 Task: Slide 9 - Book Overview.
Action: Mouse moved to (33, 83)
Screenshot: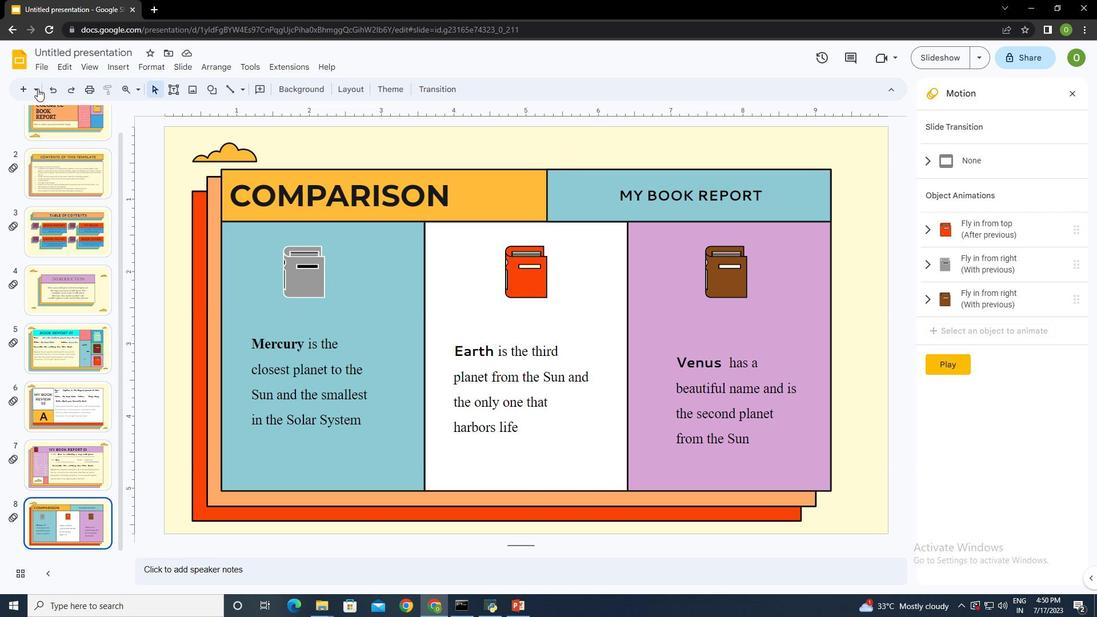 
Action: Mouse pressed left at (33, 83)
Screenshot: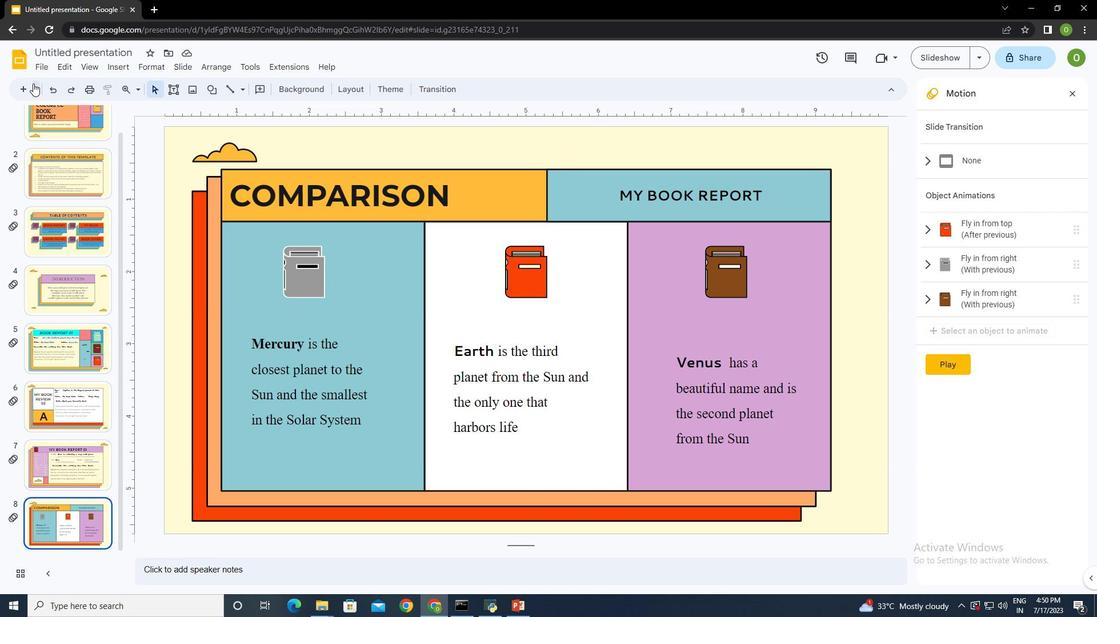 
Action: Mouse moved to (138, 333)
Screenshot: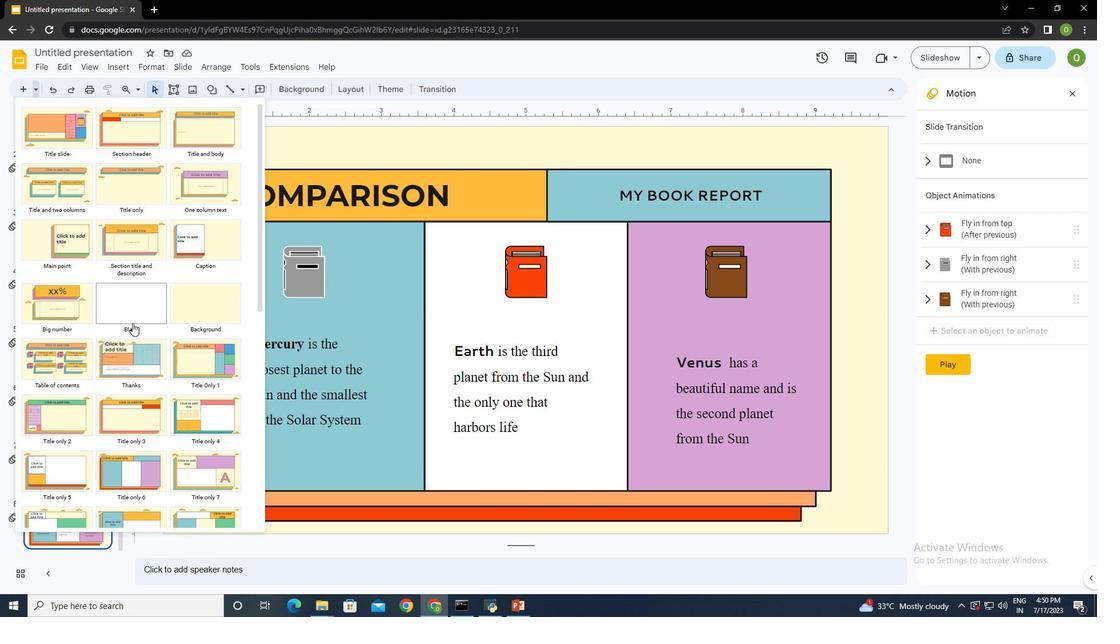 
Action: Mouse scrolled (138, 332) with delta (0, 0)
Screenshot: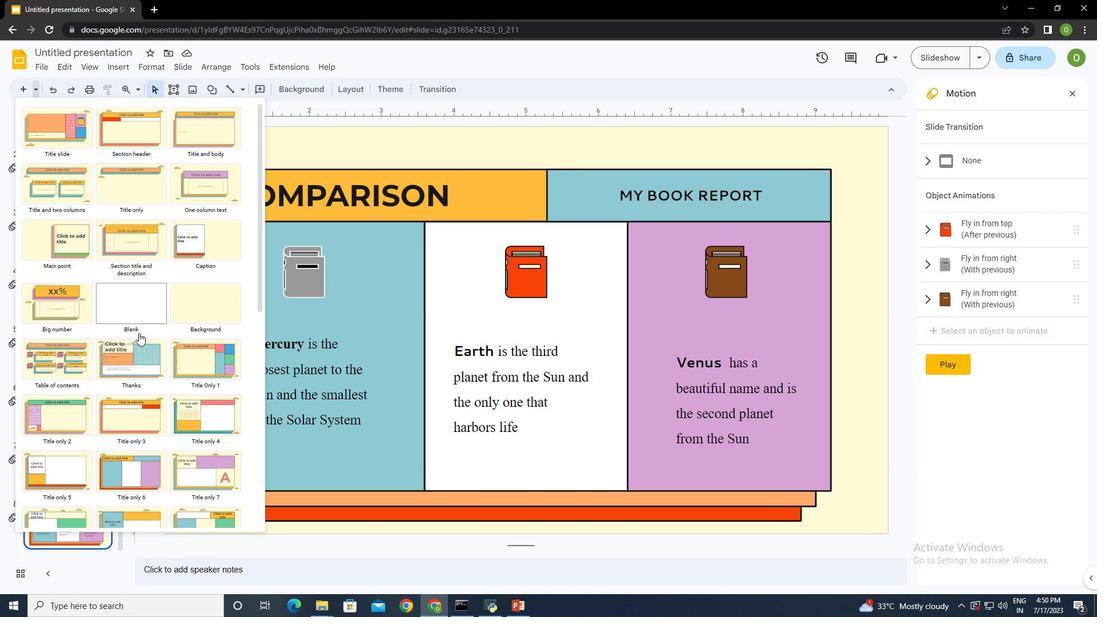 
Action: Mouse scrolled (138, 332) with delta (0, 0)
Screenshot: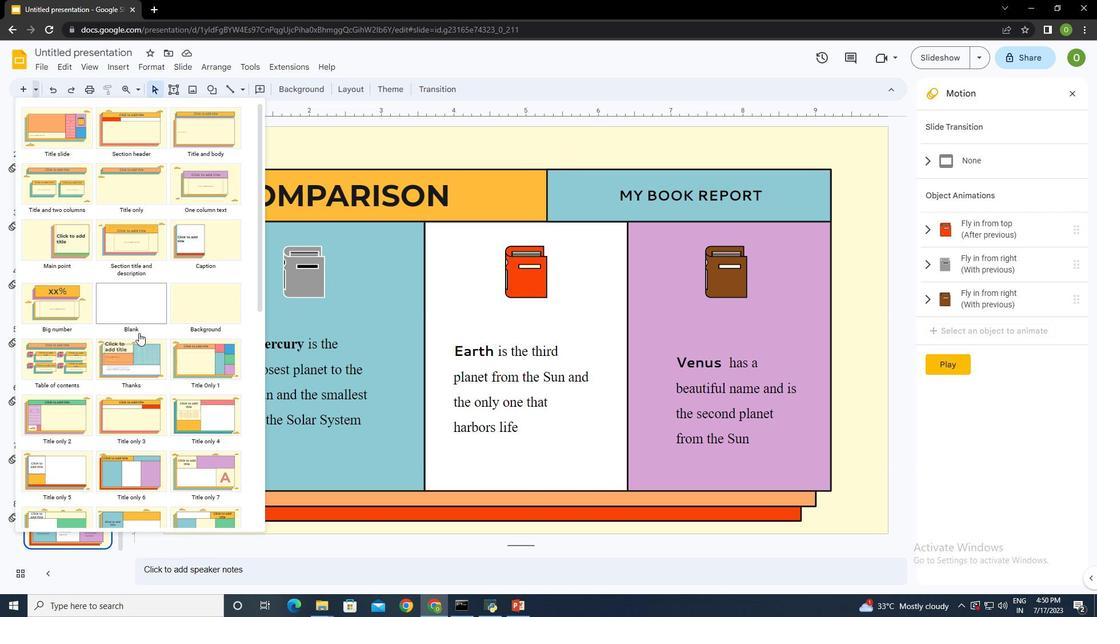 
Action: Mouse moved to (133, 296)
Screenshot: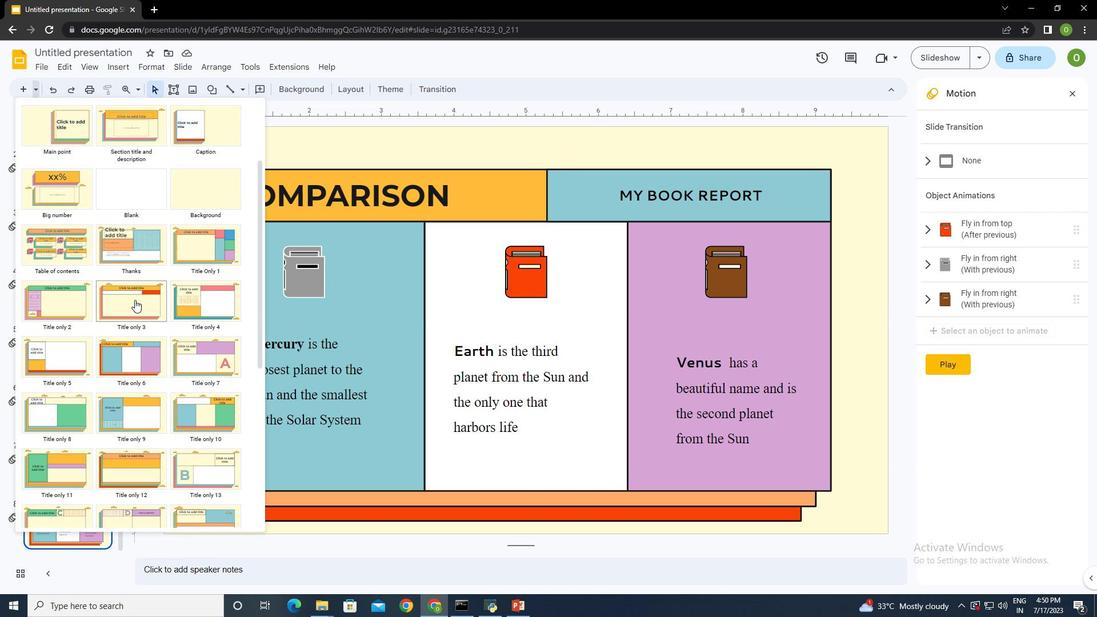 
Action: Mouse pressed left at (133, 296)
Screenshot: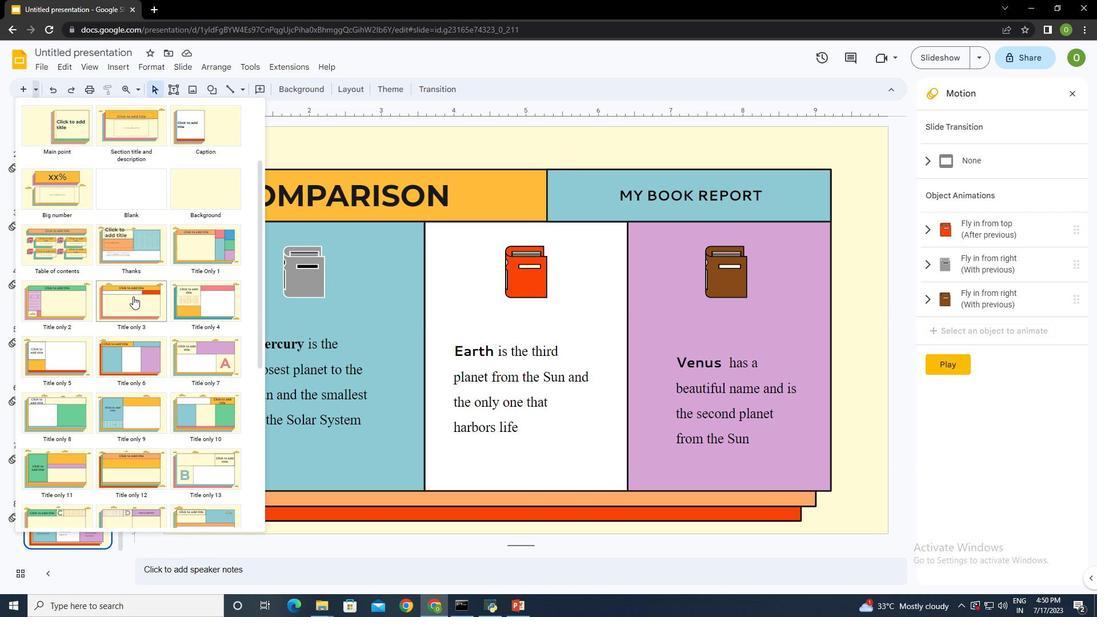 
Action: Mouse moved to (391, 193)
Screenshot: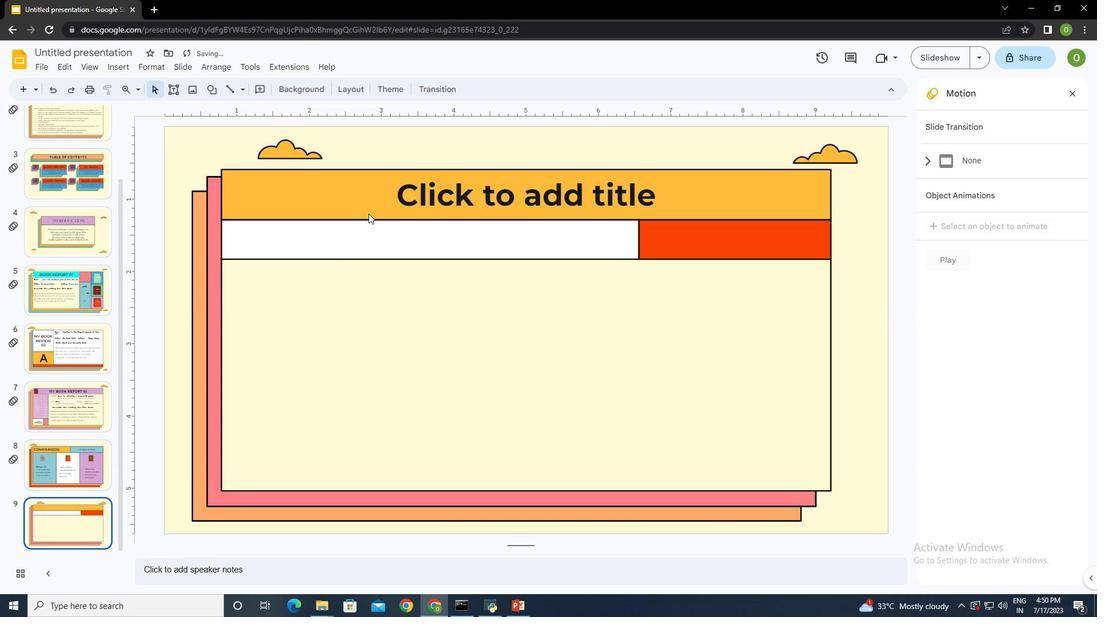 
Action: Mouse pressed left at (391, 193)
Screenshot: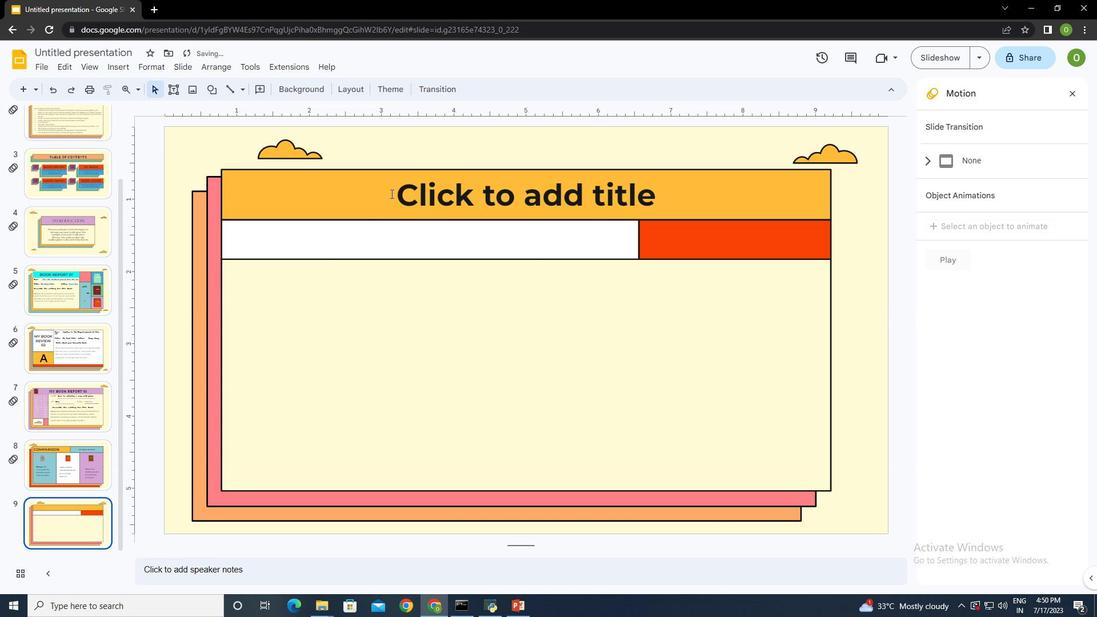 
Action: Mouse moved to (391, 193)
Screenshot: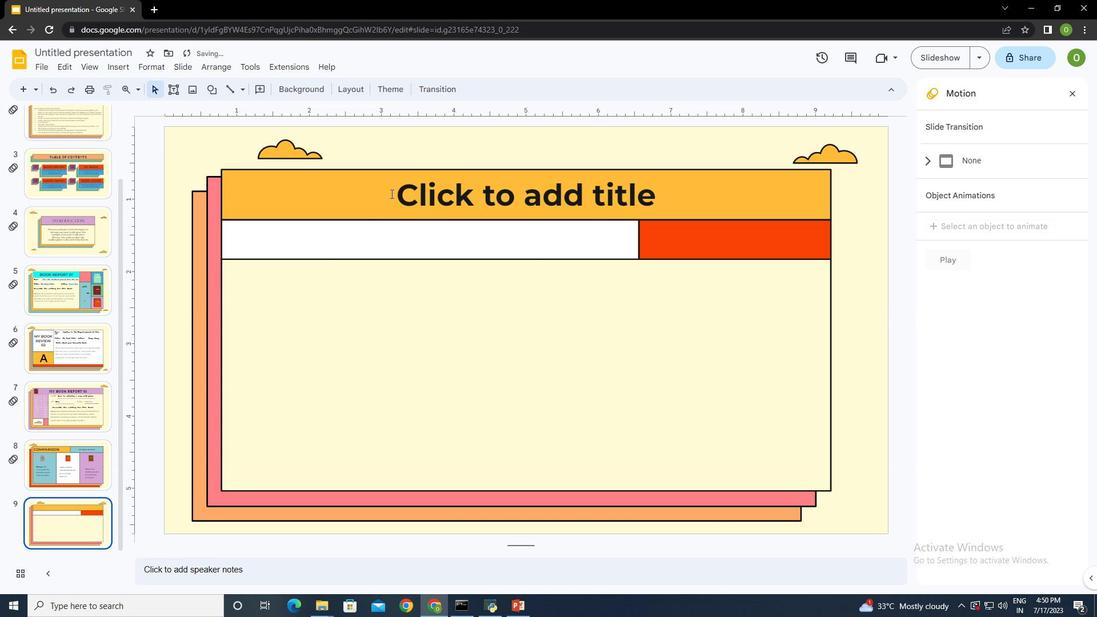 
Action: Key pressed b<Key.backspace><Key.caps_lock>BOOK<Key.space>OVERVIEW
Screenshot: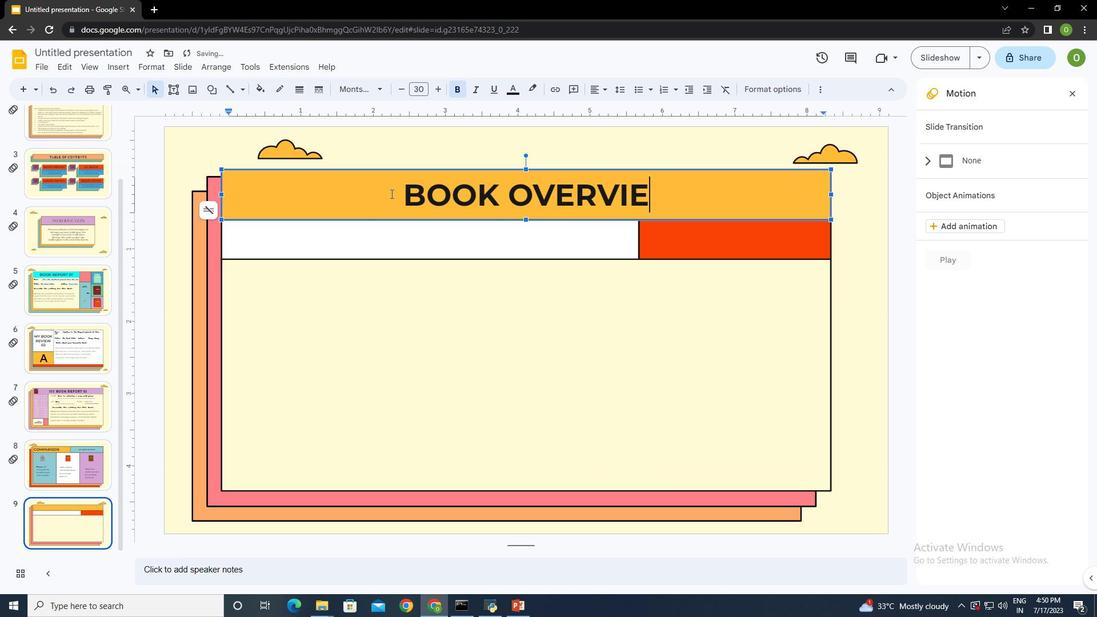 
Action: Mouse moved to (276, 242)
Screenshot: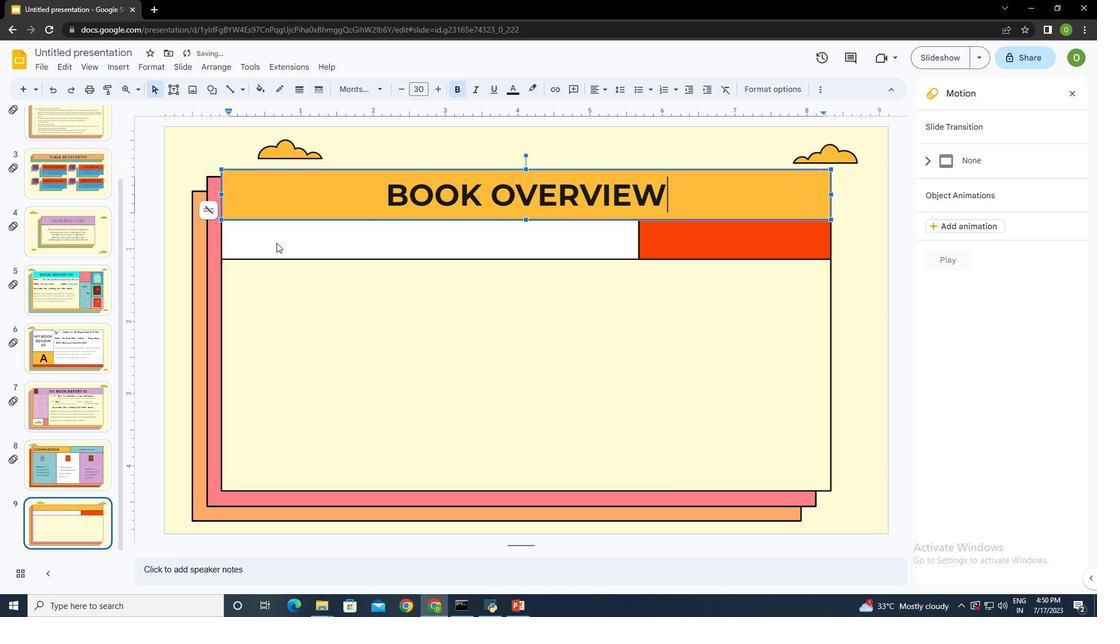 
Action: Mouse pressed left at (276, 242)
Screenshot: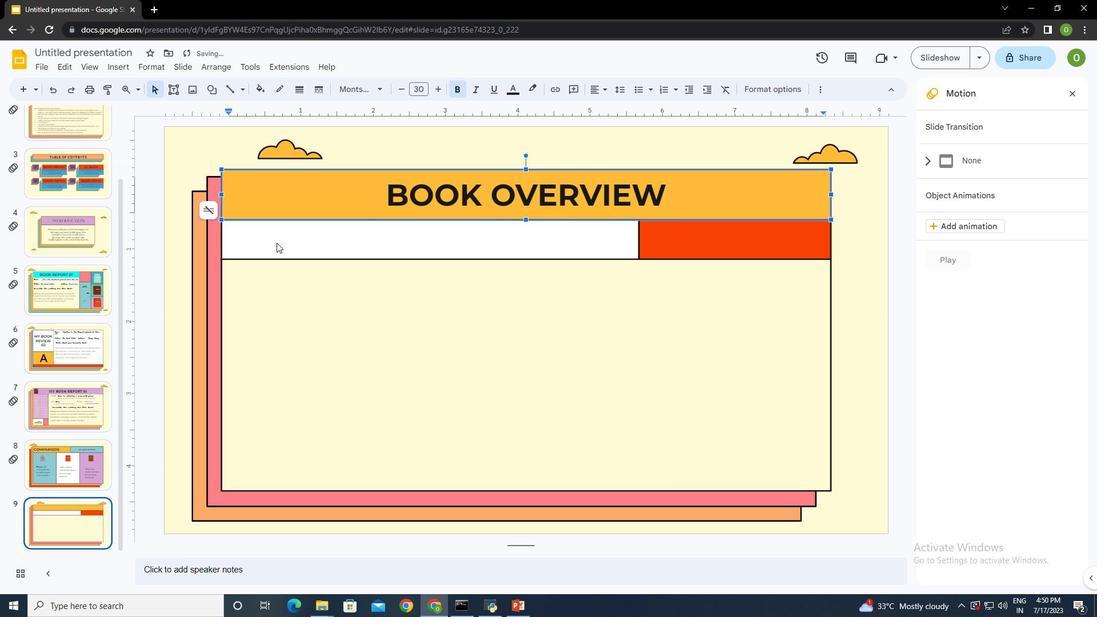 
Action: Mouse moved to (174, 92)
Screenshot: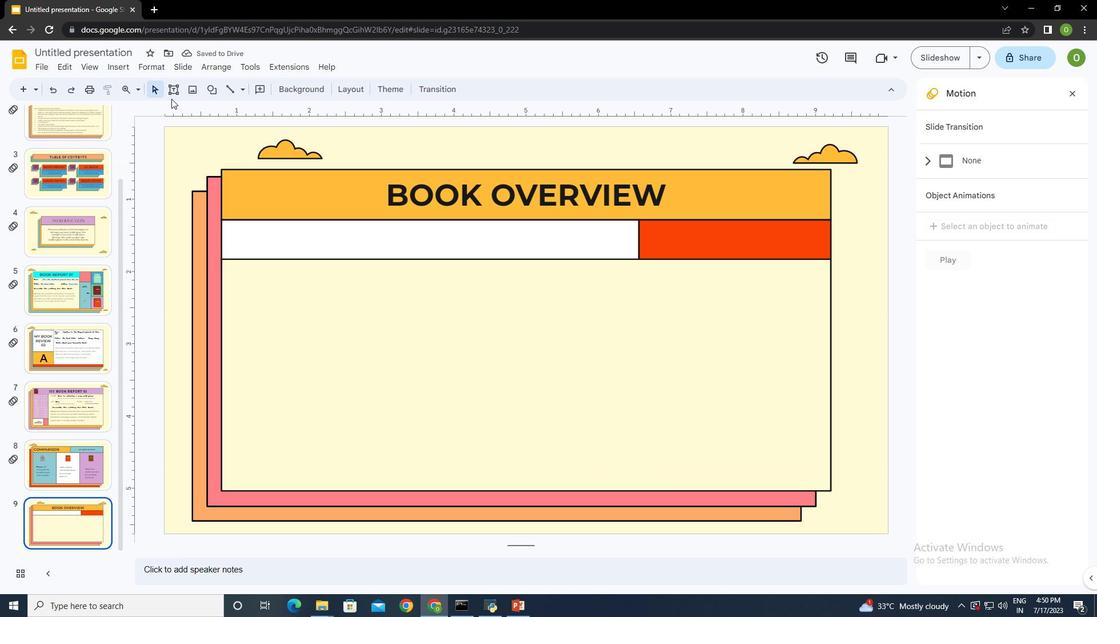 
Action: Mouse pressed left at (174, 92)
Screenshot: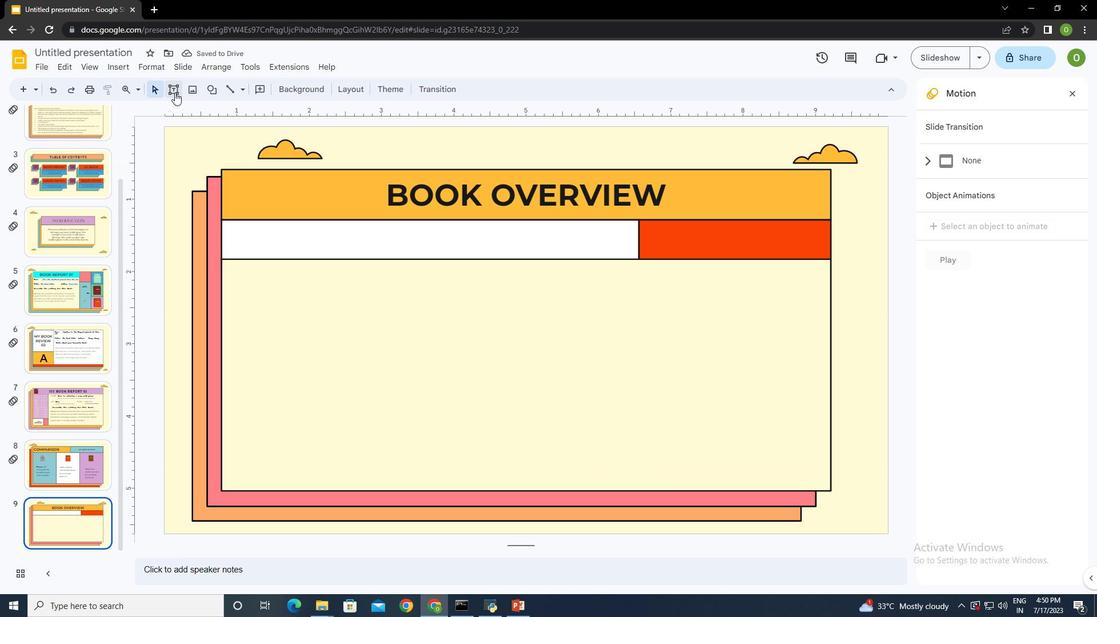 
Action: Mouse moved to (223, 220)
Screenshot: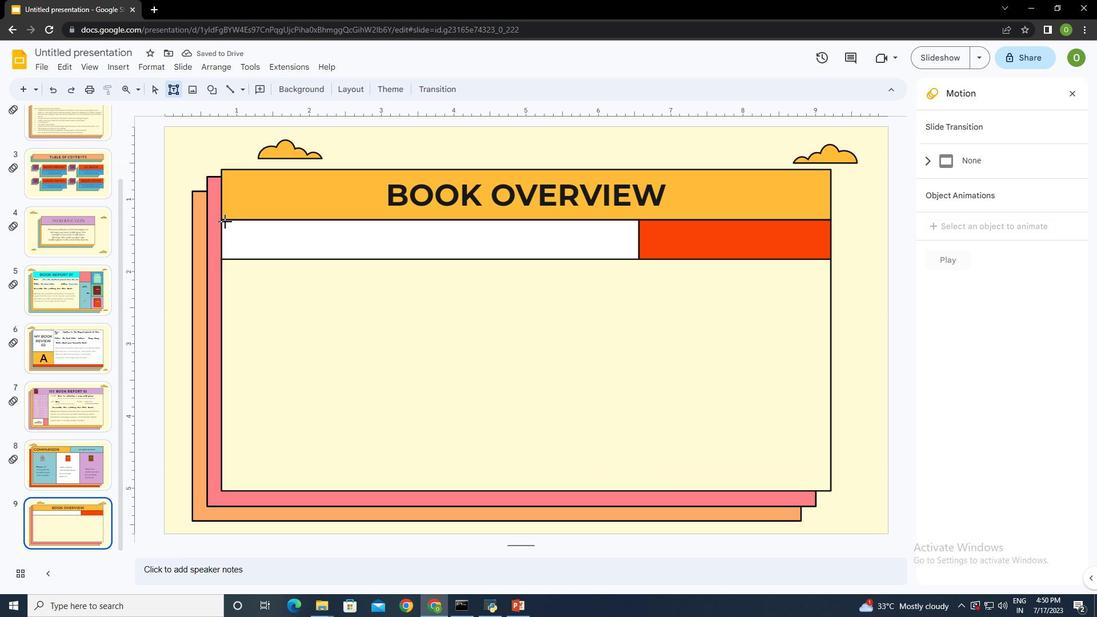 
Action: Mouse pressed left at (223, 220)
Screenshot: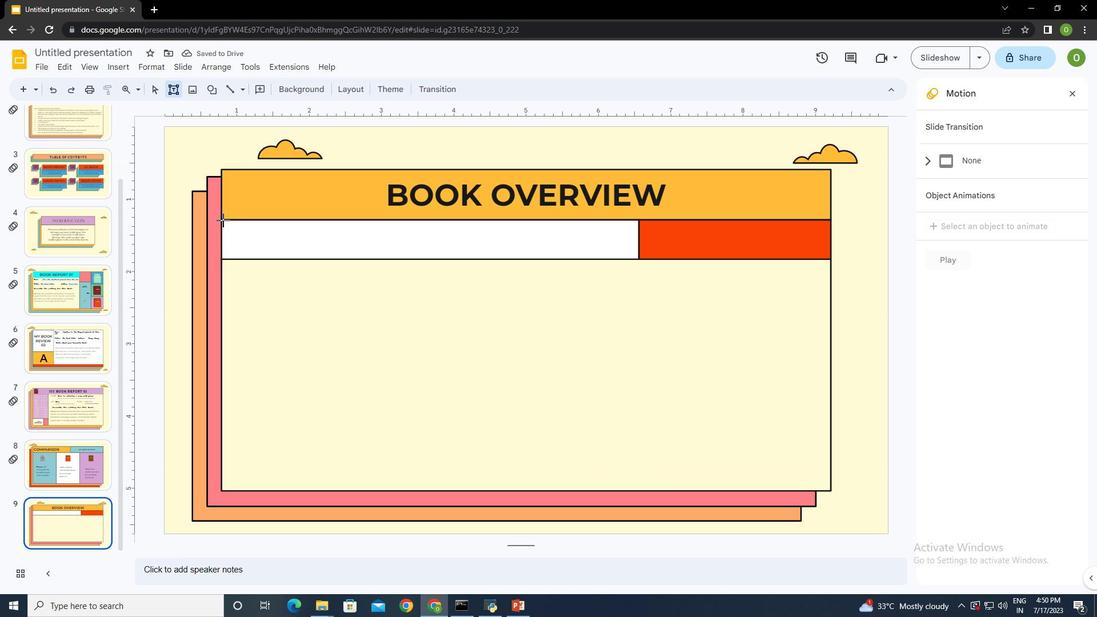 
Action: Mouse moved to (405, 241)
Screenshot: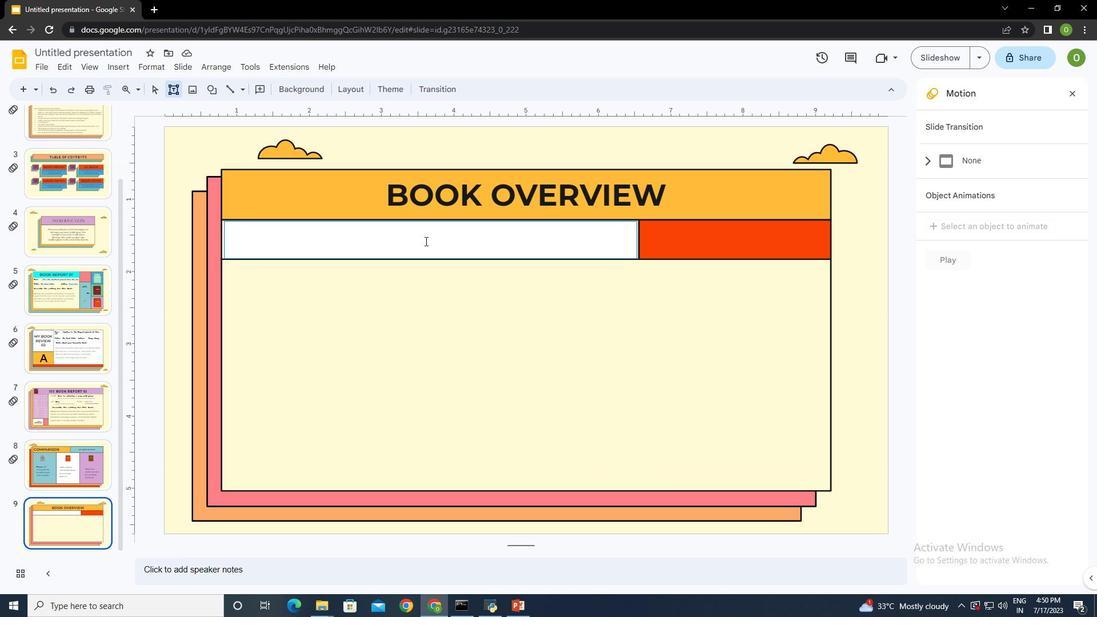 
Action: Key pressed <Key.shift>nAME<Key.backspace><Key.backspace><Key.backspace><Key.backspace><Key.backspace><Key.backspace><Key.backspace><Key.backspace><Key.backspace><Key.caps_lock><Key.shift>Name<Key.shift_r>:<Key.space><Key.shift>Venus<Key.space>is<Key.space>the<Key.space>second<Key.space>planet<Key.space>from<Key.space>the<Key.space><Key.shift><Key.shift>Sun
Screenshot: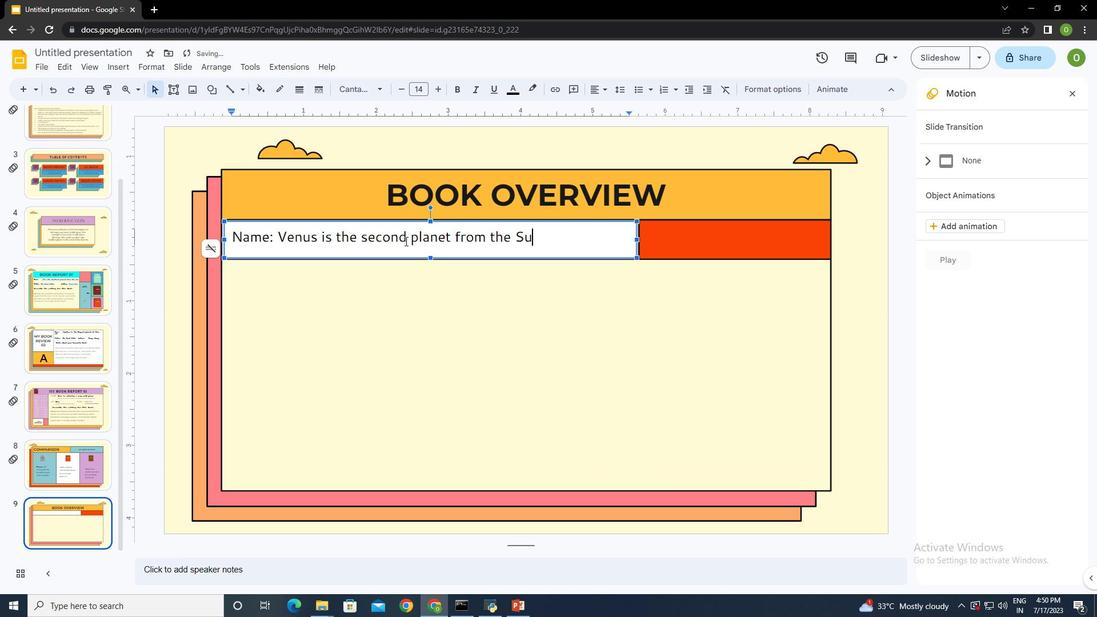 
Action: Mouse moved to (274, 233)
Screenshot: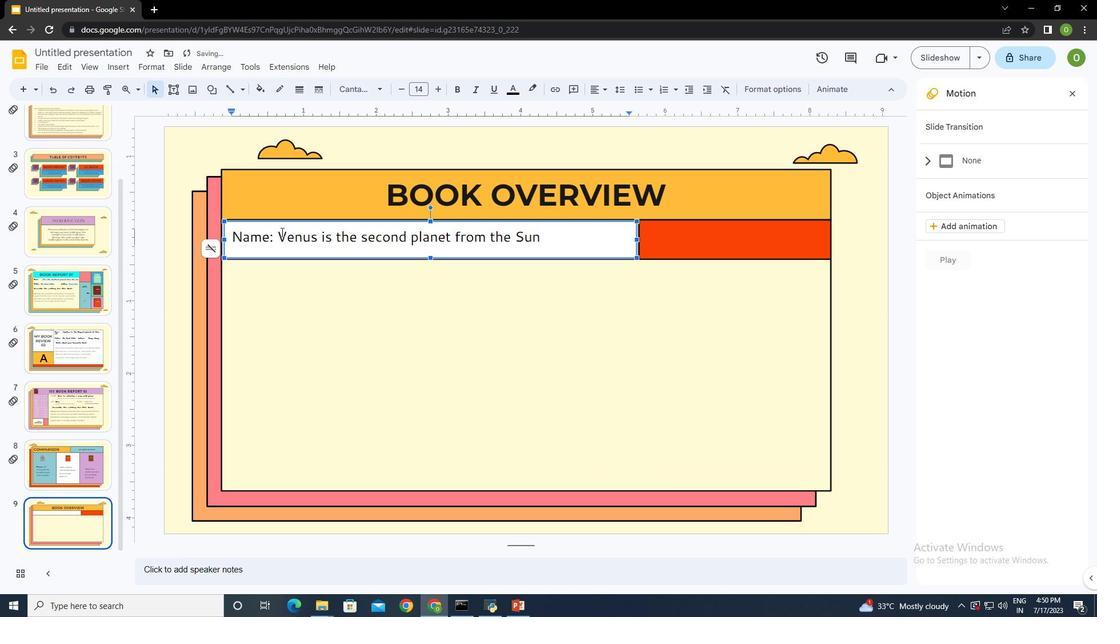 
Action: Mouse pressed left at (274, 233)
Screenshot: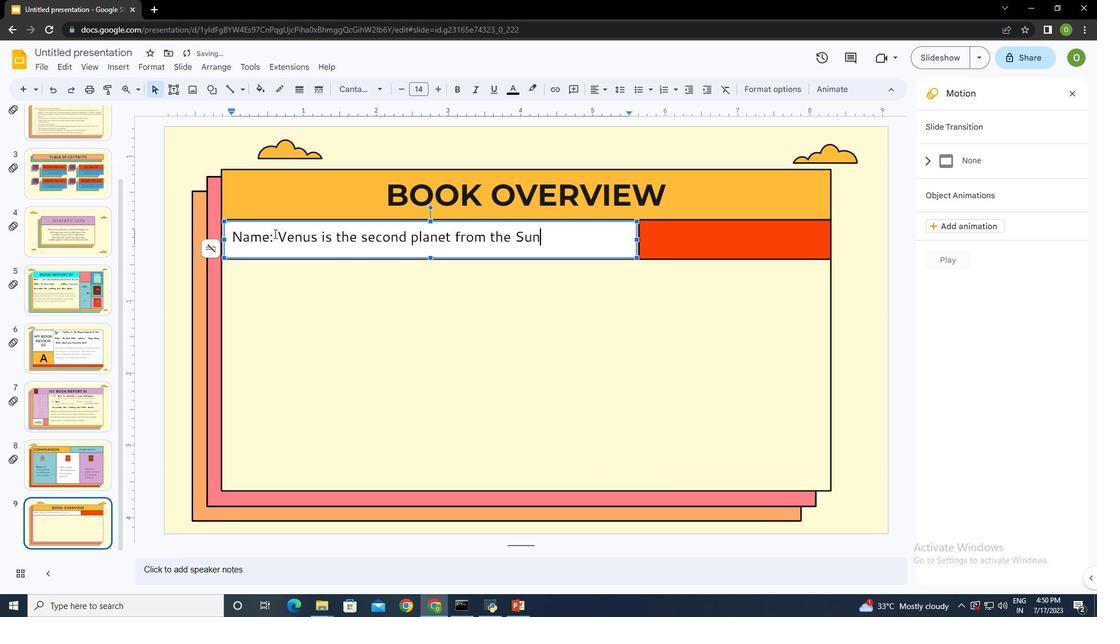 
Action: Mouse moved to (313, 246)
Screenshot: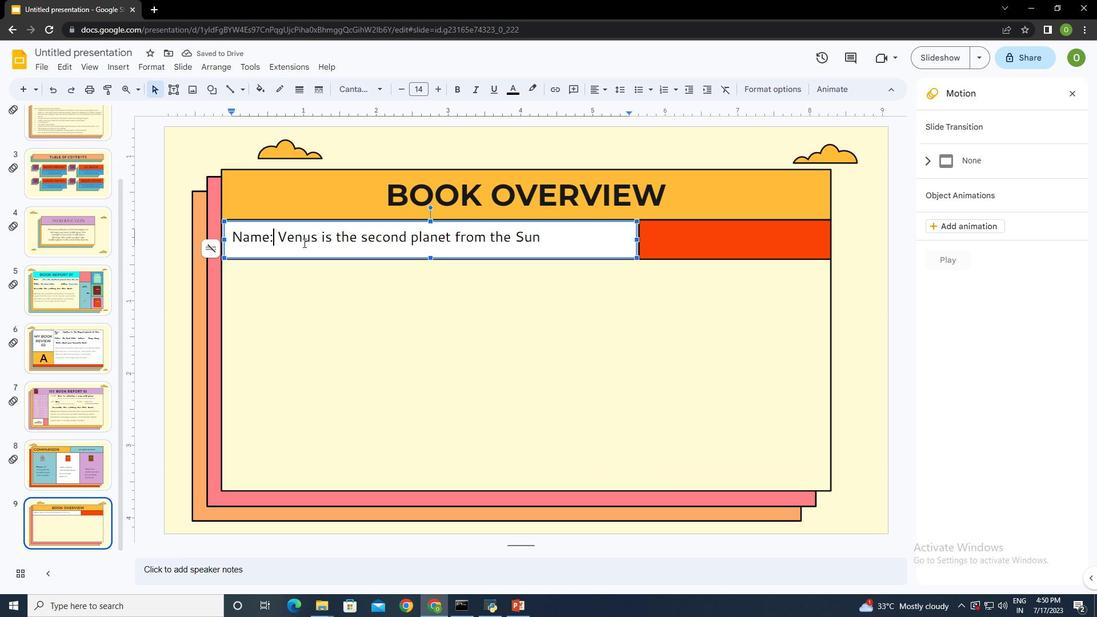 
Action: Key pressed <Key.space><Key.space>
Screenshot: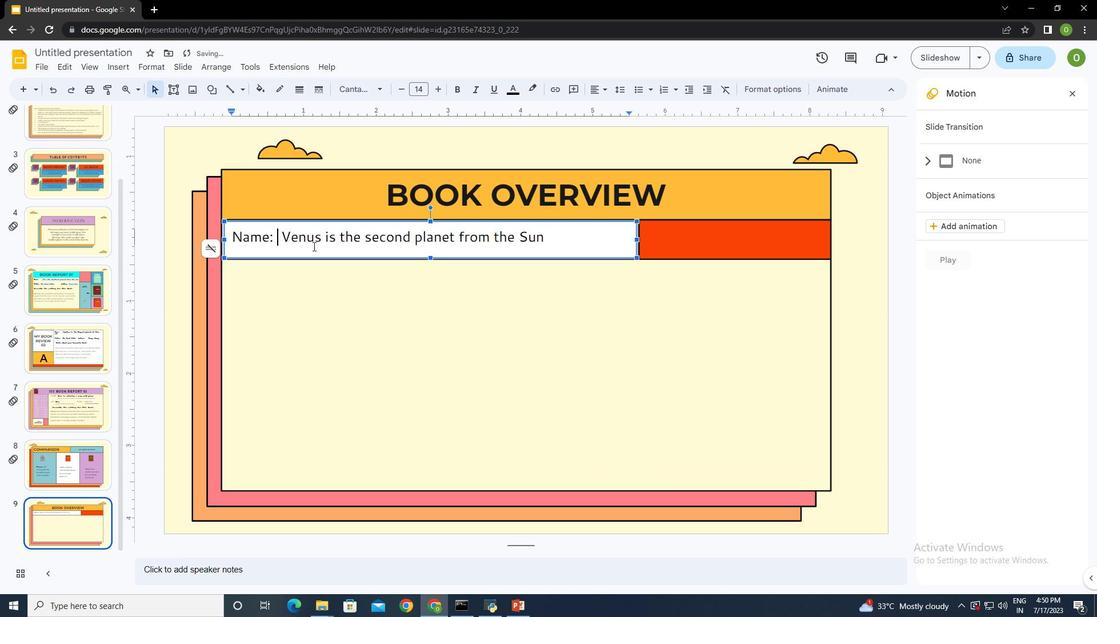 
Action: Mouse moved to (313, 246)
Screenshot: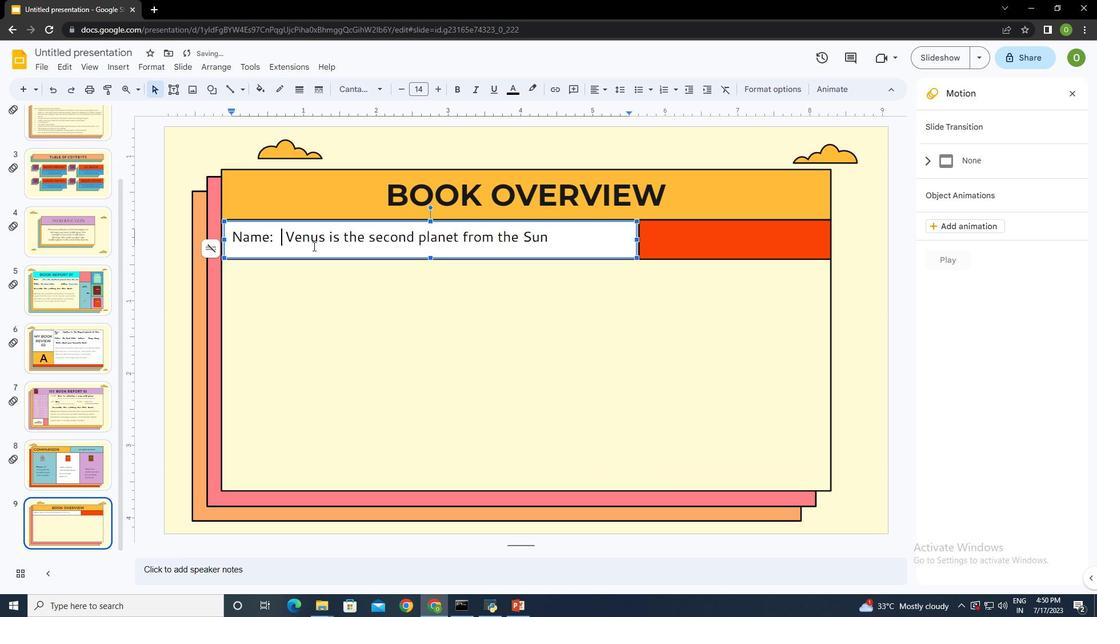 
Action: Key pressed <Key.space><Key.space><Key.space><Key.space><Key.space>
Screenshot: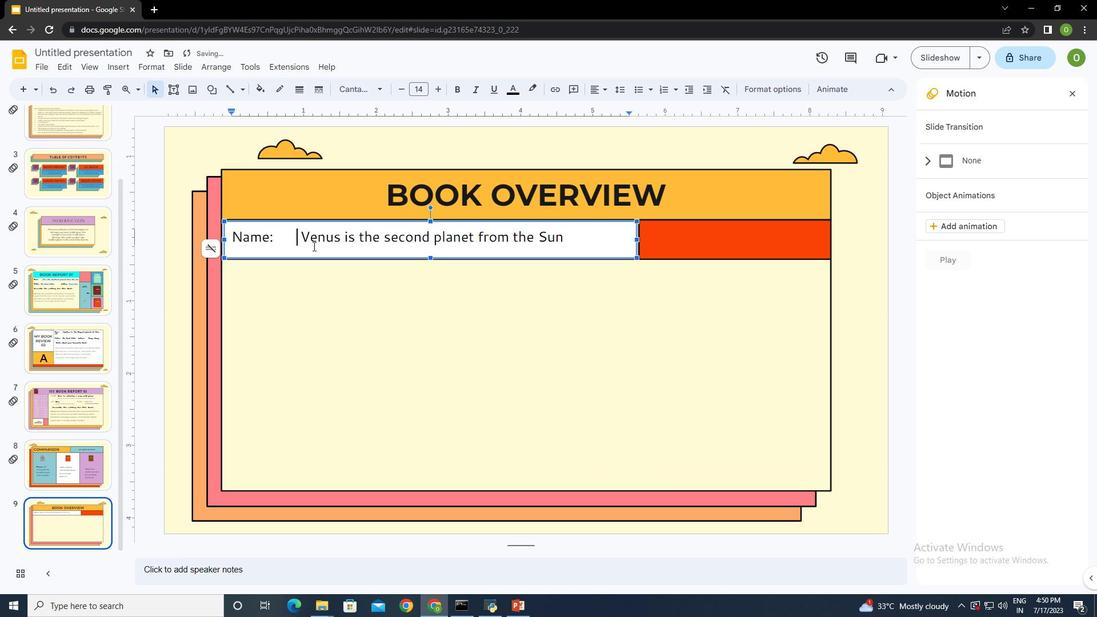 
Action: Mouse moved to (752, 237)
Screenshot: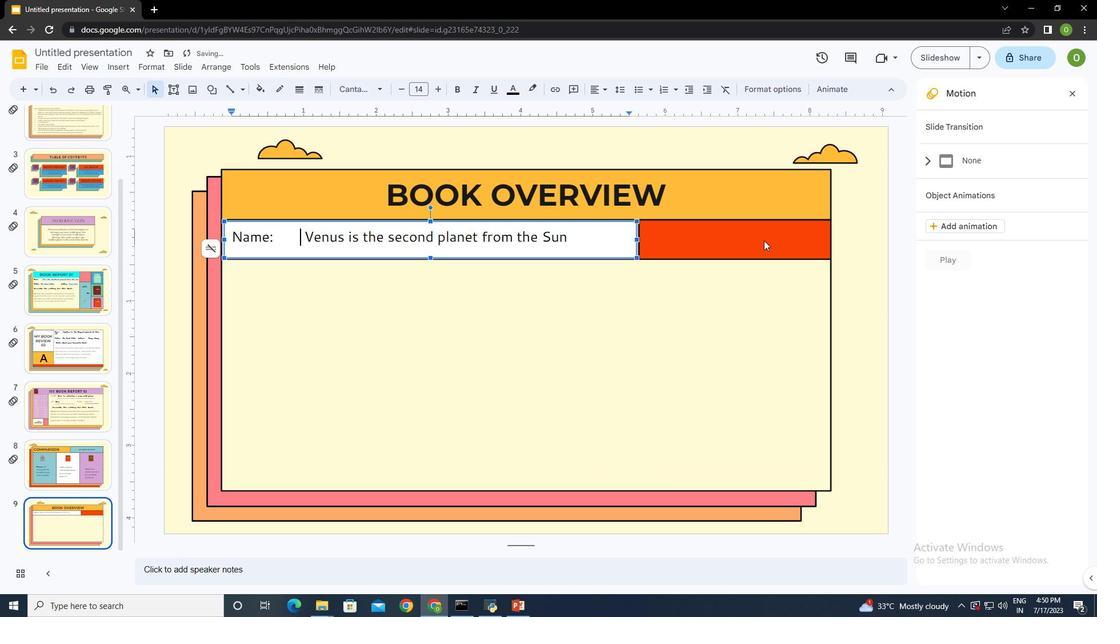 
Action: Mouse pressed left at (752, 237)
Screenshot: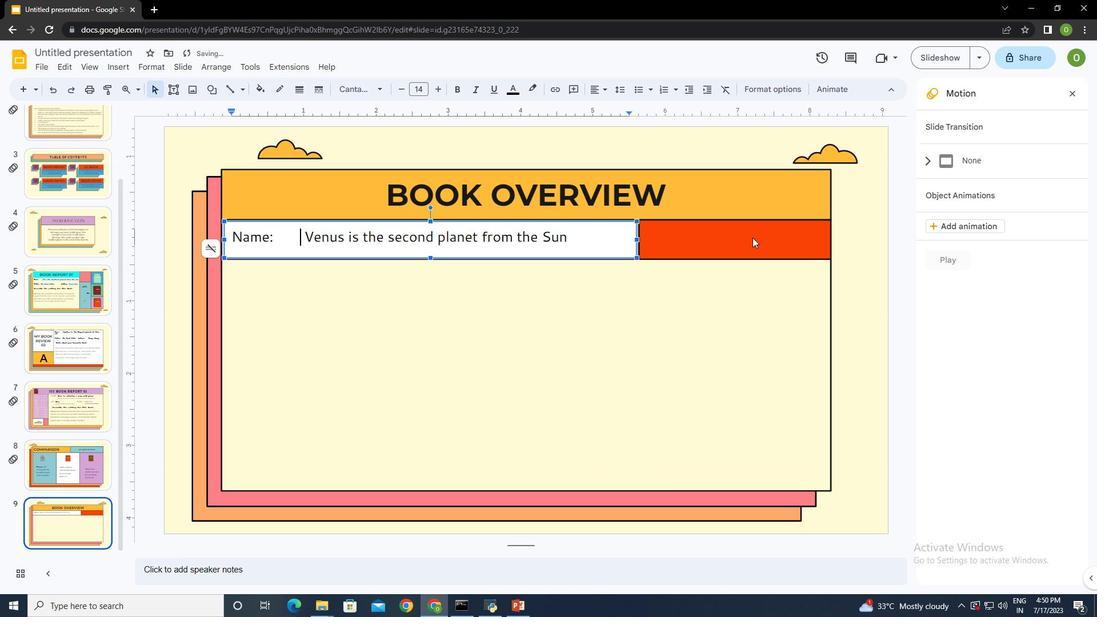 
Action: Mouse moved to (172, 89)
Screenshot: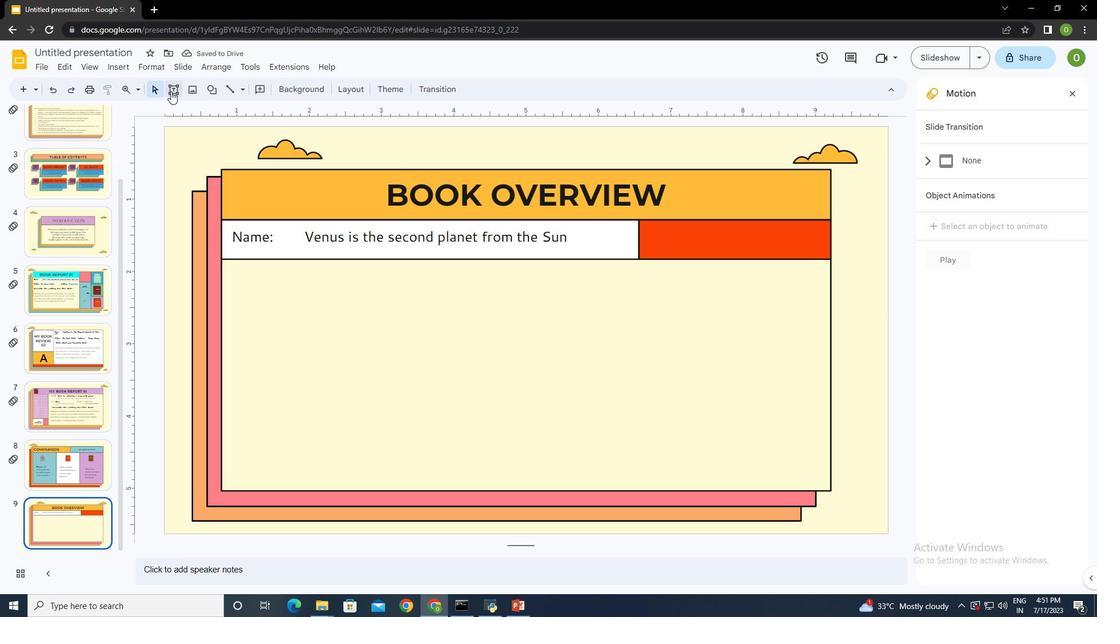 
Action: Mouse pressed left at (172, 89)
Screenshot: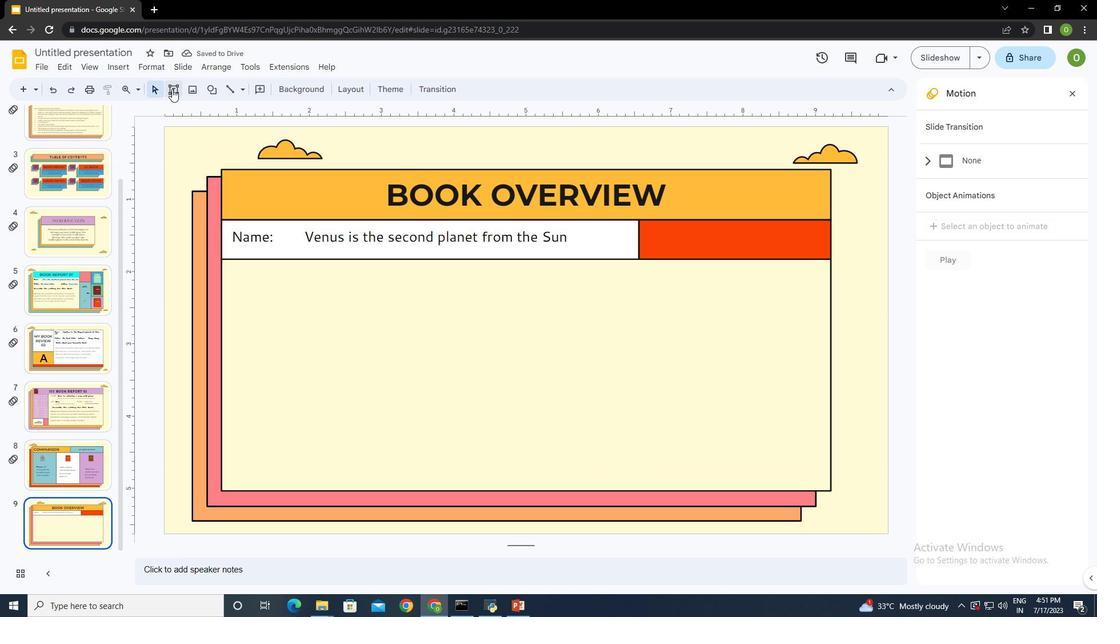 
Action: Mouse moved to (640, 220)
Screenshot: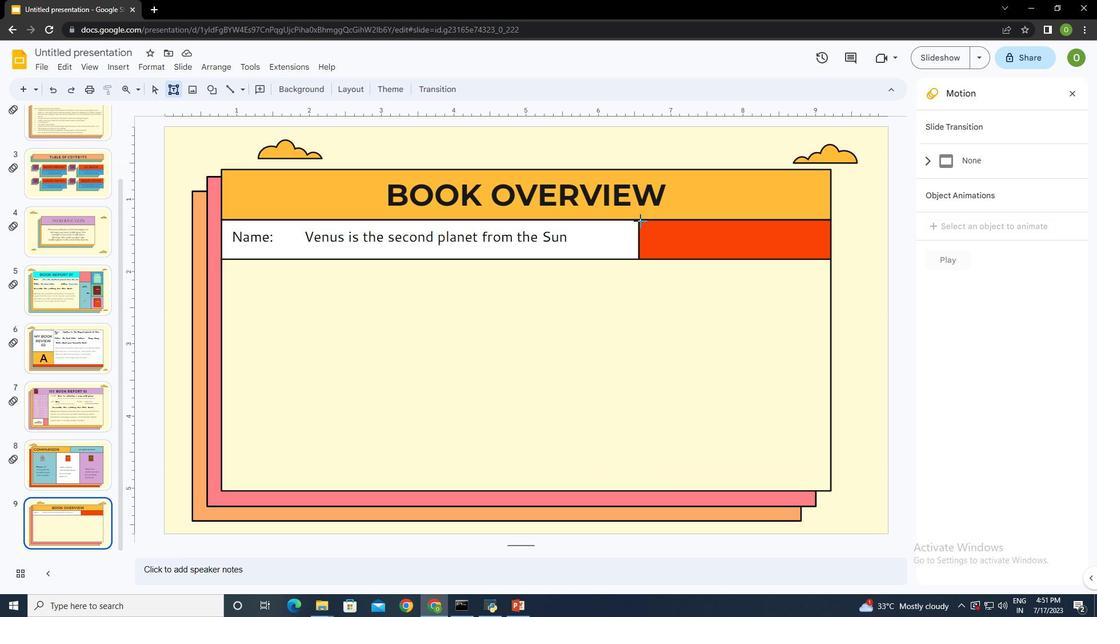 
Action: Mouse pressed left at (640, 220)
Screenshot: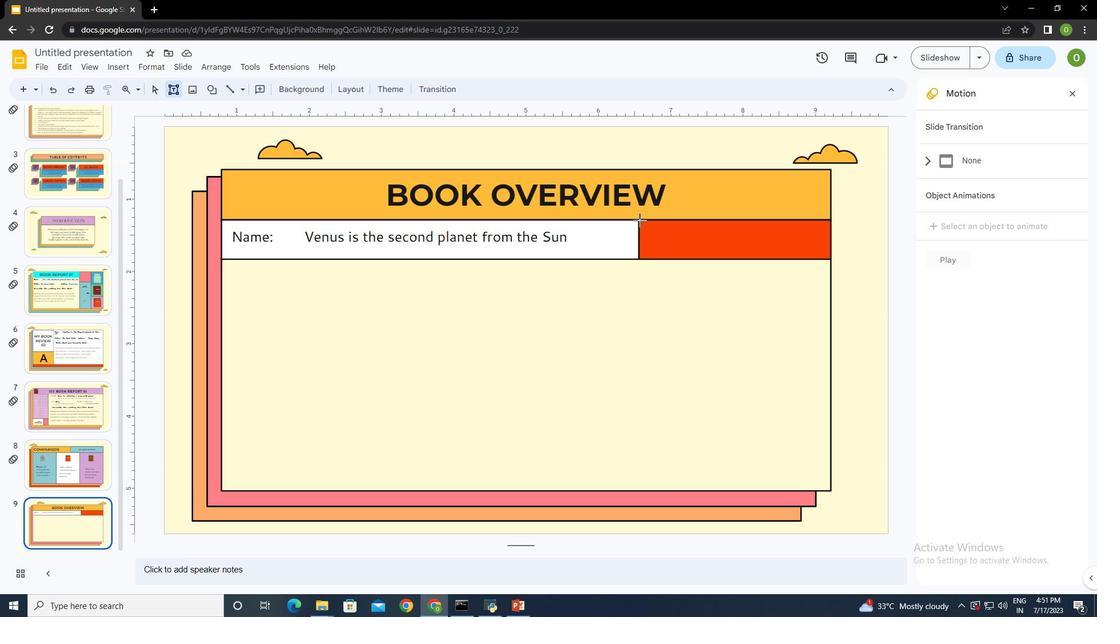 
Action: Mouse moved to (760, 240)
Screenshot: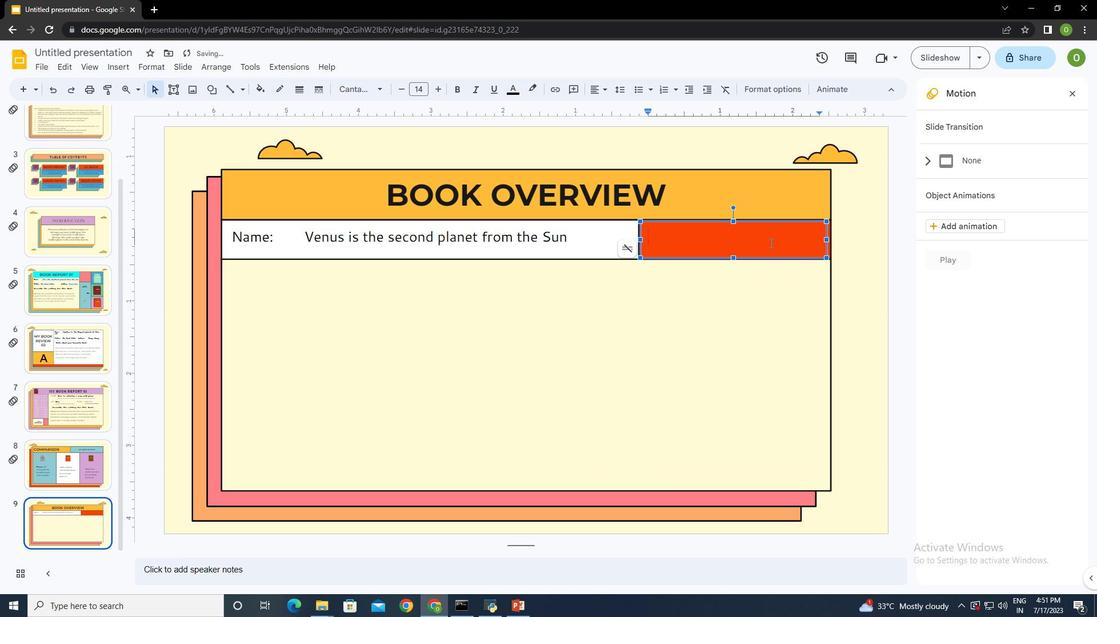 
Action: Key pressed .....................<Key.backspace><Key.backspace><Key.backspace><Key.backspace>
Screenshot: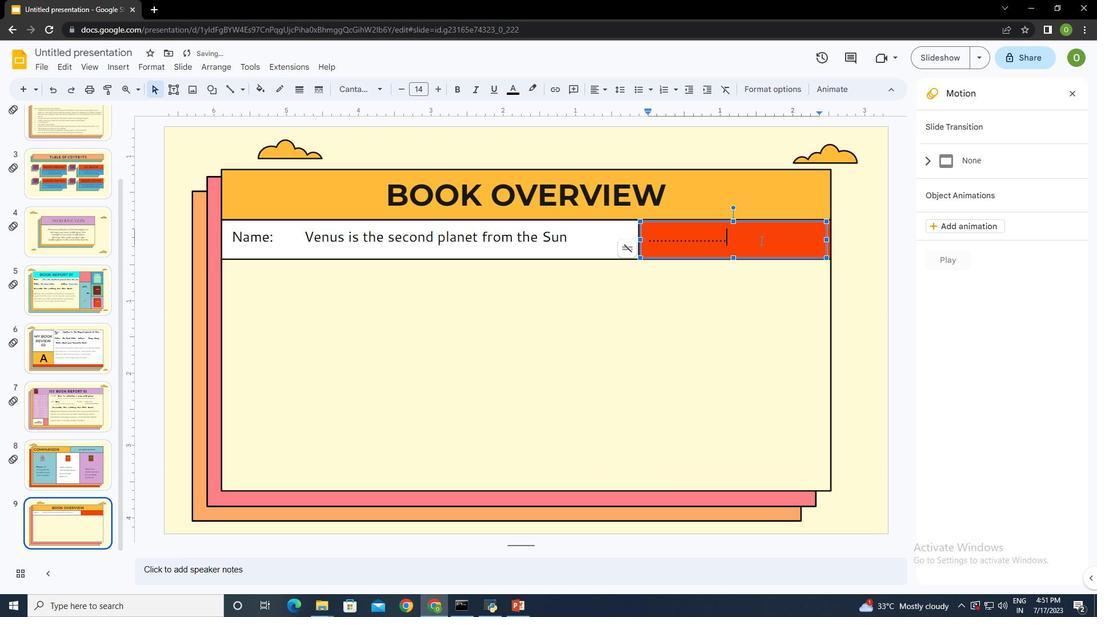 
Action: Mouse moved to (750, 245)
Screenshot: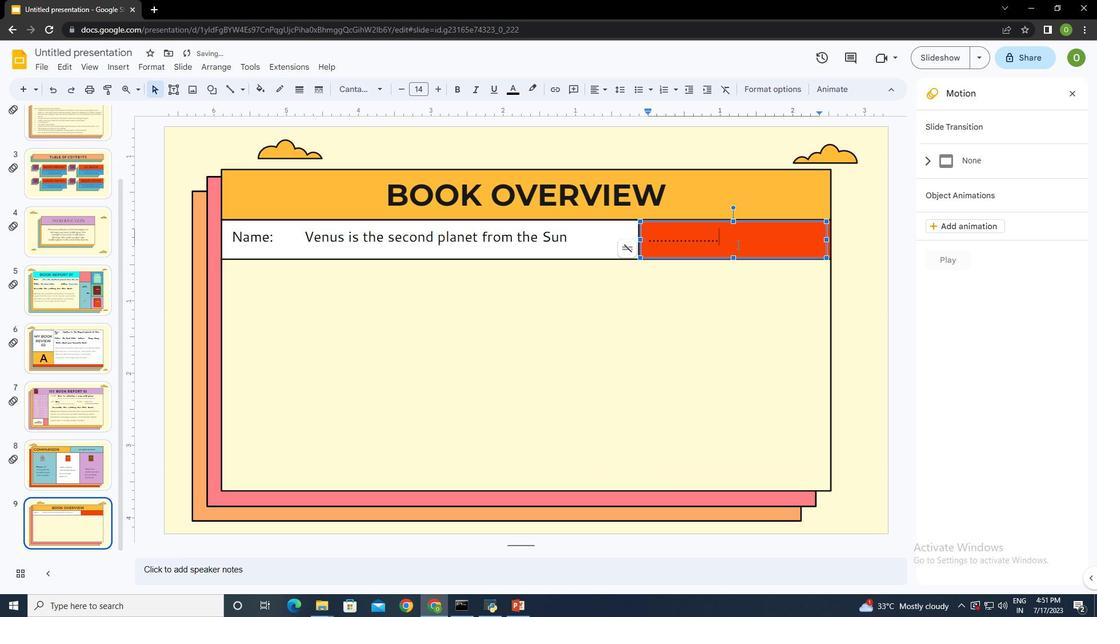 
Action: Key pressed <Key.enter>...................<Key.backspace><Key.backspace>...
Screenshot: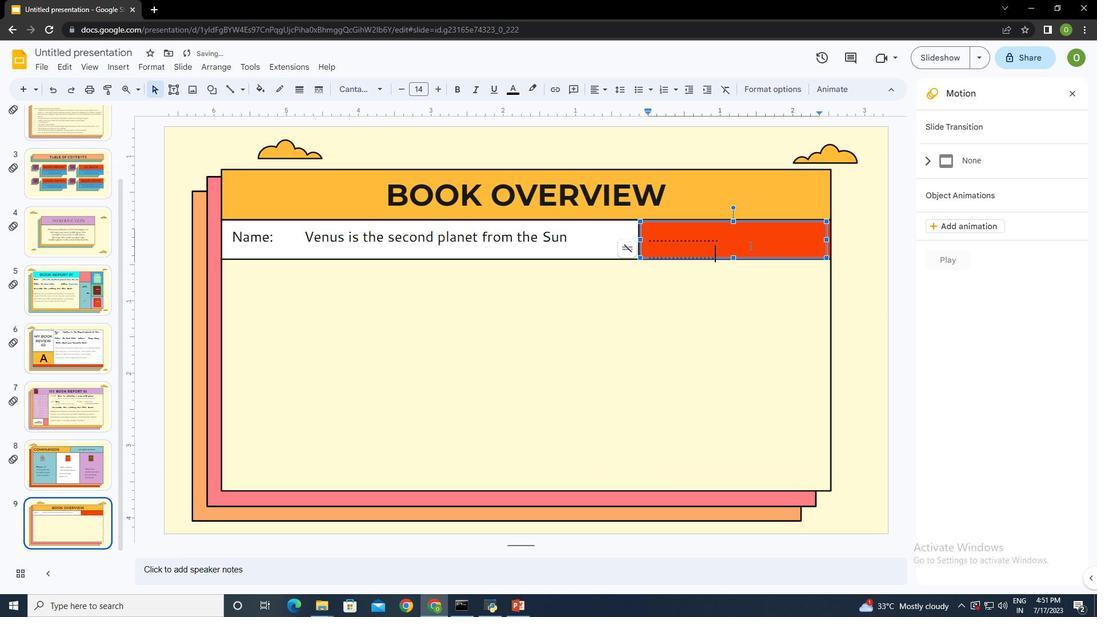 
Action: Mouse moved to (715, 239)
Screenshot: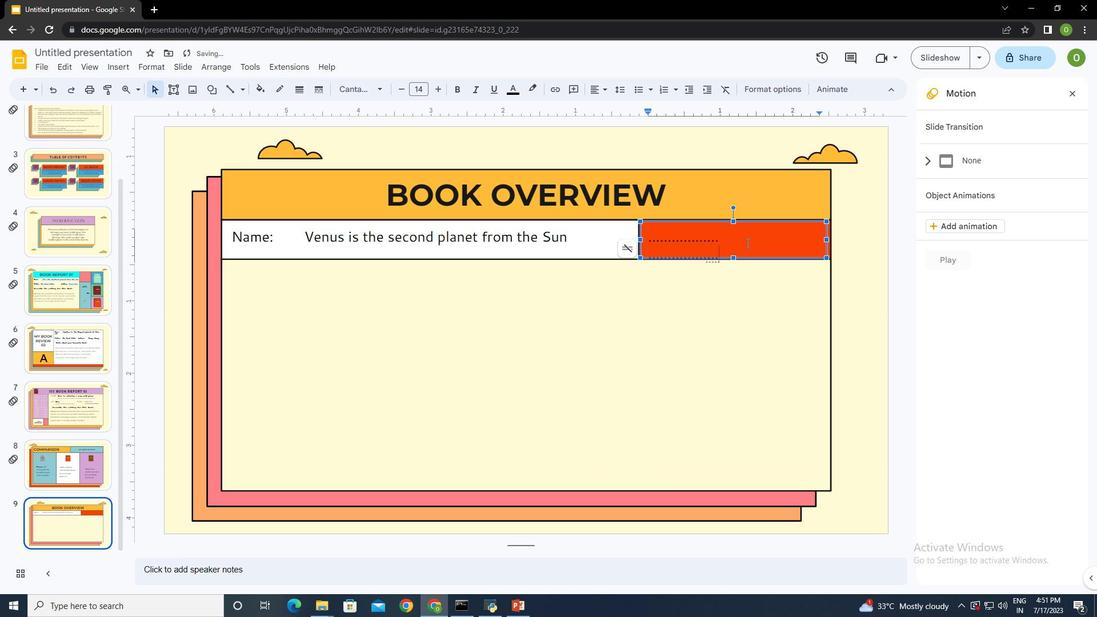 
Action: Mouse pressed left at (715, 239)
Screenshot: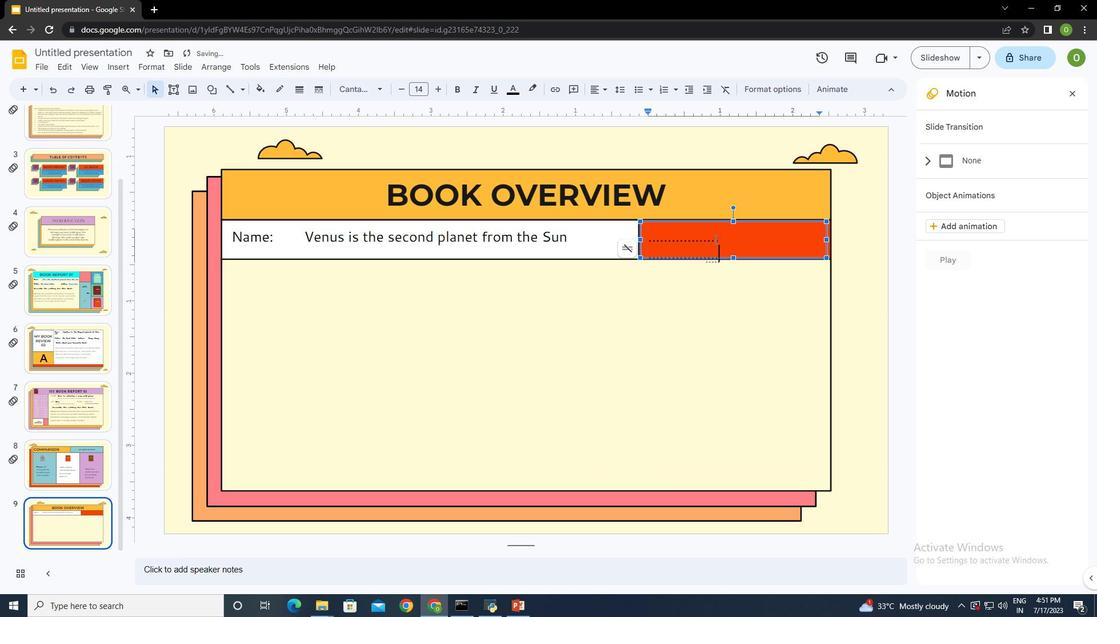 
Action: Mouse moved to (652, 232)
Screenshot: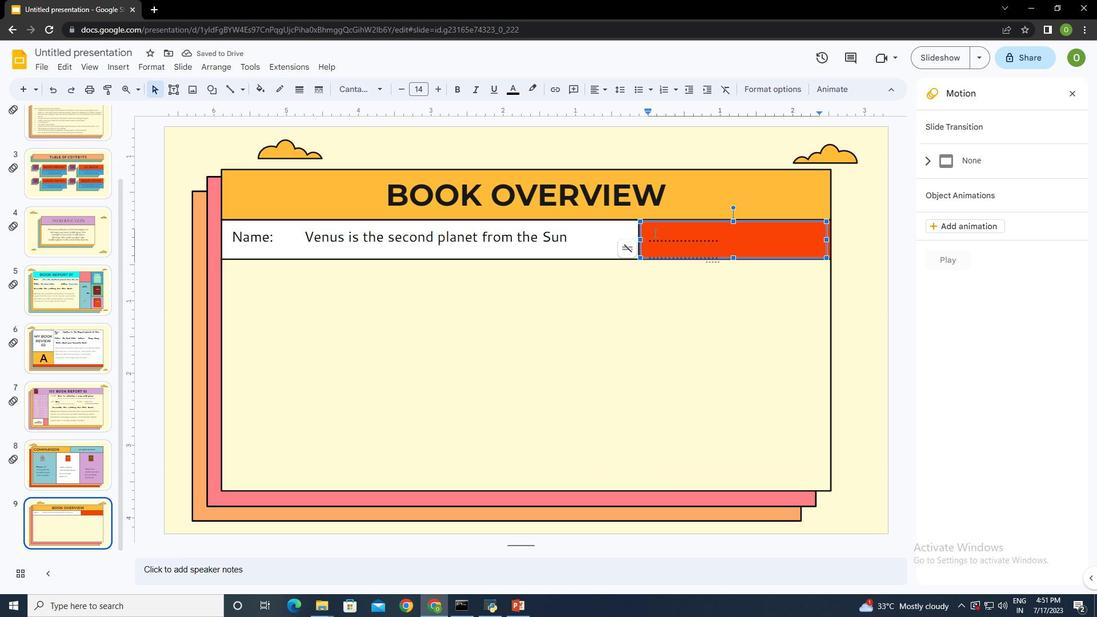 
Action: Mouse pressed left at (652, 232)
Screenshot: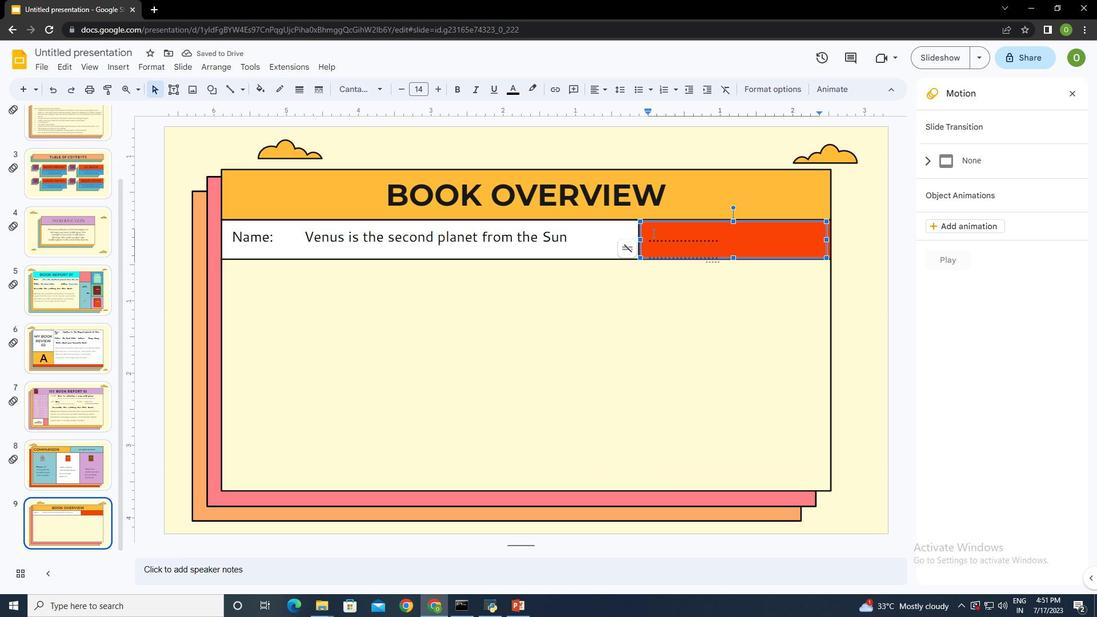 
Action: Mouse moved to (650, 225)
Screenshot: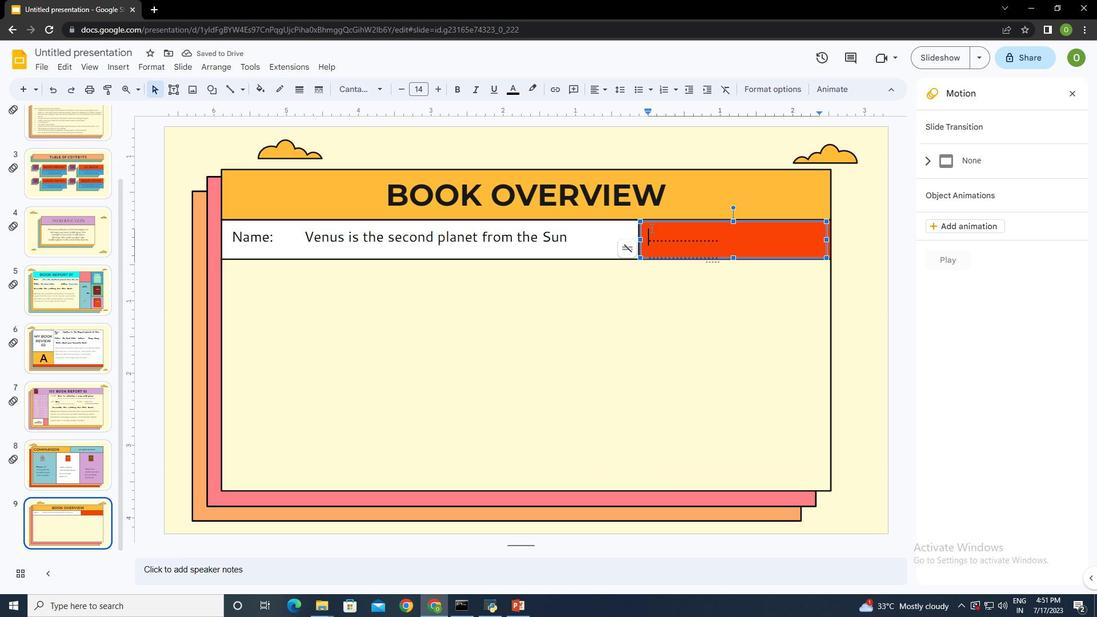 
Action: Mouse pressed left at (650, 225)
Screenshot: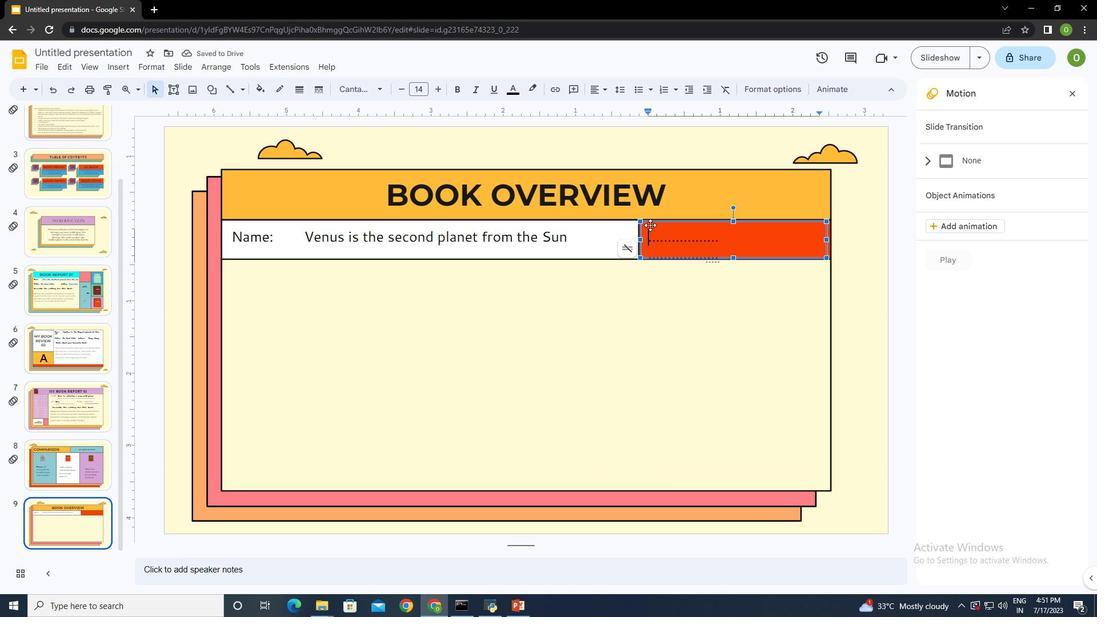 
Action: Mouse moved to (651, 234)
Screenshot: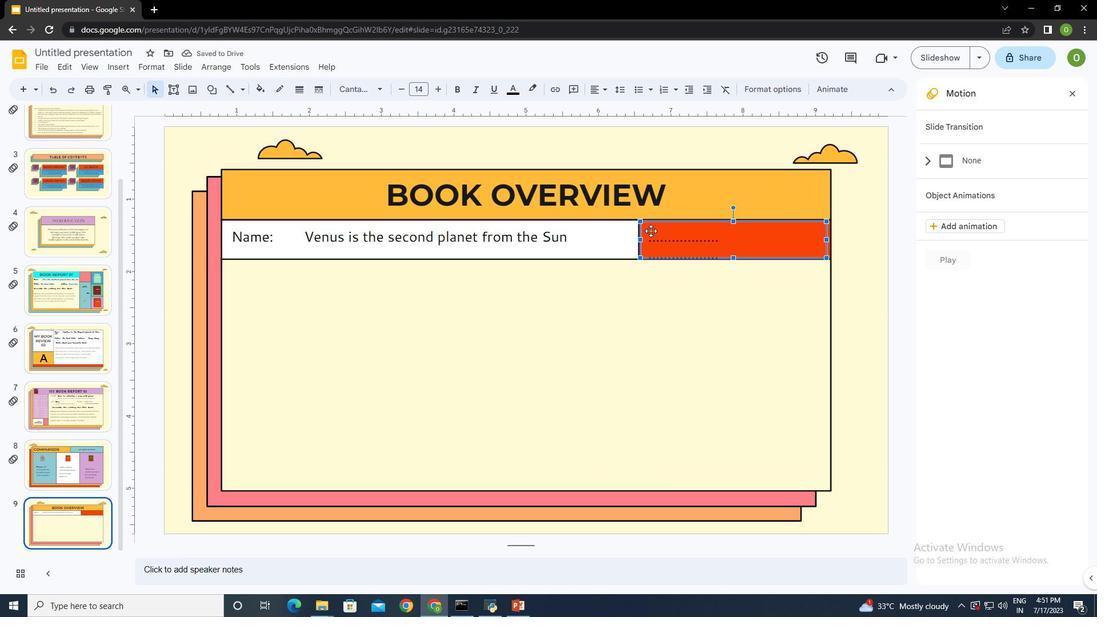 
Action: Mouse pressed left at (651, 234)
Screenshot: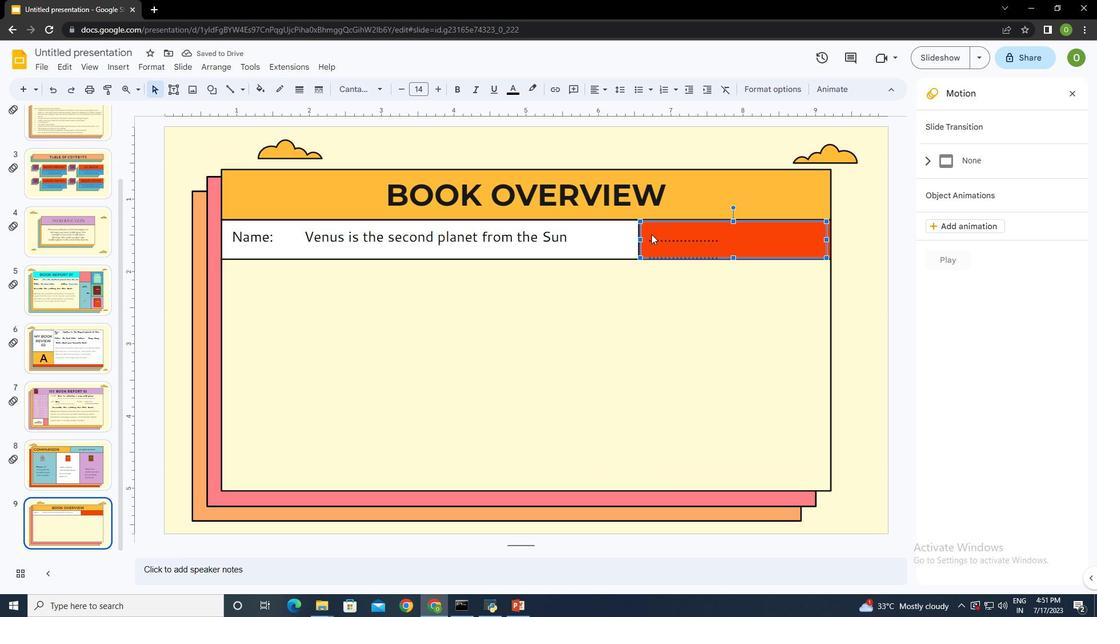 
Action: Mouse moved to (688, 250)
Screenshot: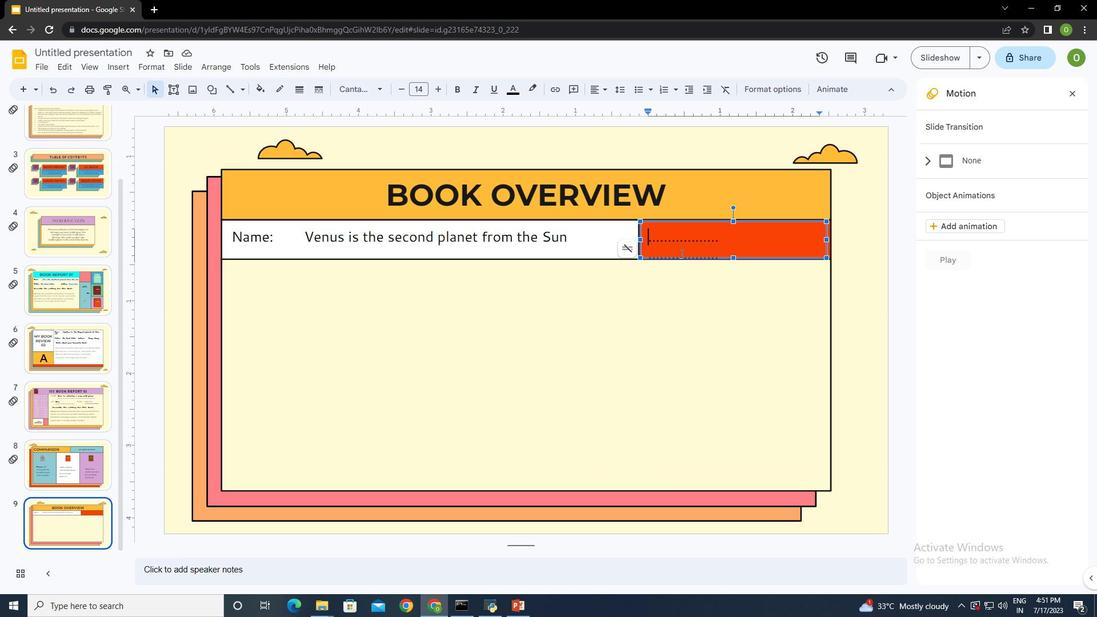 
Action: Mouse pressed left at (688, 250)
Screenshot: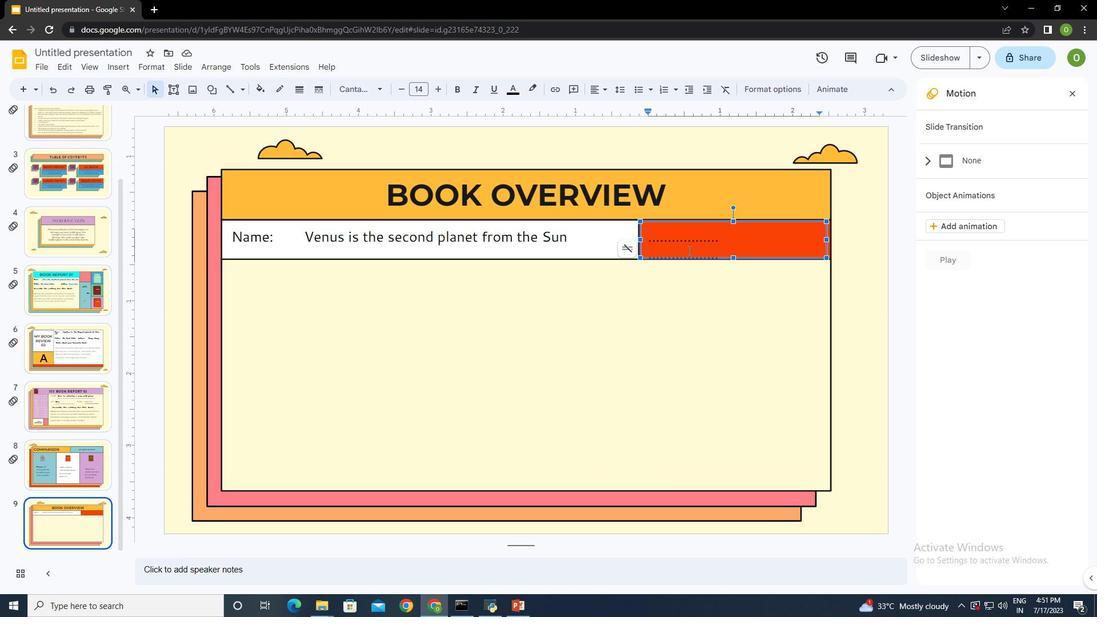
Action: Mouse moved to (733, 221)
Screenshot: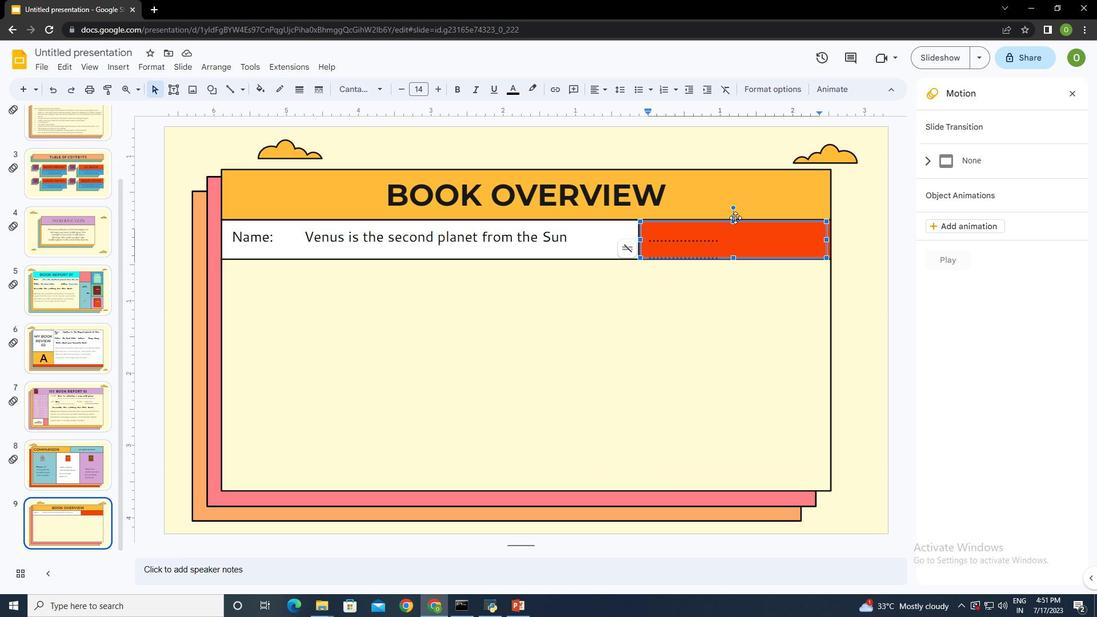 
Action: Mouse pressed left at (733, 221)
Screenshot: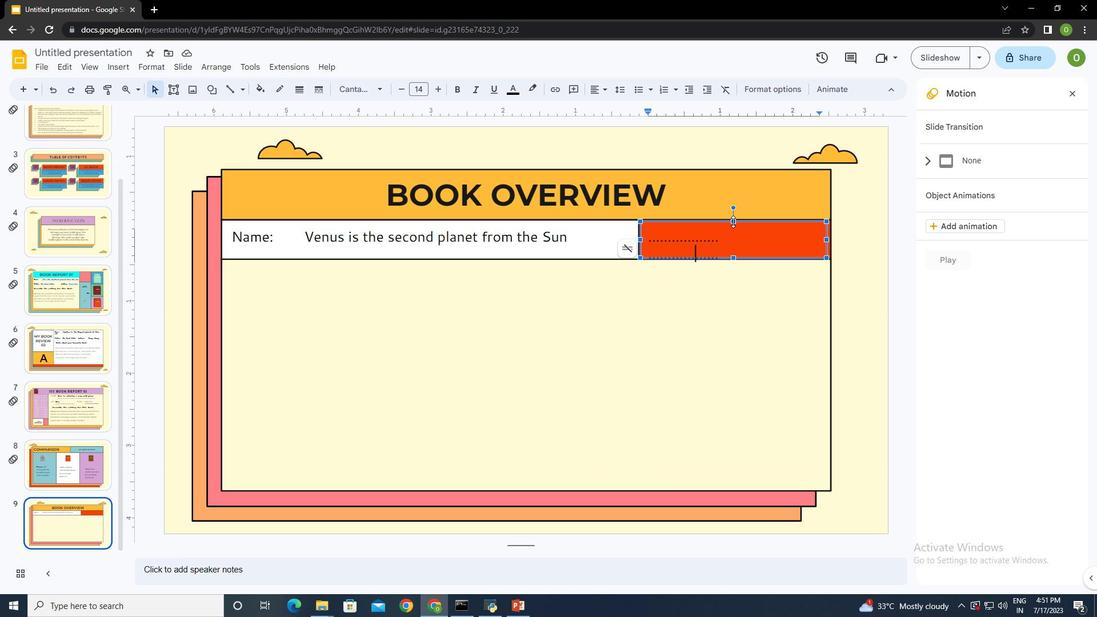 
Action: Mouse moved to (703, 234)
Screenshot: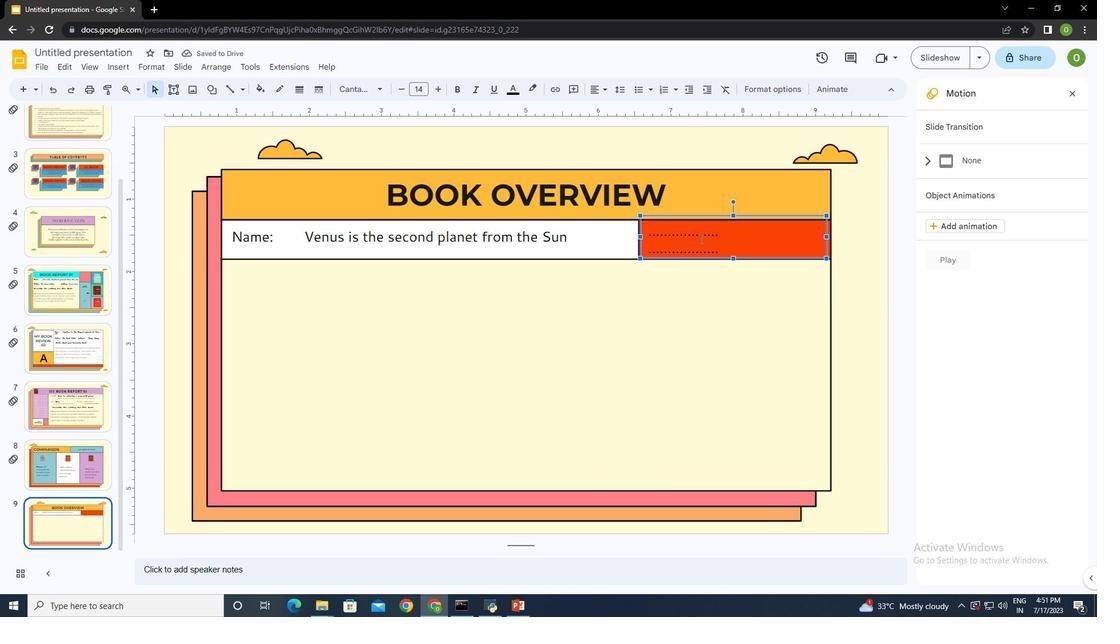 
Action: Mouse pressed left at (703, 234)
Screenshot: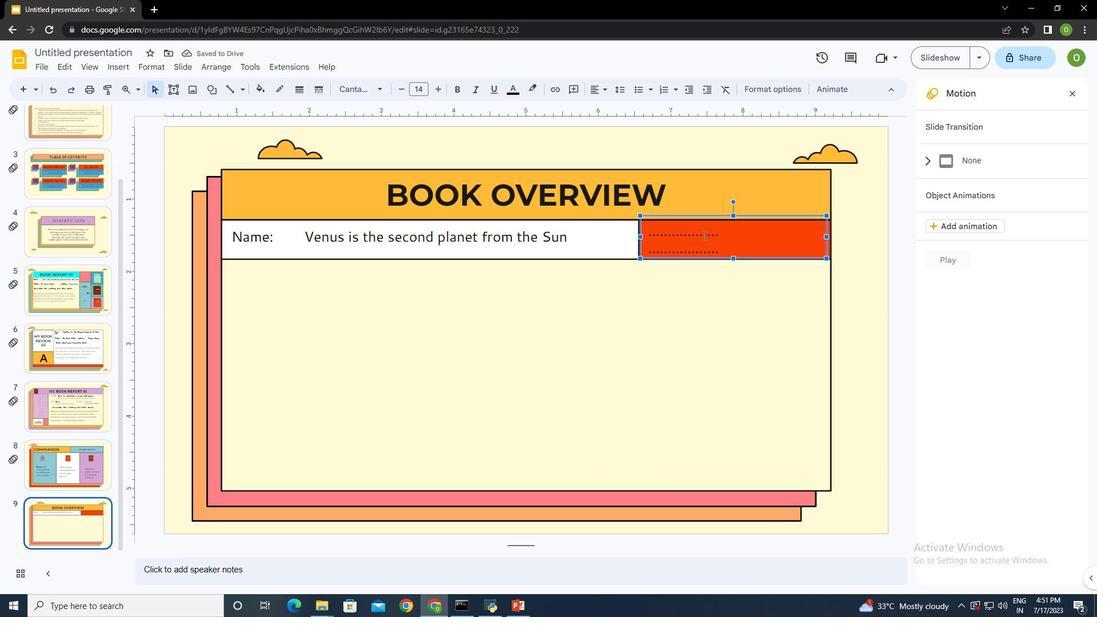 
Action: Mouse moved to (722, 252)
Screenshot: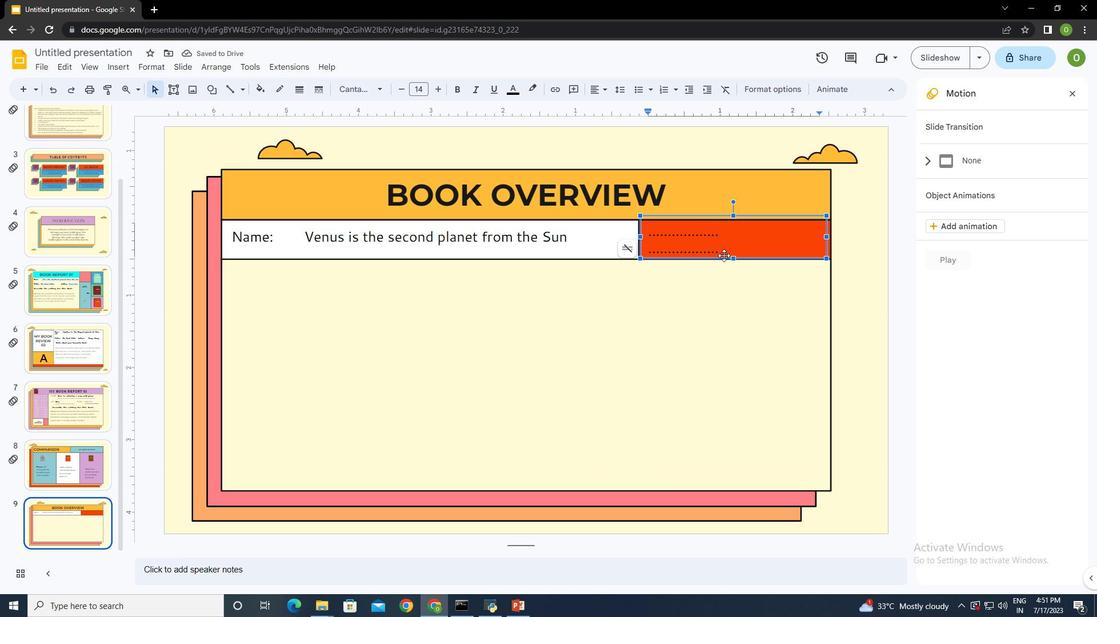 
Action: Mouse pressed left at (722, 252)
Screenshot: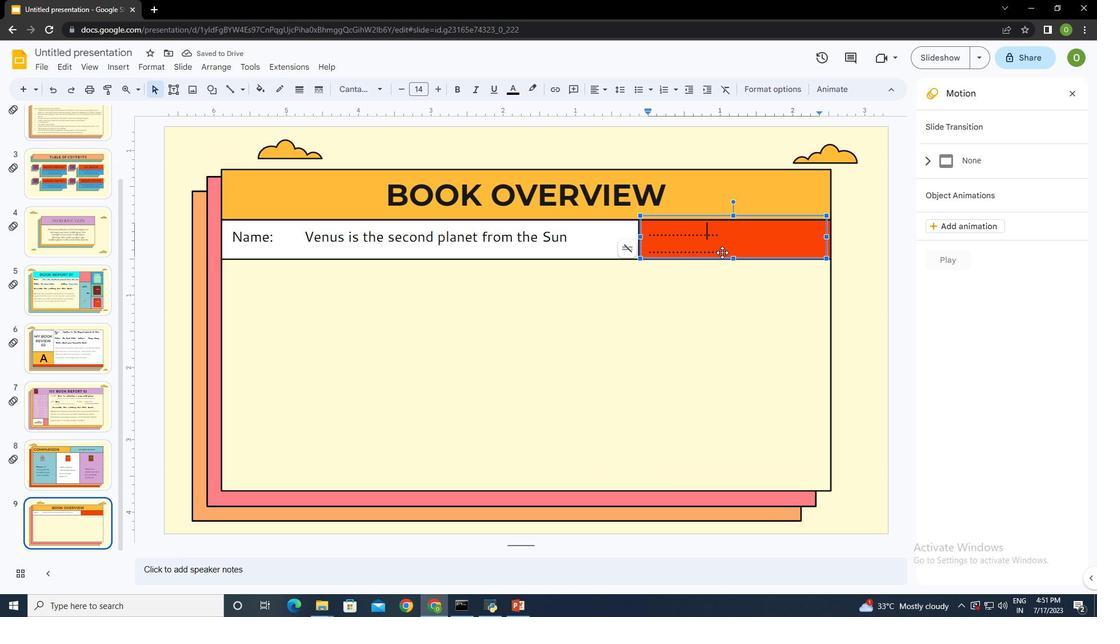 
Action: Mouse pressed left at (722, 252)
Screenshot: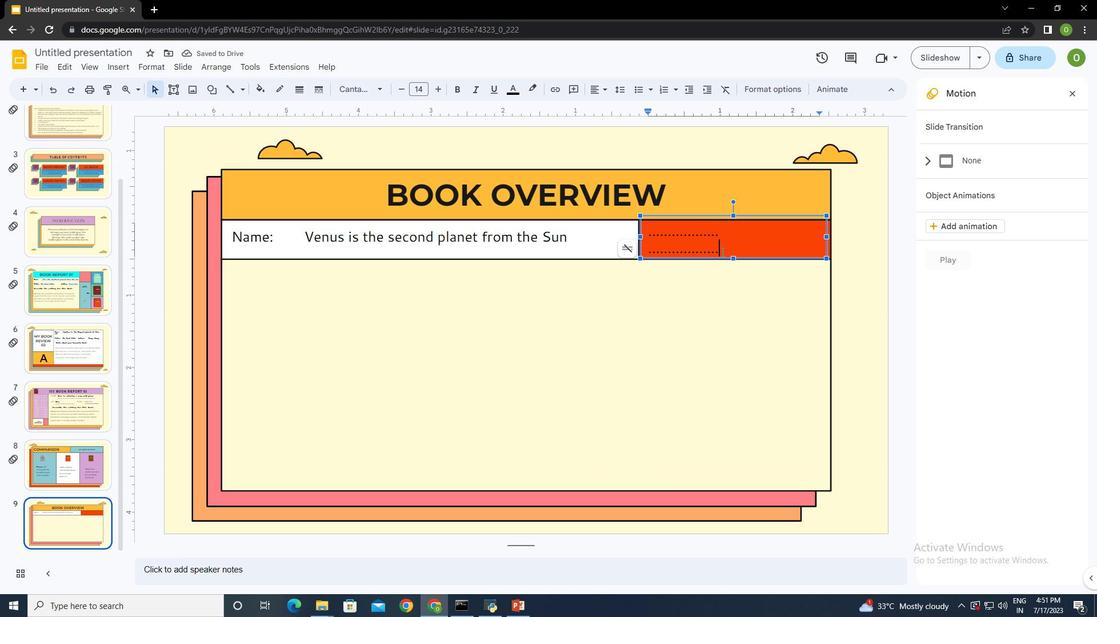 
Action: Mouse pressed left at (722, 252)
Screenshot: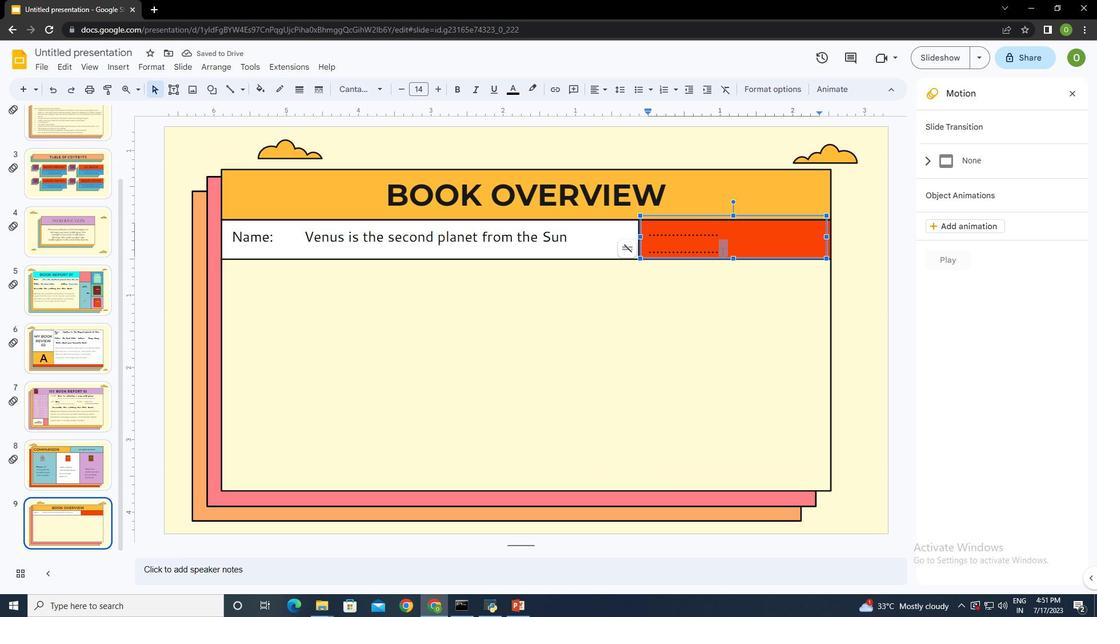 
Action: Mouse moved to (721, 251)
Screenshot: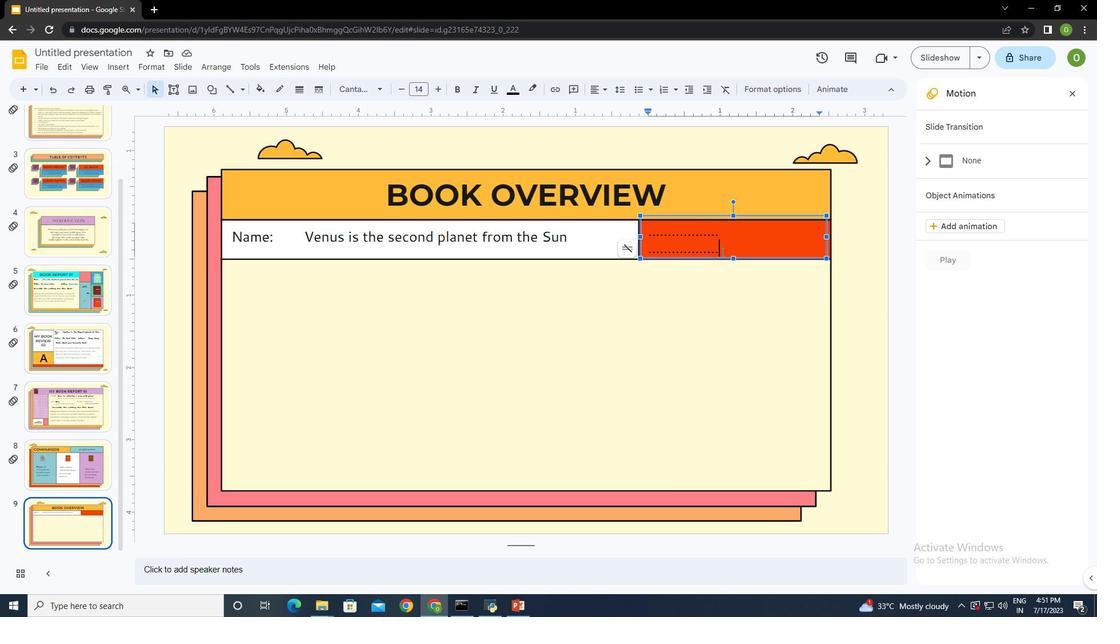 
Action: Mouse pressed left at (721, 251)
Screenshot: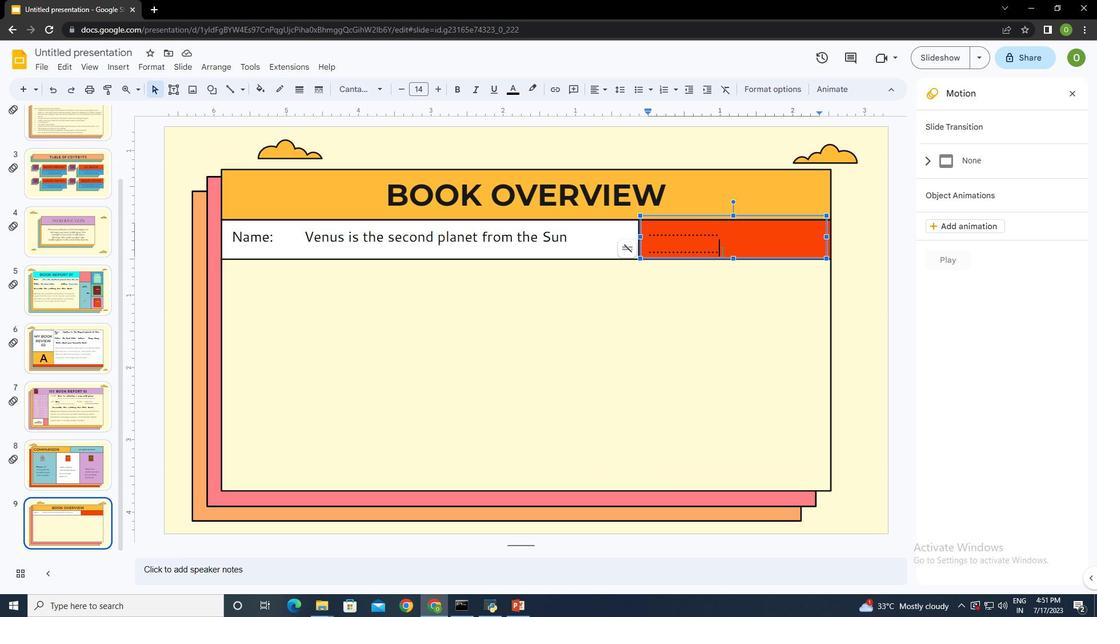 
Action: Mouse moved to (262, 85)
Screenshot: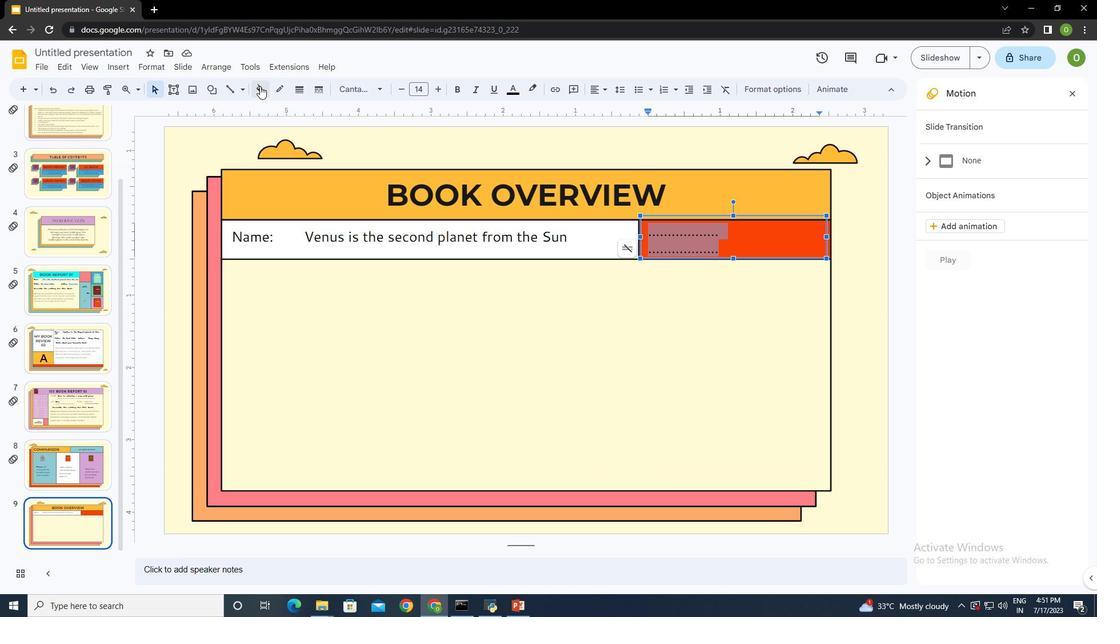 
Action: Mouse pressed left at (262, 85)
Screenshot: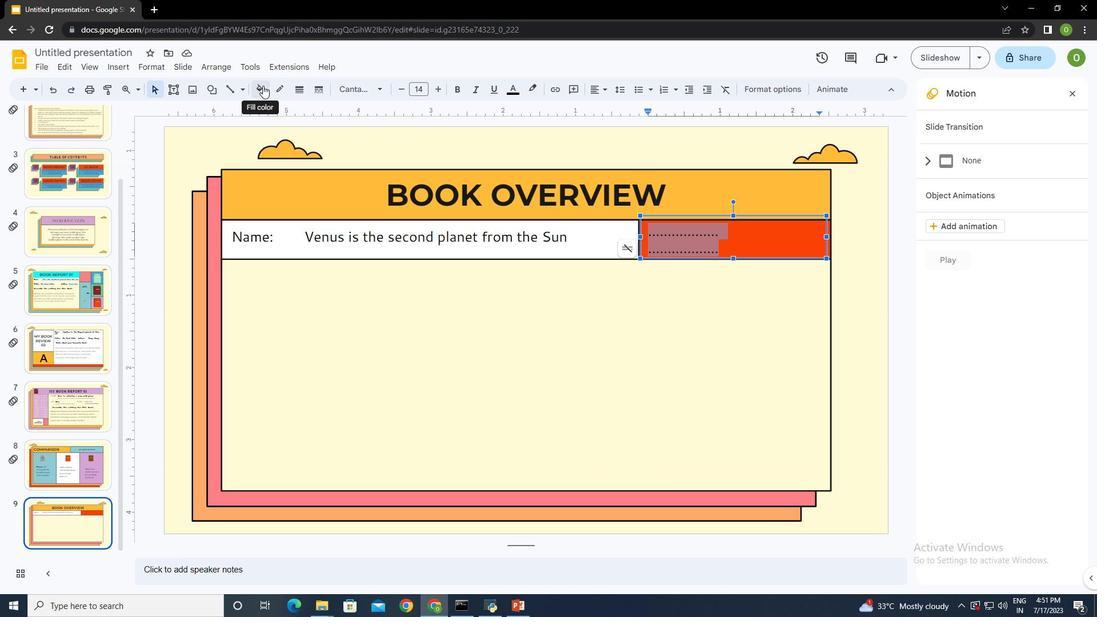 
Action: Mouse moved to (374, 206)
Screenshot: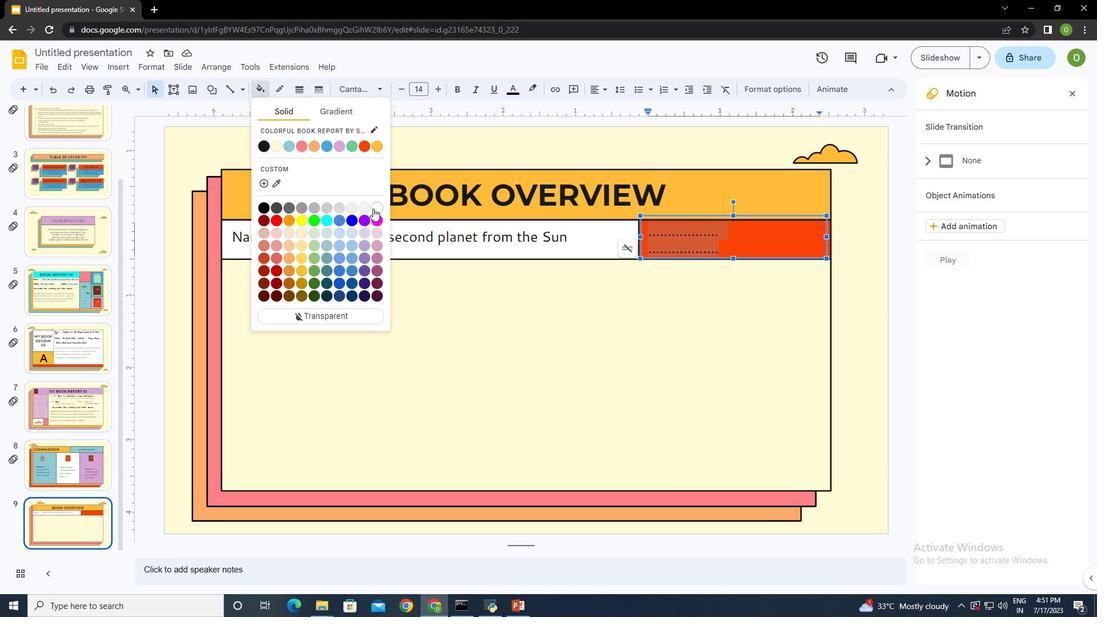 
Action: Mouse pressed left at (374, 206)
Screenshot: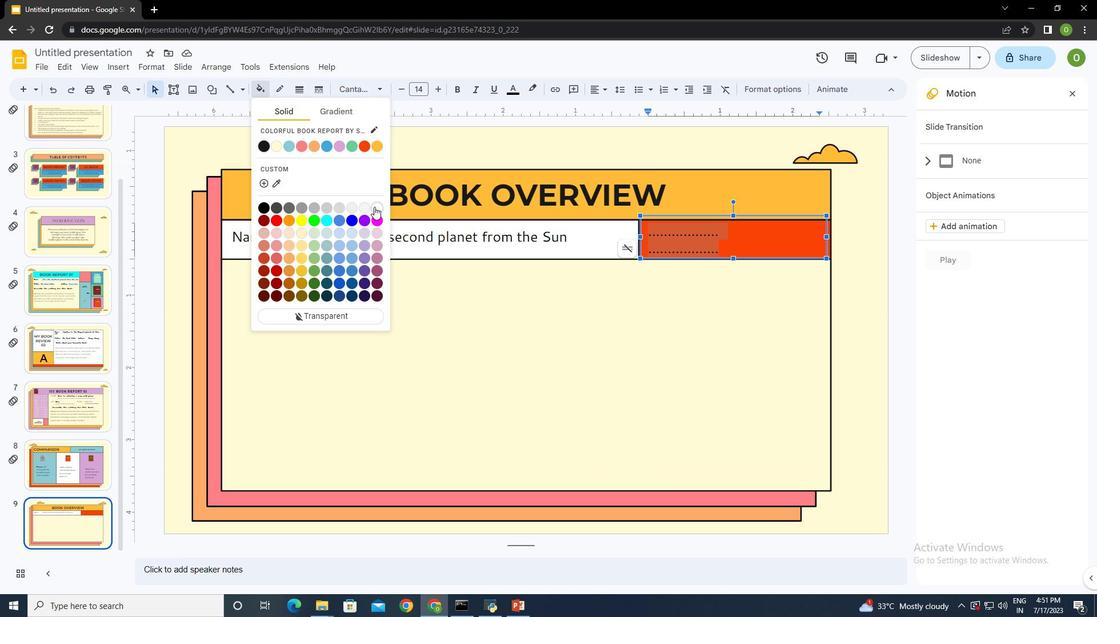 
Action: Mouse moved to (747, 240)
Screenshot: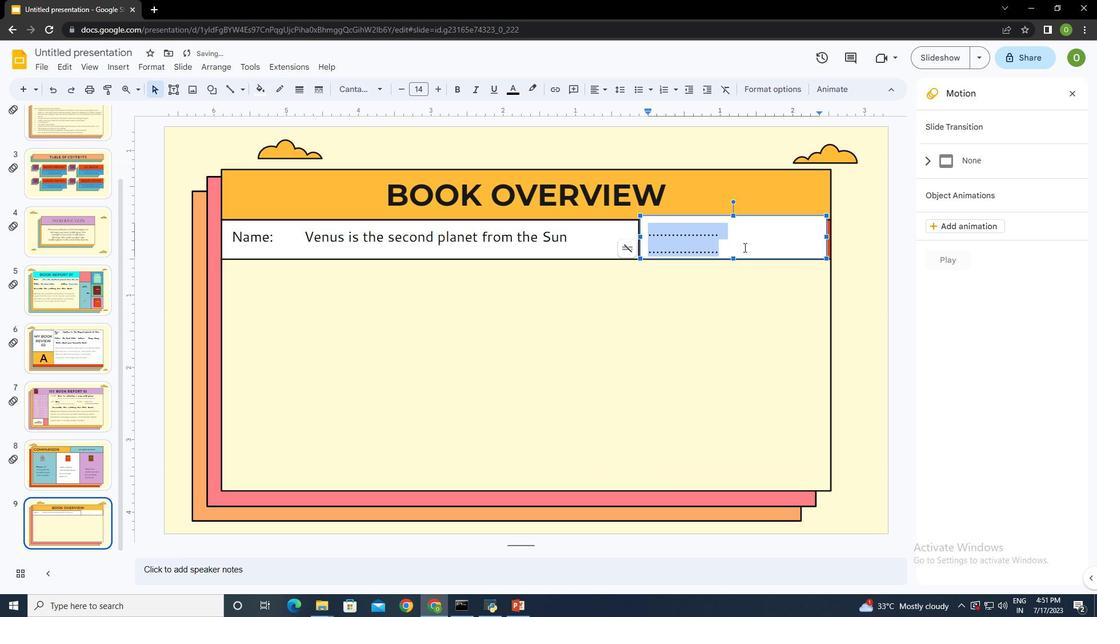 
Action: Mouse pressed left at (747, 240)
Screenshot: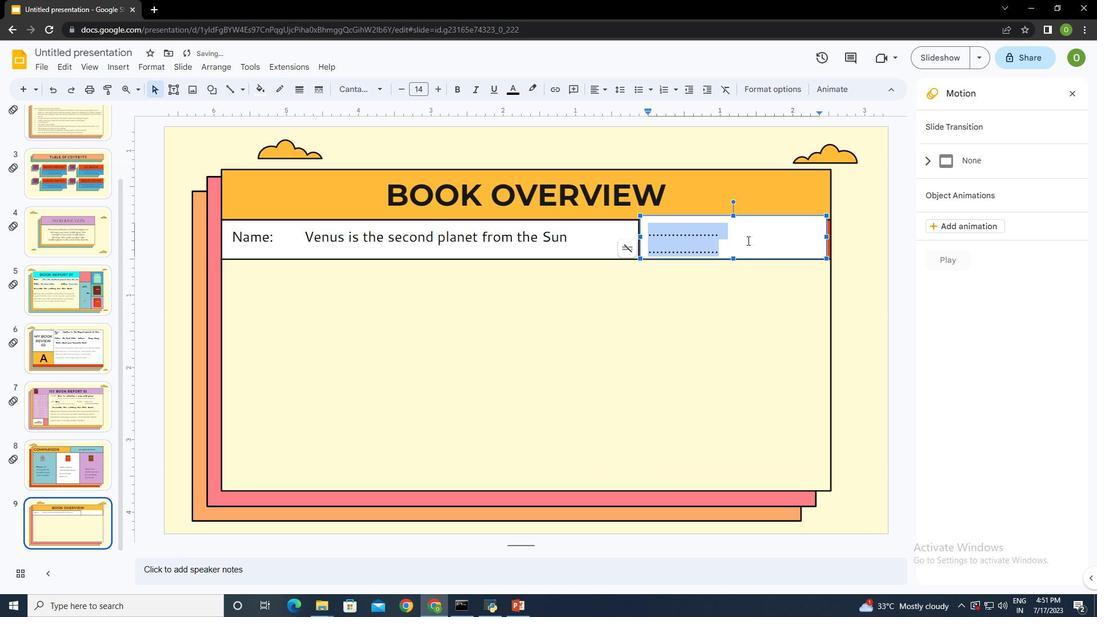 
Action: Mouse moved to (758, 236)
Screenshot: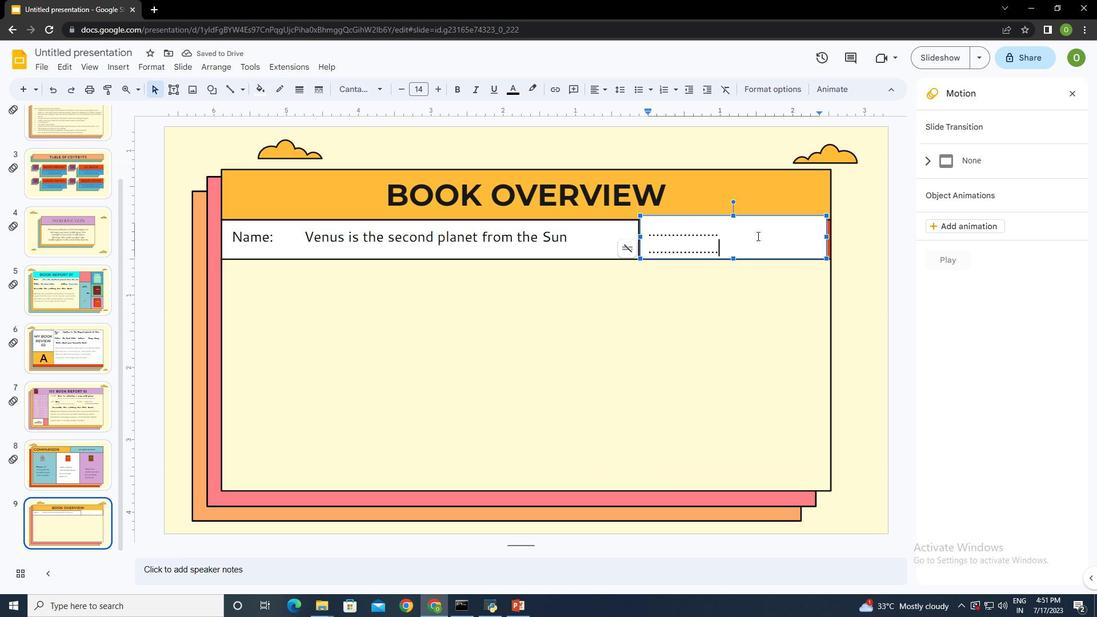 
Action: Key pressed <Key.space>
Screenshot: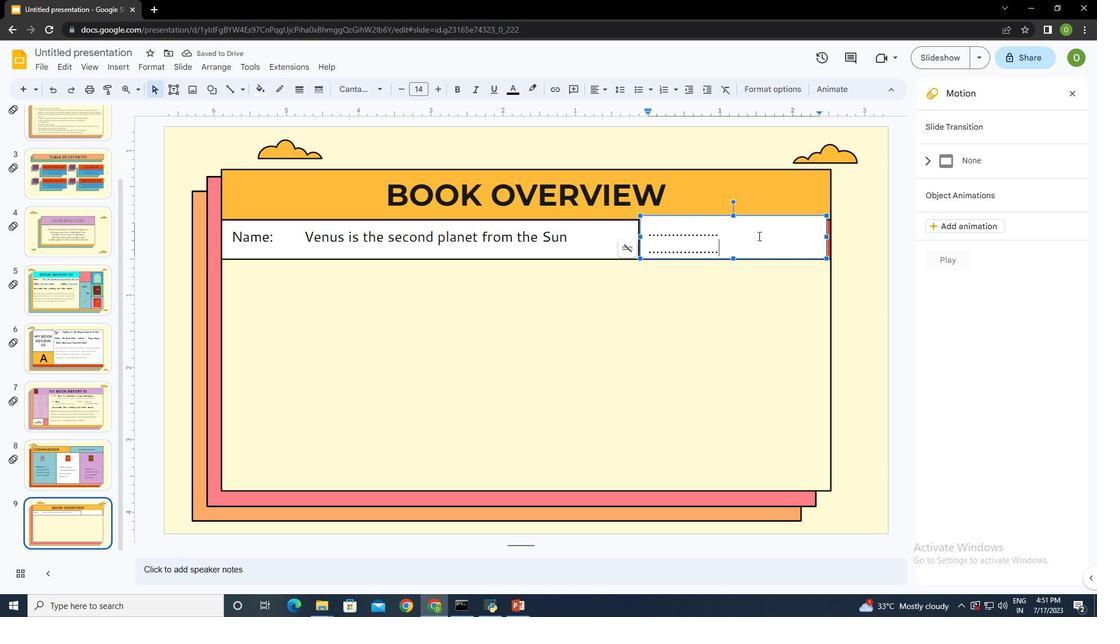 
Action: Mouse pressed left at (758, 236)
Screenshot: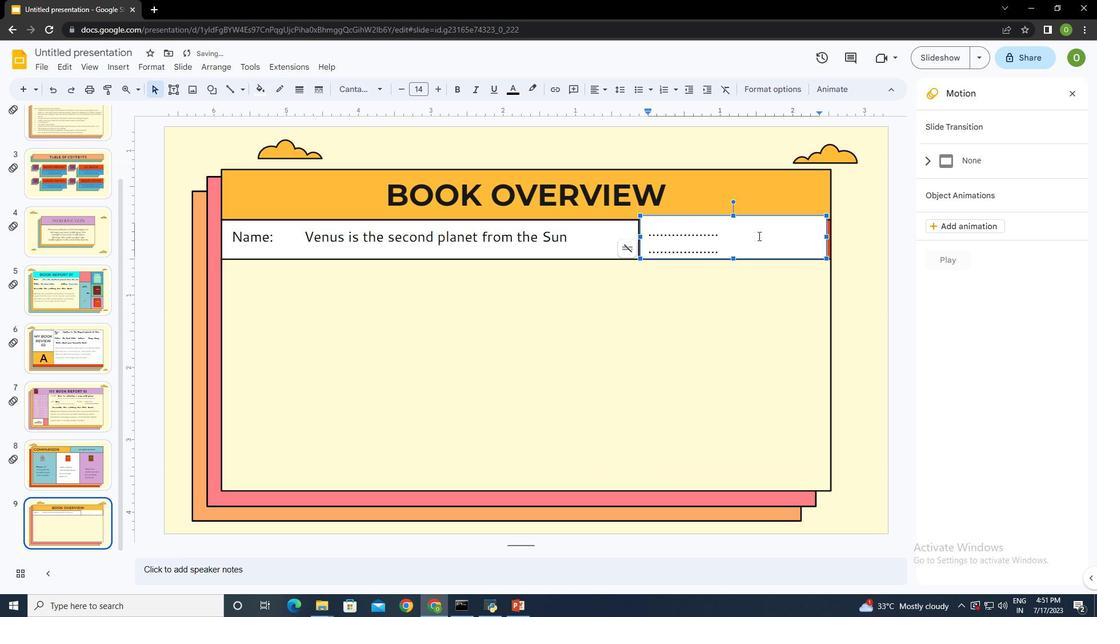 
Action: Mouse moved to (775, 232)
Screenshot: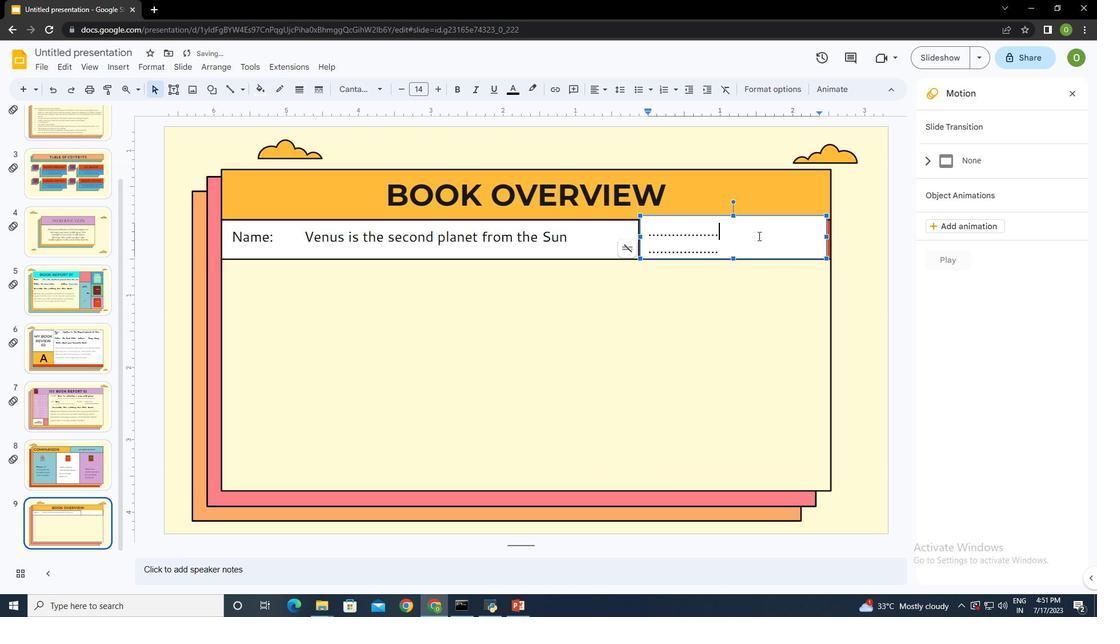 
Action: Key pressed <Key.space><Key.space><Key.space><Key.space>0001<Key.shift_r><Key.left><Key.left><Key.left><Key.left><Key.left><Key.left><Key.down><Key.right><Key.up><Key.right>
Screenshot: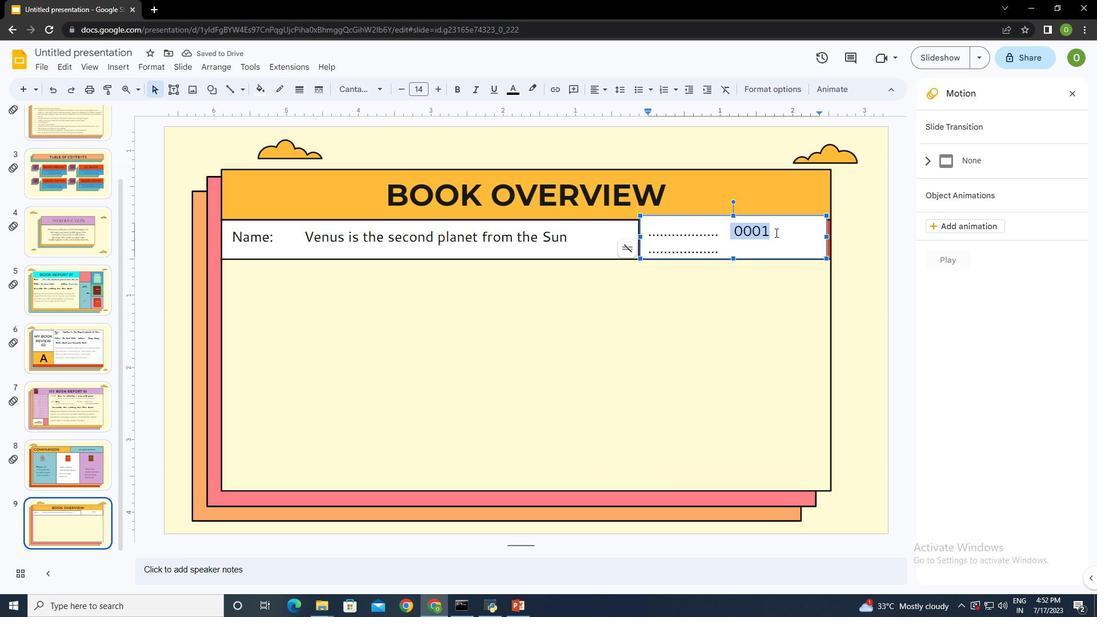 
Action: Mouse moved to (358, 90)
Screenshot: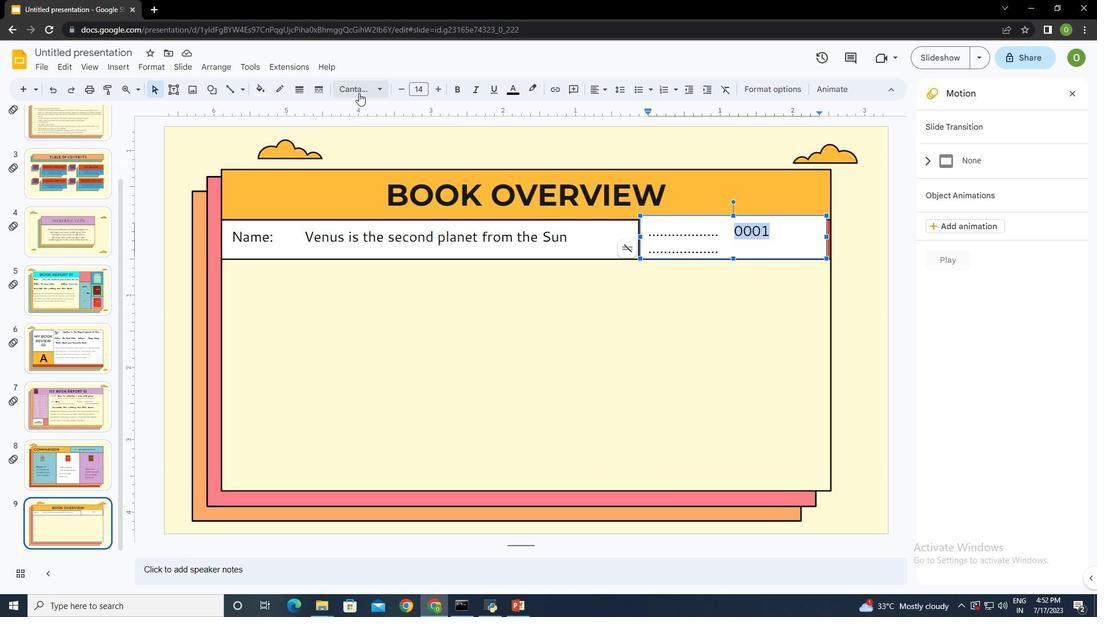 
Action: Mouse pressed left at (358, 90)
Screenshot: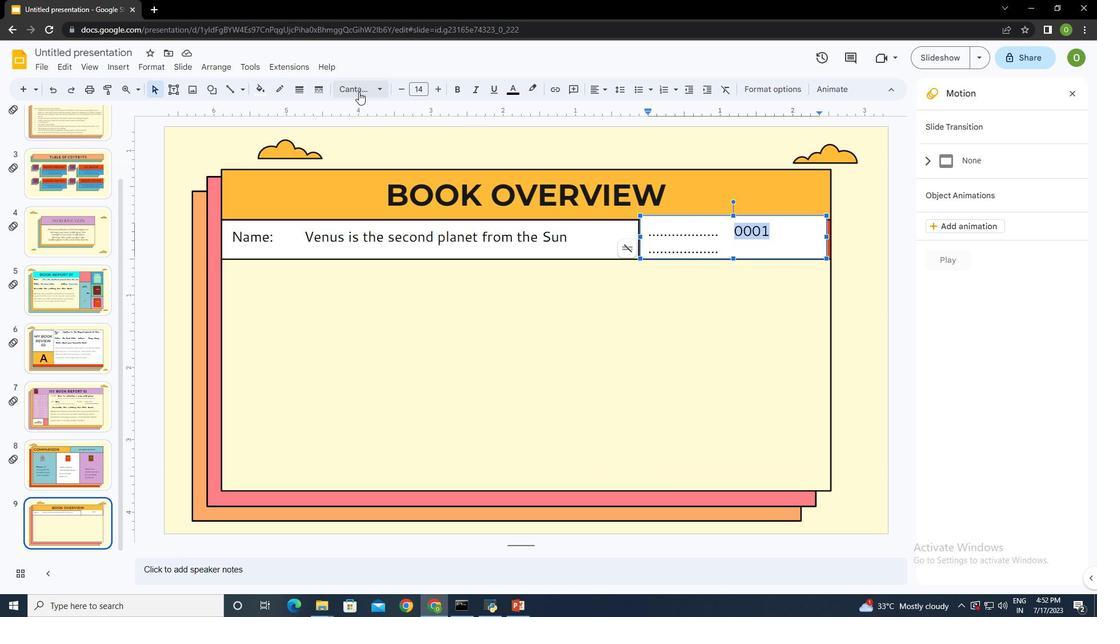 
Action: Mouse moved to (393, 309)
Screenshot: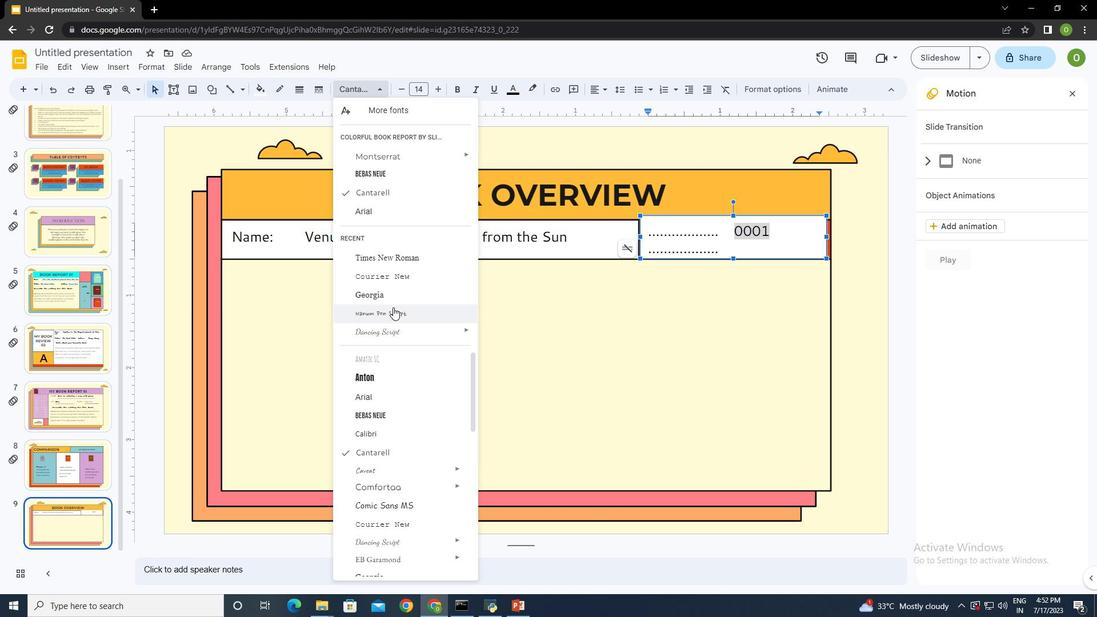 
Action: Mouse pressed left at (393, 309)
Screenshot: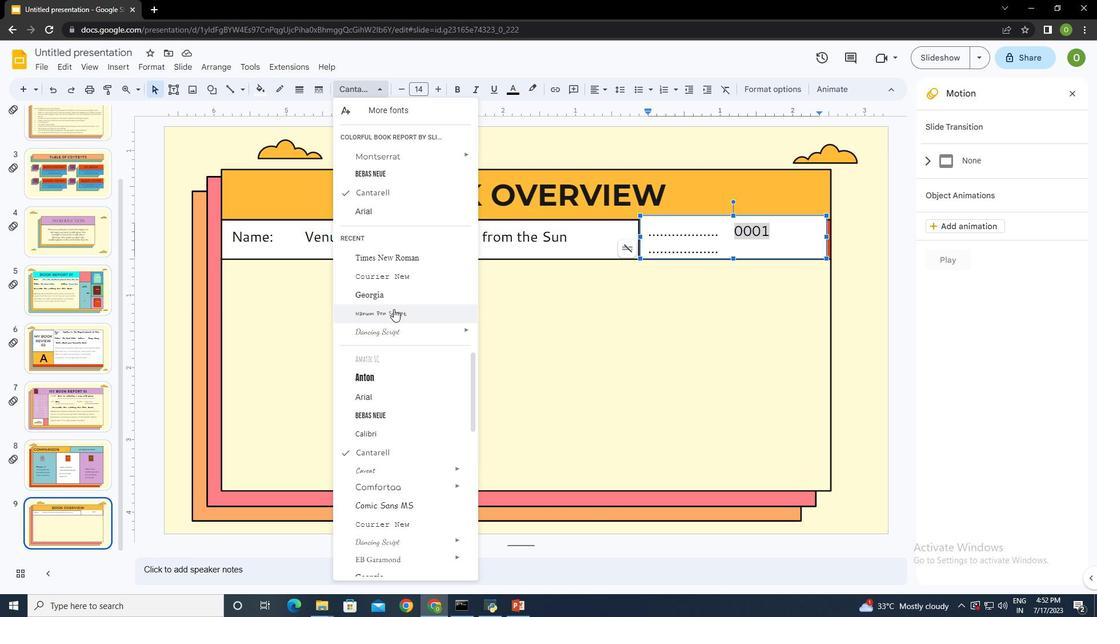 
Action: Mouse moved to (436, 91)
Screenshot: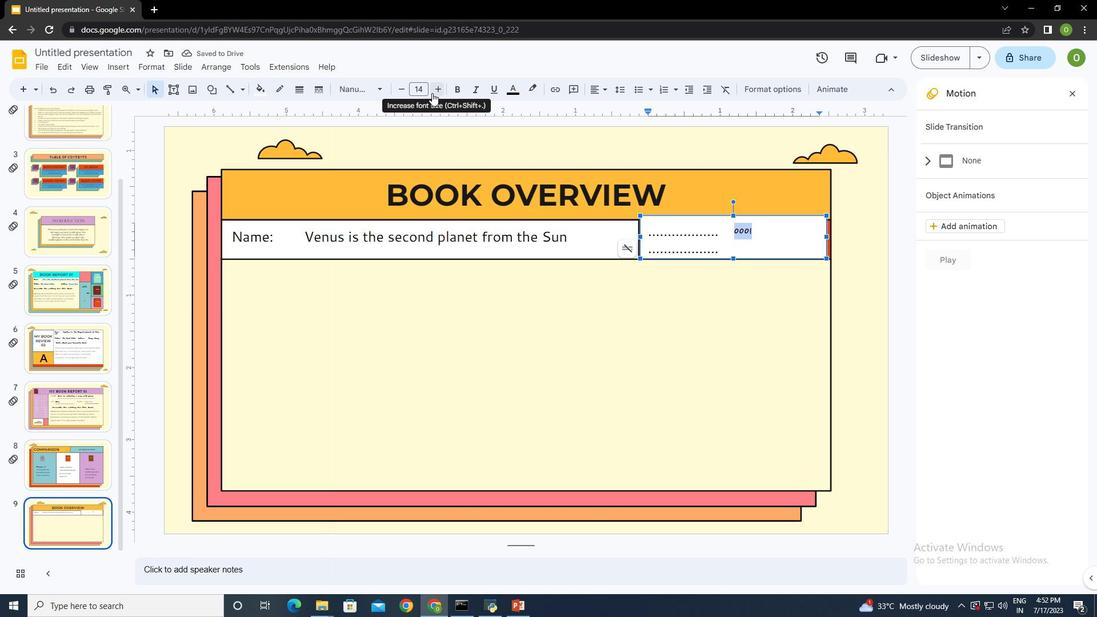 
Action: Mouse pressed left at (436, 91)
Screenshot: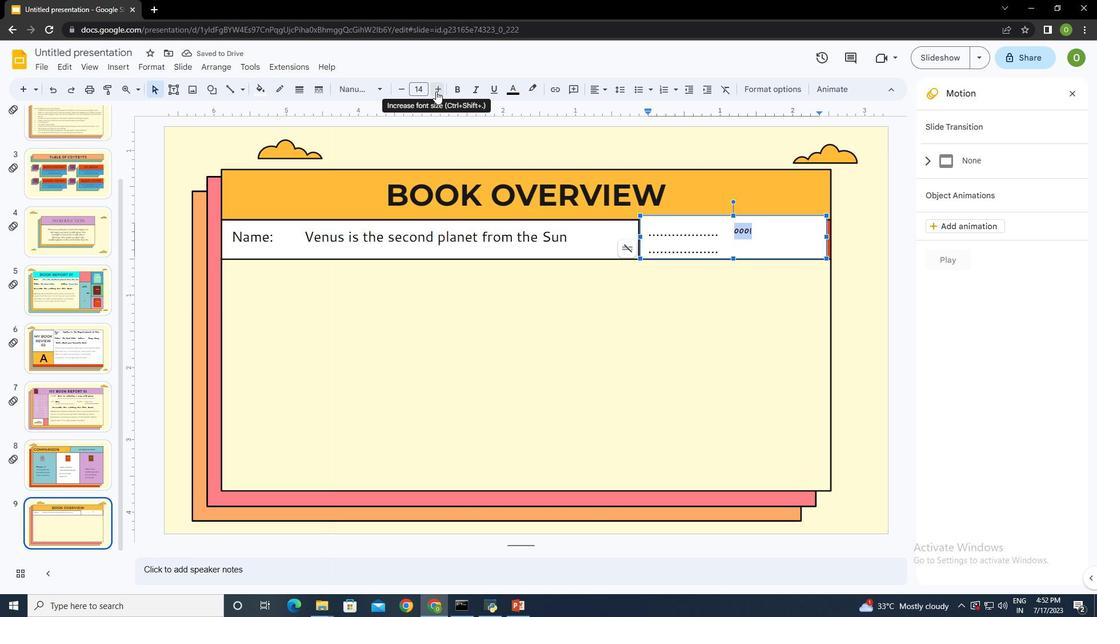 
Action: Mouse pressed left at (436, 91)
Screenshot: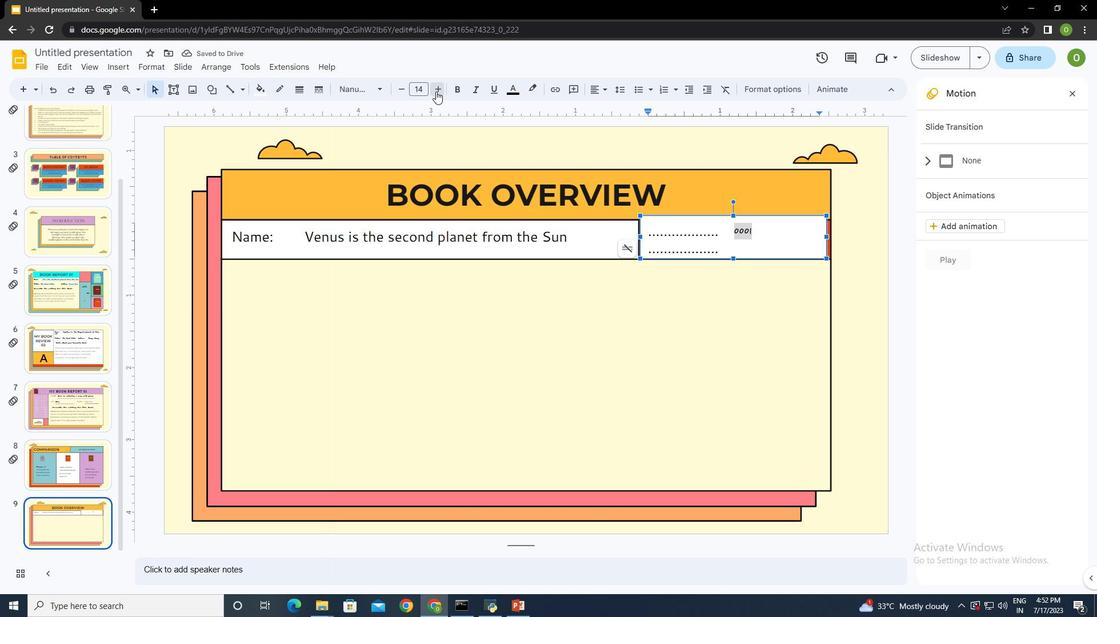 
Action: Mouse pressed left at (436, 91)
Screenshot: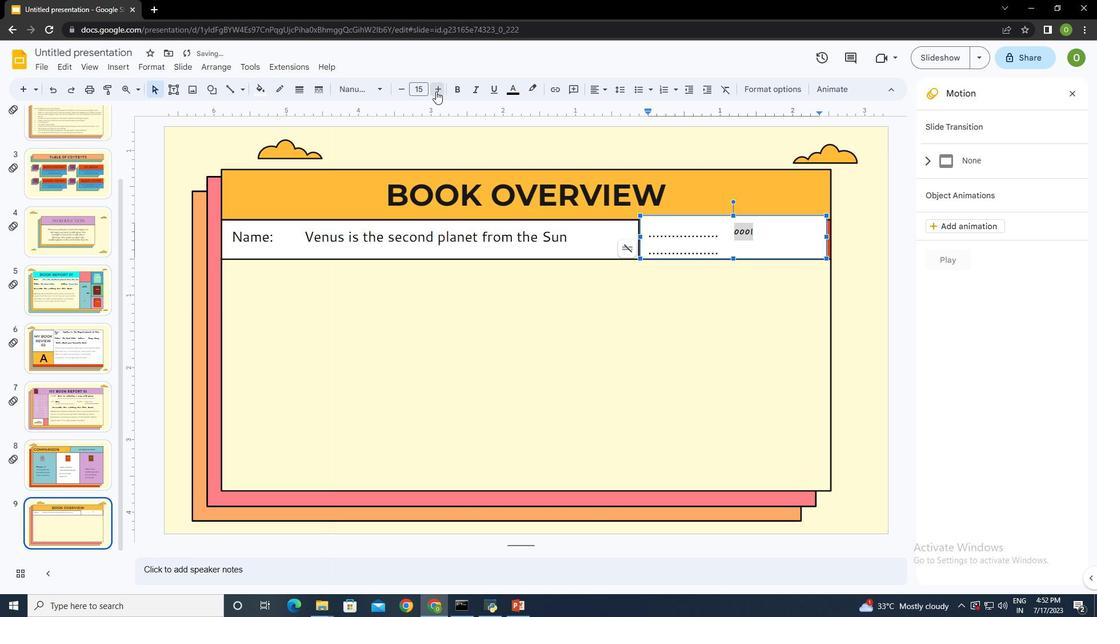 
Action: Mouse pressed left at (436, 91)
Screenshot: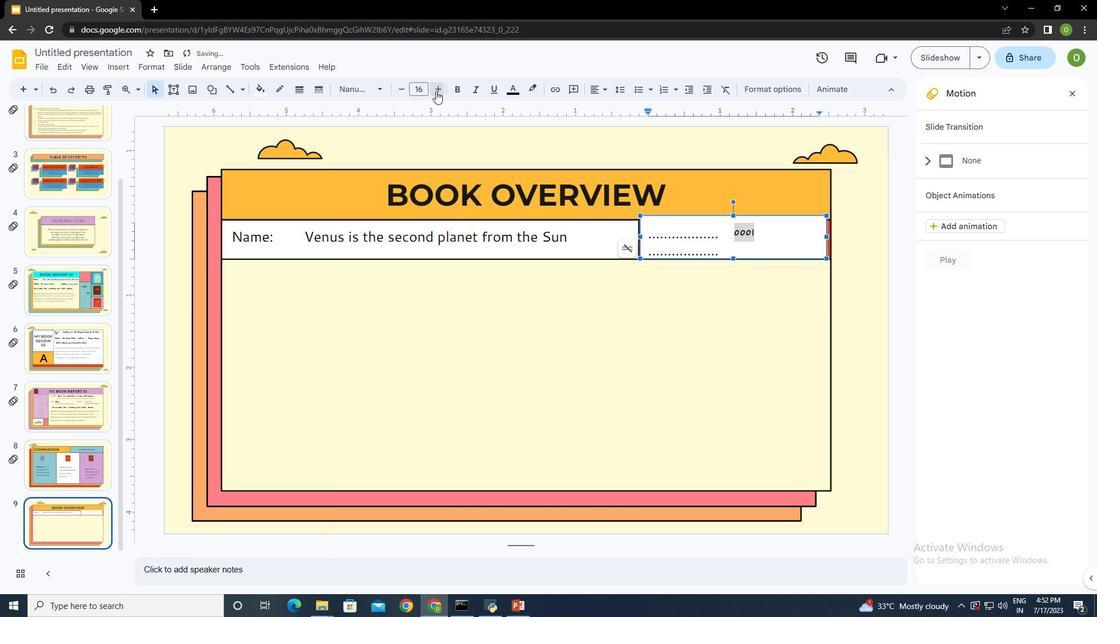 
Action: Mouse pressed left at (436, 91)
Screenshot: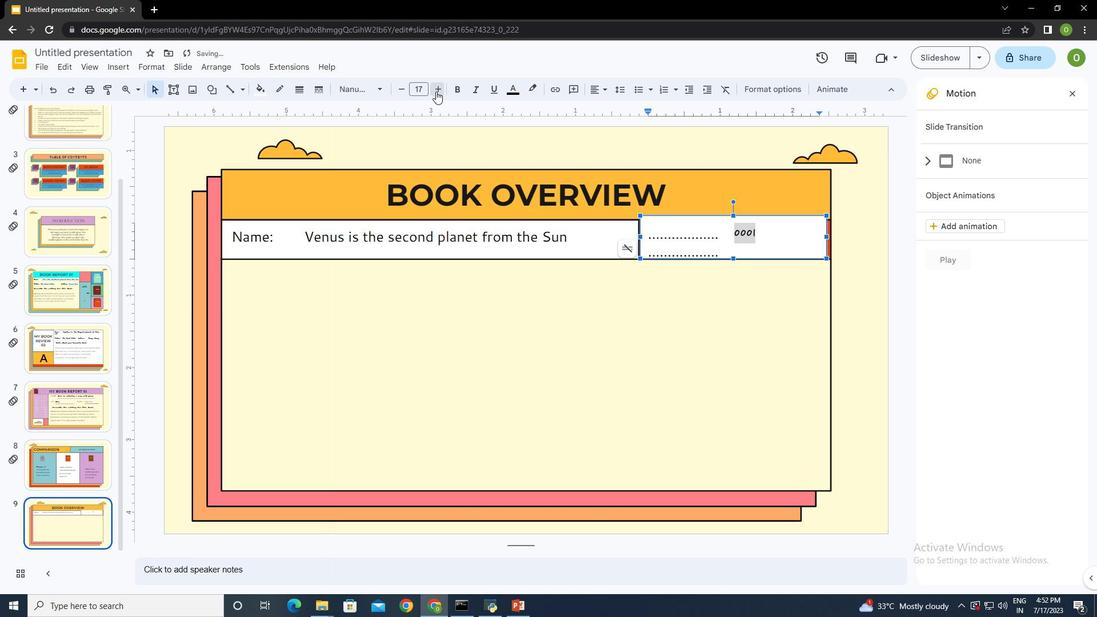 
Action: Mouse pressed left at (436, 91)
Screenshot: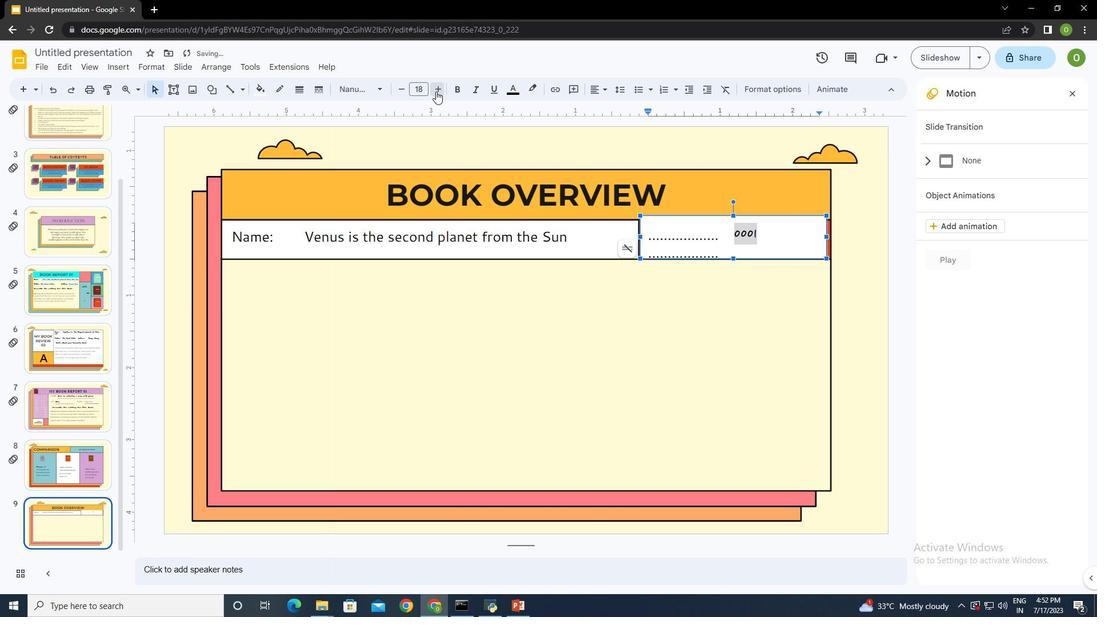 
Action: Mouse moved to (401, 86)
Screenshot: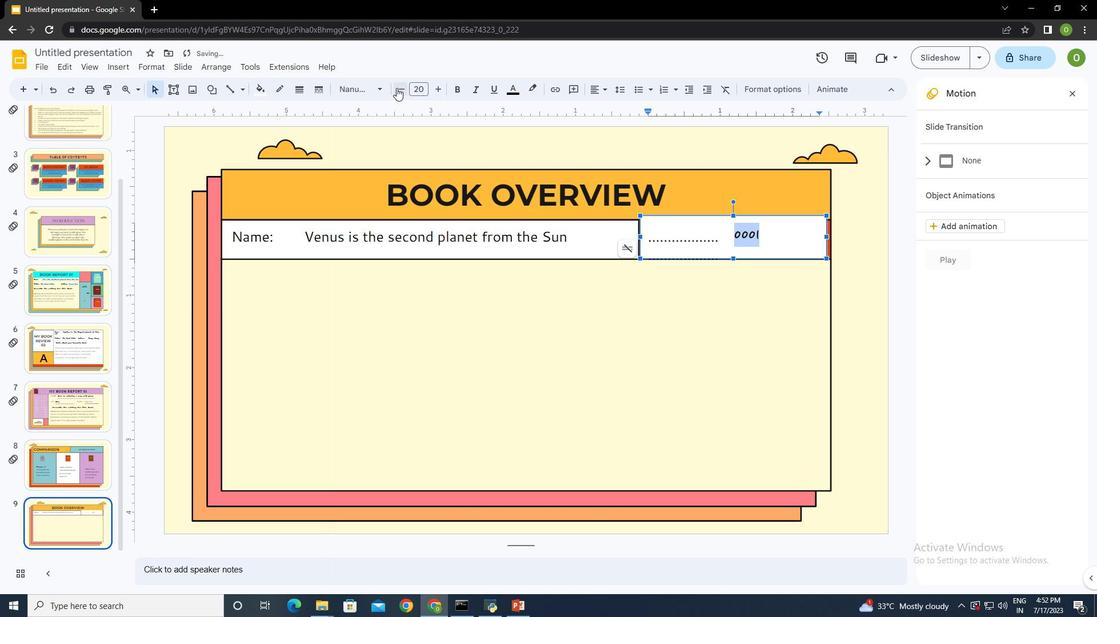 
Action: Mouse pressed left at (401, 86)
Screenshot: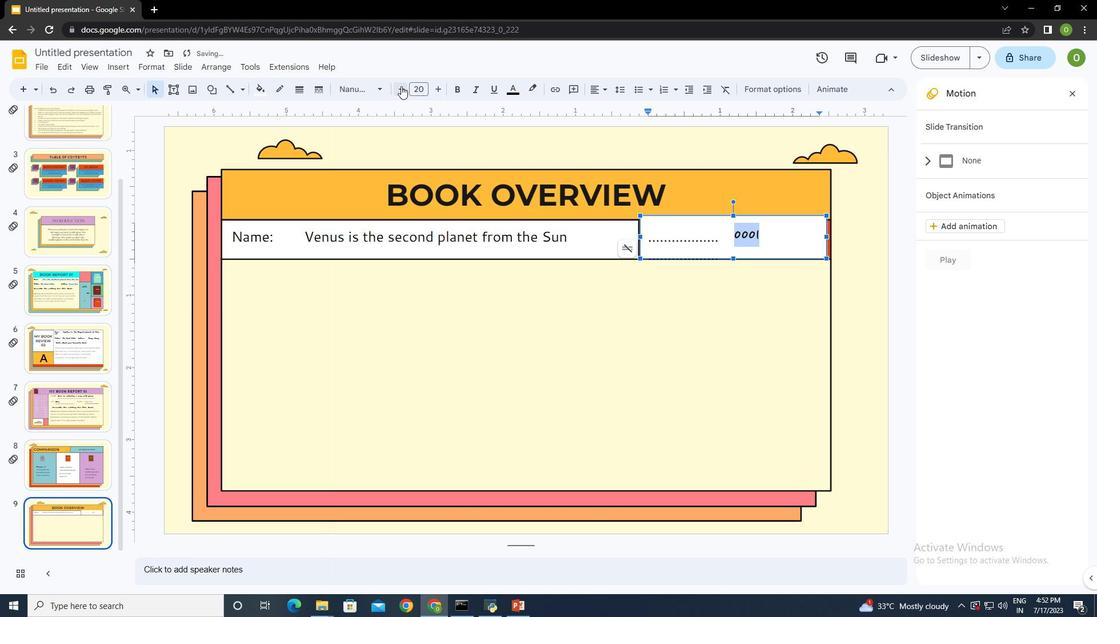 
Action: Mouse pressed left at (401, 86)
Screenshot: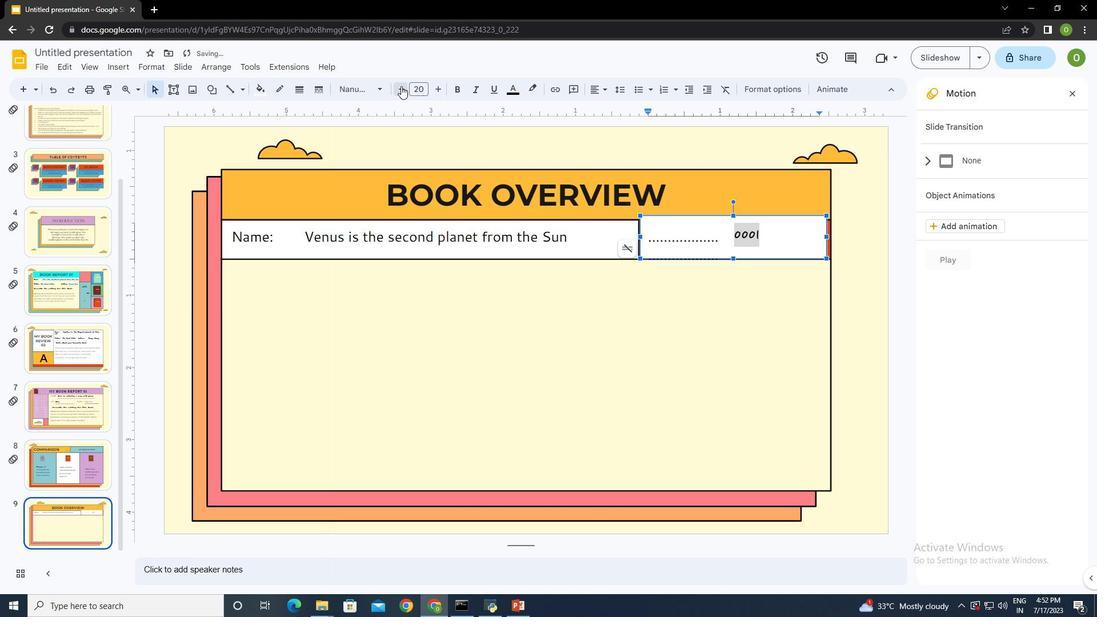 
Action: Mouse pressed left at (401, 86)
Screenshot: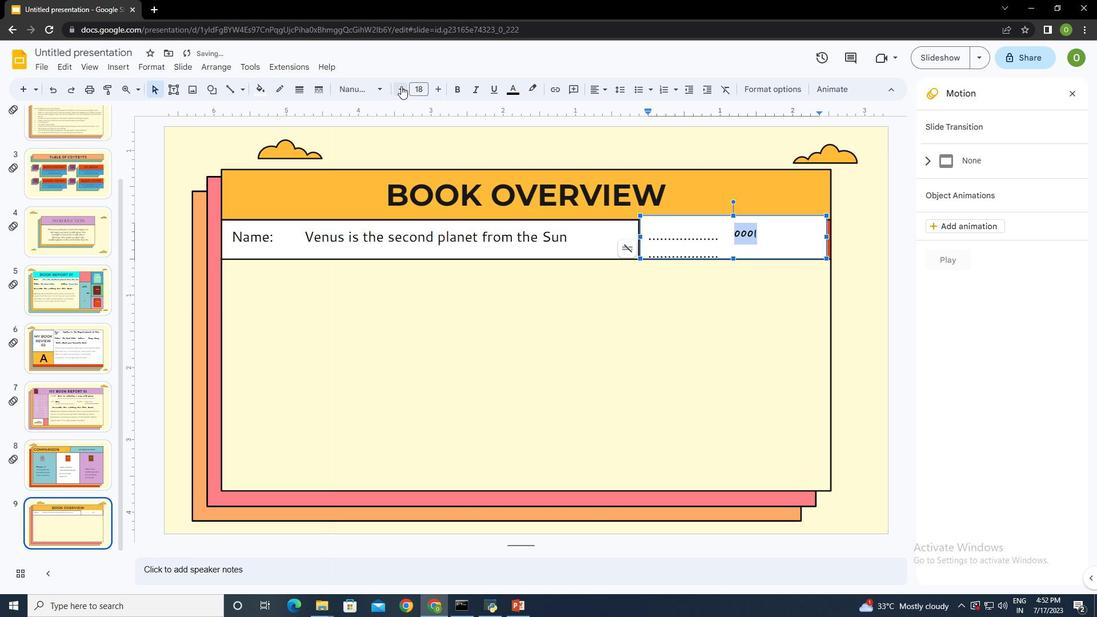 
Action: Mouse pressed left at (401, 86)
Screenshot: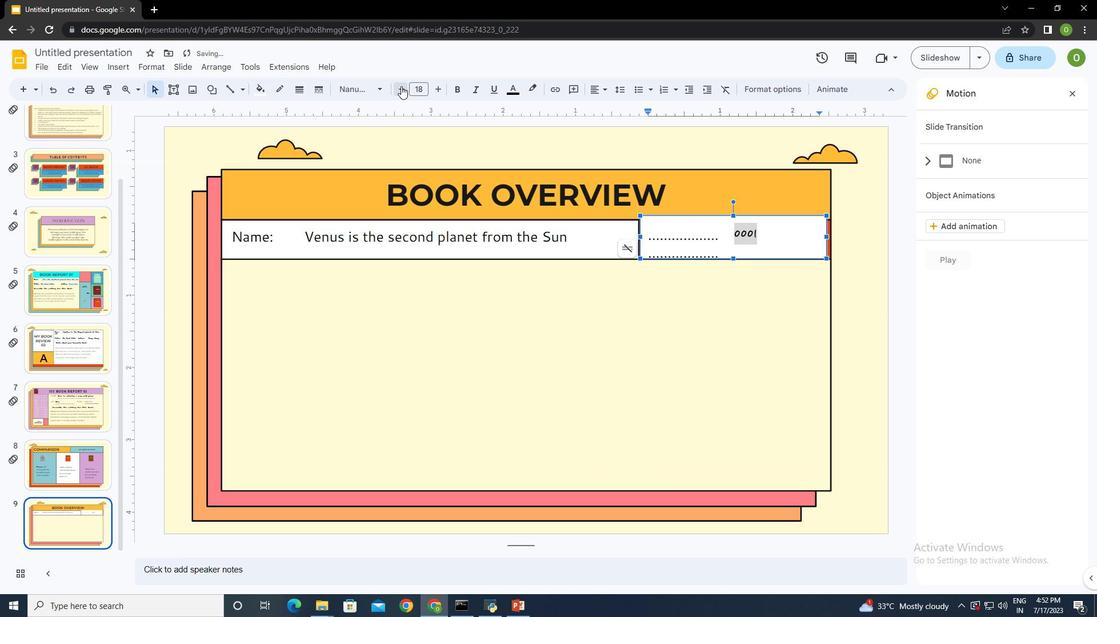 
Action: Mouse pressed left at (401, 86)
Screenshot: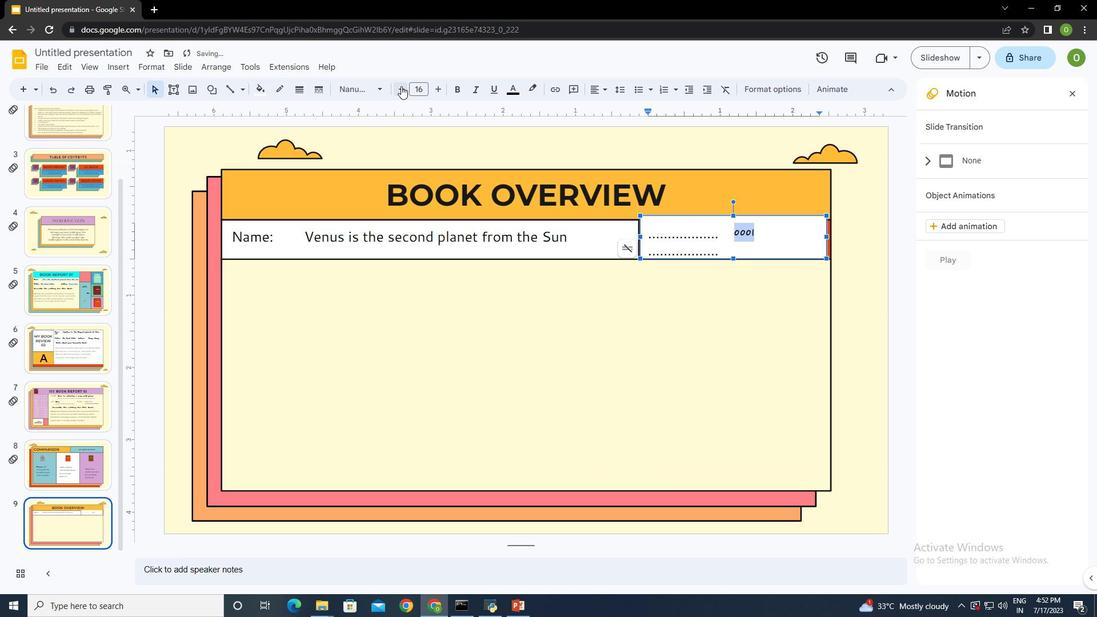 
Action: Mouse moved to (354, 88)
Screenshot: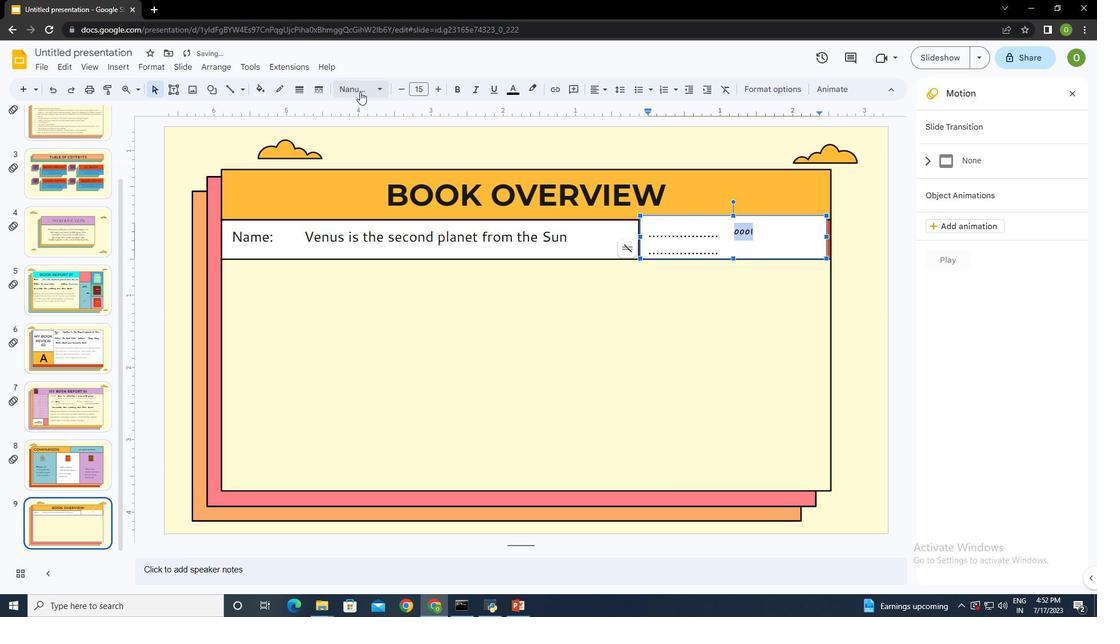 
Action: Mouse pressed left at (354, 88)
Screenshot: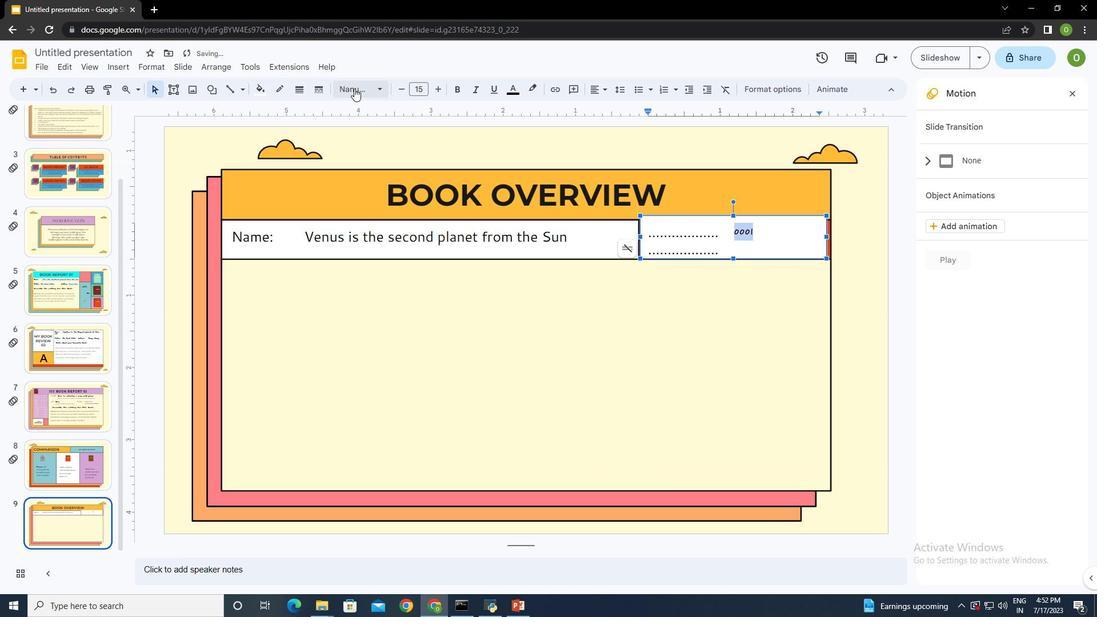
Action: Mouse moved to (395, 208)
Screenshot: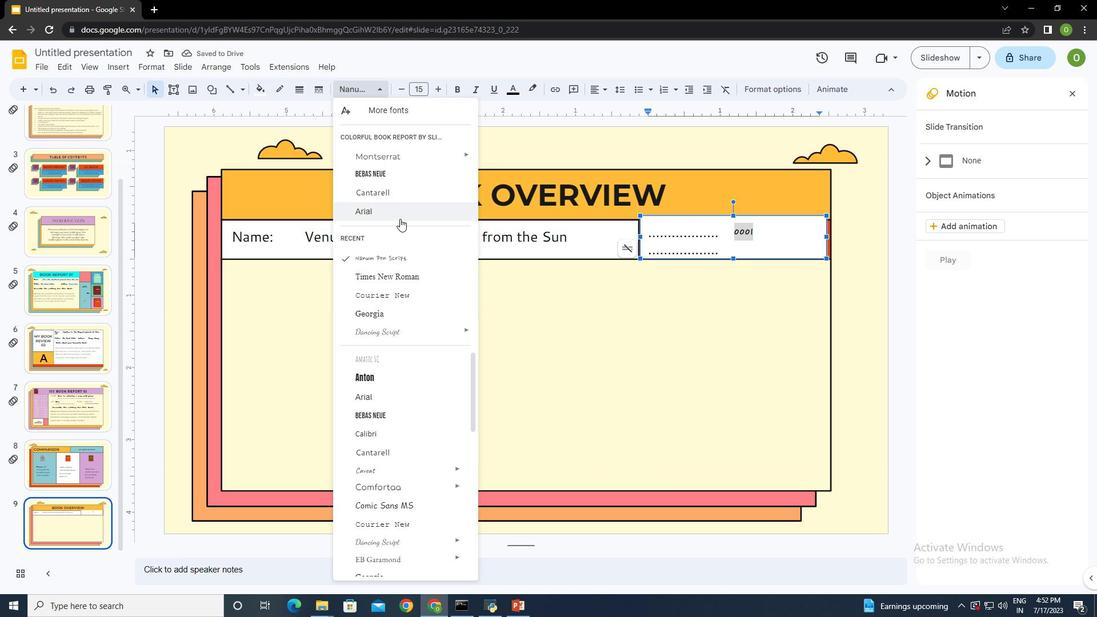
Action: Mouse pressed left at (395, 208)
Screenshot: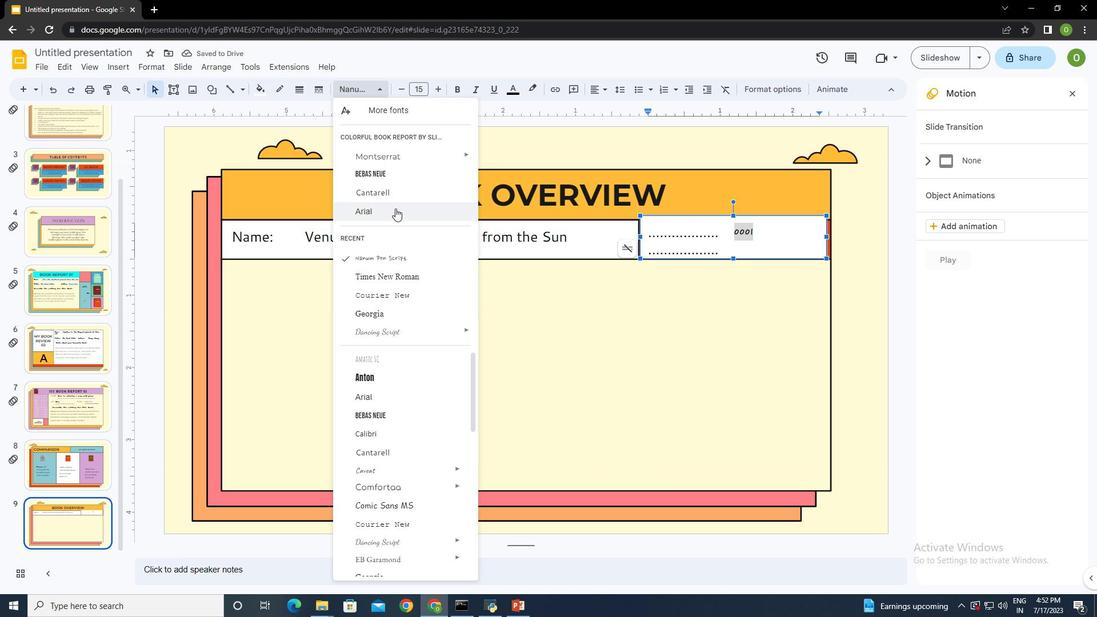 
Action: Mouse moved to (730, 229)
Screenshot: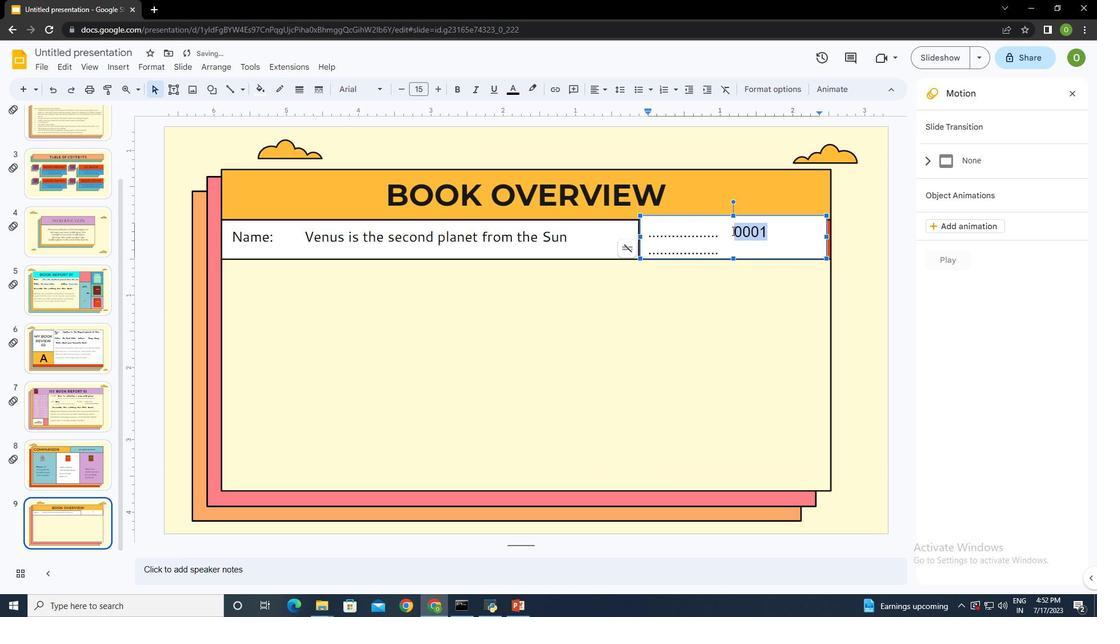 
Action: Mouse pressed left at (730, 229)
Screenshot: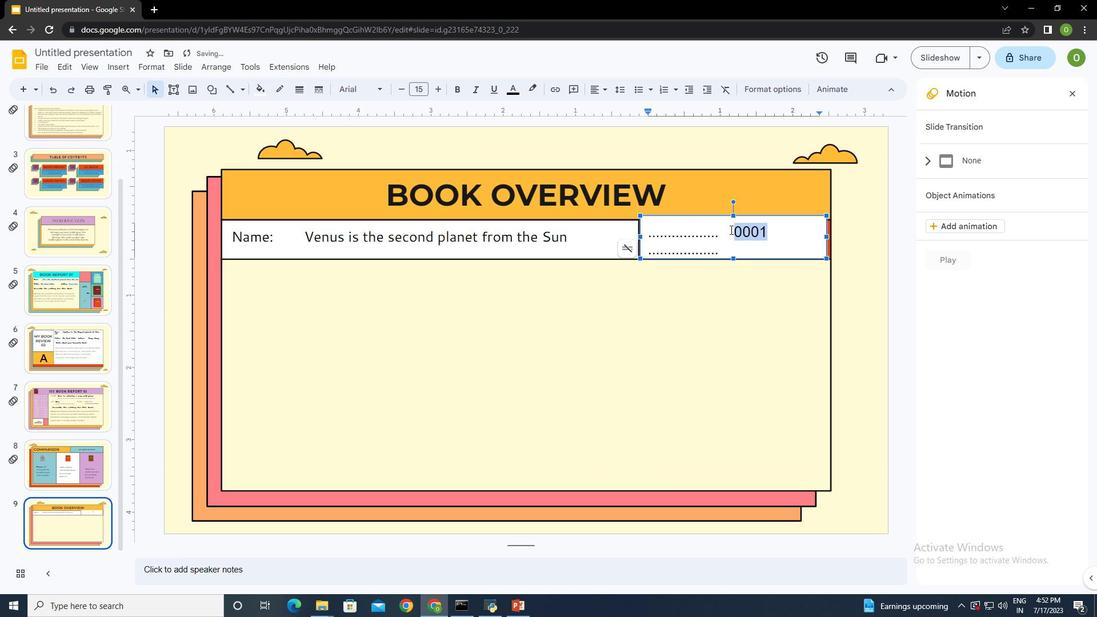
Action: Mouse moved to (734, 232)
Screenshot: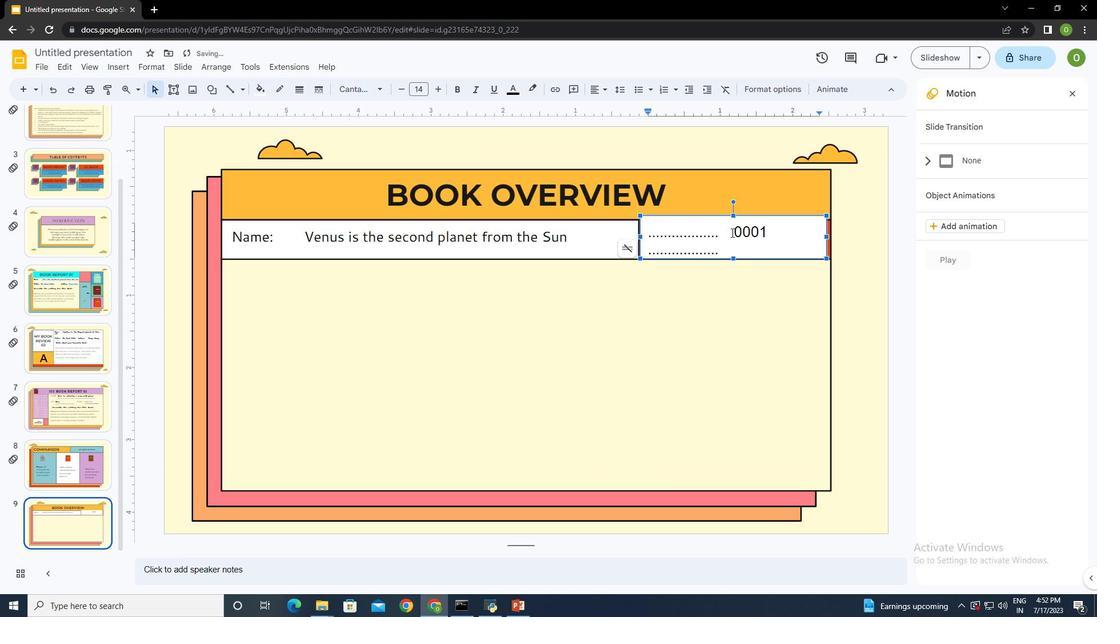 
Action: Mouse pressed left at (734, 232)
Screenshot: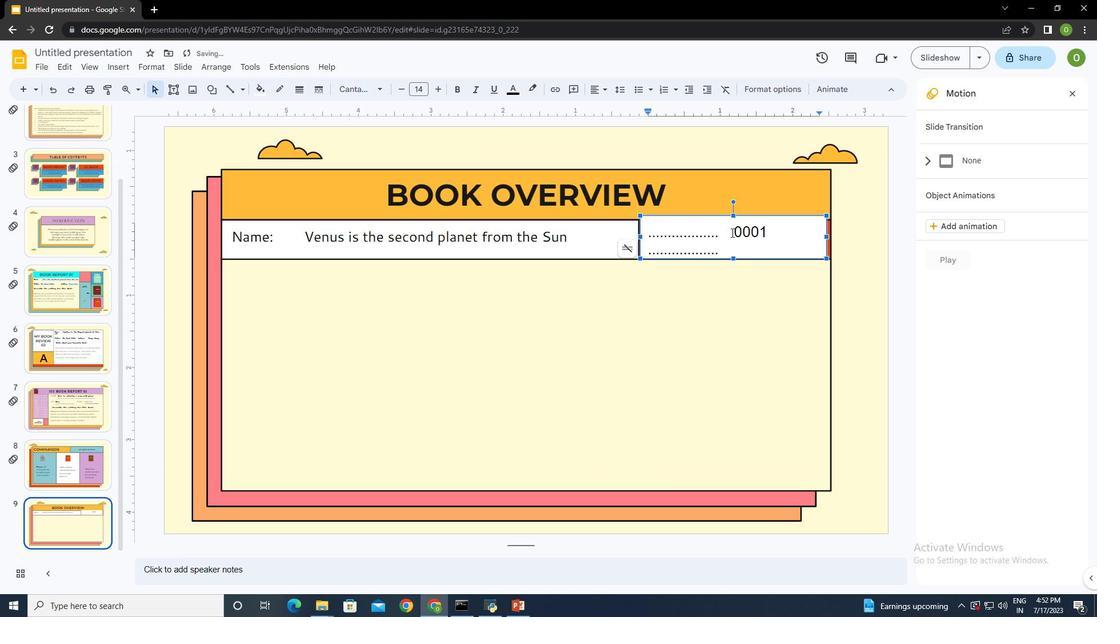 
Action: Mouse moved to (603, 90)
Screenshot: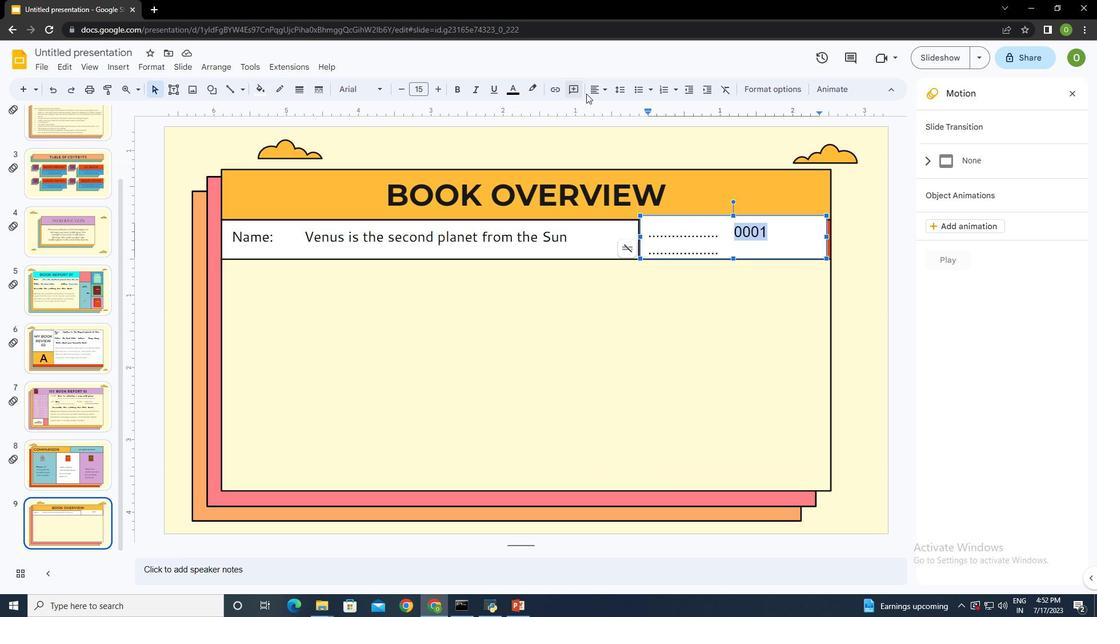 
Action: Mouse pressed left at (603, 90)
Screenshot: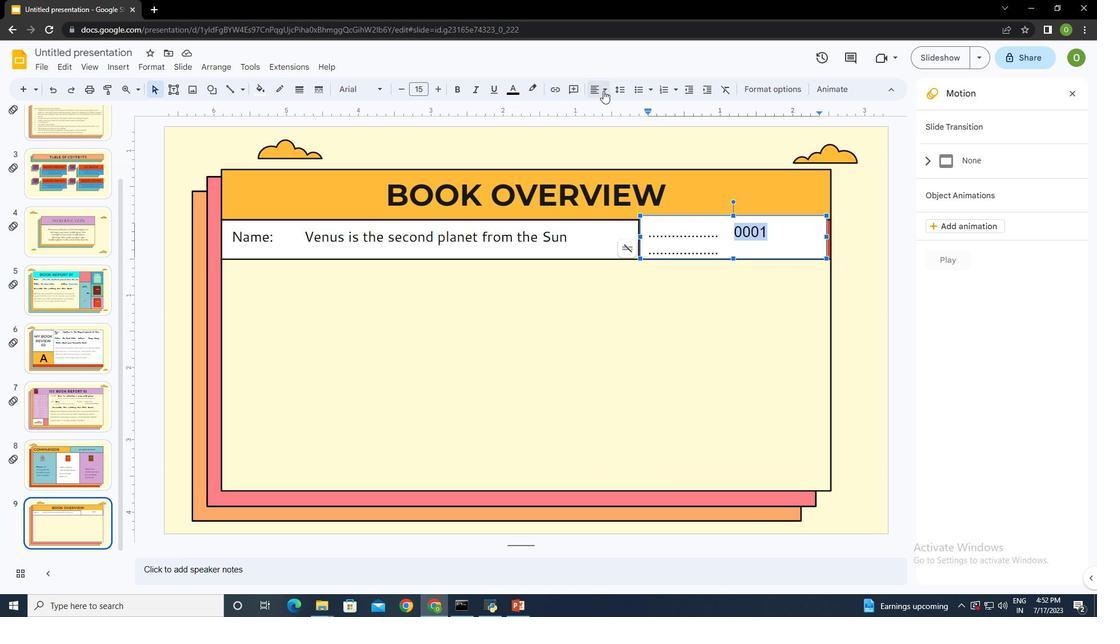 
Action: Mouse moved to (615, 109)
Screenshot: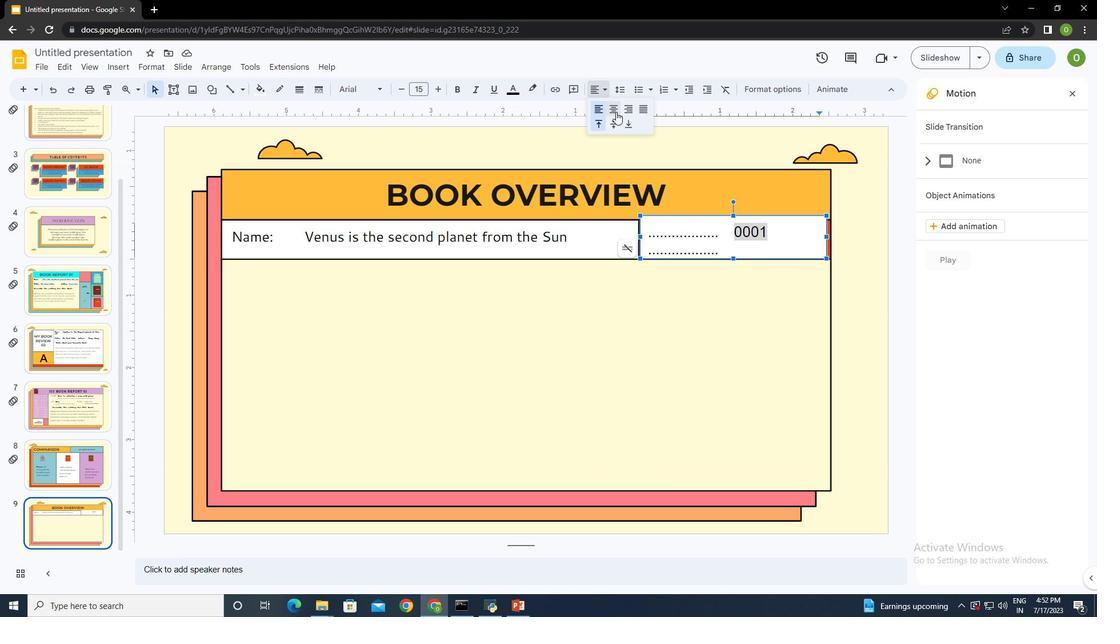 
Action: Mouse pressed left at (615, 109)
Screenshot: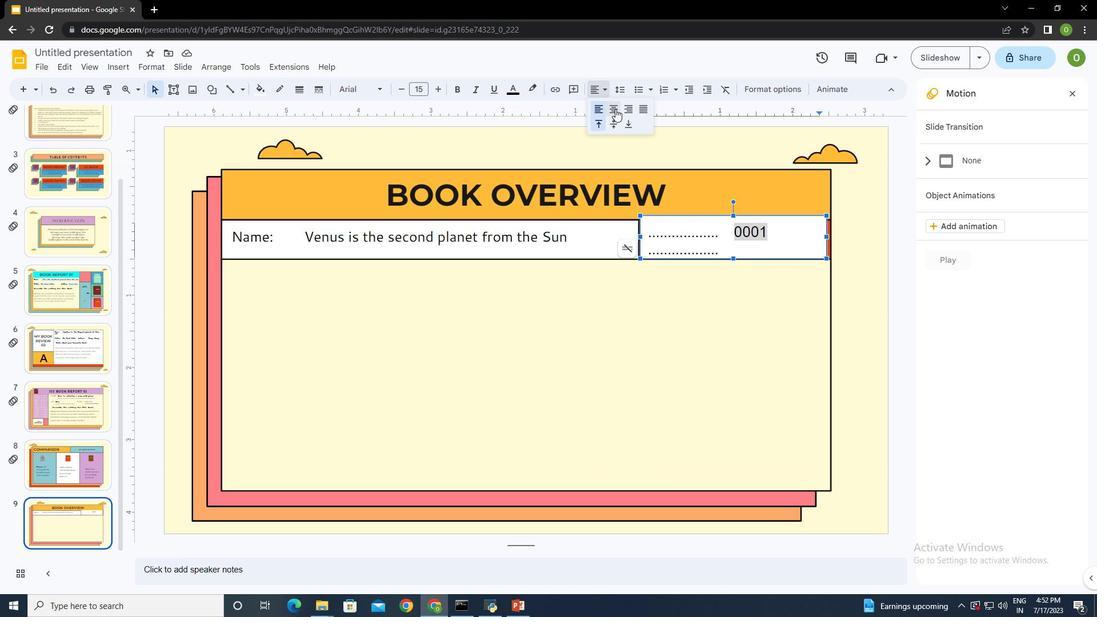 
Action: Mouse moved to (600, 90)
Screenshot: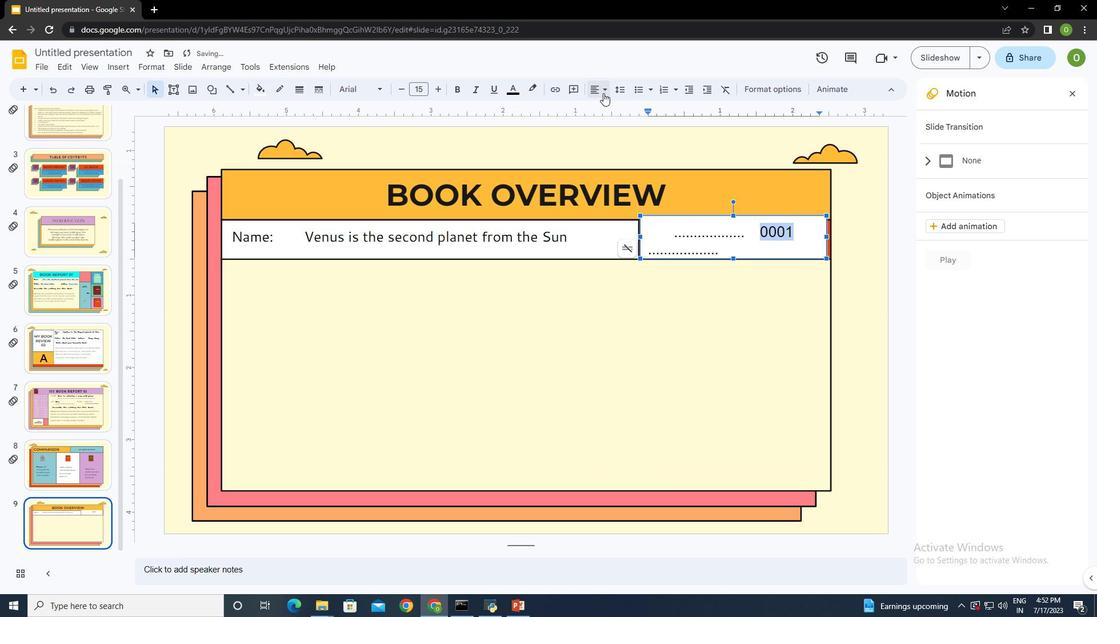 
Action: Mouse pressed left at (600, 90)
Screenshot: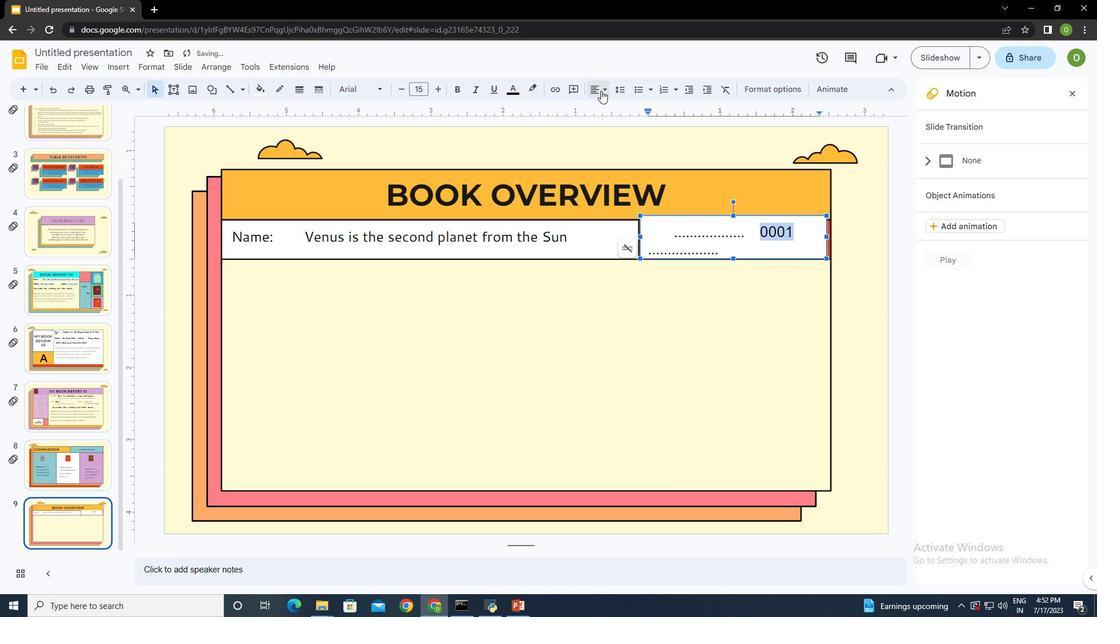 
Action: Mouse moved to (614, 124)
Screenshot: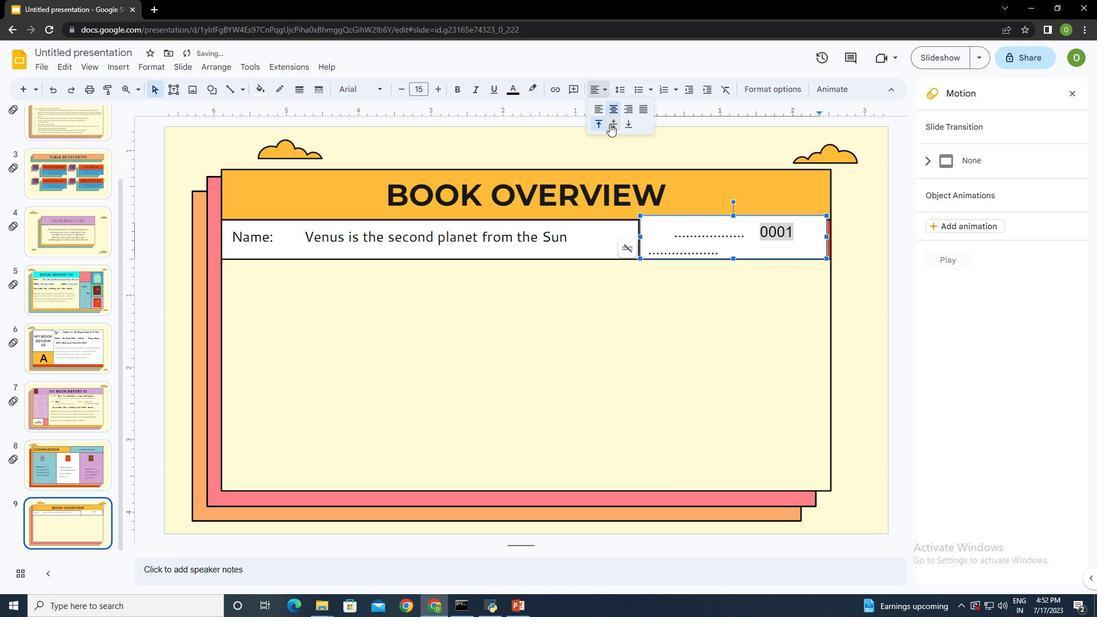 
Action: Mouse pressed left at (614, 124)
Screenshot: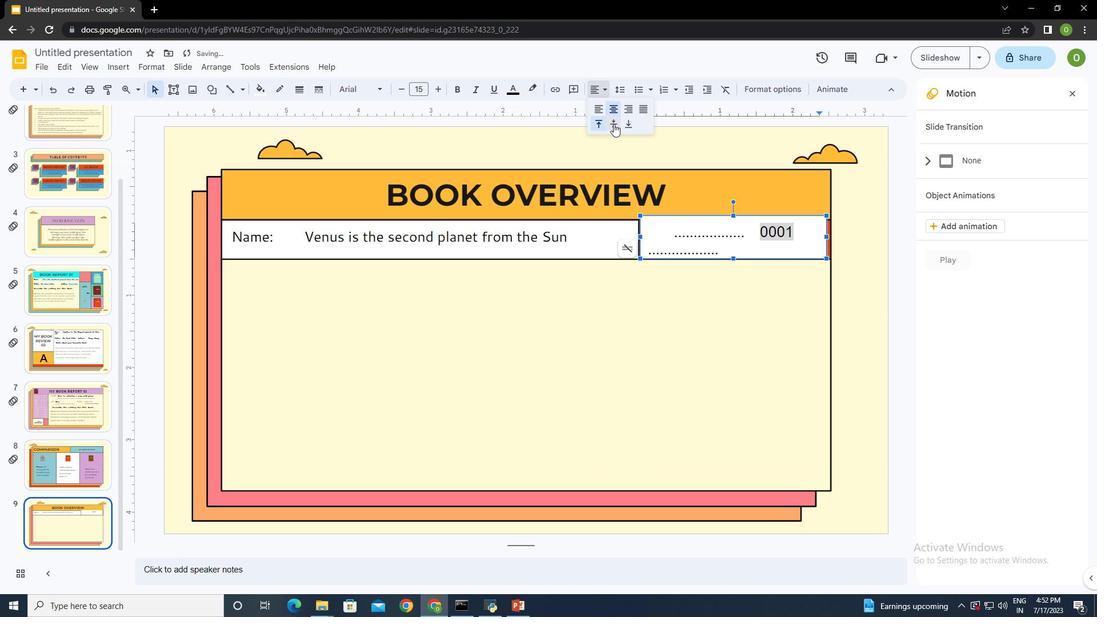 
Action: Mouse moved to (672, 226)
Screenshot: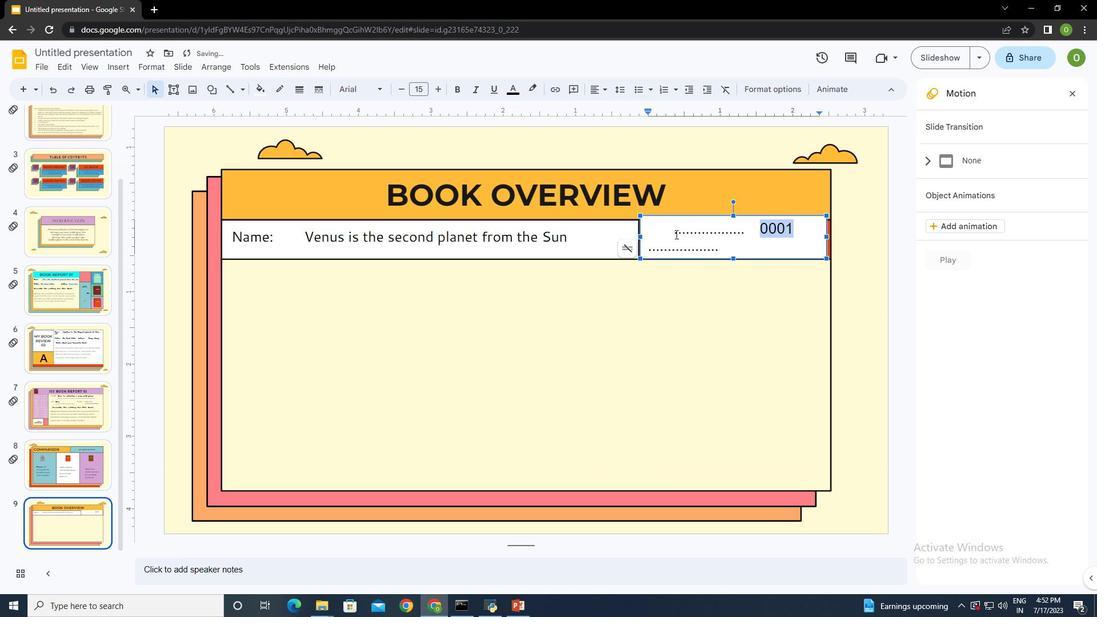 
Action: Mouse pressed left at (672, 226)
Screenshot: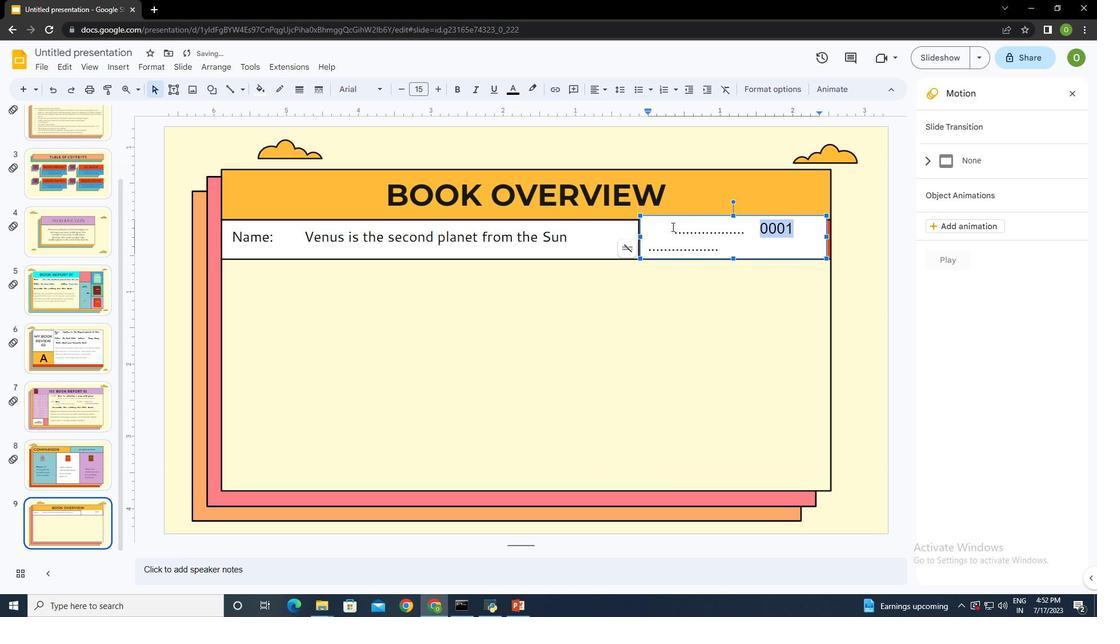 
Action: Mouse moved to (698, 262)
Screenshot: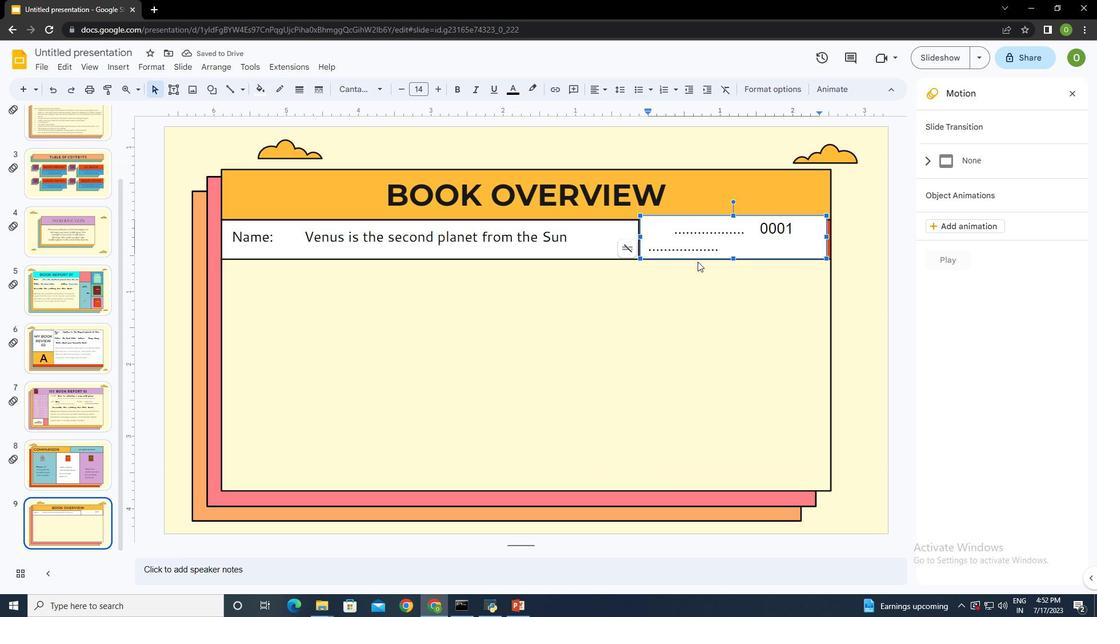 
Action: Key pressed <Key.backspace><Key.backspace>
Screenshot: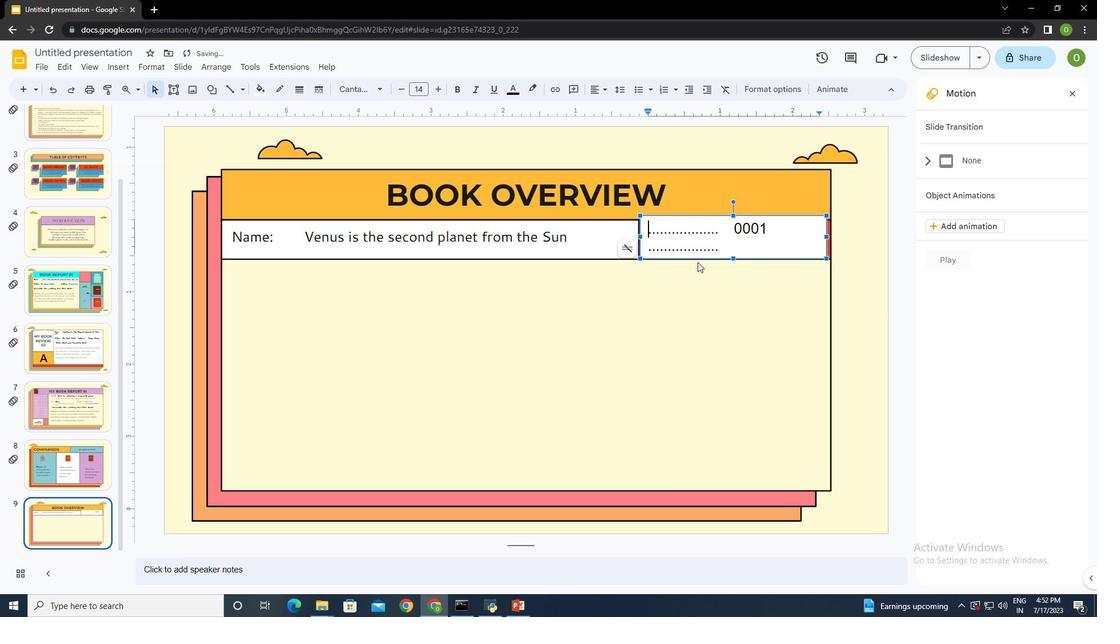 
Action: Mouse moved to (728, 229)
Screenshot: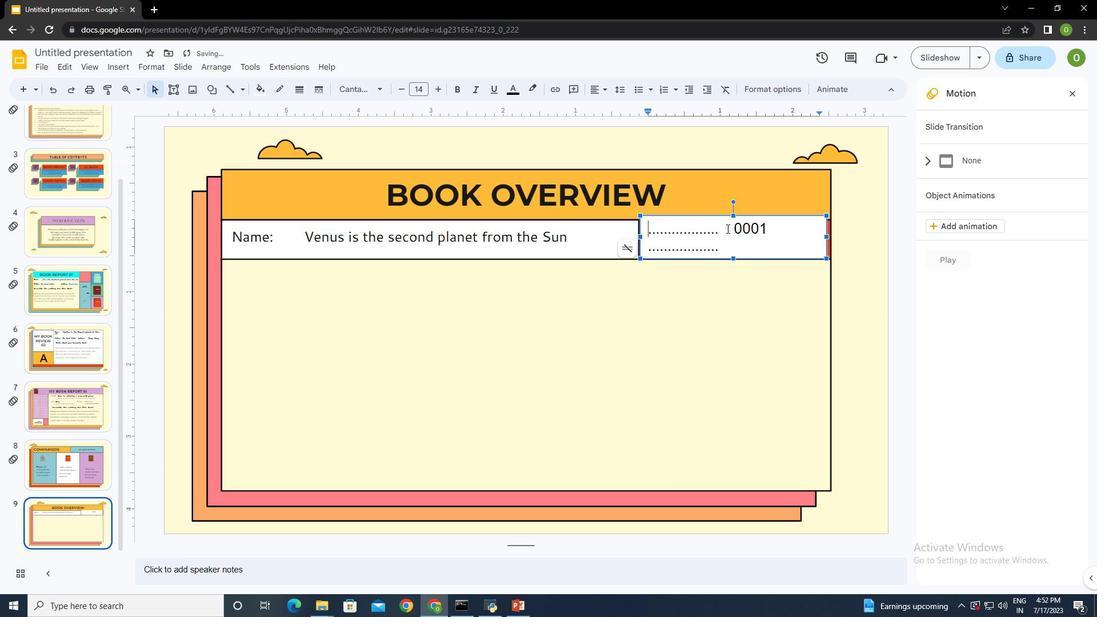 
Action: Mouse pressed left at (728, 229)
Screenshot: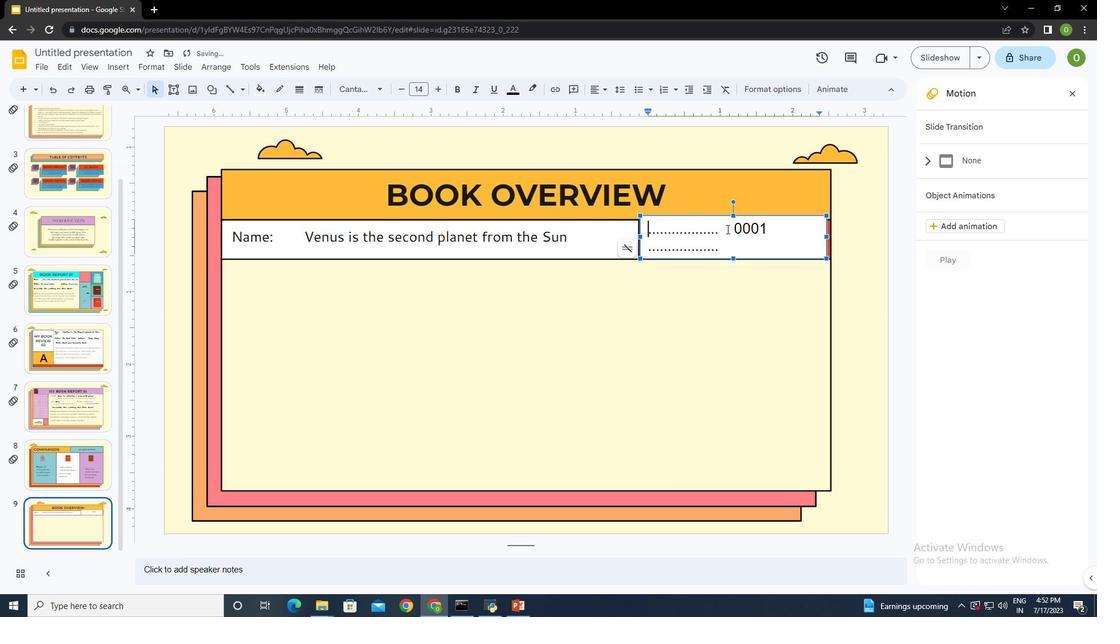 
Action: Key pressed <Key.space><Key.space><Key.space><Key.space><Key.space>
Screenshot: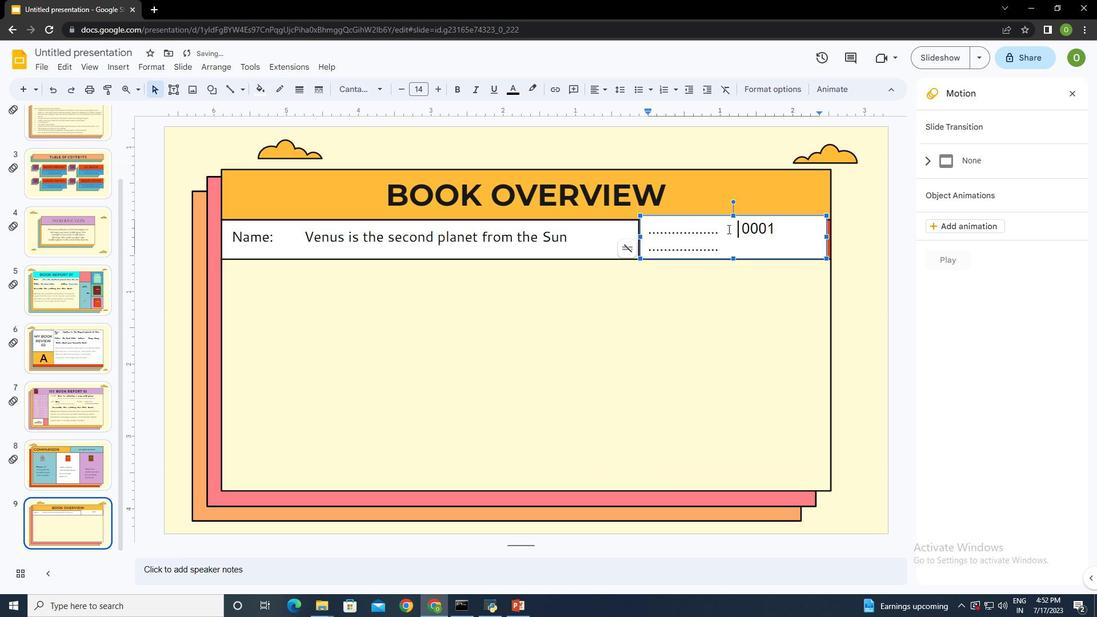
Action: Mouse moved to (767, 277)
Screenshot: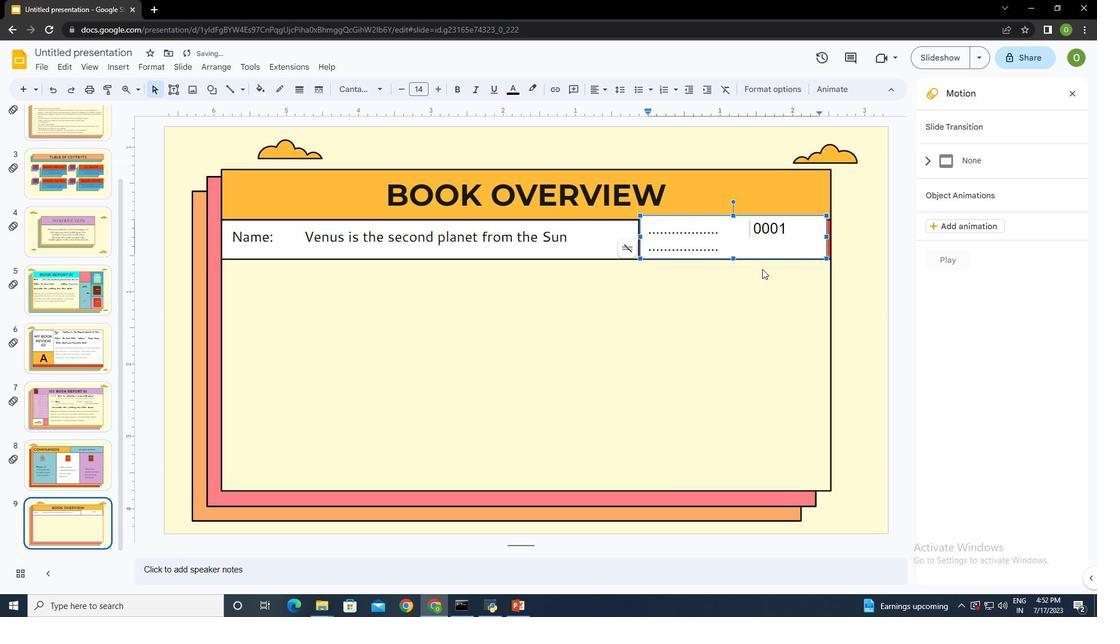 
Action: Mouse pressed left at (767, 277)
Screenshot: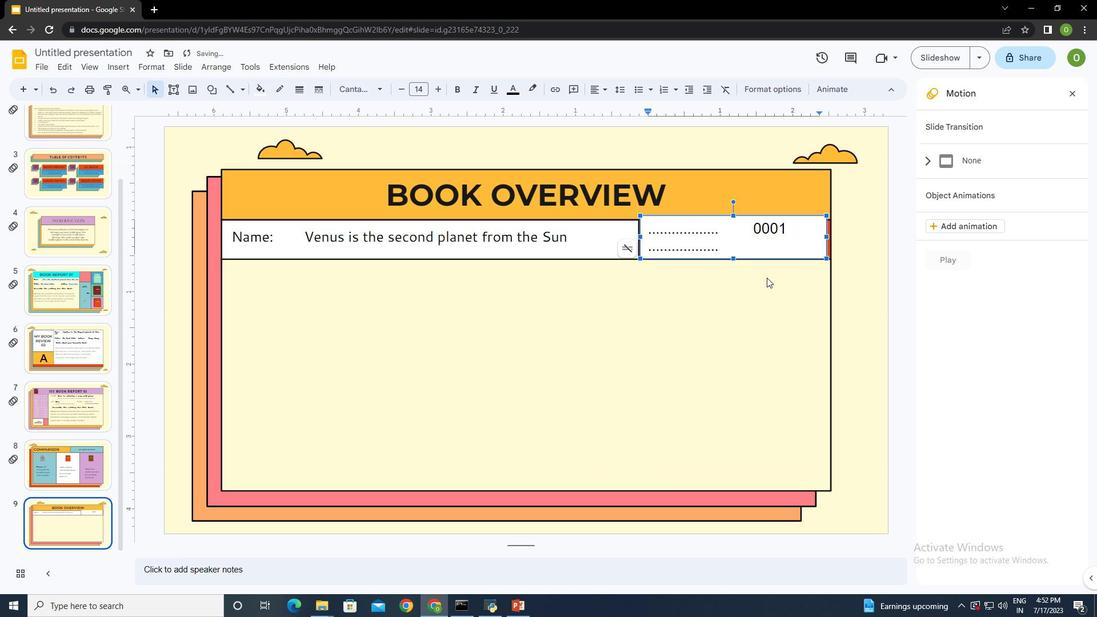 
Action: Mouse moved to (711, 223)
Screenshot: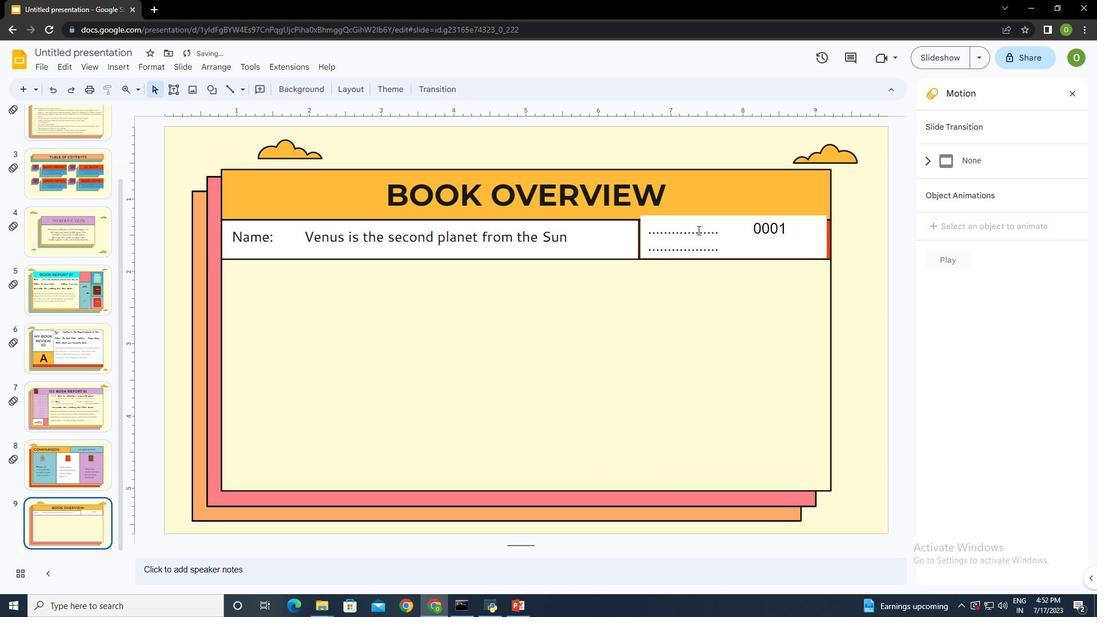 
Action: Mouse pressed left at (711, 223)
Screenshot: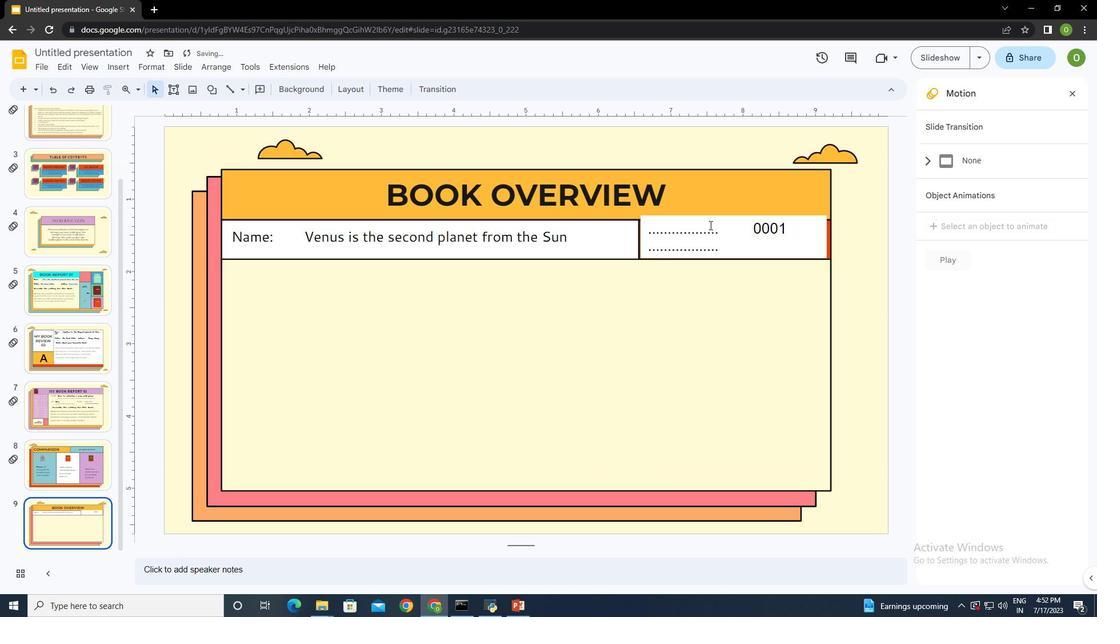 
Action: Mouse moved to (732, 215)
Screenshot: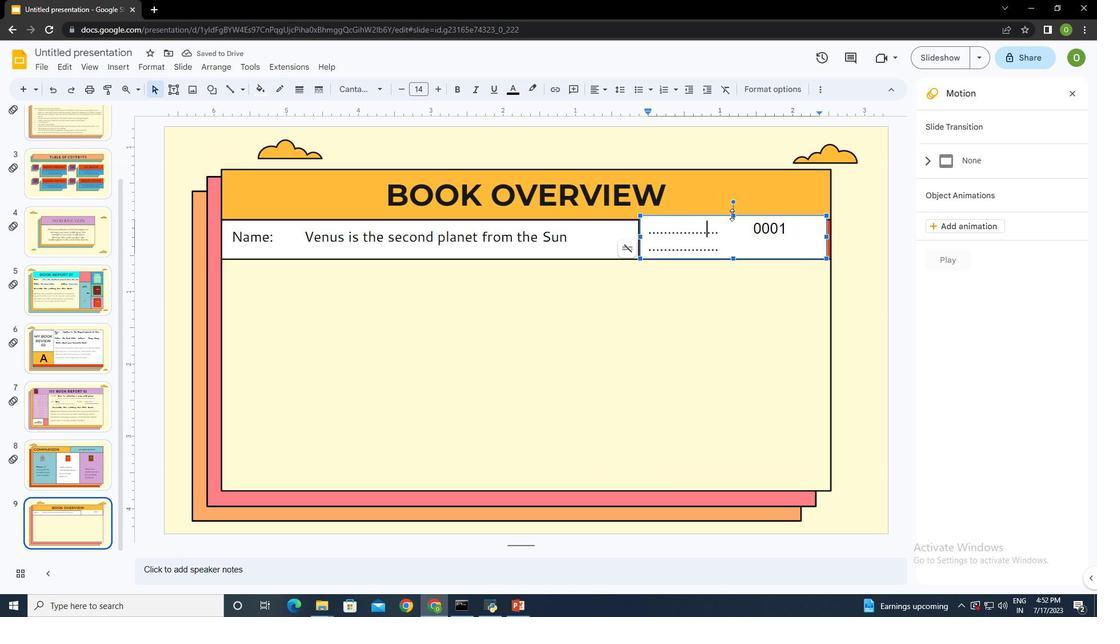 
Action: Mouse pressed left at (732, 215)
Screenshot: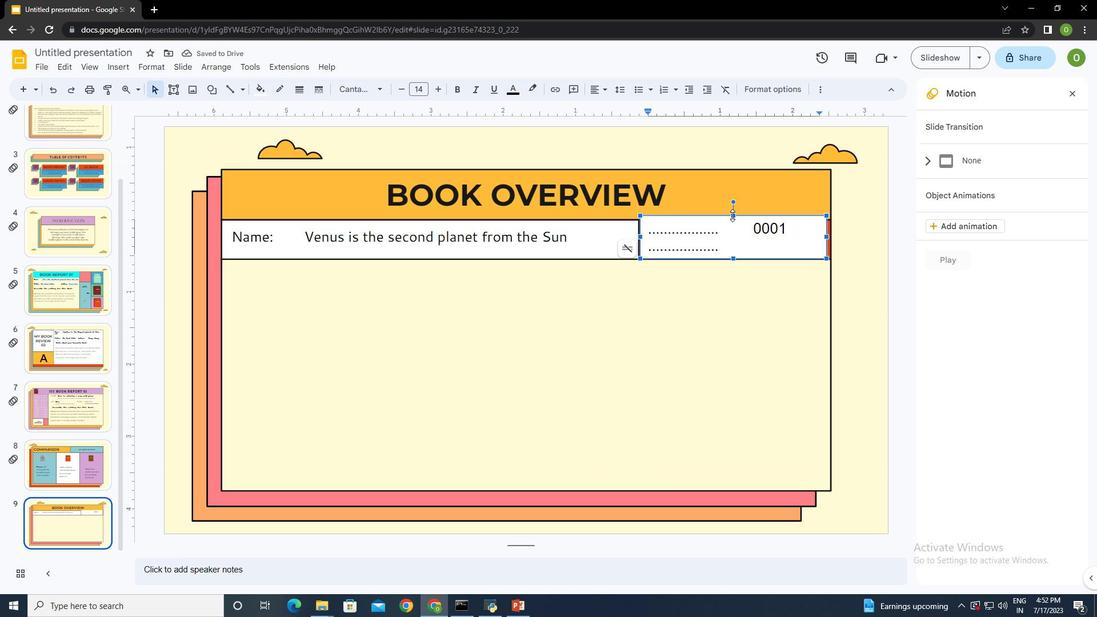 
Action: Mouse moved to (827, 240)
Screenshot: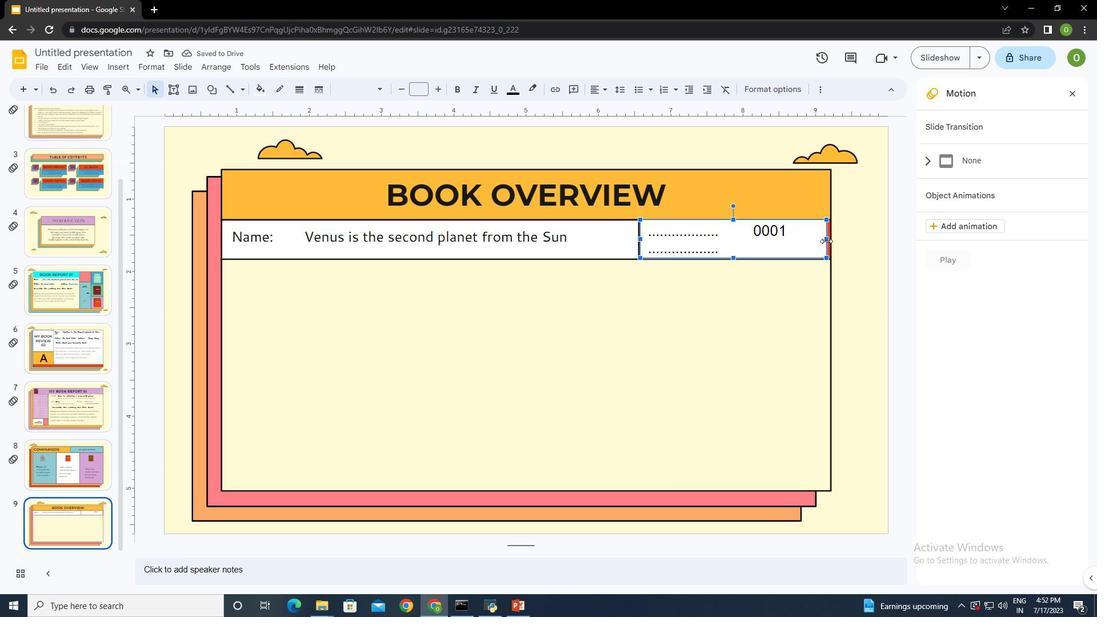 
Action: Mouse pressed left at (827, 240)
Screenshot: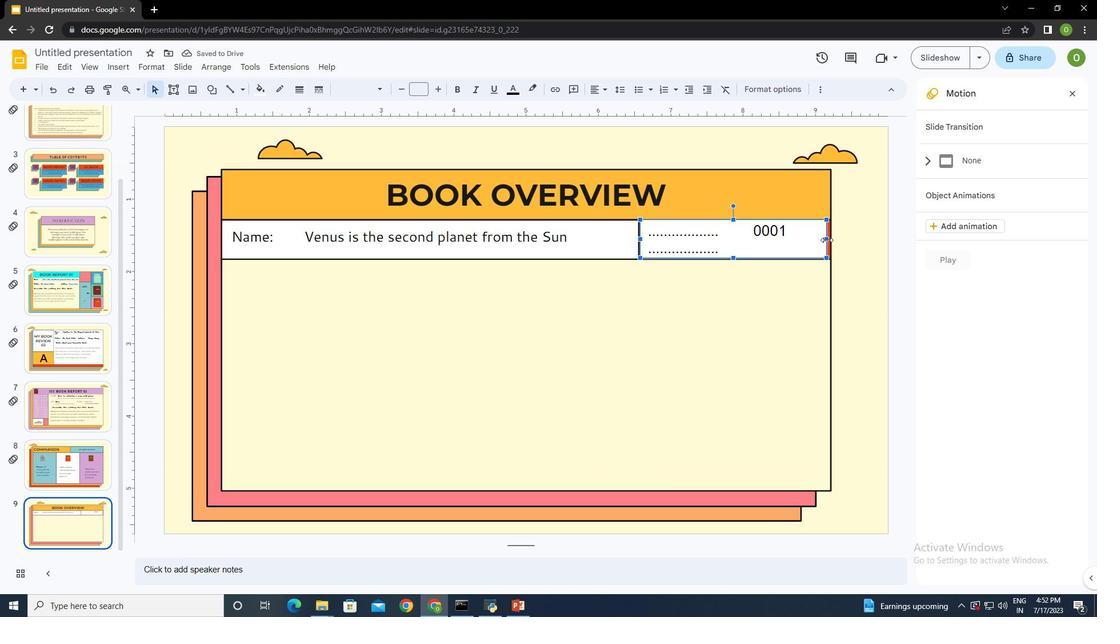 
Action: Mouse moved to (830, 237)
Screenshot: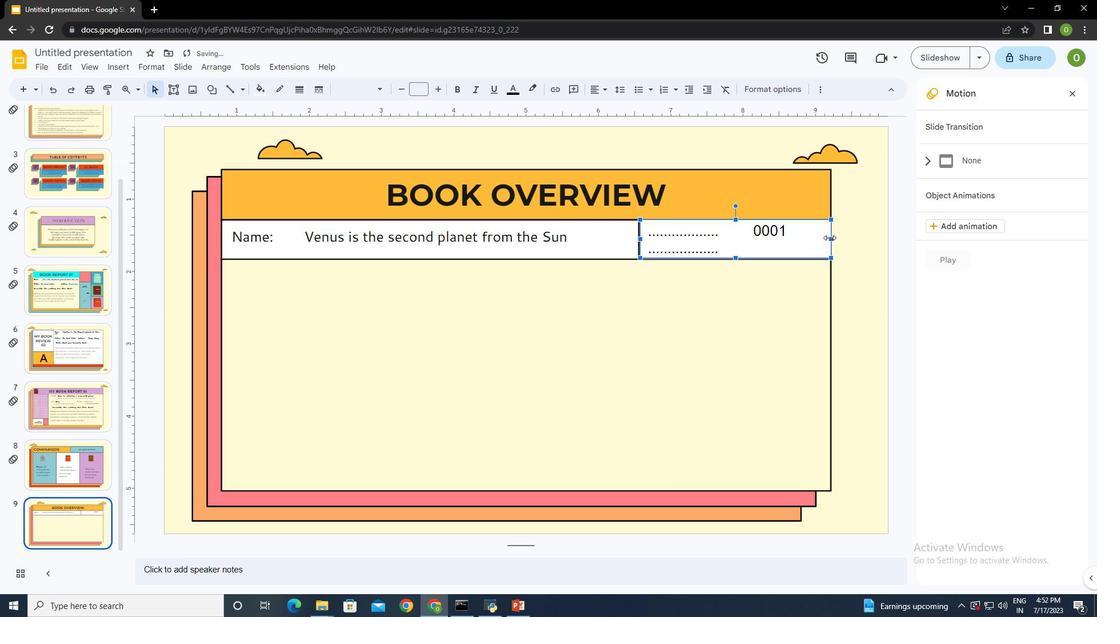 
Action: Mouse pressed left at (830, 237)
Screenshot: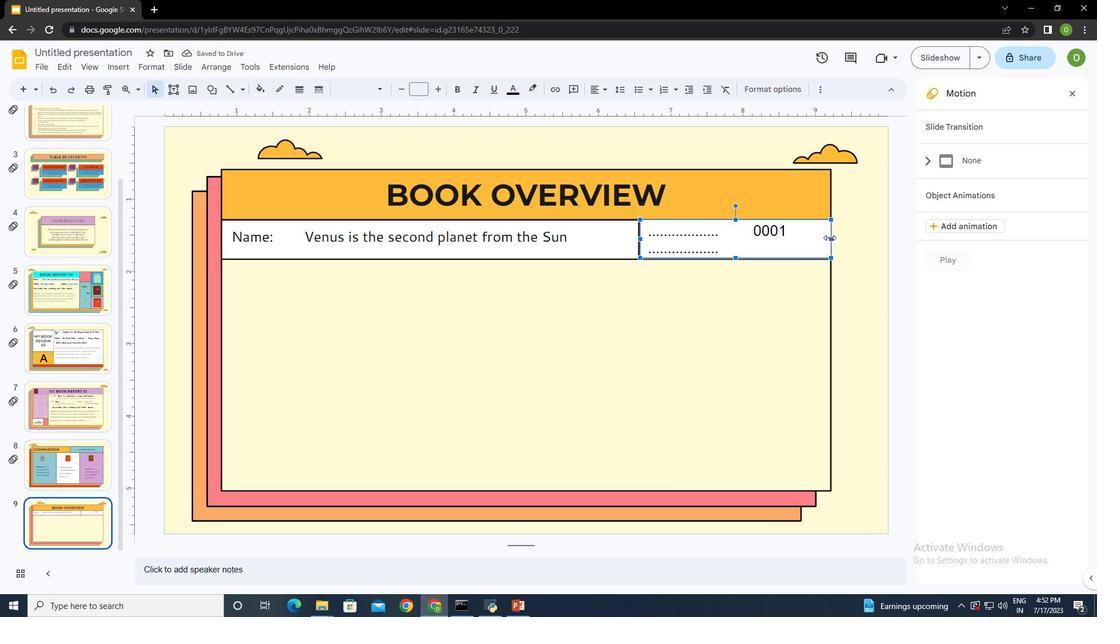 
Action: Mouse moved to (829, 239)
Screenshot: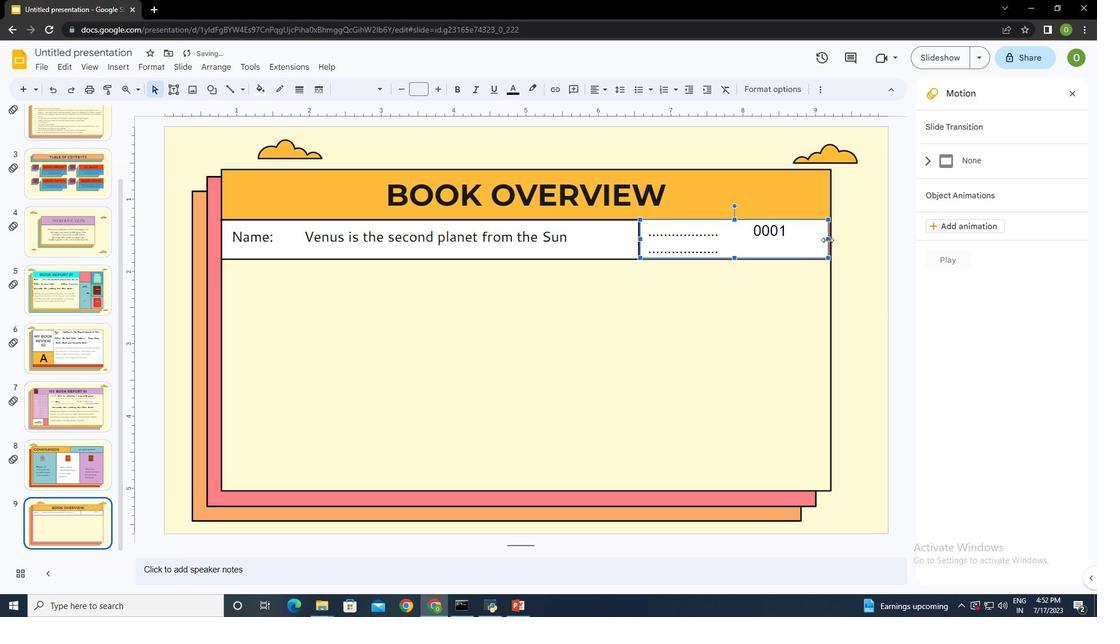 
Action: Mouse pressed left at (829, 239)
Screenshot: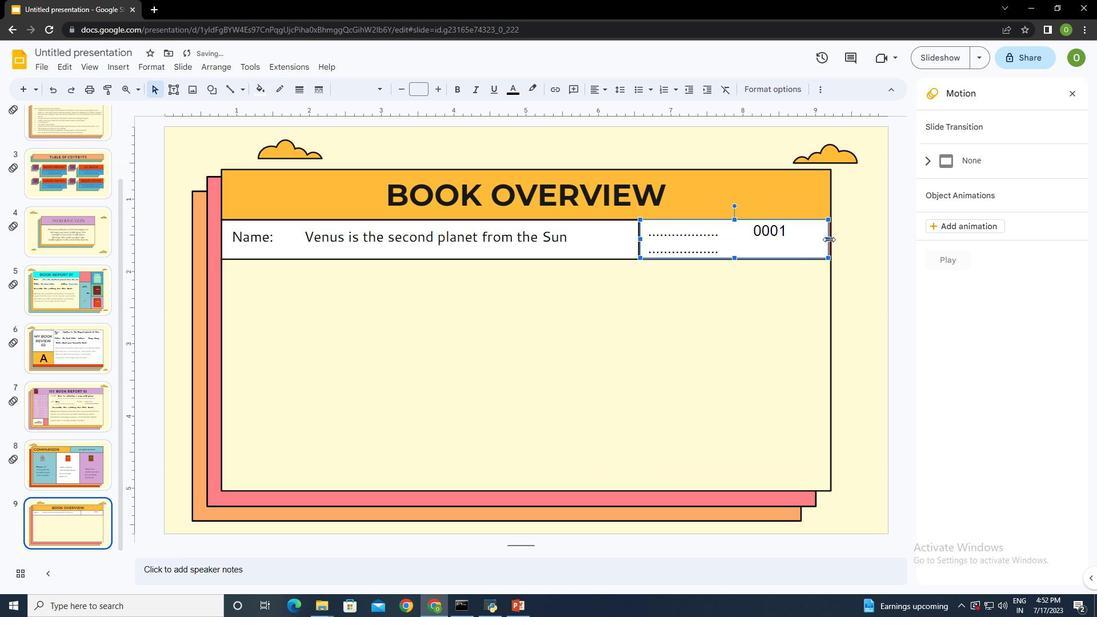 
Action: Mouse moved to (799, 280)
Screenshot: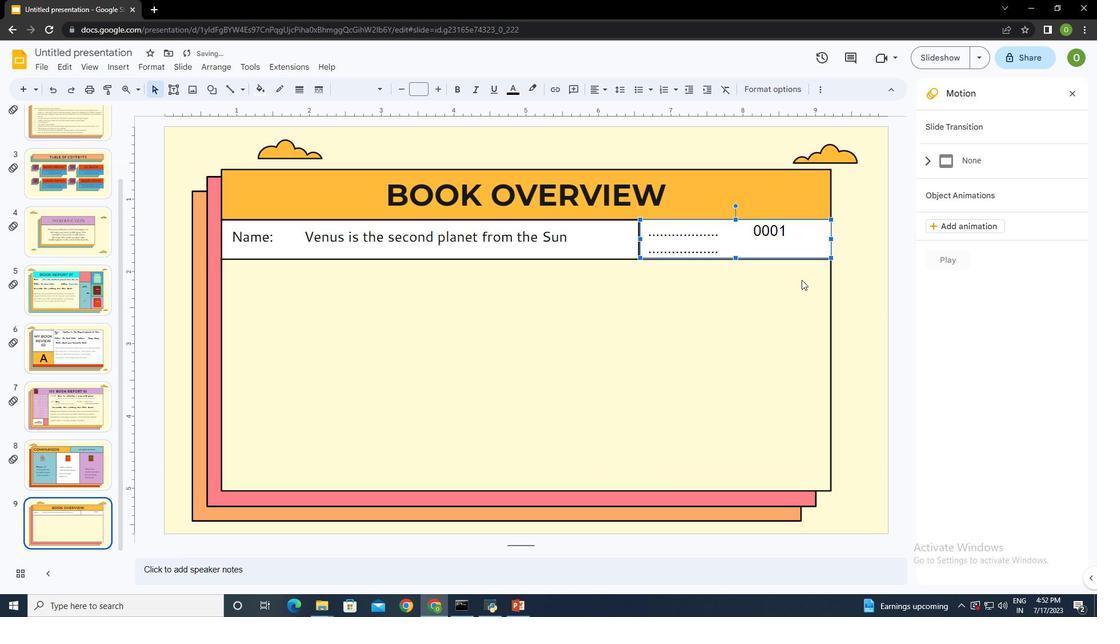 
Action: Mouse pressed left at (799, 280)
Screenshot: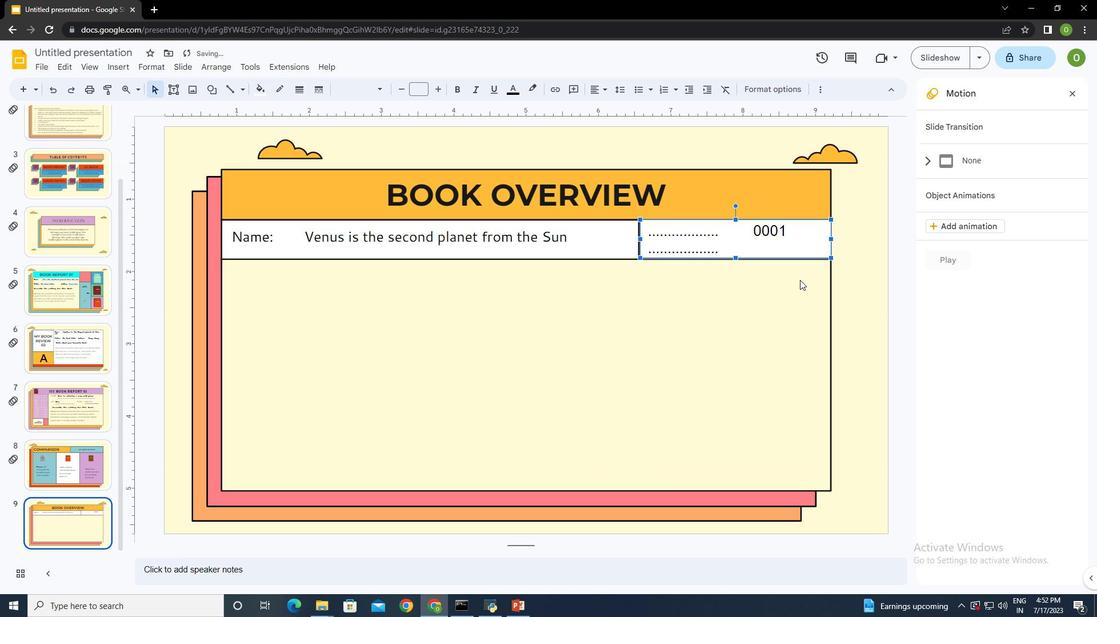
Action: Mouse moved to (646, 236)
Screenshot: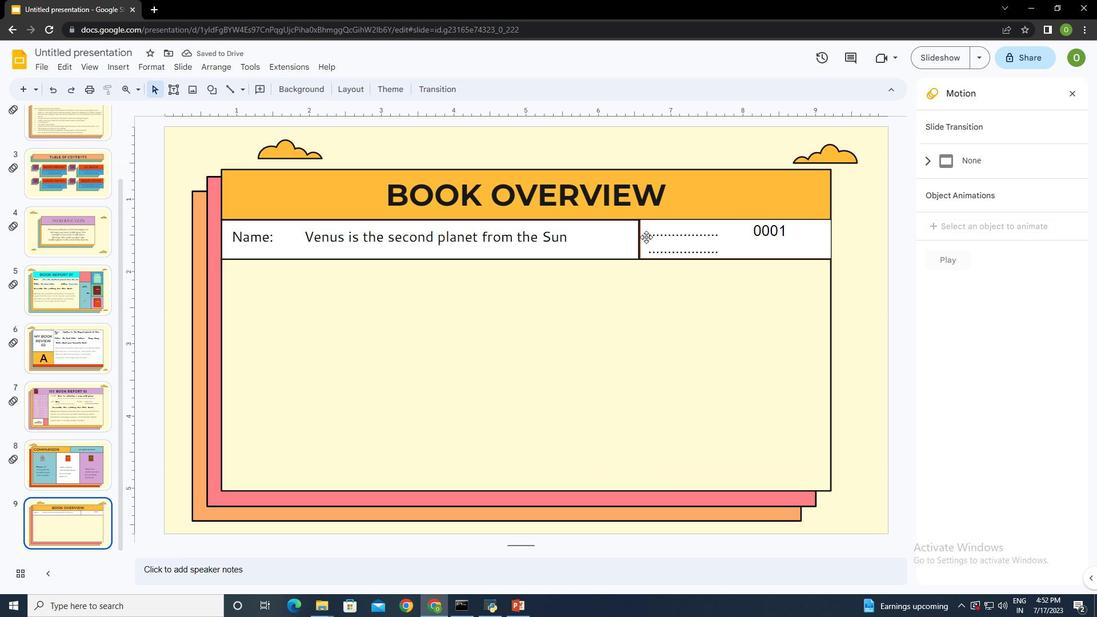
Action: Mouse pressed left at (646, 236)
Screenshot: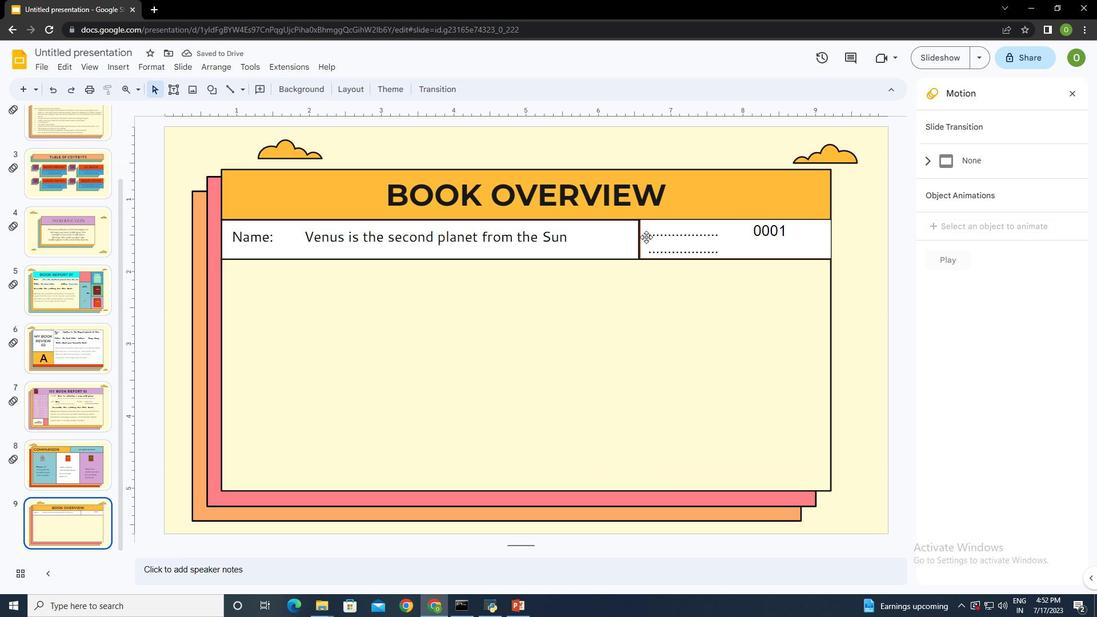 
Action: Mouse moved to (640, 237)
Screenshot: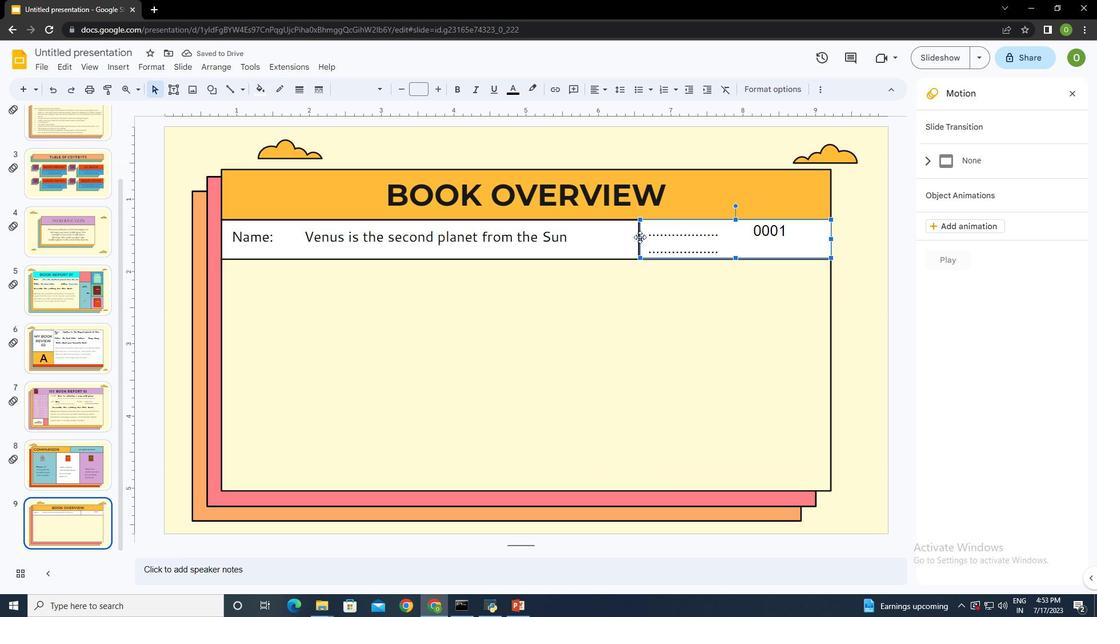 
Action: Mouse pressed left at (640, 237)
Screenshot: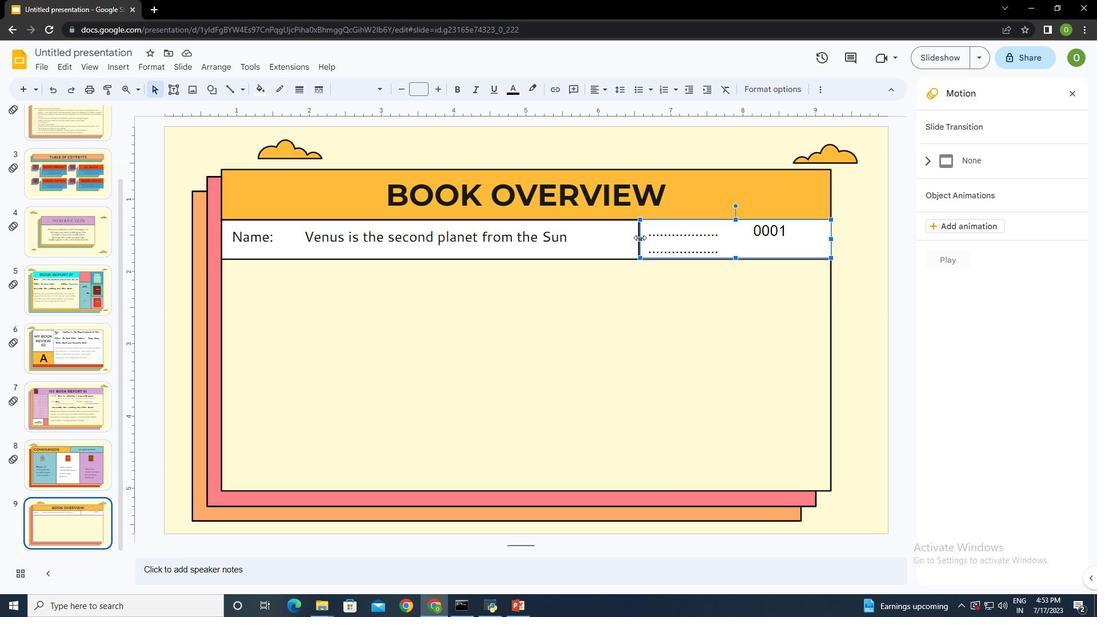 
Action: Mouse moved to (651, 280)
Screenshot: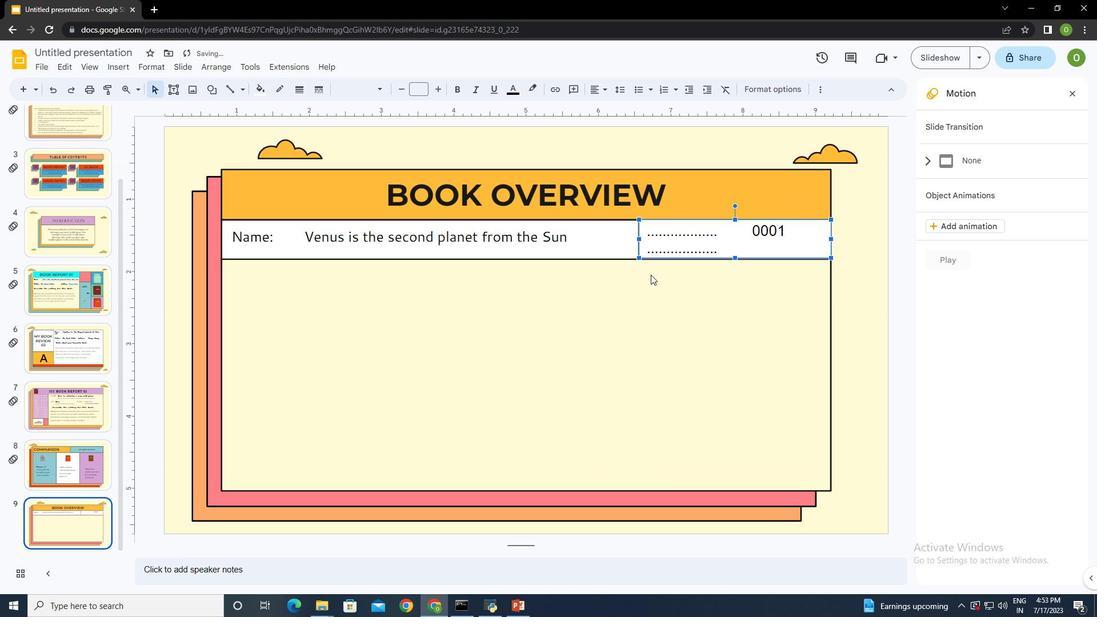 
Action: Mouse pressed left at (651, 280)
Screenshot: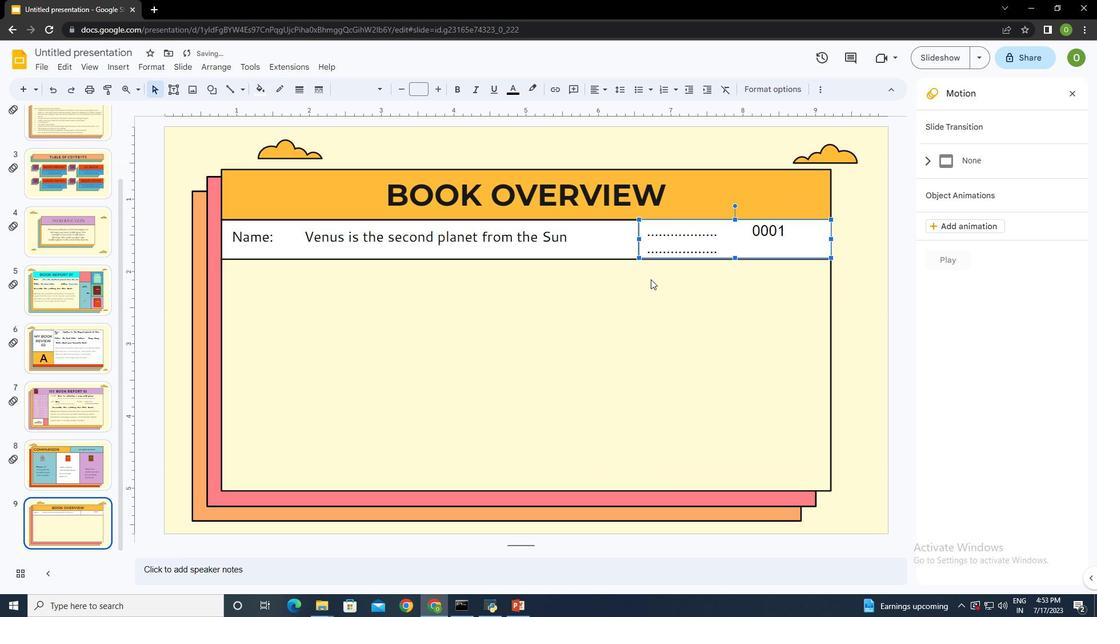 
Action: Mouse moved to (743, 241)
Screenshot: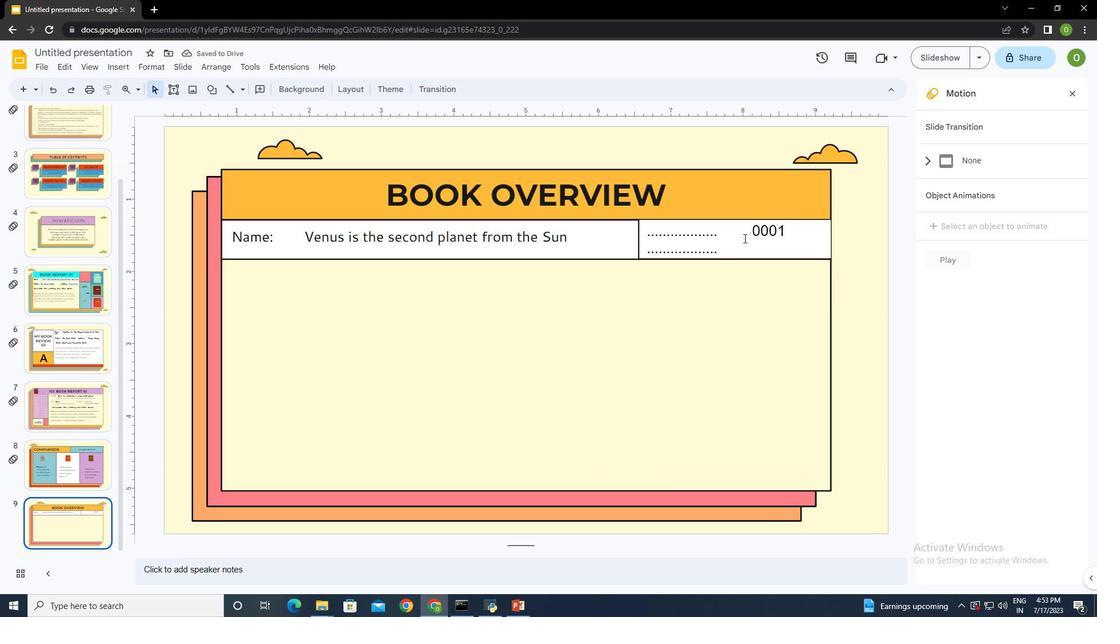 
Action: Mouse pressed left at (743, 241)
Screenshot: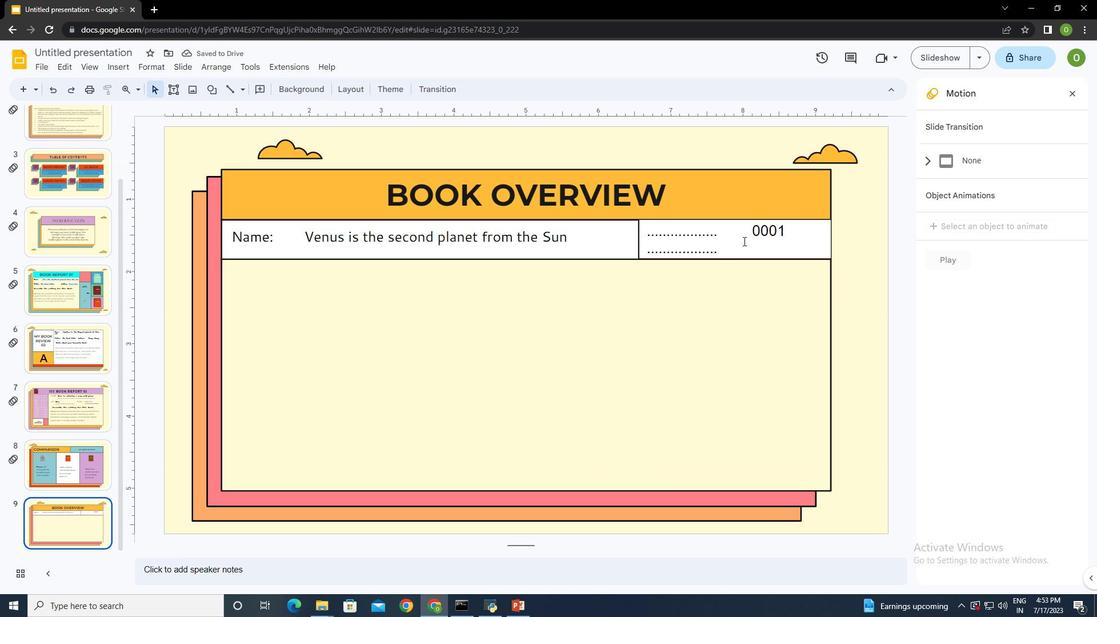 
Action: Mouse moved to (262, 88)
Screenshot: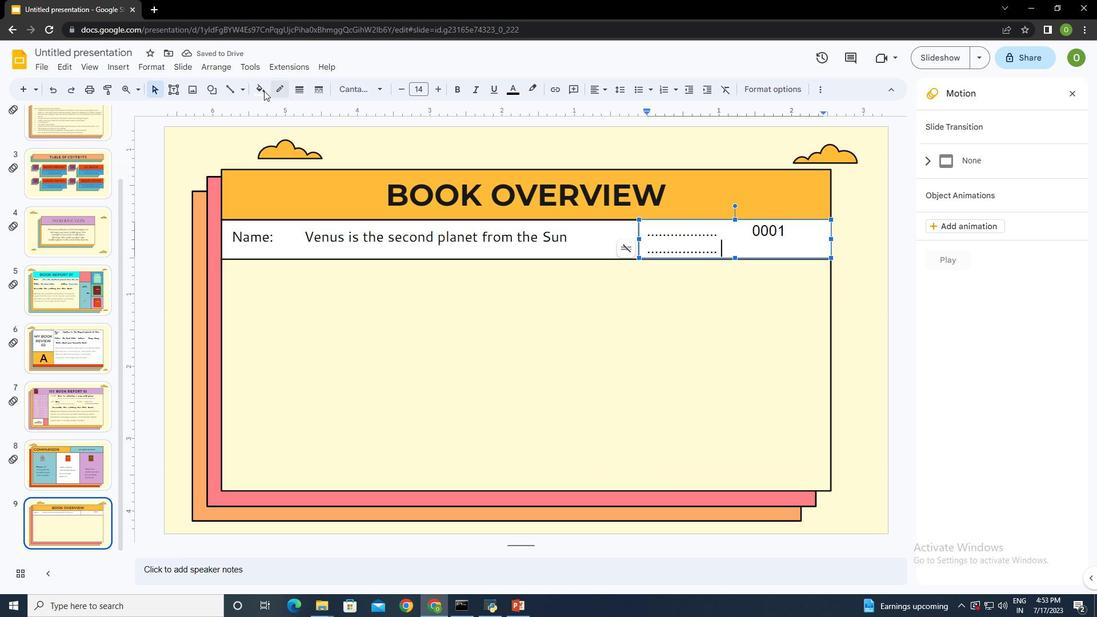 
Action: Mouse pressed left at (262, 88)
Screenshot: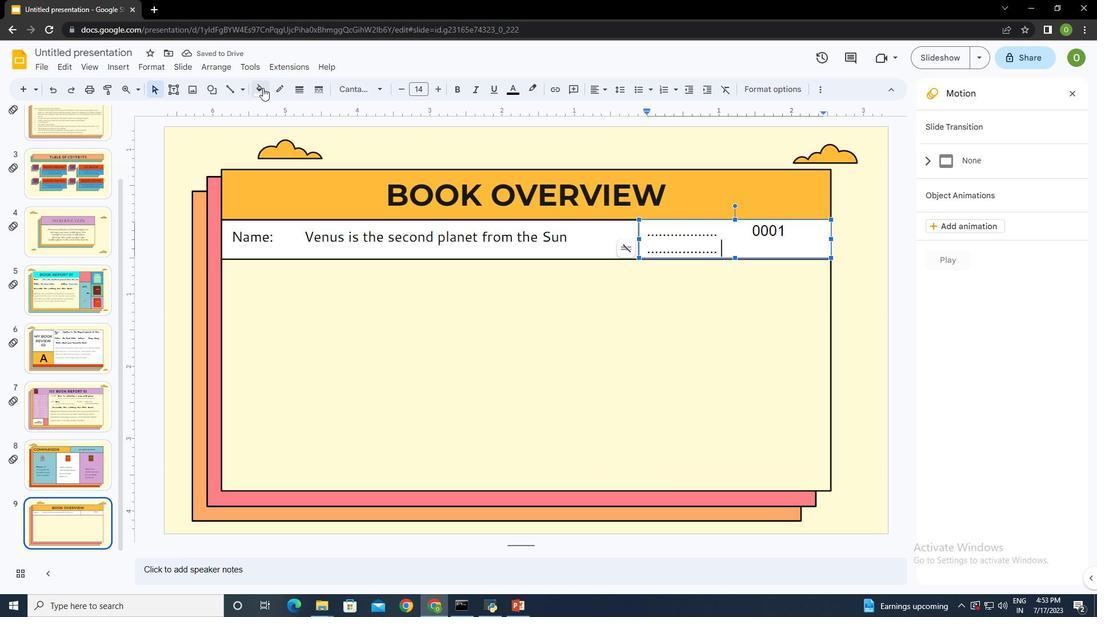 
Action: Mouse moved to (301, 143)
Screenshot: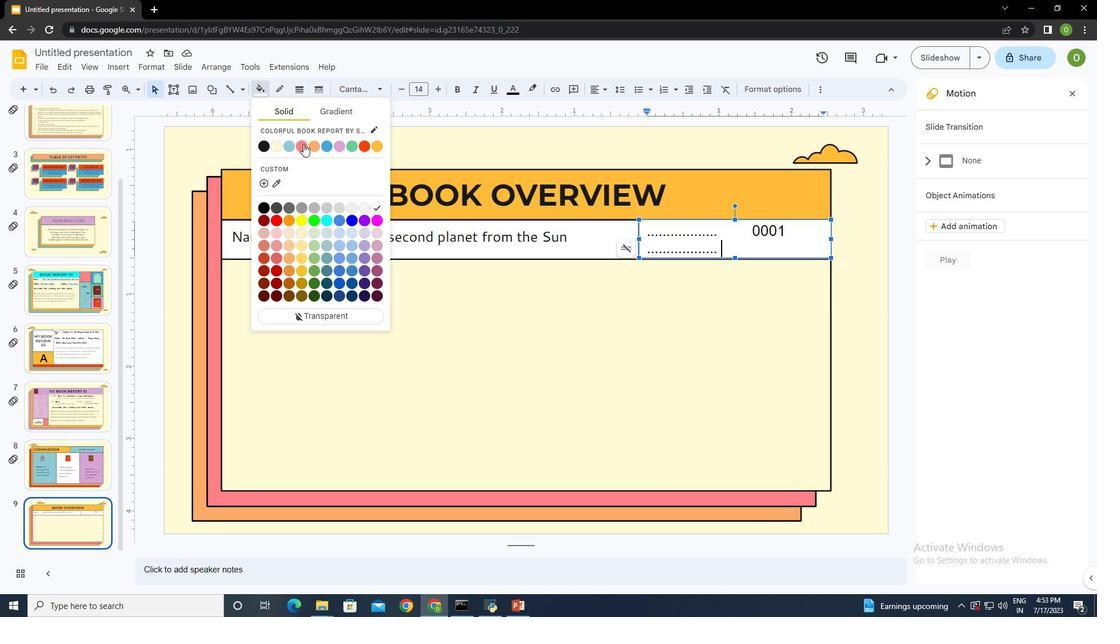 
Action: Mouse pressed left at (301, 143)
Screenshot: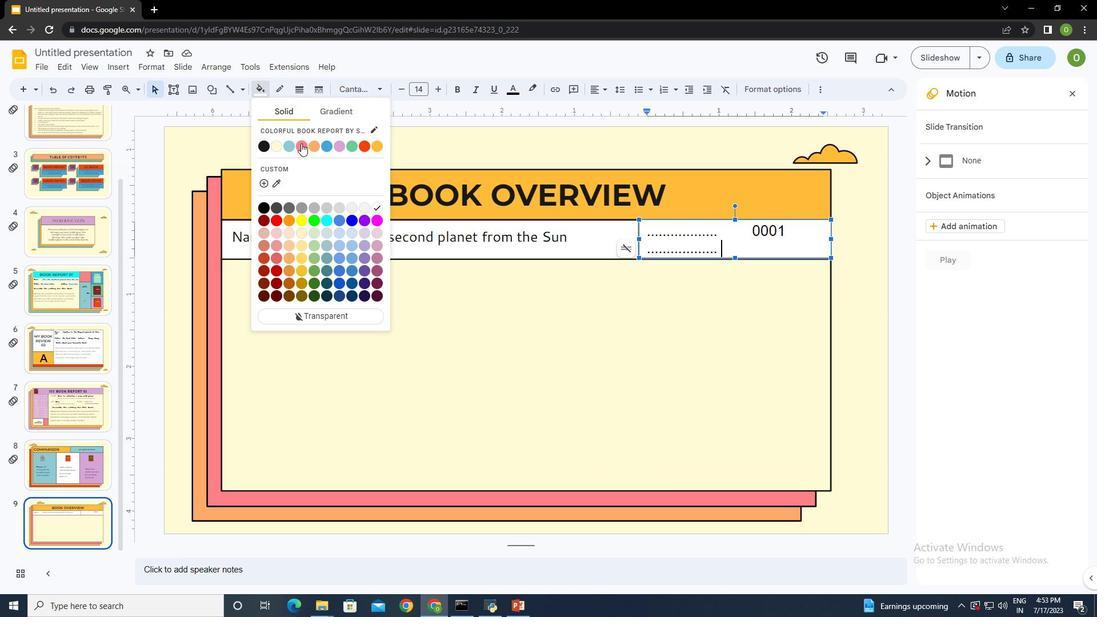 
Action: Mouse moved to (632, 313)
Screenshot: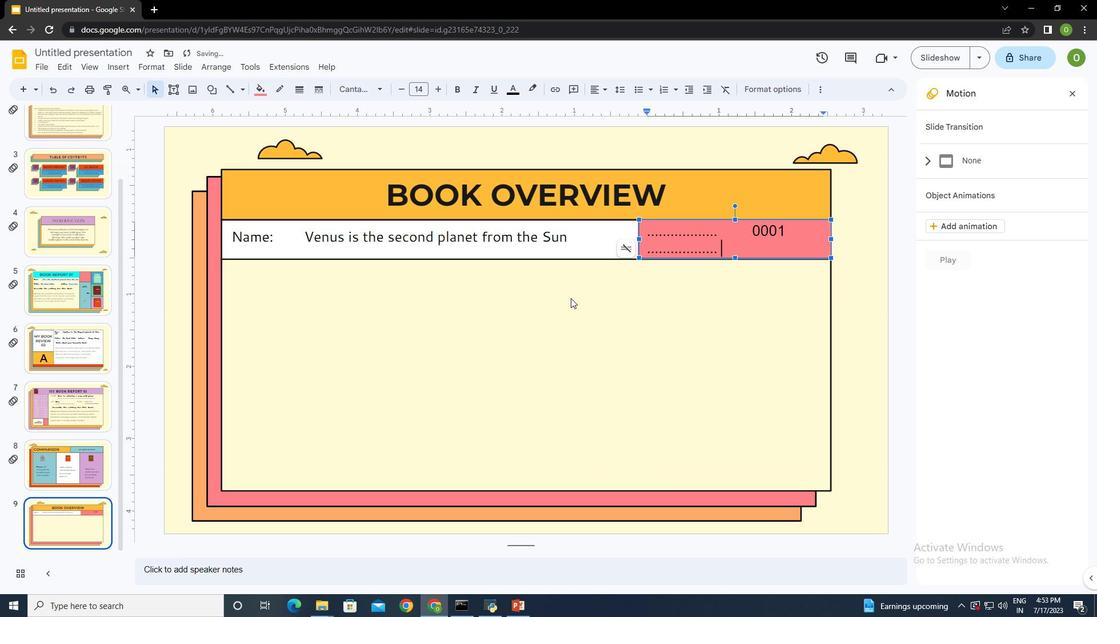 
Action: Mouse pressed left at (632, 313)
Screenshot: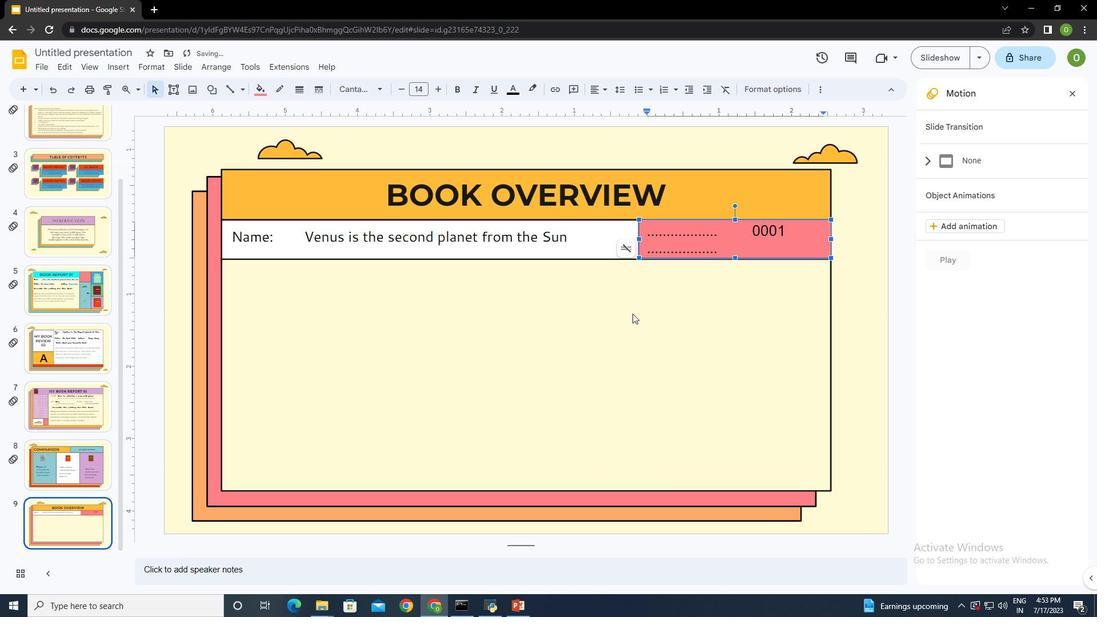 
Action: Mouse moved to (172, 89)
Screenshot: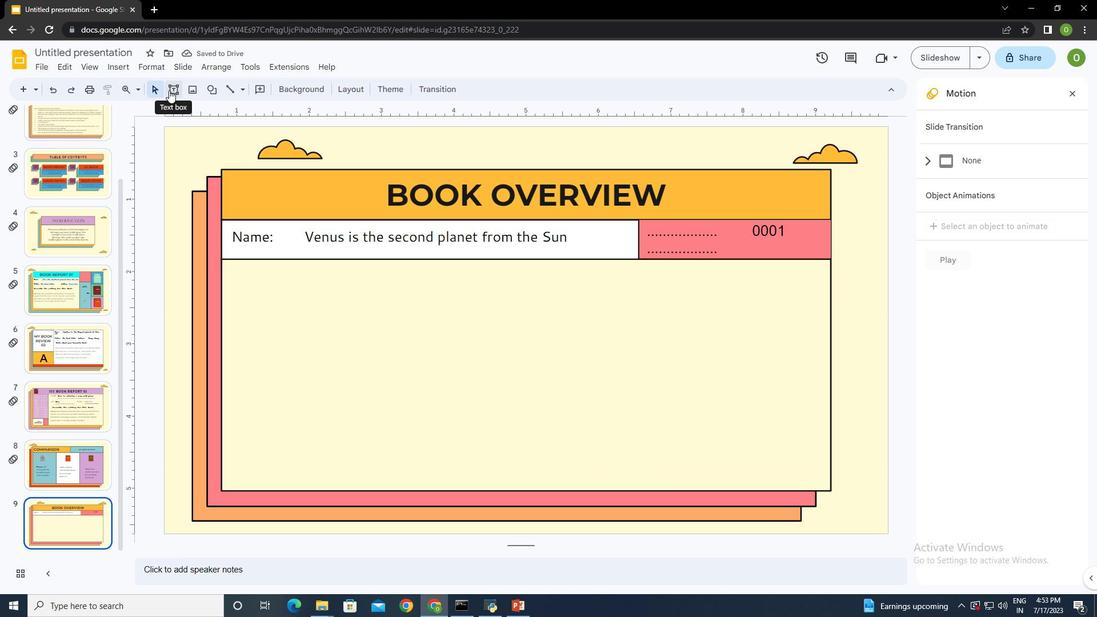 
Action: Mouse pressed left at (172, 89)
Screenshot: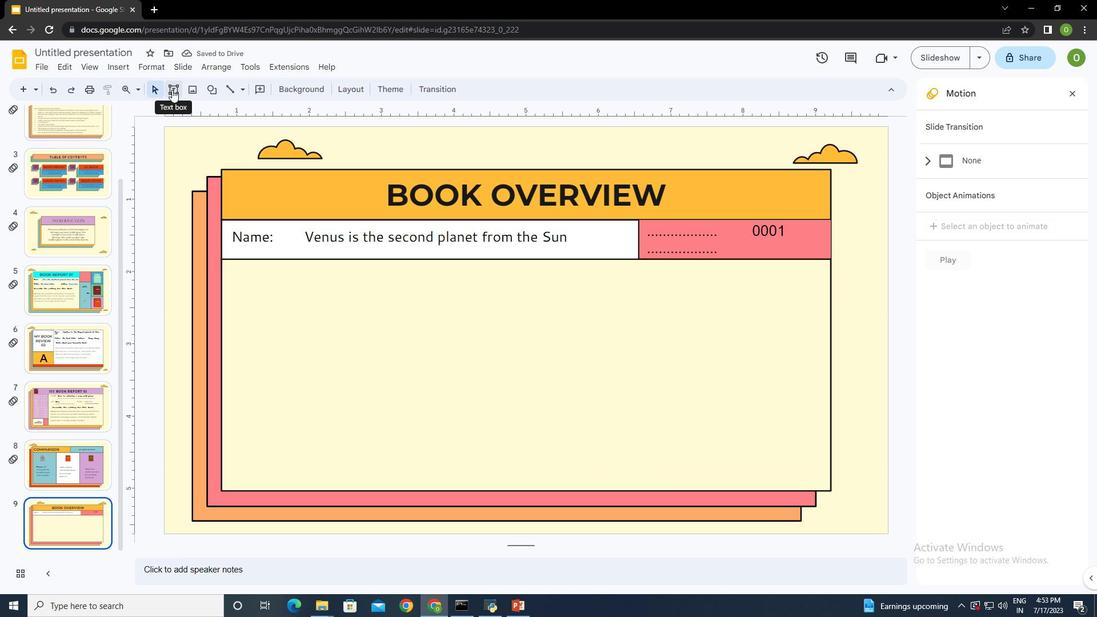 
Action: Mouse moved to (221, 260)
Screenshot: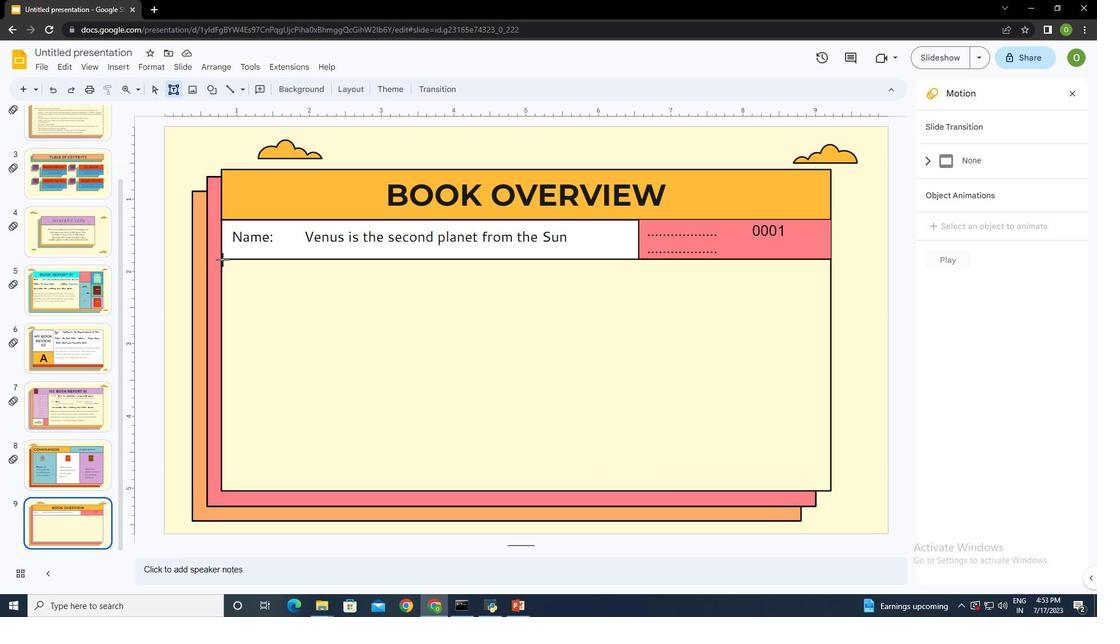 
Action: Mouse pressed left at (221, 260)
Screenshot: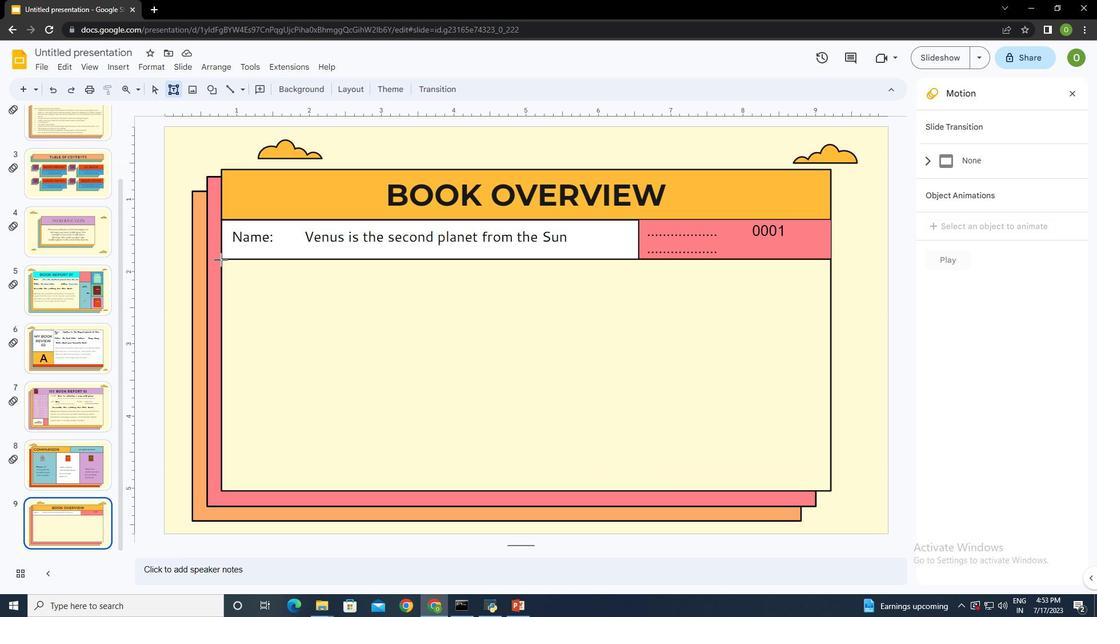 
Action: Mouse moved to (308, 316)
Screenshot: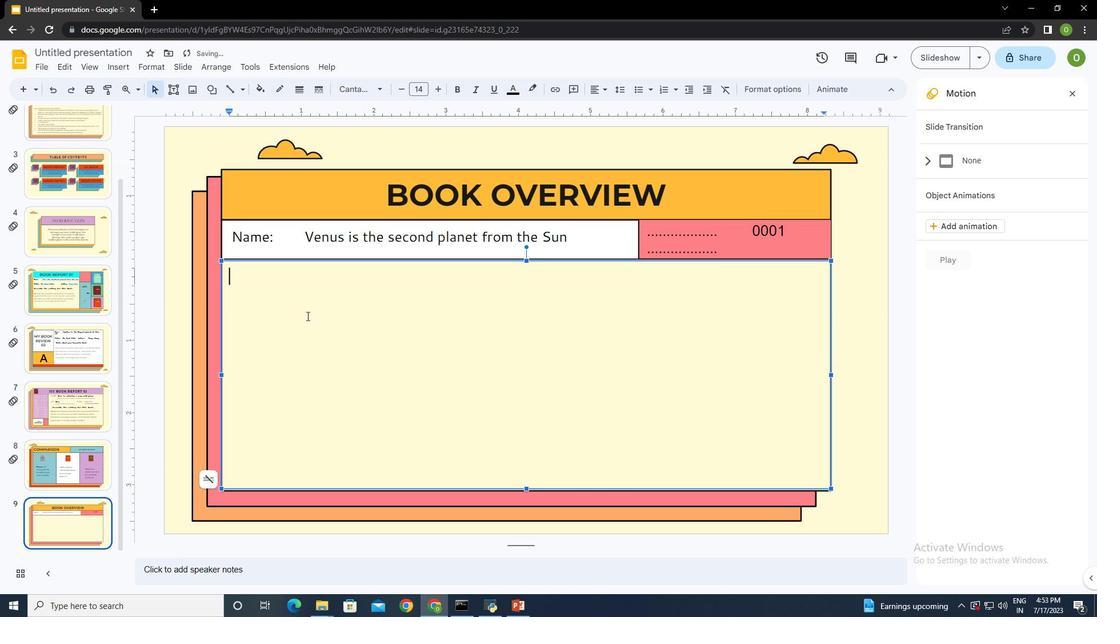
Action: Key pressed <Key.shift>Title<Key.space><Key.backspace><Key.shift_r>:<Key.space><Key.shift><Key.shift><Key.shift>Jupiter<Key.space>is<Key.space>the<Key.space>biggest<Key.space>planet
Screenshot: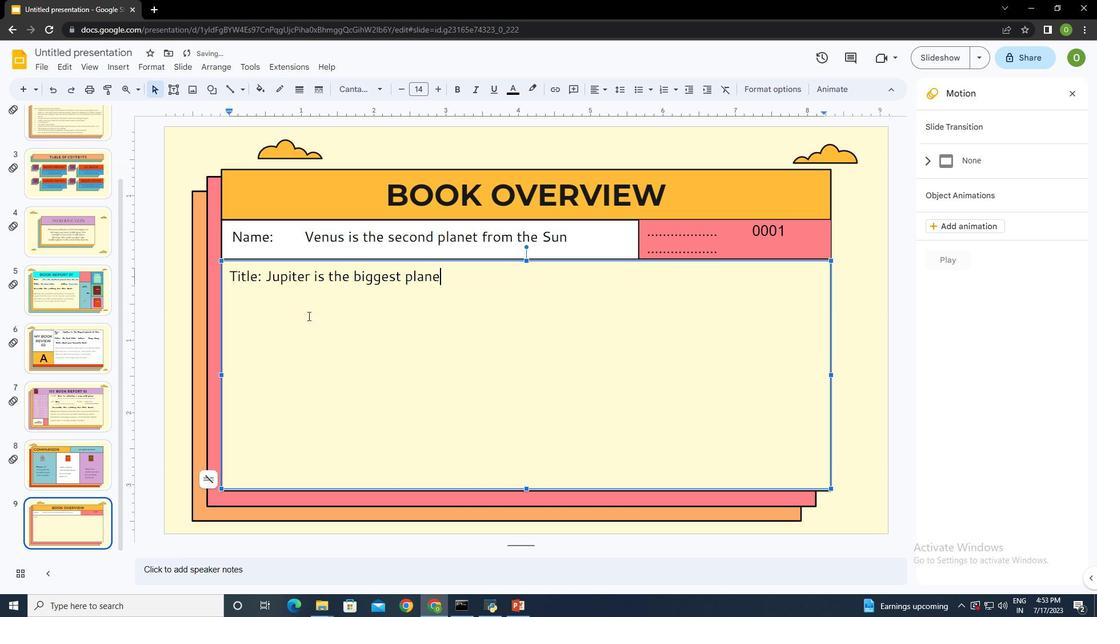 
Action: Mouse moved to (264, 276)
Screenshot: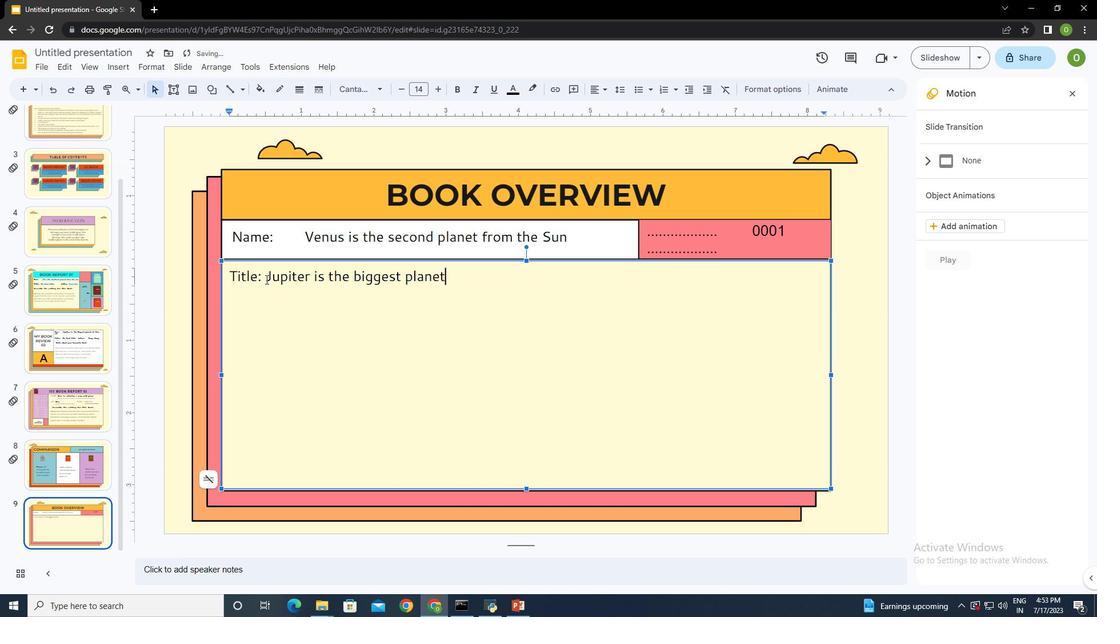 
Action: Mouse pressed left at (264, 276)
Screenshot: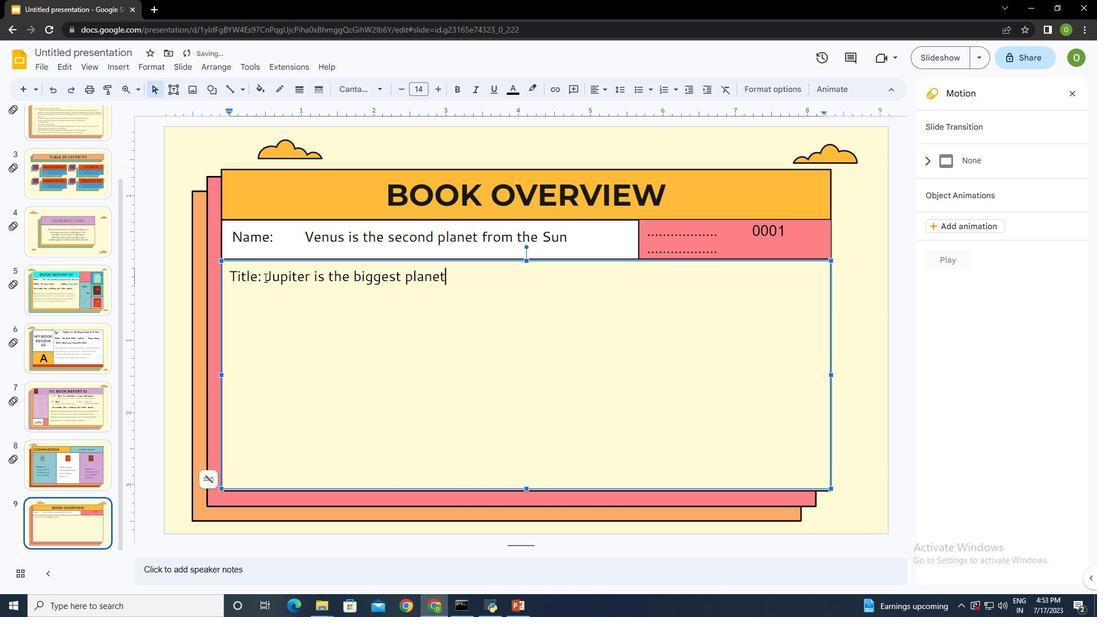 
Action: Key pressed <Key.space><Key.space><Key.space>
Screenshot: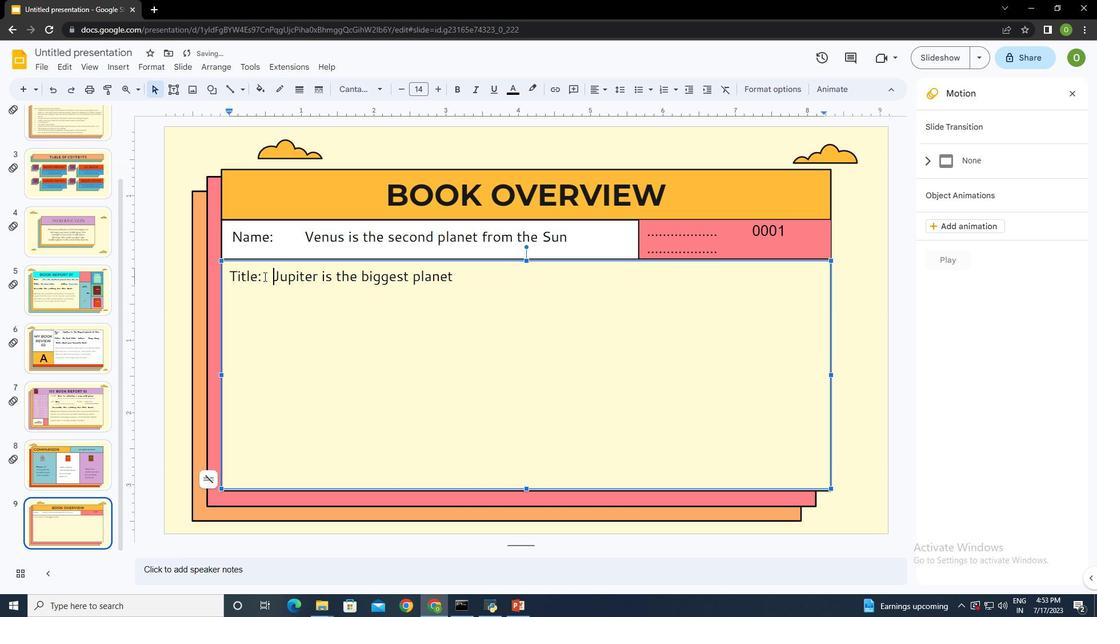 
Action: Mouse moved to (501, 274)
Screenshot: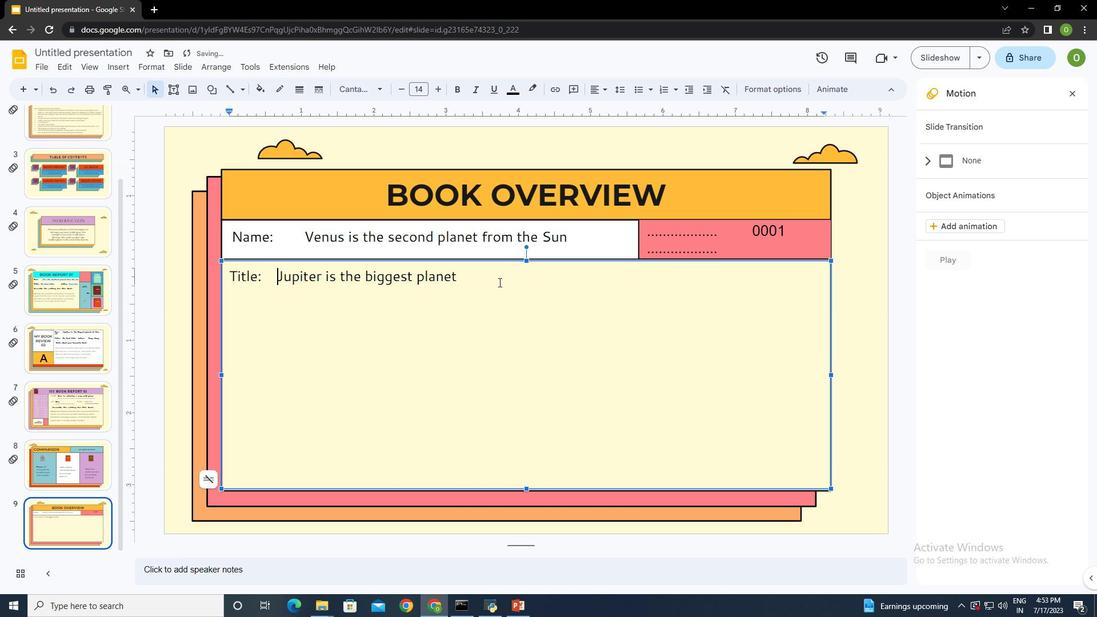 
Action: Mouse pressed left at (501, 274)
Screenshot: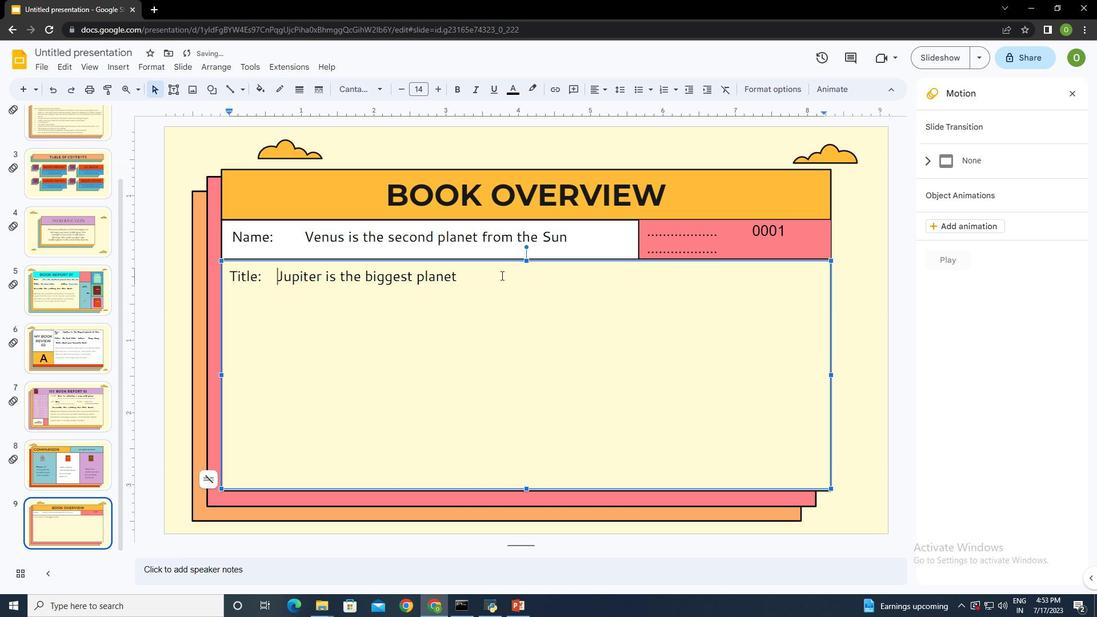 
Action: Mouse moved to (505, 279)
Screenshot: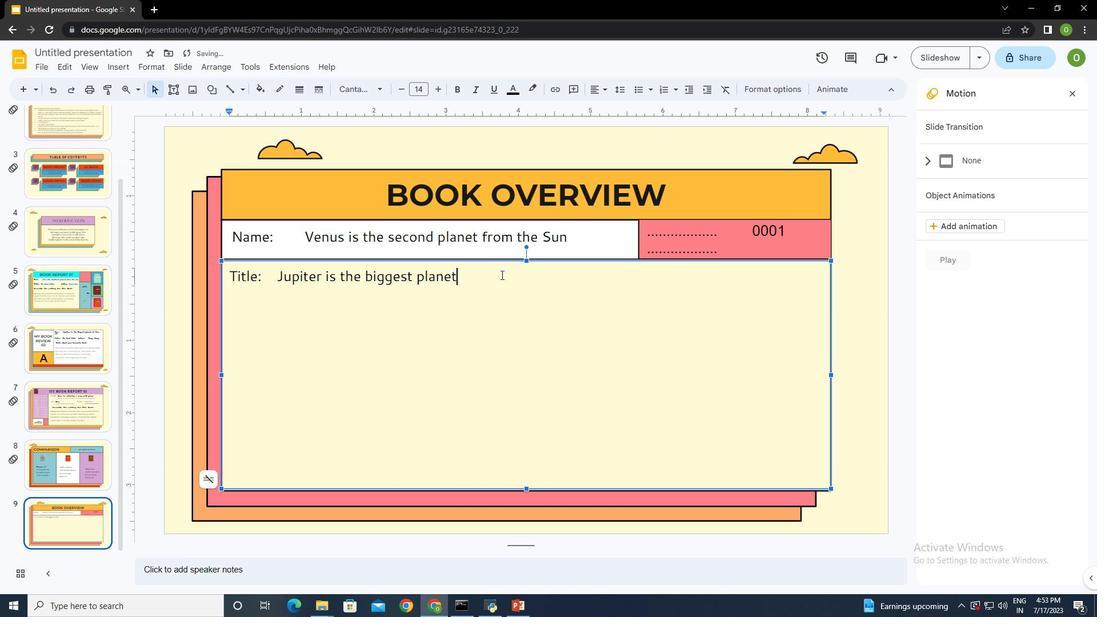 
Action: Key pressed <Key.space><Key.space><Key.space><Key.space><Key.space><Key.space><Key.space><Key.space><Key.space><Key.space><Key.space><Key.space><Key.space><Key.space><Key.space><Key.space><Key.space><Key.space><Key.space><Key.space><Key.space><Key.space><Key.space><Key.space><Key.space><Key.space><Key.space><Key.space><Key.space><Key.space><Key.space><Key.space><Key.space><Key.shift>Author<Key.shift_r>:
Screenshot: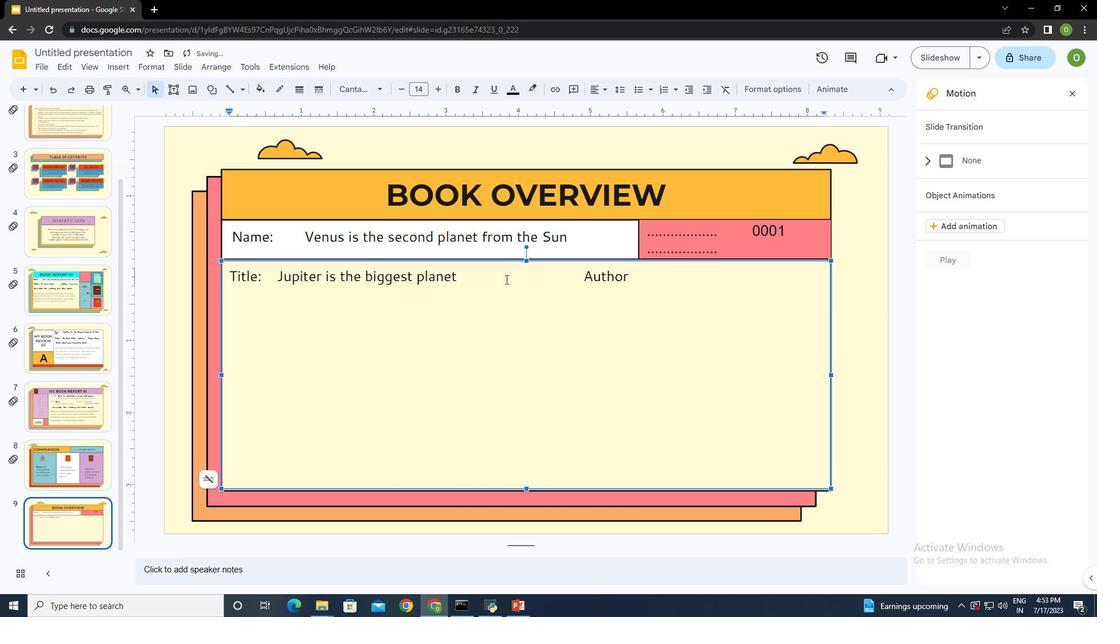 
Action: Mouse moved to (639, 278)
Screenshot: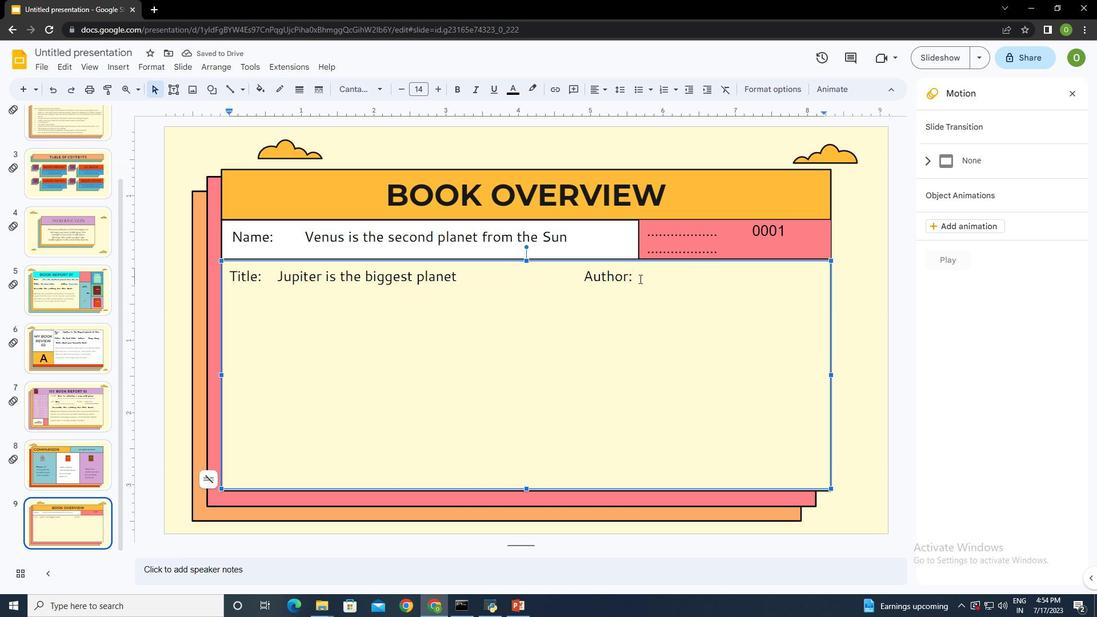 
Action: Mouse pressed left at (639, 278)
Screenshot: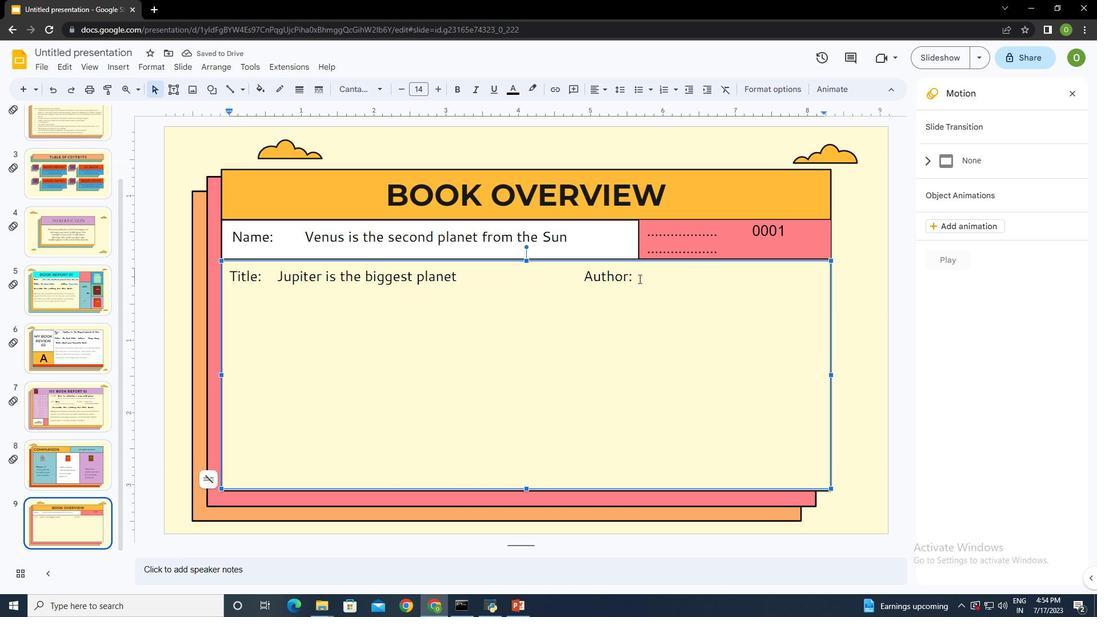 
Action: Mouse moved to (262, 277)
Screenshot: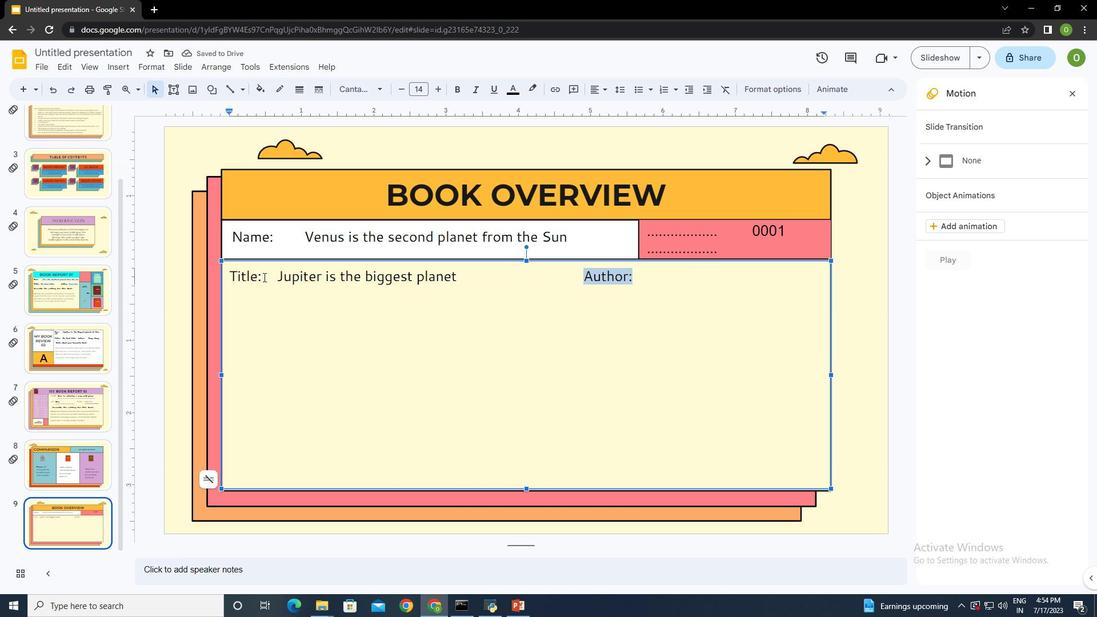
Action: Mouse pressed left at (262, 277)
Screenshot: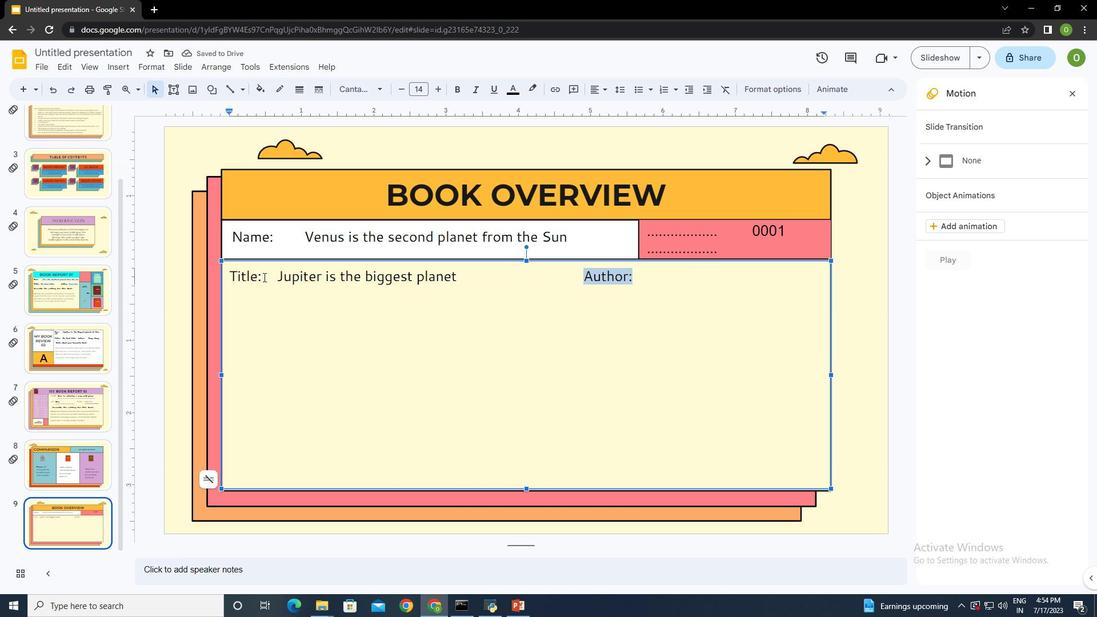 
Action: Mouse moved to (437, 90)
Screenshot: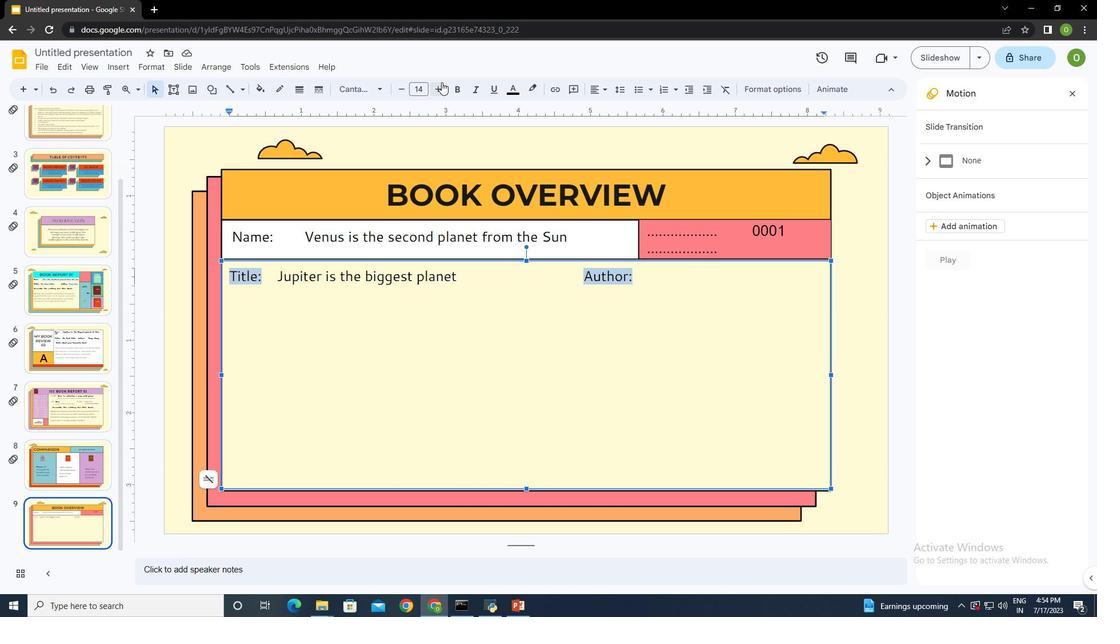 
Action: Mouse pressed left at (437, 90)
Screenshot: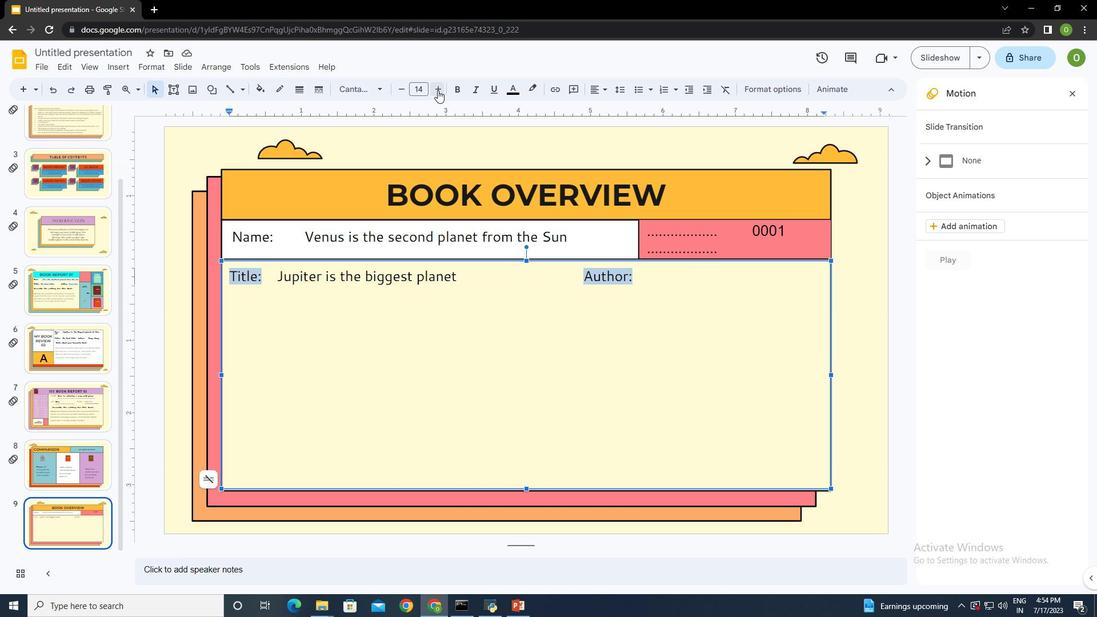 
Action: Mouse pressed left at (437, 90)
Screenshot: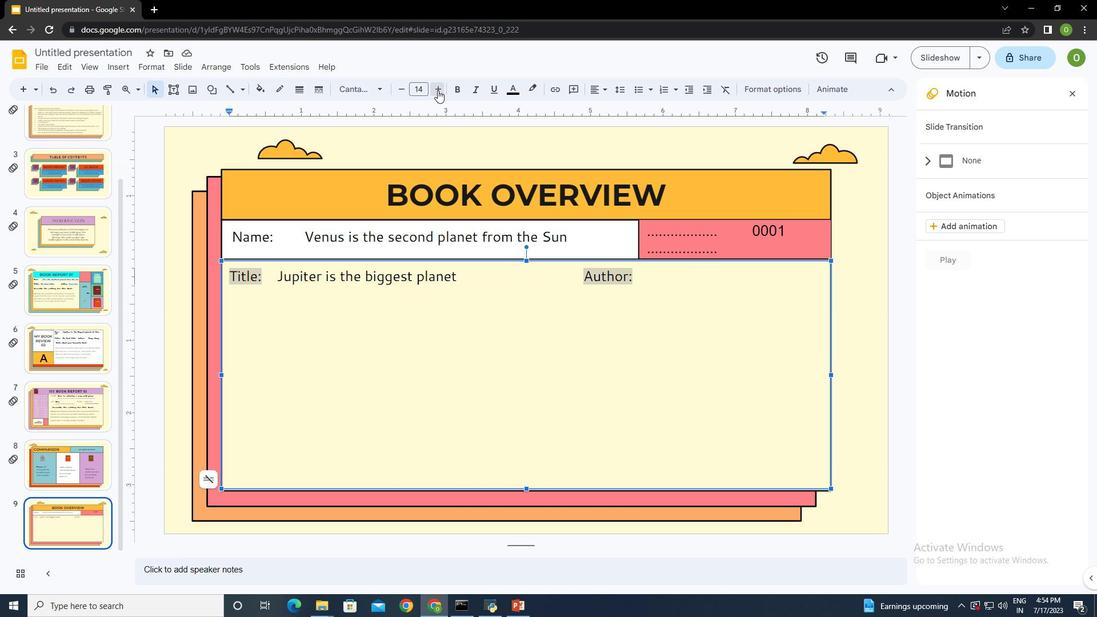 
Action: Mouse pressed left at (437, 90)
Screenshot: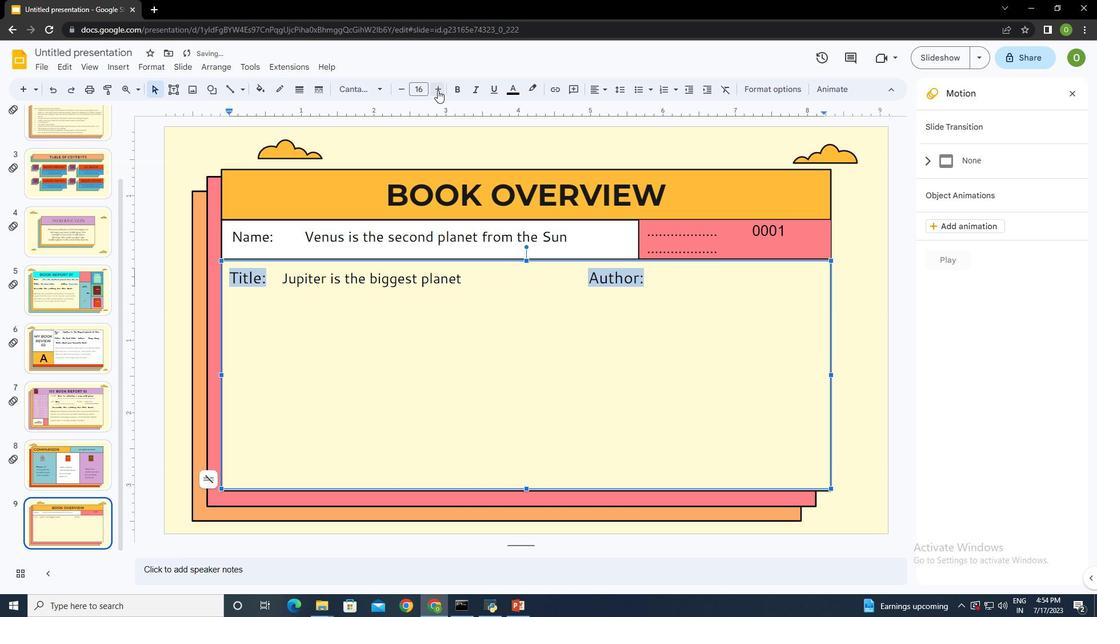 
Action: Mouse moved to (363, 89)
Screenshot: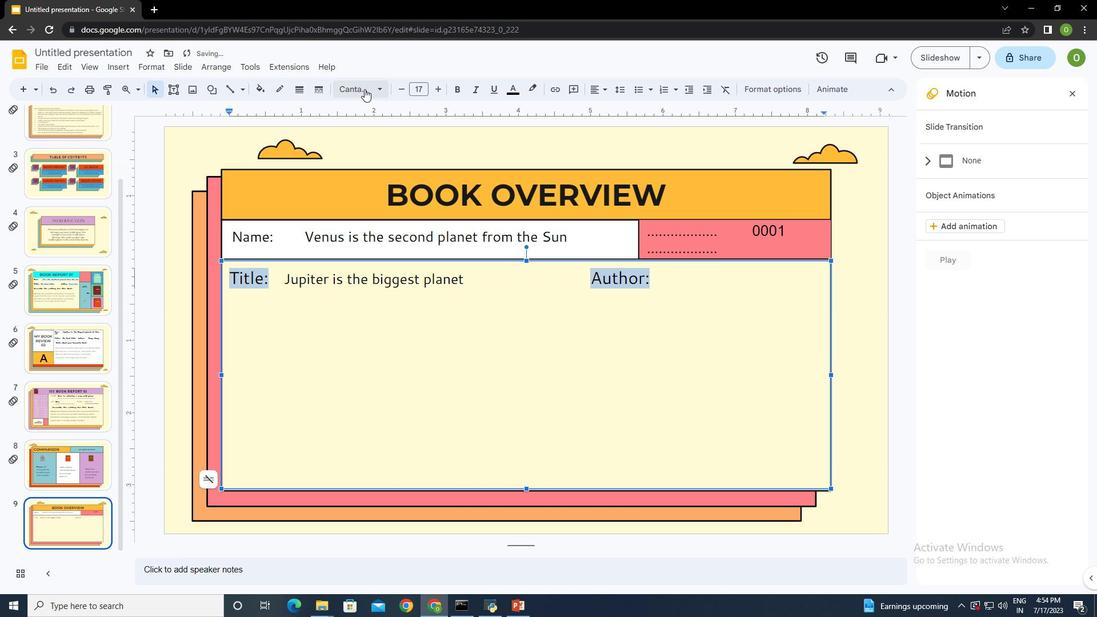 
Action: Mouse pressed left at (363, 89)
Screenshot: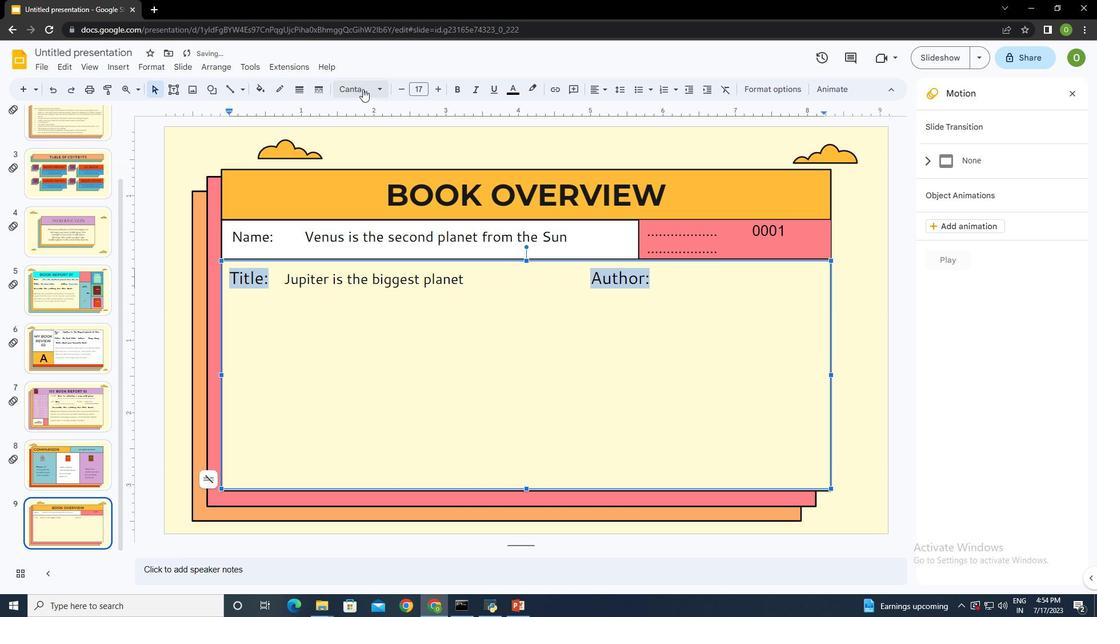 
Action: Mouse moved to (405, 296)
Screenshot: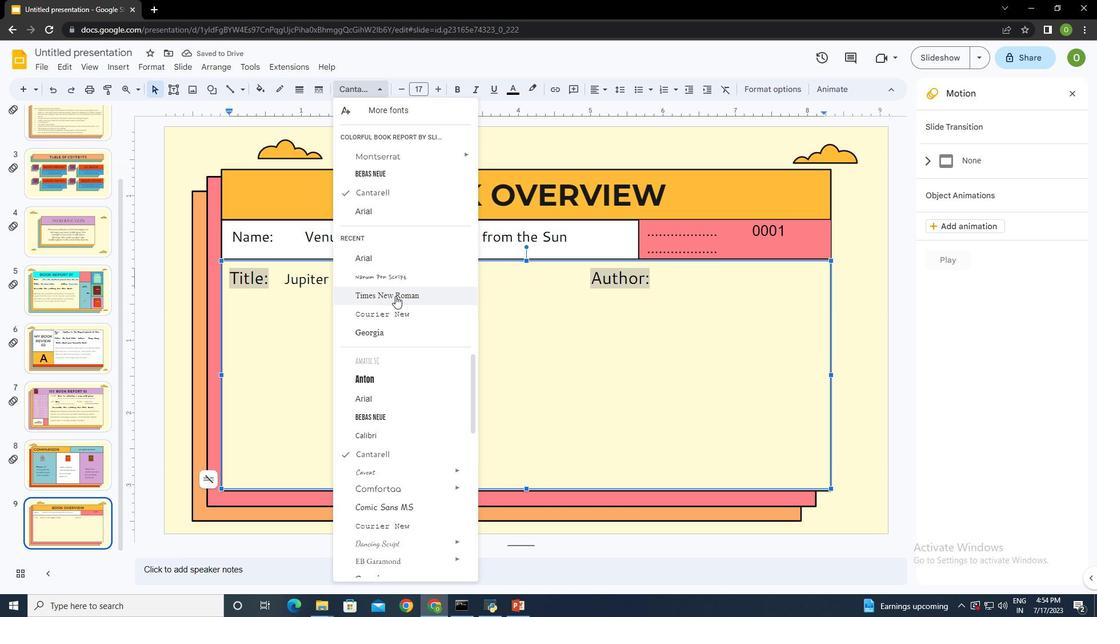 
Action: Mouse pressed left at (405, 296)
Screenshot: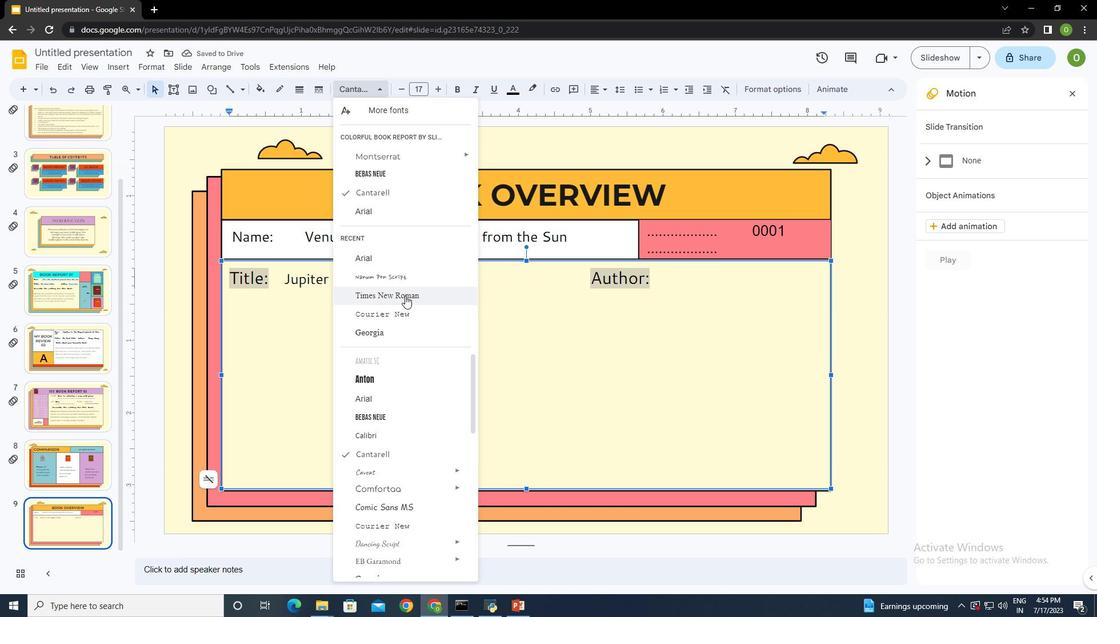 
Action: Mouse moved to (652, 282)
Screenshot: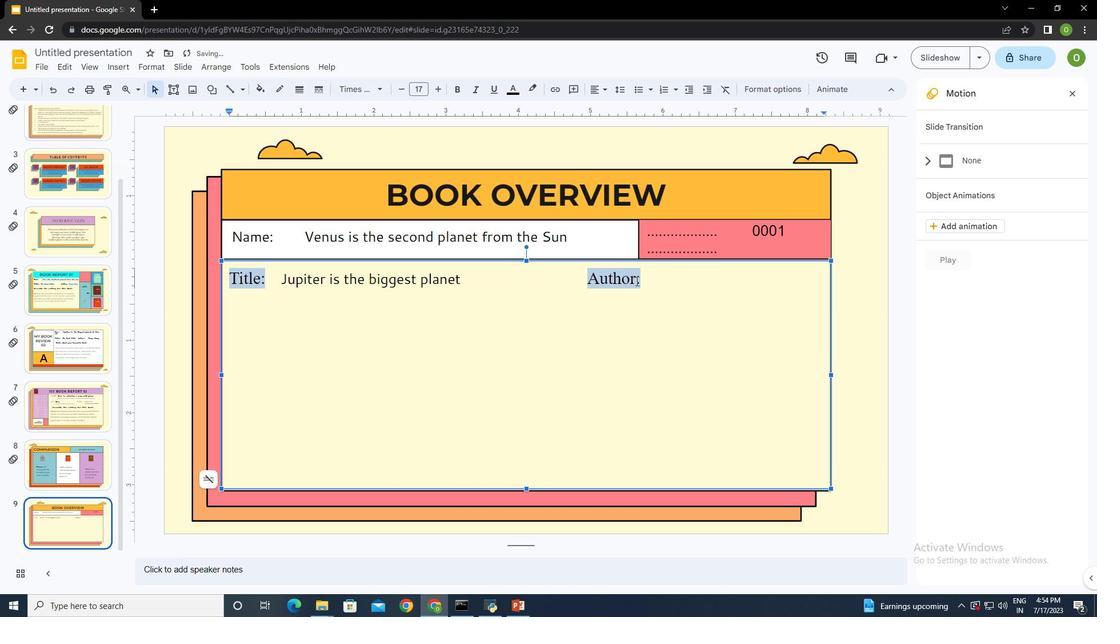
Action: Mouse pressed left at (652, 282)
Screenshot: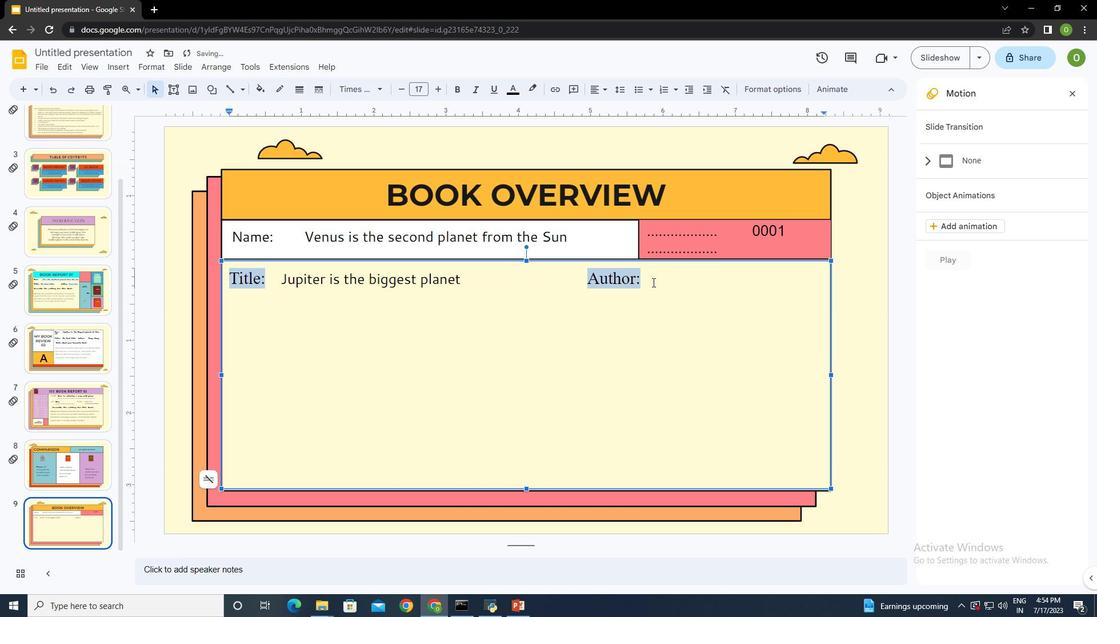 
Action: Key pressed <Key.space><Key.space><Key.space><Key.space><Key.shift><Key.shift><Key.shift><Key.shift><Key.shift><Key.shift><Key.shift><Key.shift><Key.shift><Key.shift><Key.shift>Susan<Key.space><Key.shift>Deo<Key.backspace>=<Key.backspace><Key.backspace>oe
Screenshot: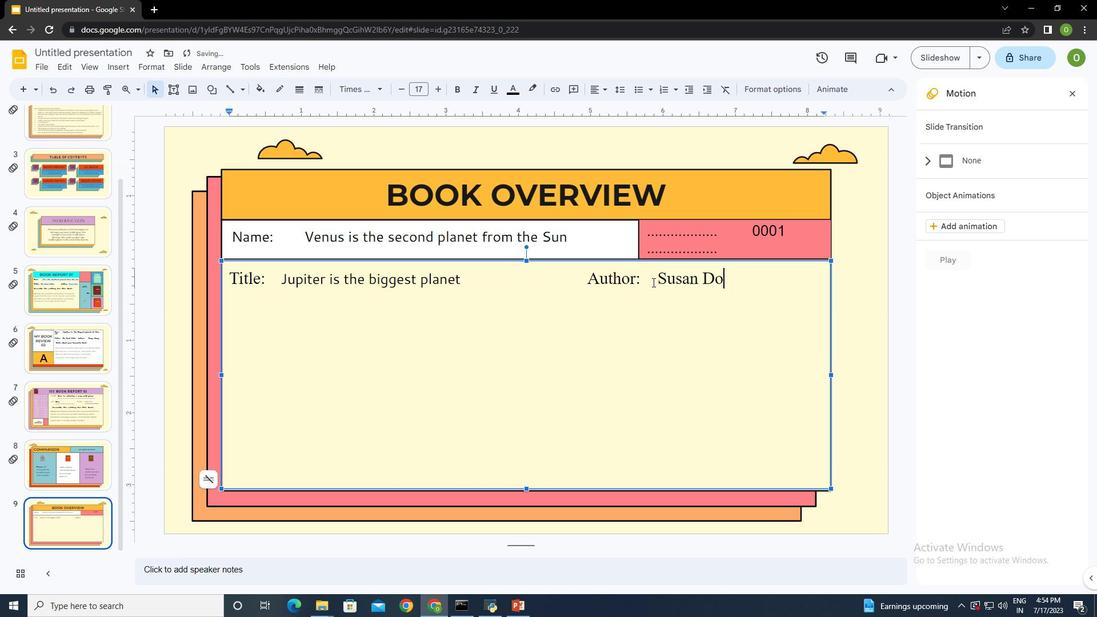
Action: Mouse moved to (703, 297)
Screenshot: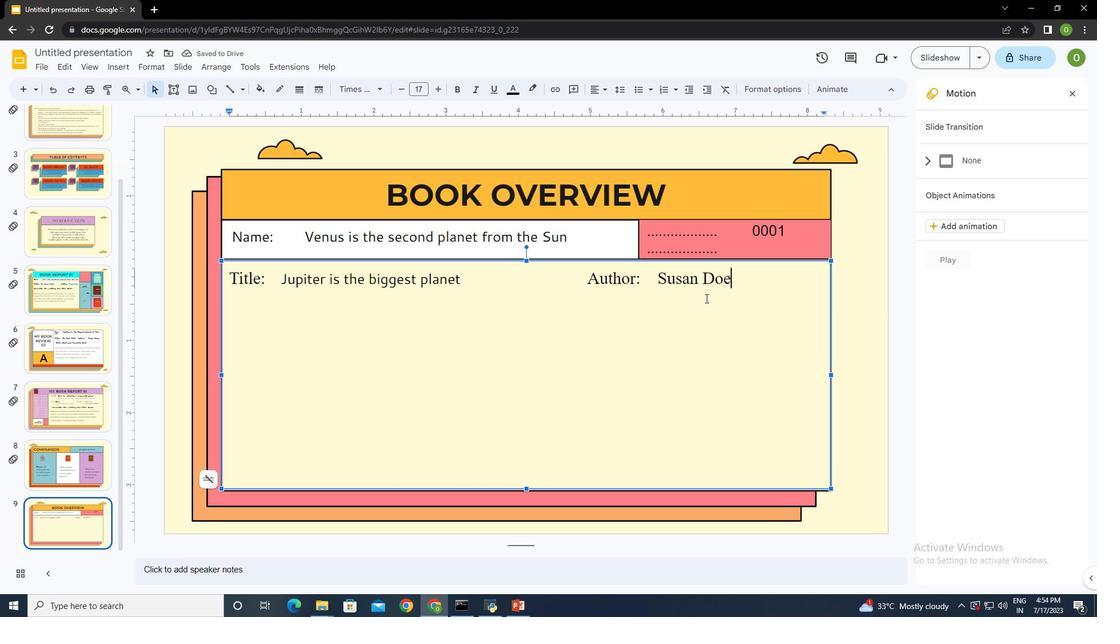 
Action: Mouse pressed left at (703, 297)
Screenshot: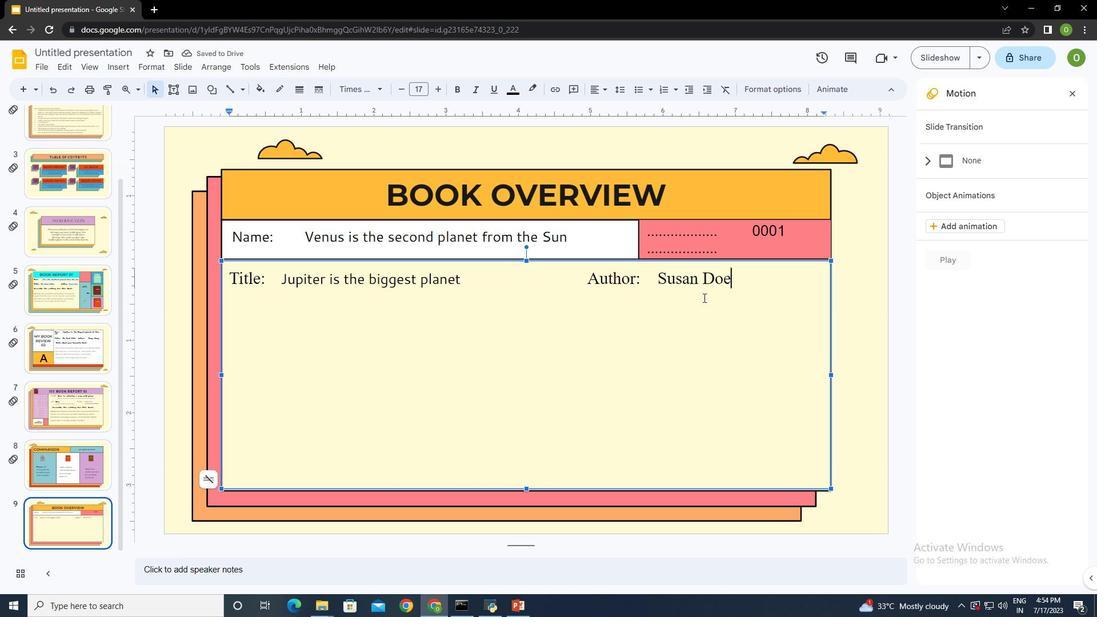 
Action: Mouse moved to (754, 280)
Screenshot: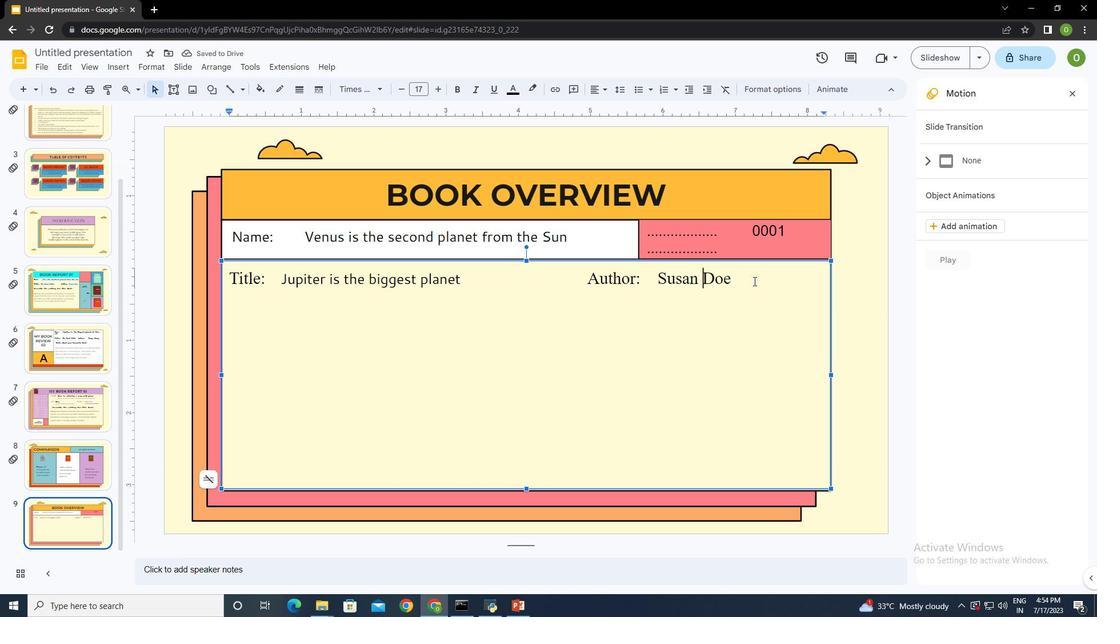 
Action: Mouse pressed left at (754, 280)
Screenshot: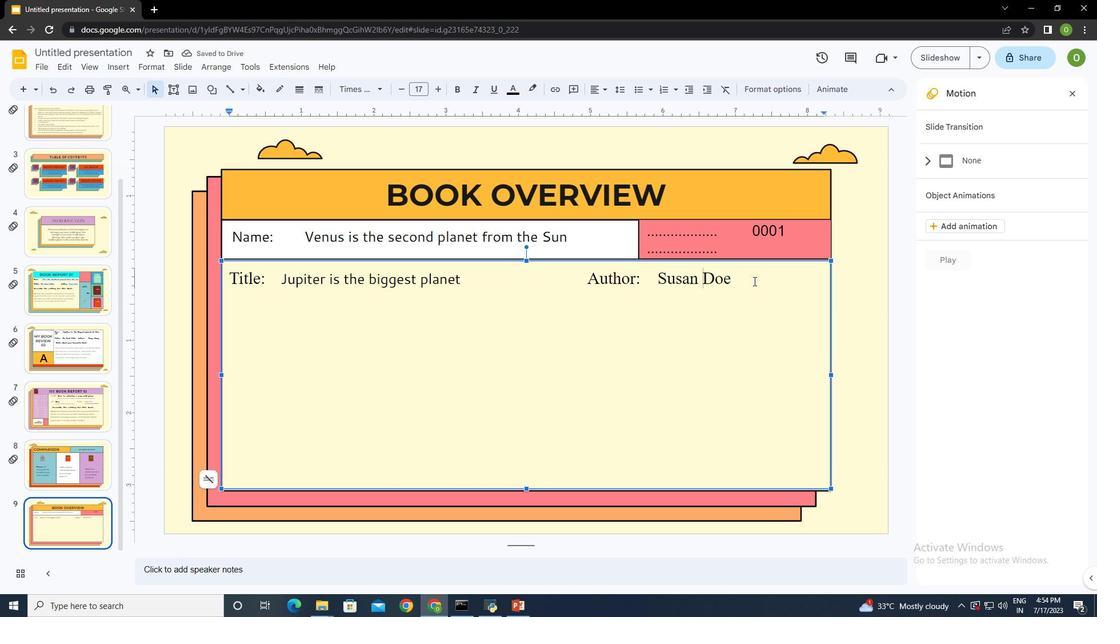 
Action: Mouse moved to (226, 88)
Screenshot: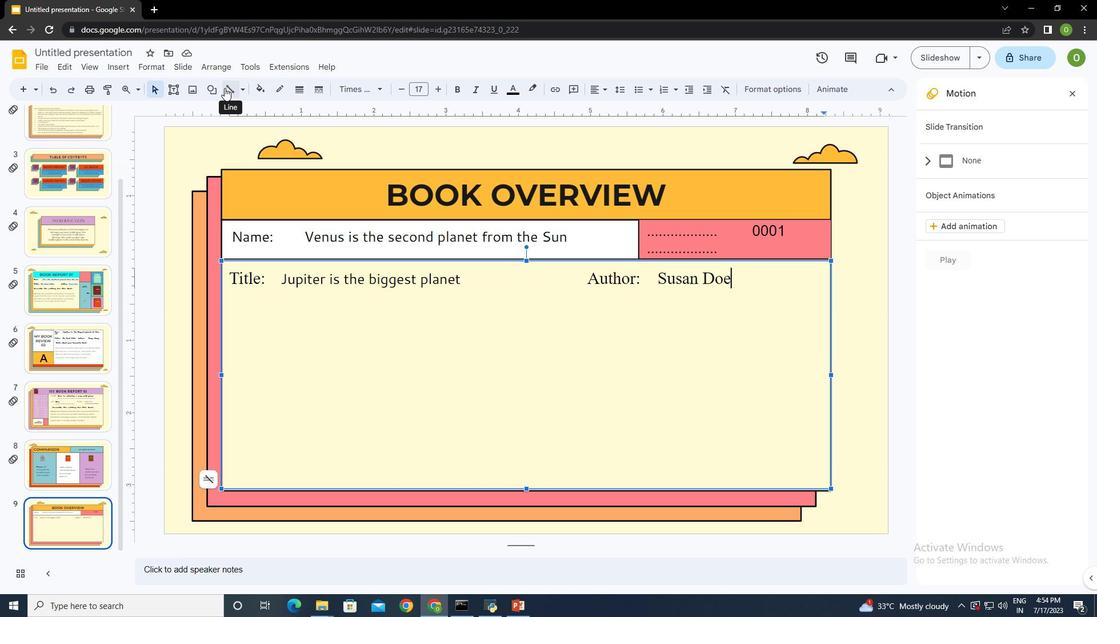 
Action: Mouse pressed left at (226, 88)
Screenshot: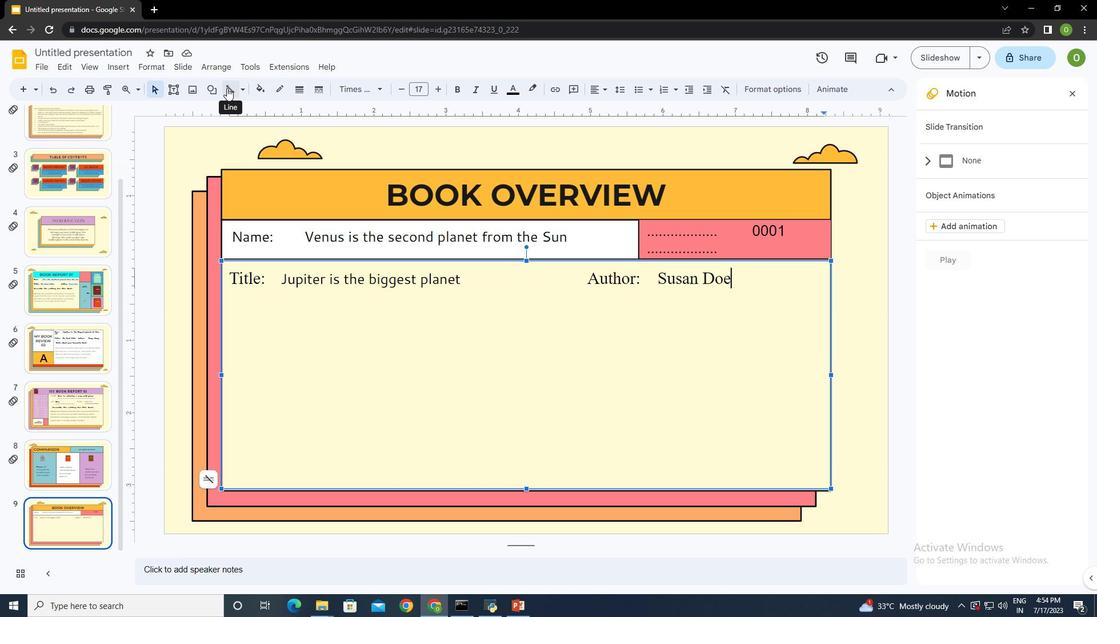 
Action: Mouse moved to (280, 303)
Screenshot: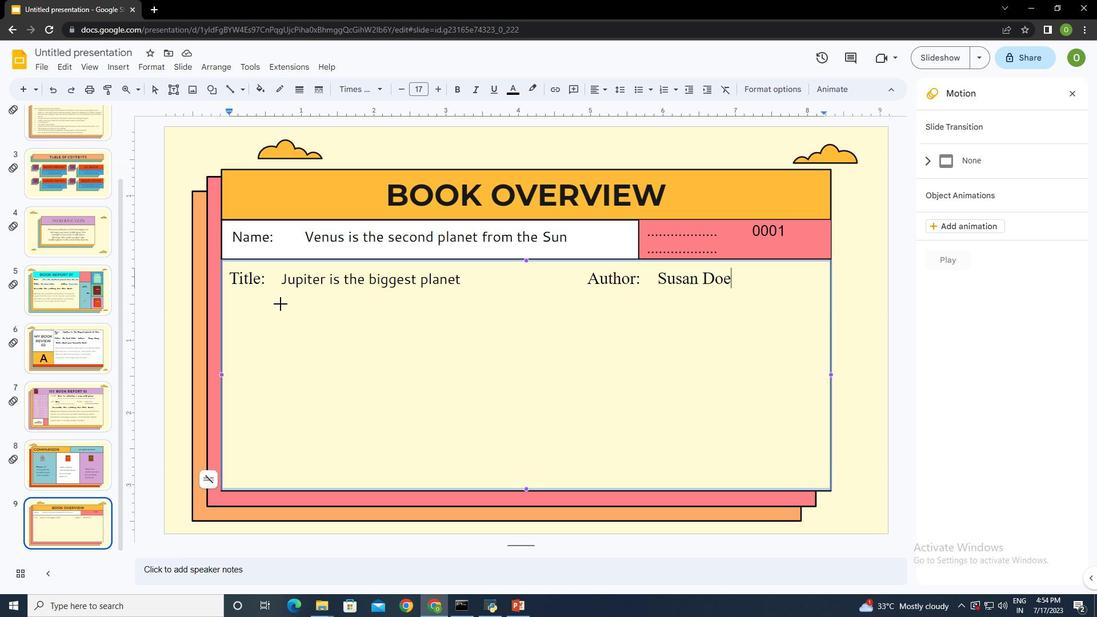 
Action: Mouse pressed left at (280, 303)
Screenshot: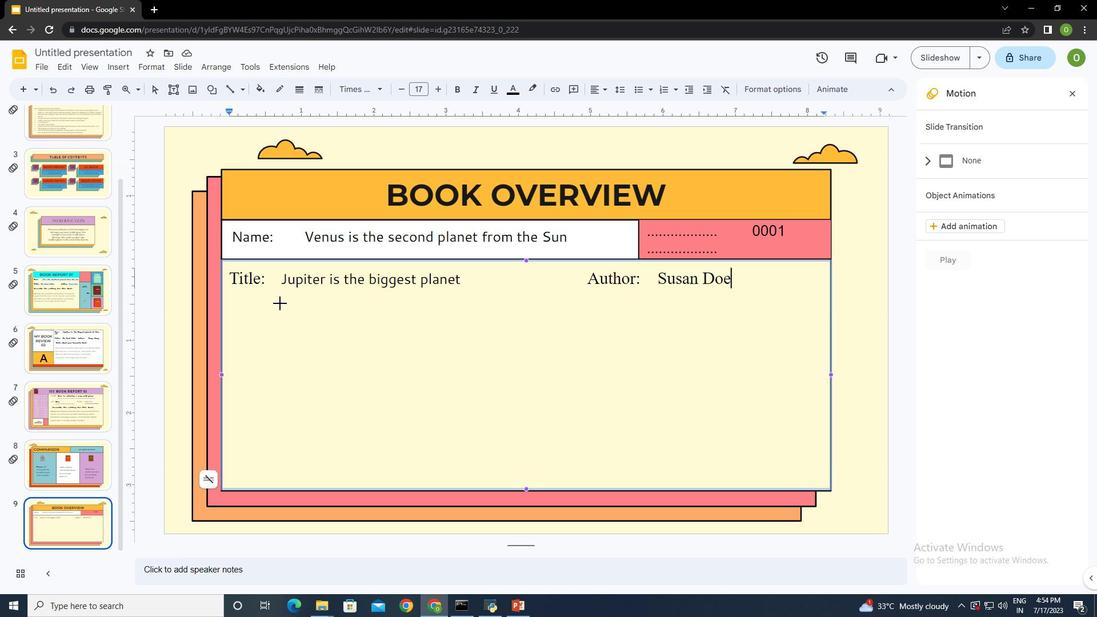 
Action: Mouse moved to (258, 90)
Screenshot: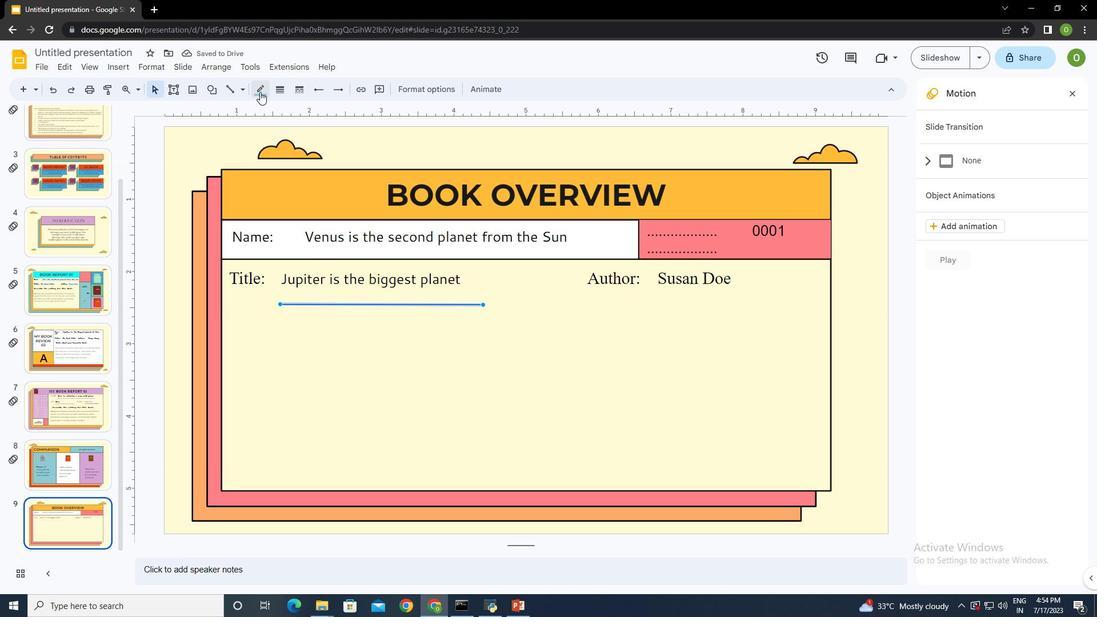 
Action: Mouse pressed left at (258, 90)
Screenshot: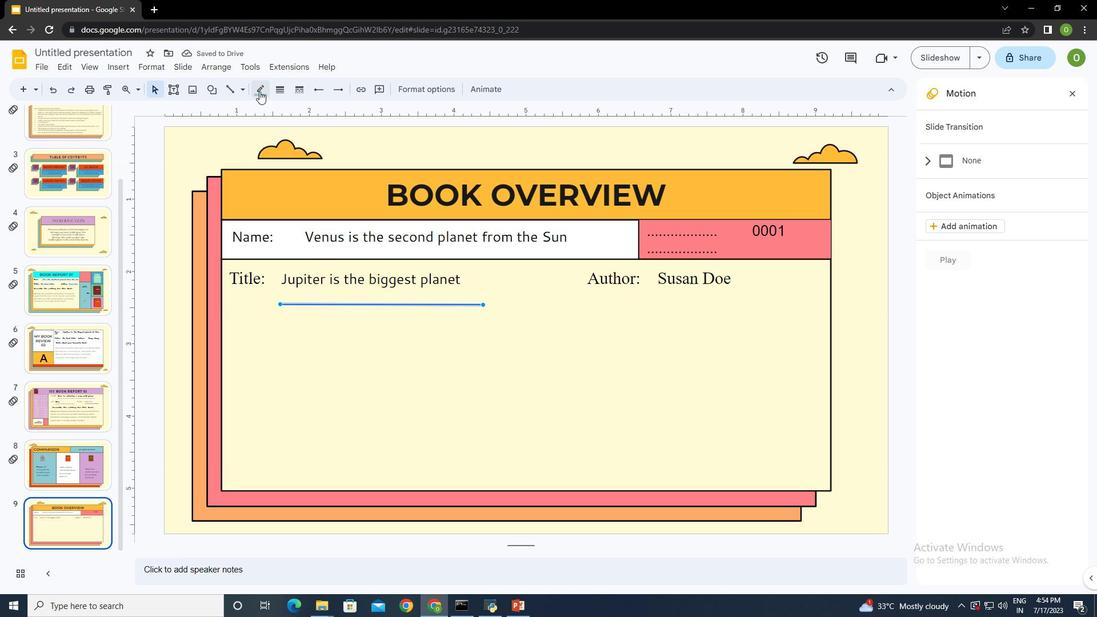 
Action: Mouse moved to (262, 127)
Screenshot: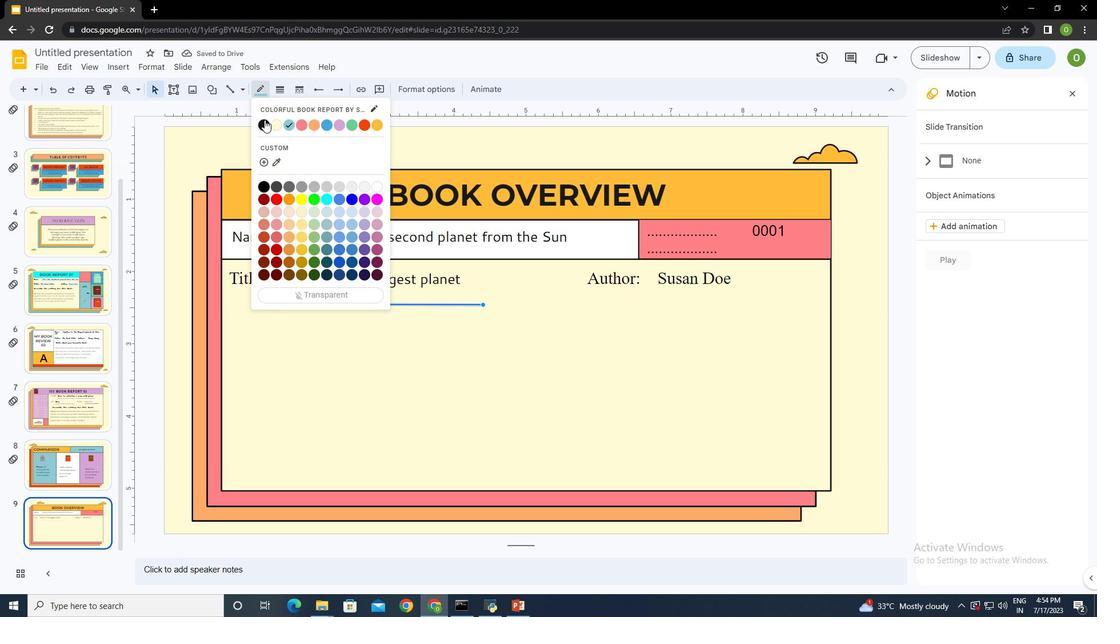 
Action: Mouse pressed left at (262, 127)
Screenshot: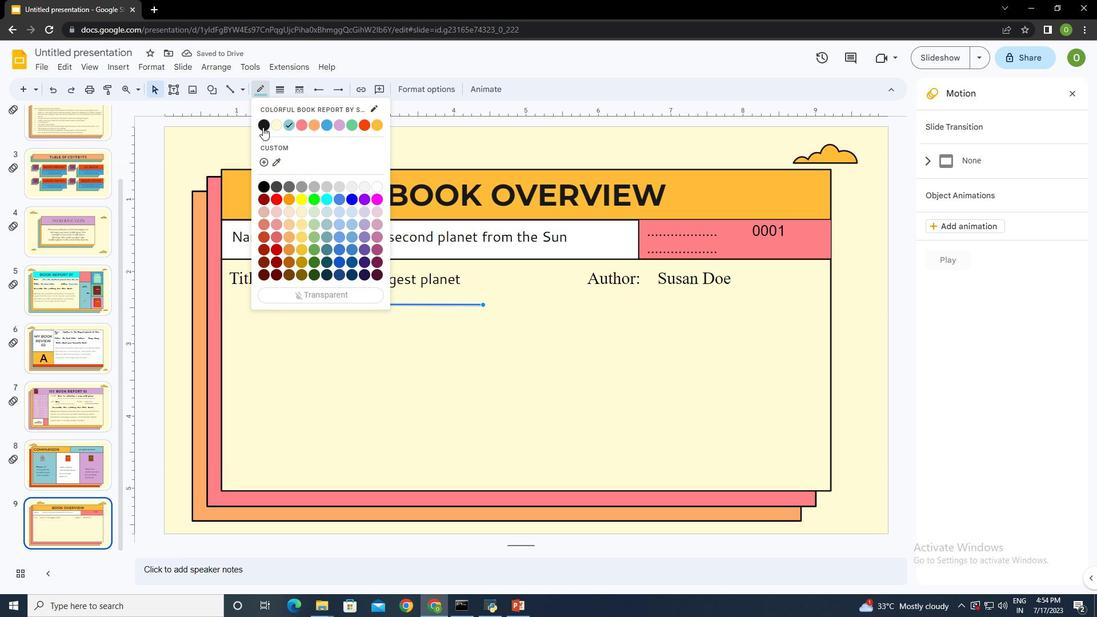 
Action: Mouse moved to (275, 90)
Screenshot: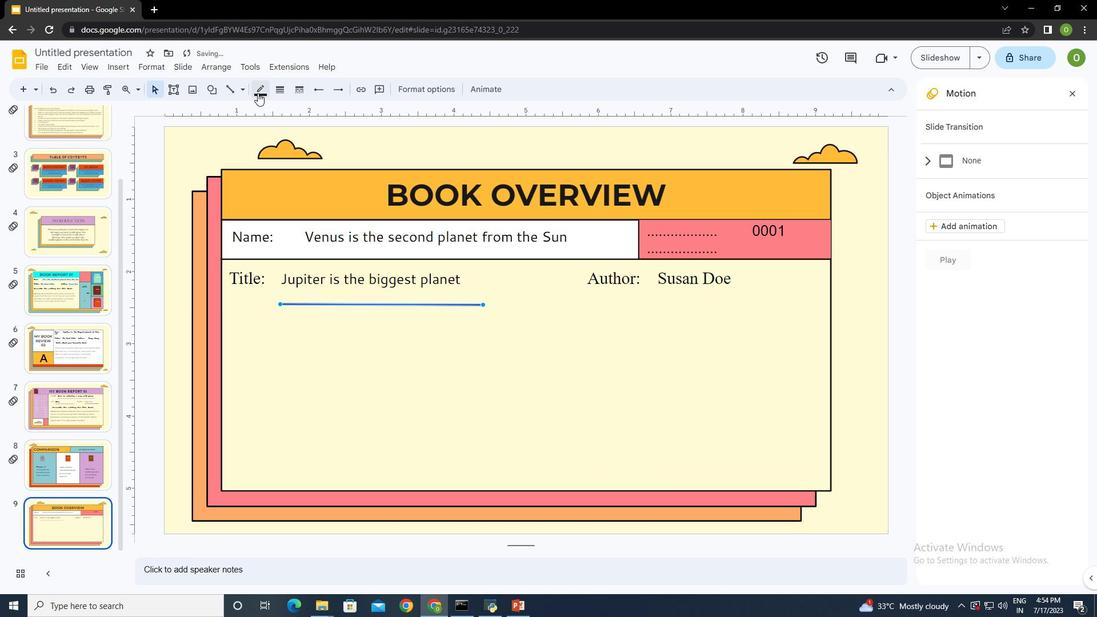 
Action: Mouse pressed left at (275, 90)
Screenshot: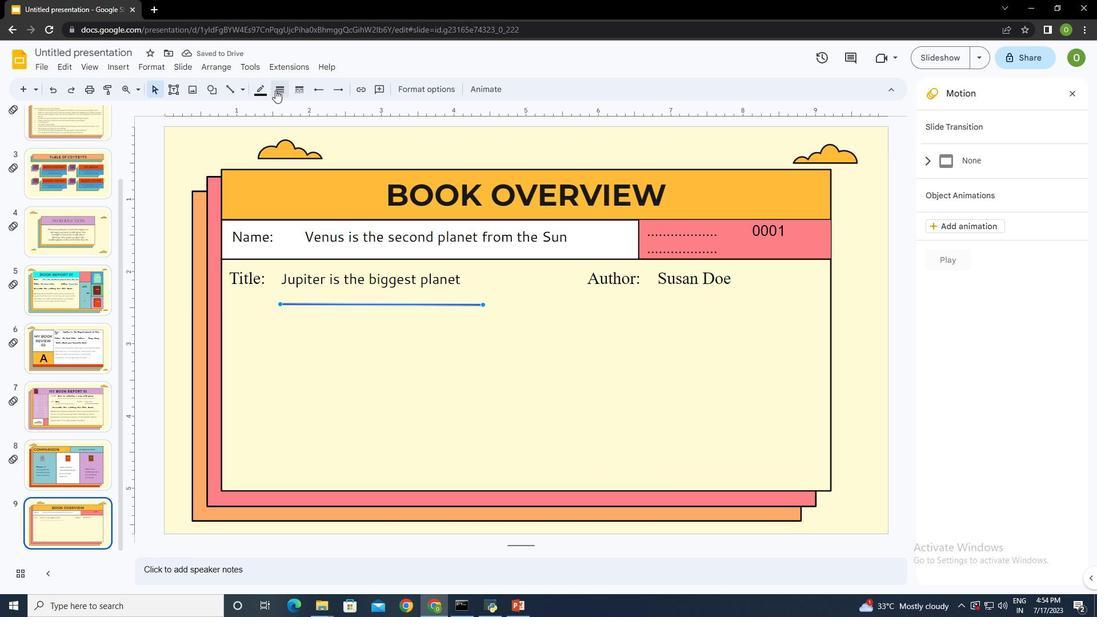 
Action: Mouse moved to (297, 142)
Screenshot: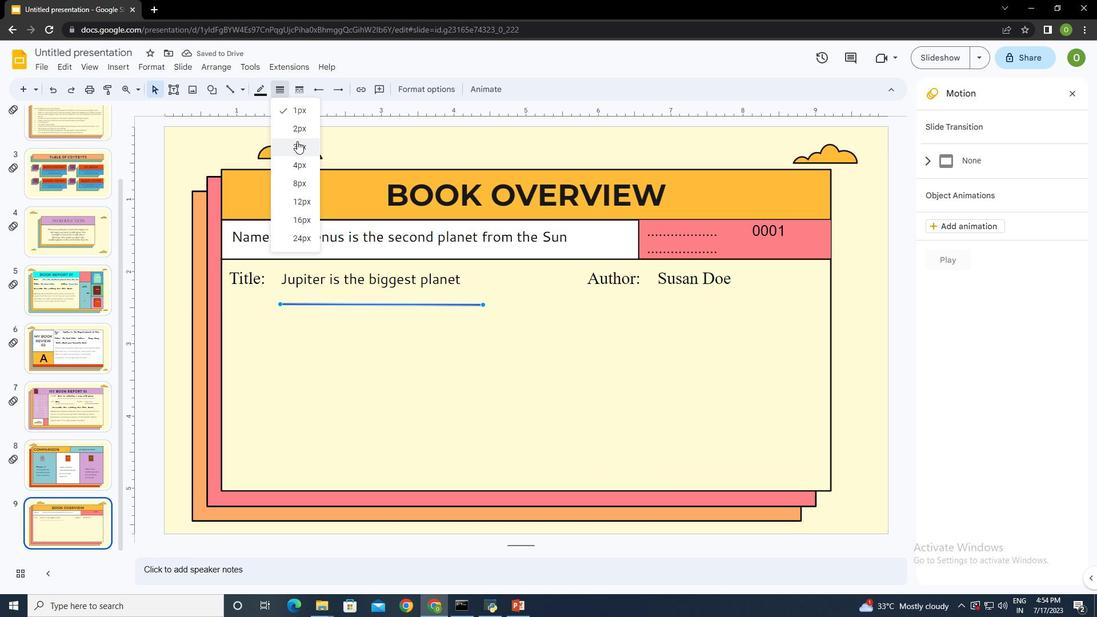 
Action: Mouse pressed left at (297, 142)
Screenshot: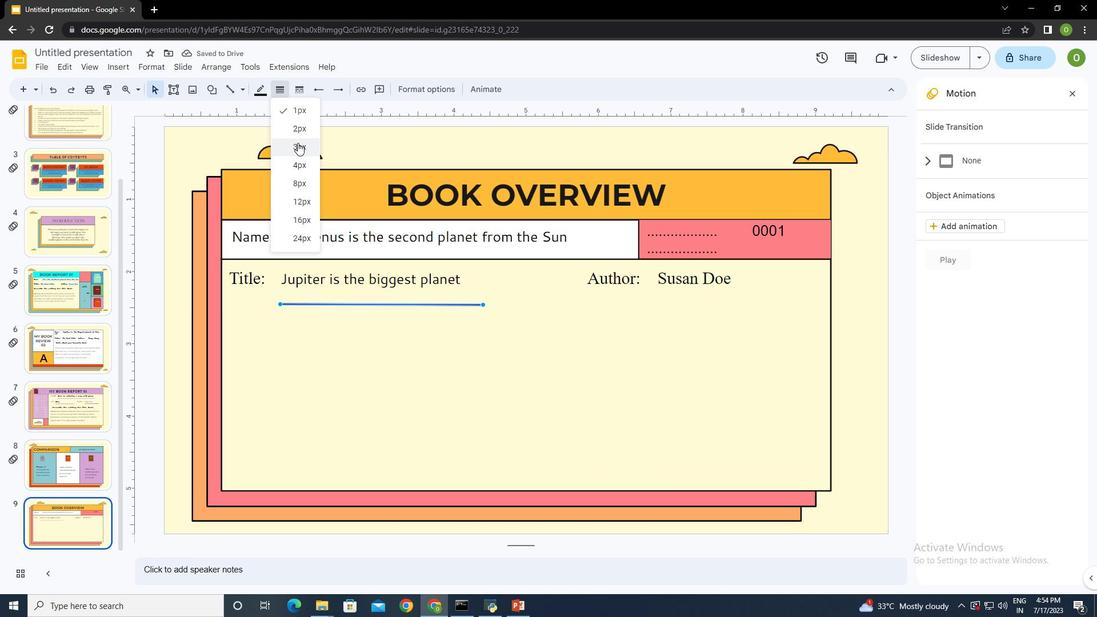 
Action: Mouse moved to (282, 88)
Screenshot: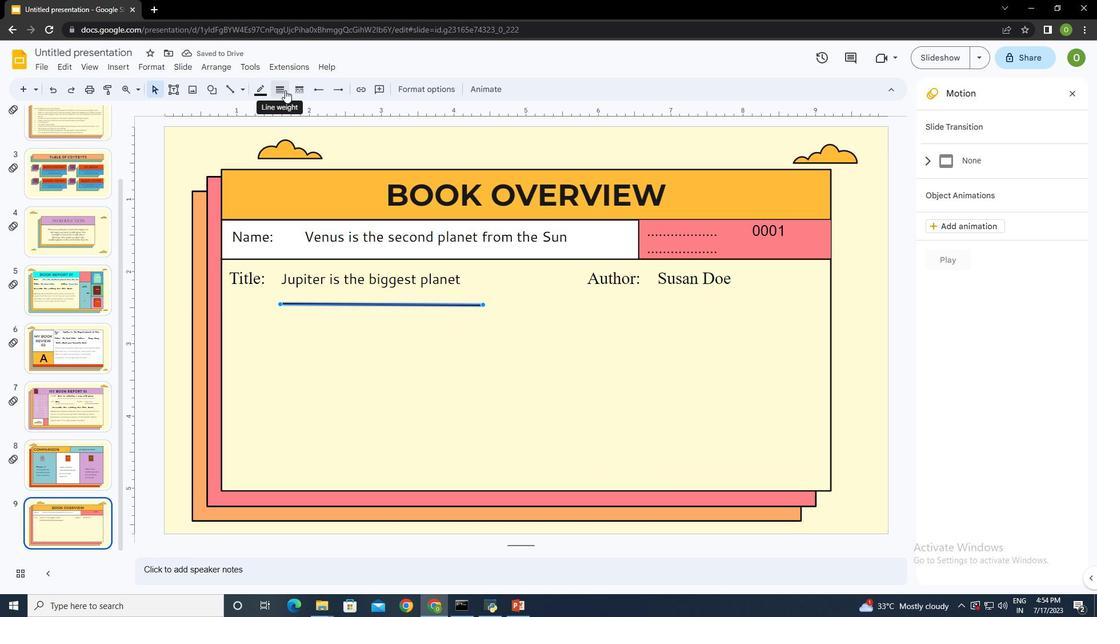 
Action: Mouse pressed left at (282, 88)
Screenshot: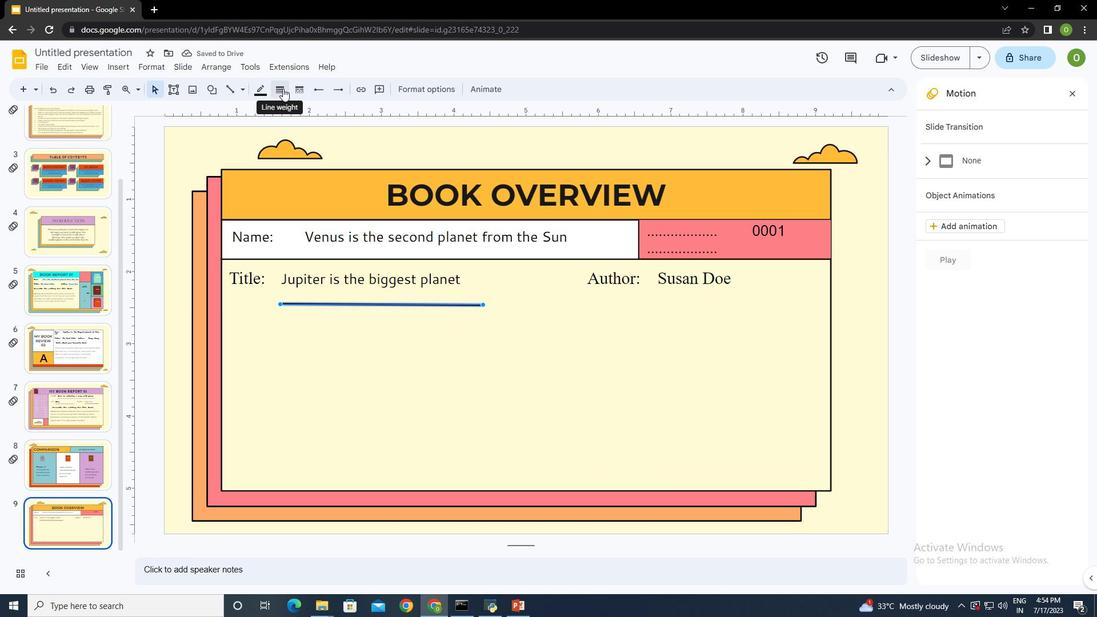 
Action: Mouse moved to (292, 123)
Screenshot: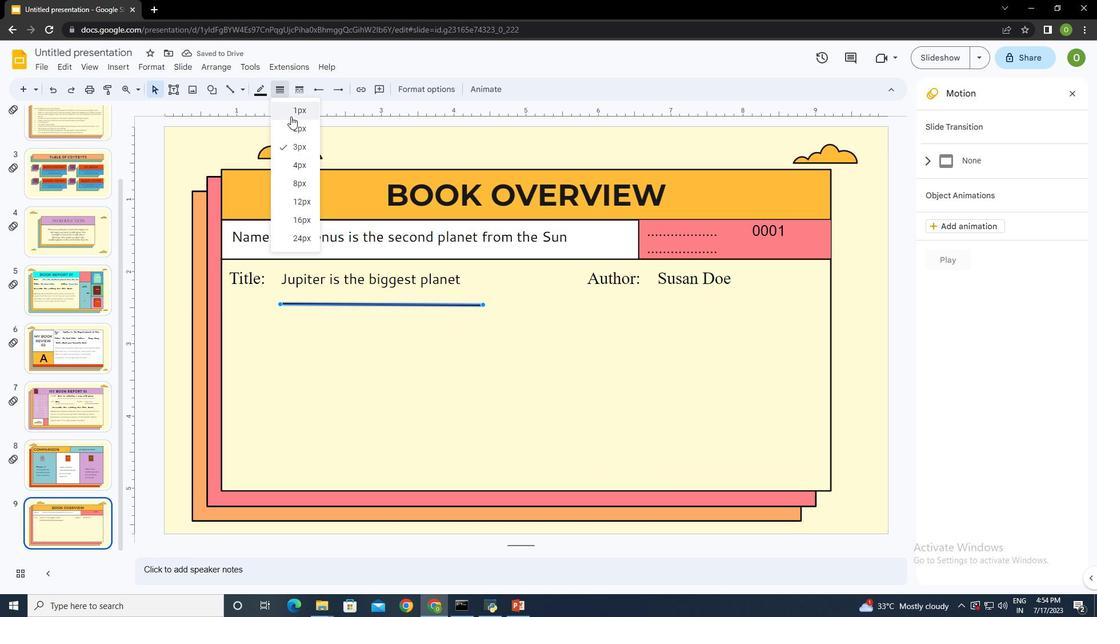 
Action: Mouse pressed left at (292, 123)
Screenshot: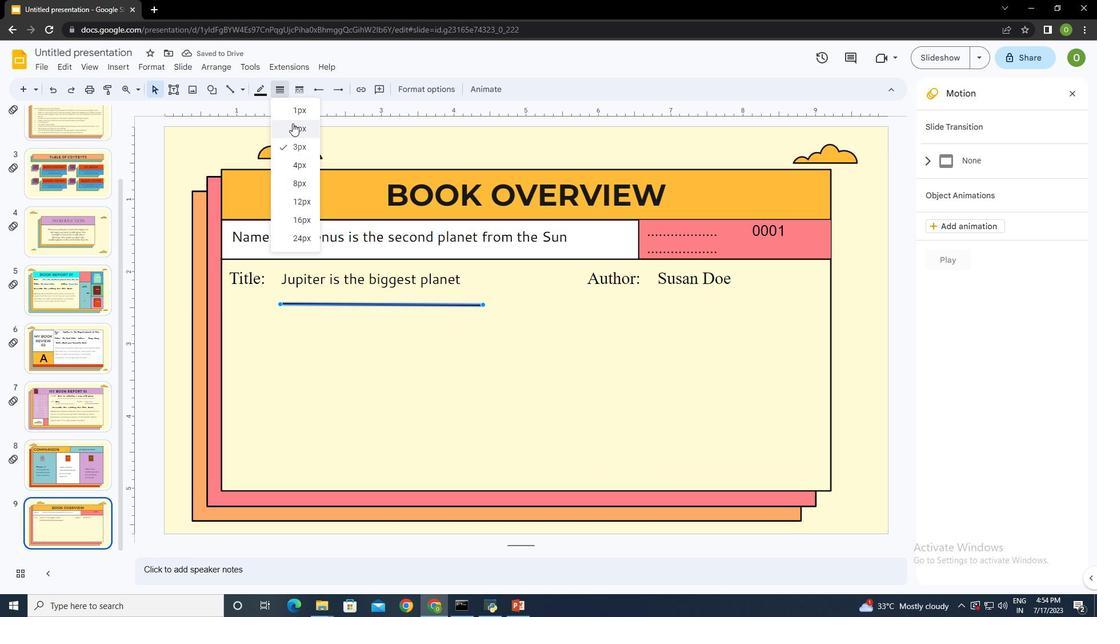 
Action: Mouse moved to (634, 301)
Screenshot: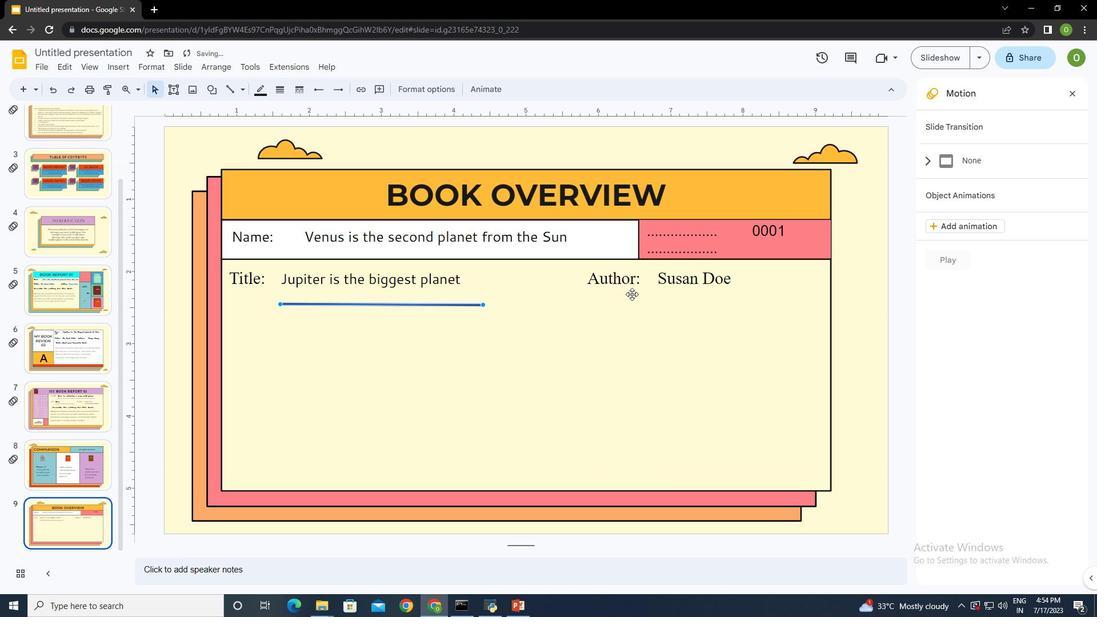 
Action: Mouse pressed left at (634, 301)
Screenshot: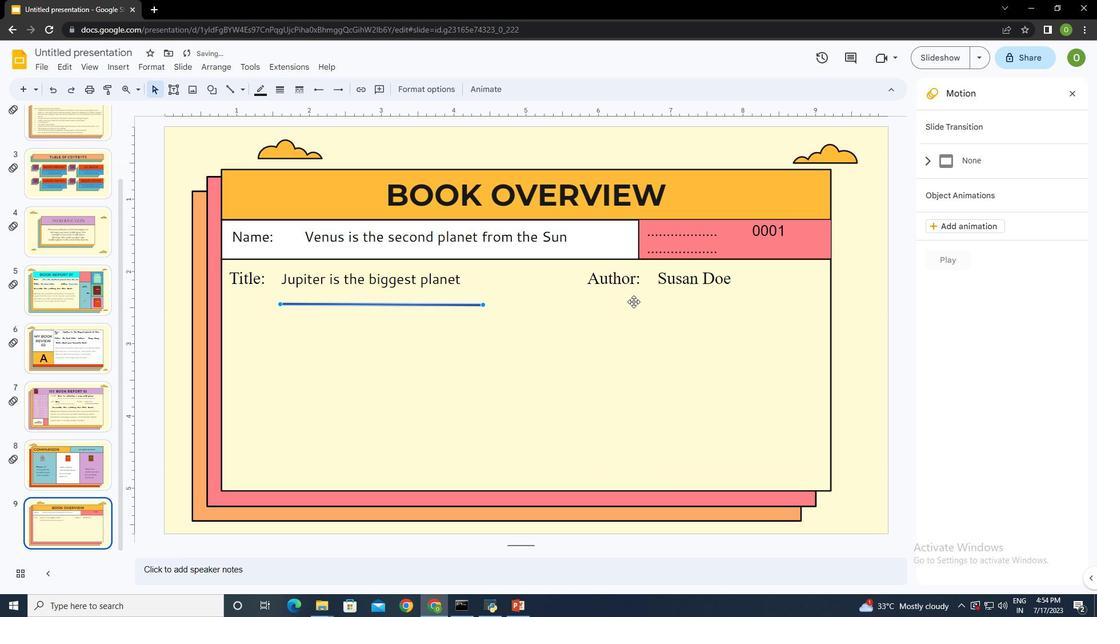 
Action: Mouse moved to (229, 88)
Screenshot: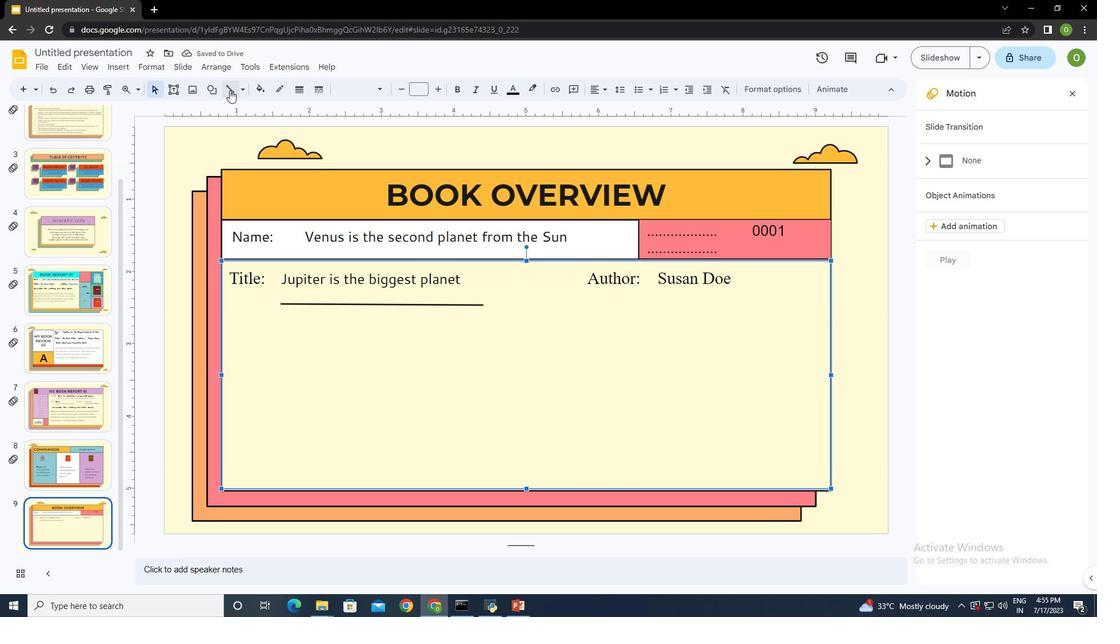 
Action: Mouse pressed left at (229, 88)
Screenshot: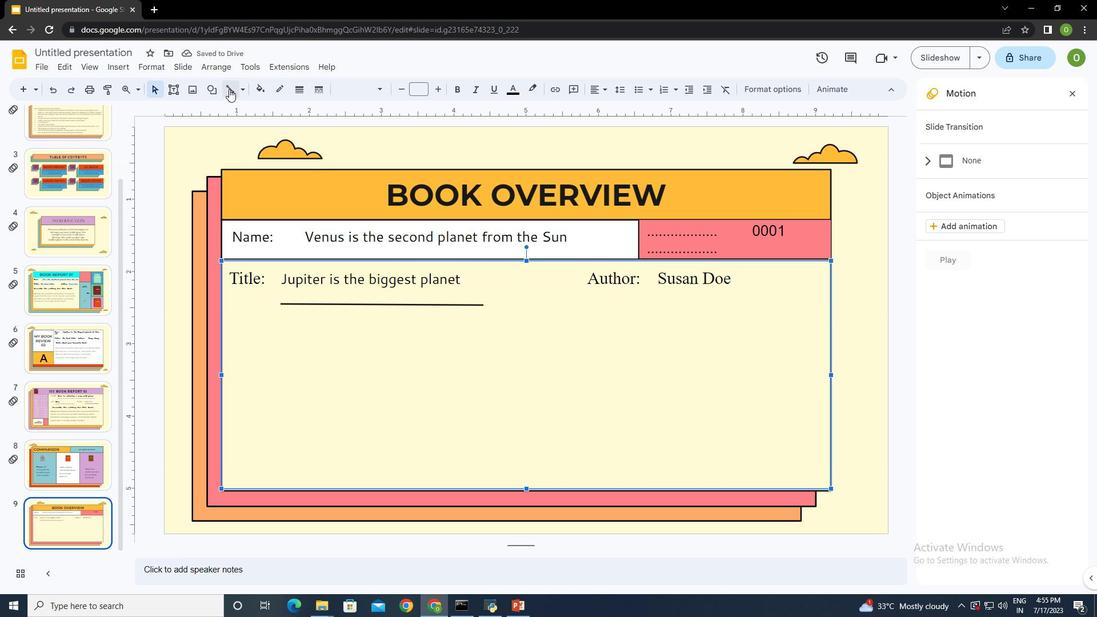 
Action: Mouse moved to (654, 300)
Screenshot: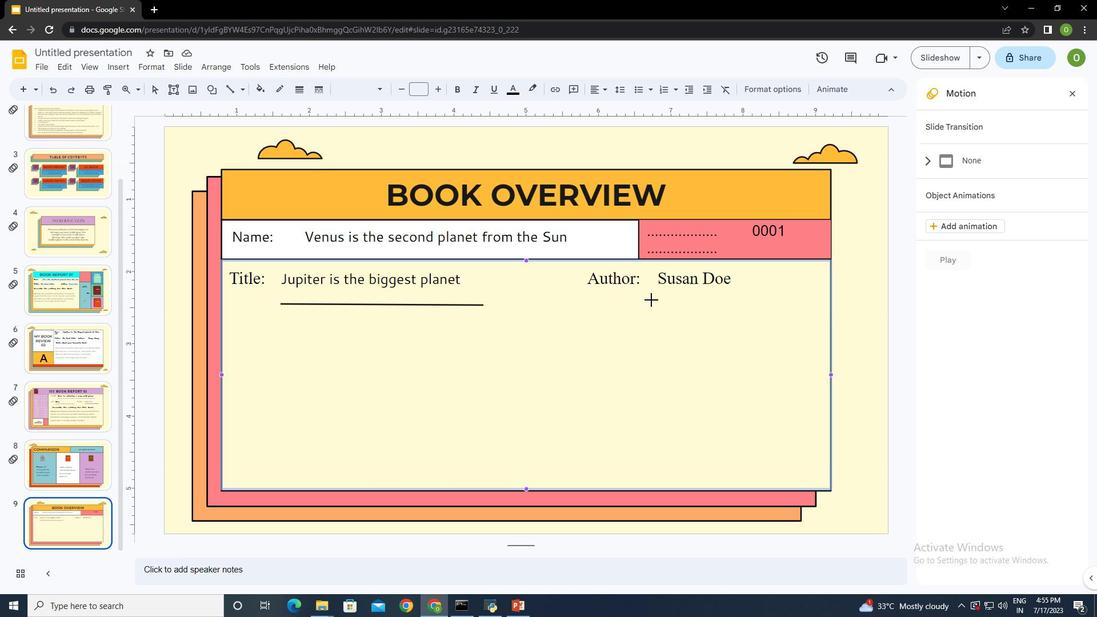
Action: Mouse pressed left at (654, 300)
Screenshot: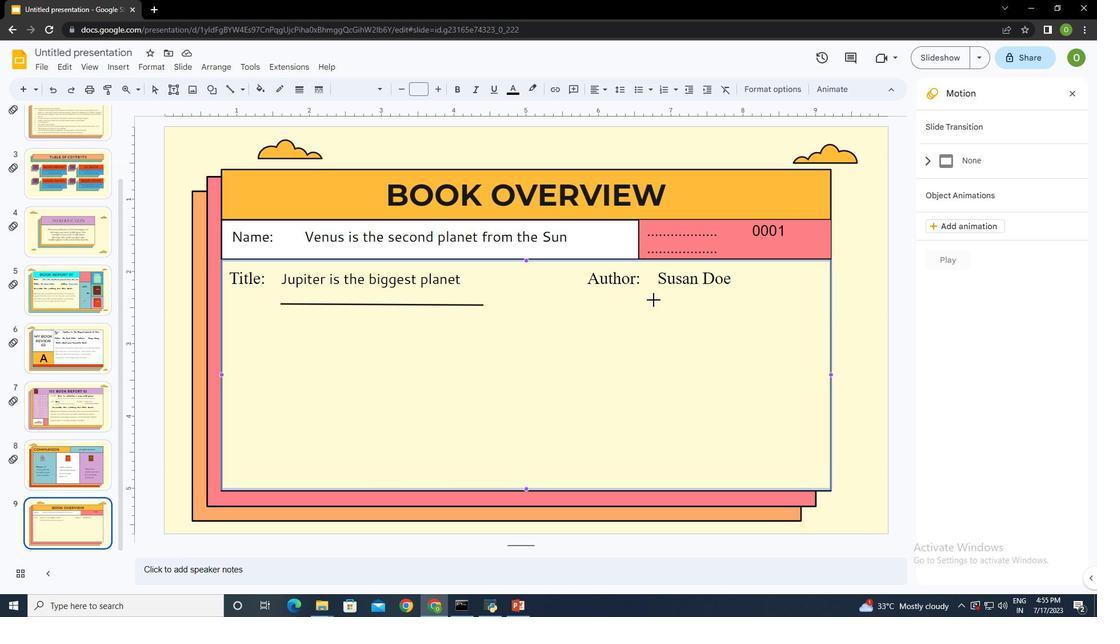 
Action: Mouse moved to (415, 304)
Screenshot: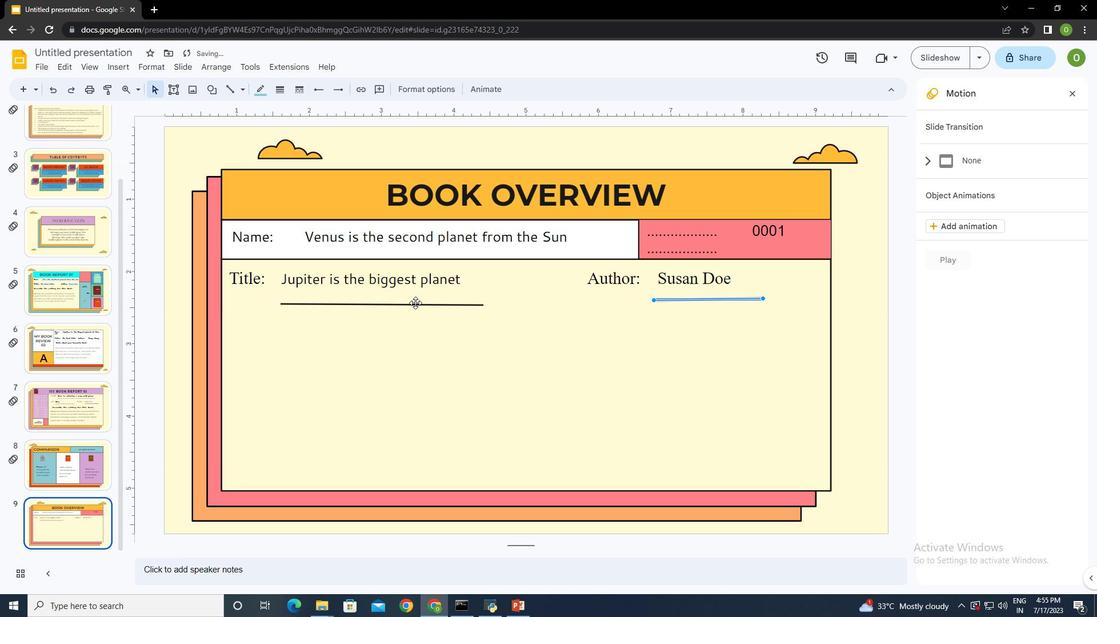 
Action: Mouse pressed left at (415, 304)
Screenshot: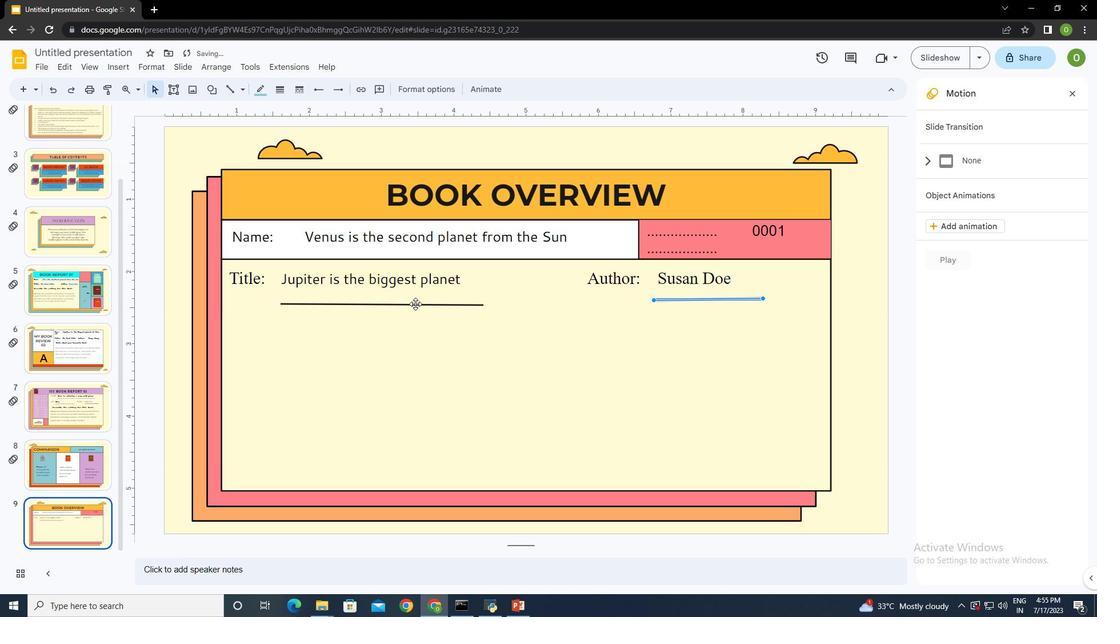 
Action: Mouse moved to (415, 301)
Screenshot: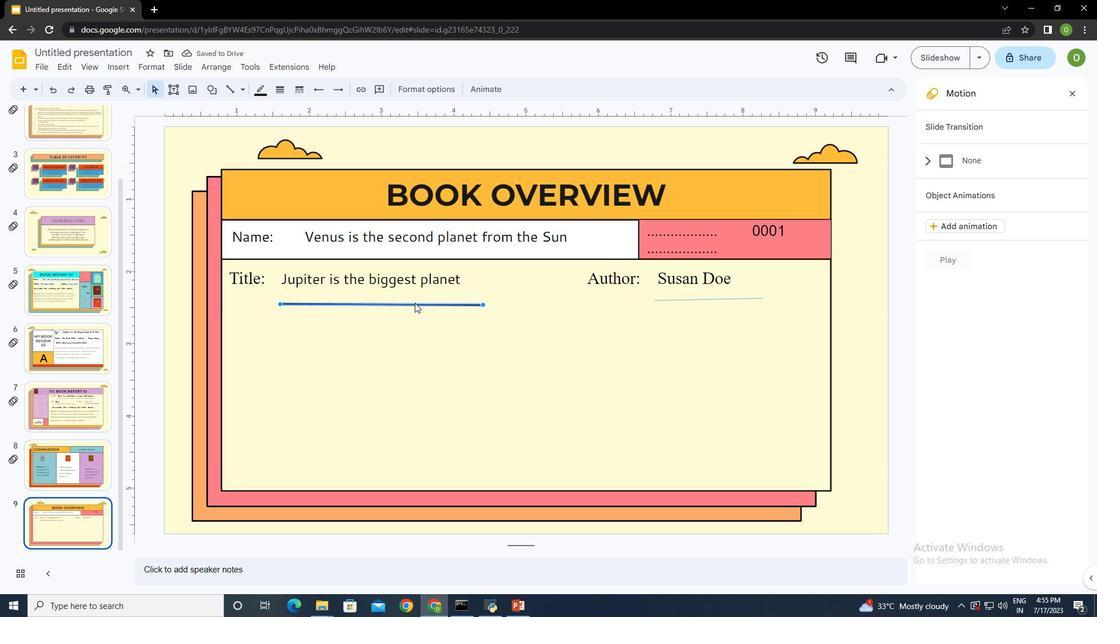 
Action: Mouse pressed left at (415, 301)
Screenshot: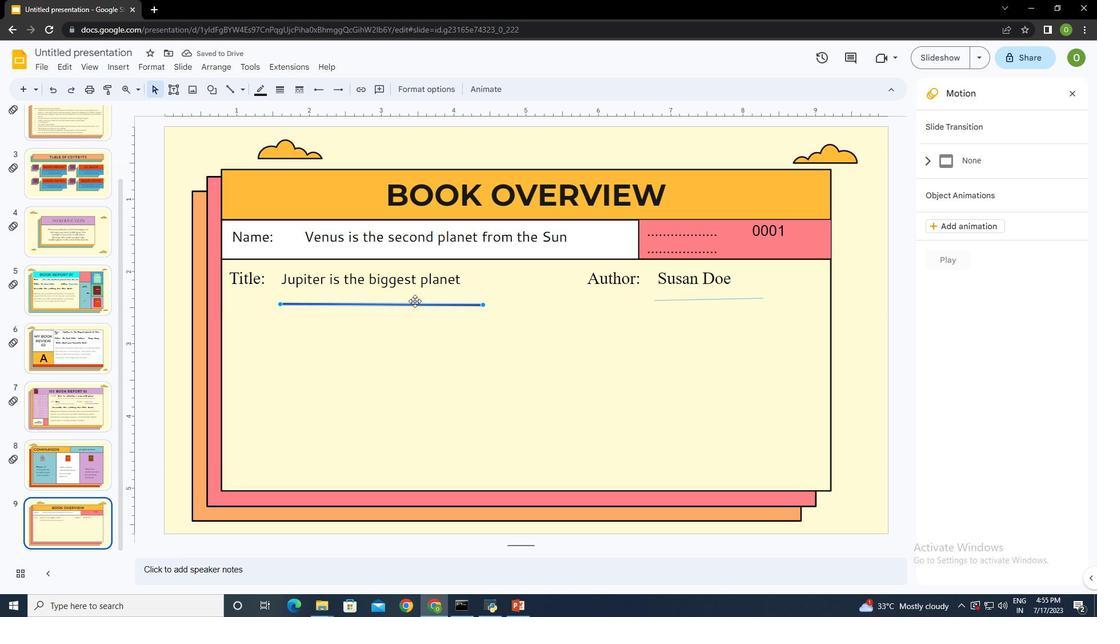 
Action: Mouse moved to (415, 294)
Screenshot: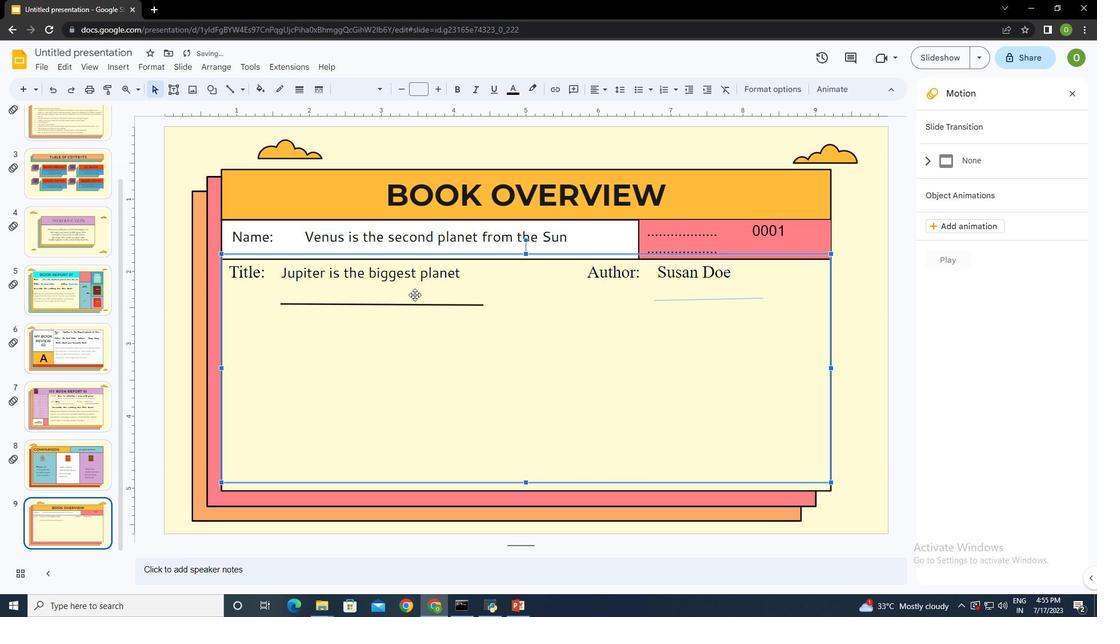 
Action: Key pressed ctrl+Z
Screenshot: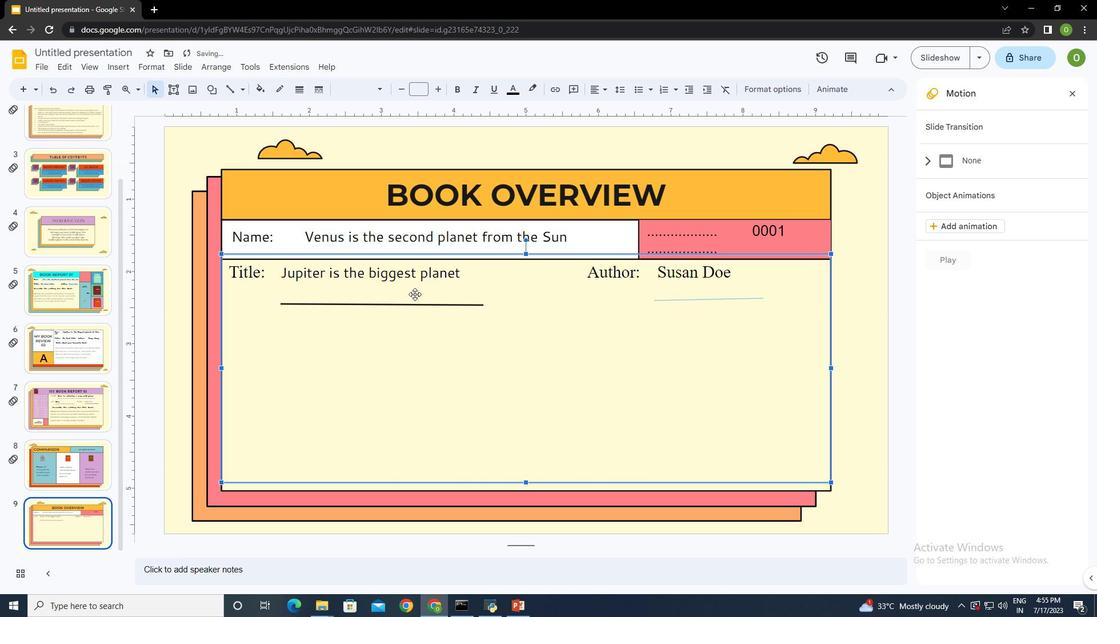 
Action: Mouse moved to (409, 304)
Screenshot: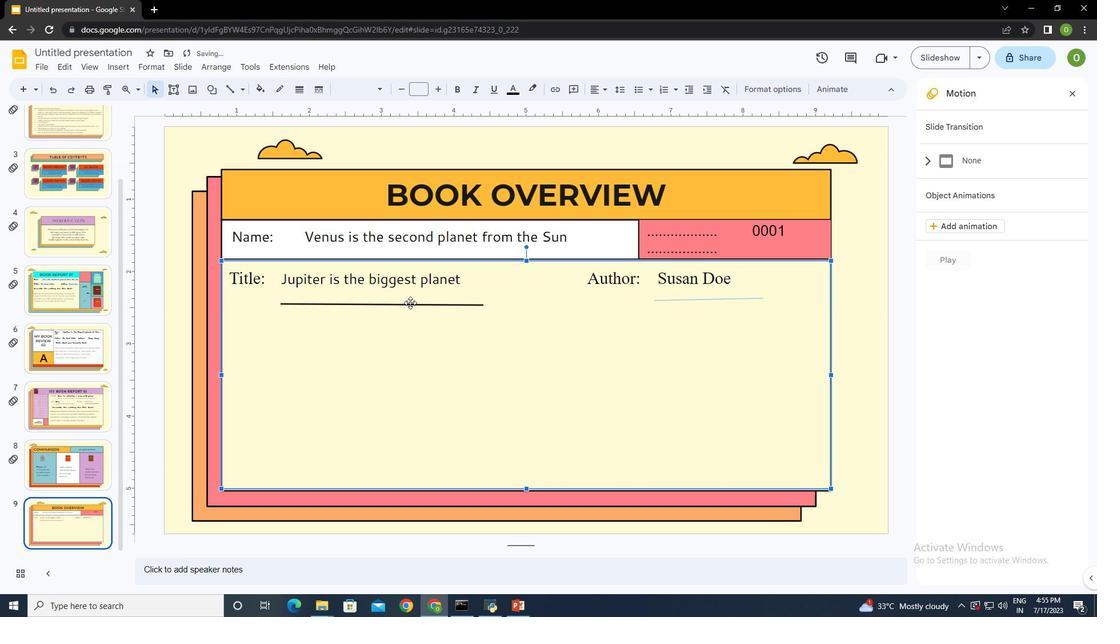 
Action: Mouse pressed left at (409, 304)
Screenshot: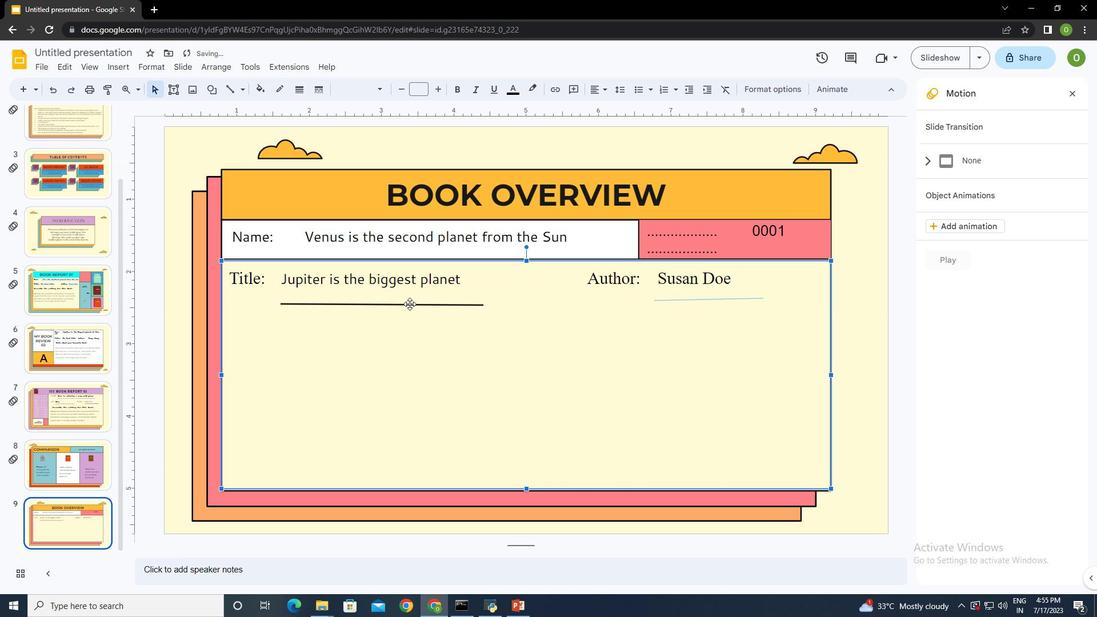 
Action: Key pressed <Key.up>
Screenshot: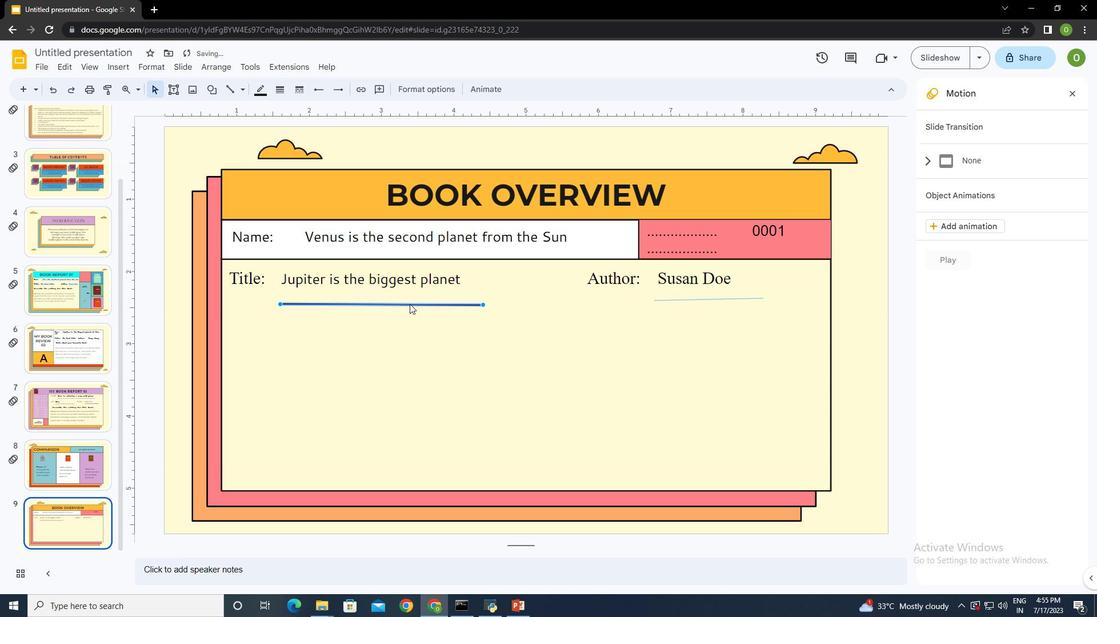 
Action: Mouse moved to (686, 300)
Screenshot: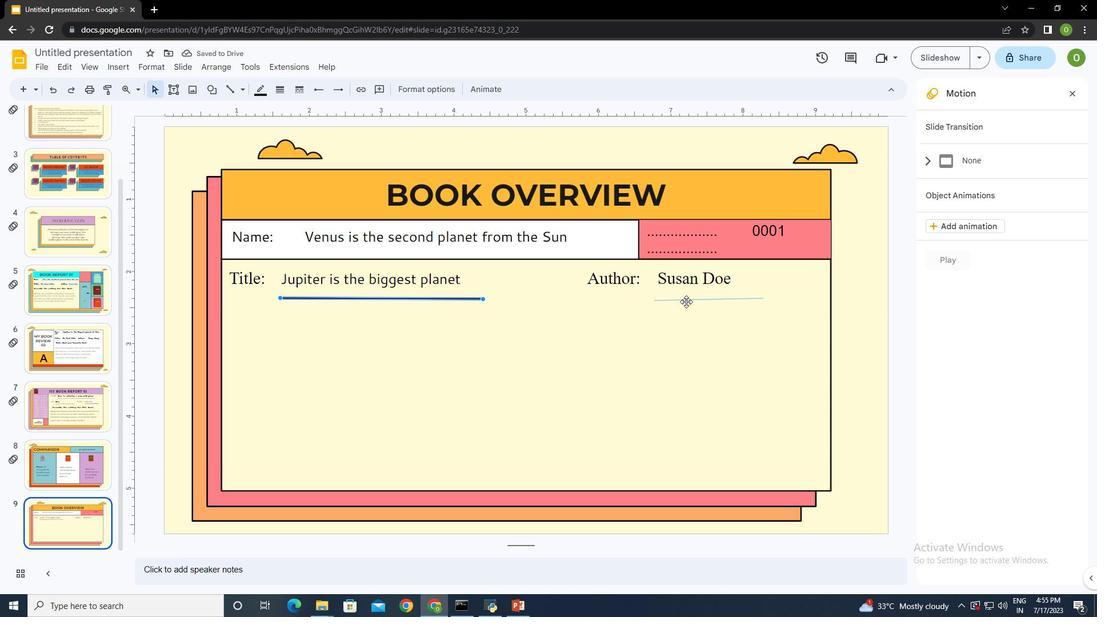 
Action: Mouse pressed left at (686, 300)
Screenshot: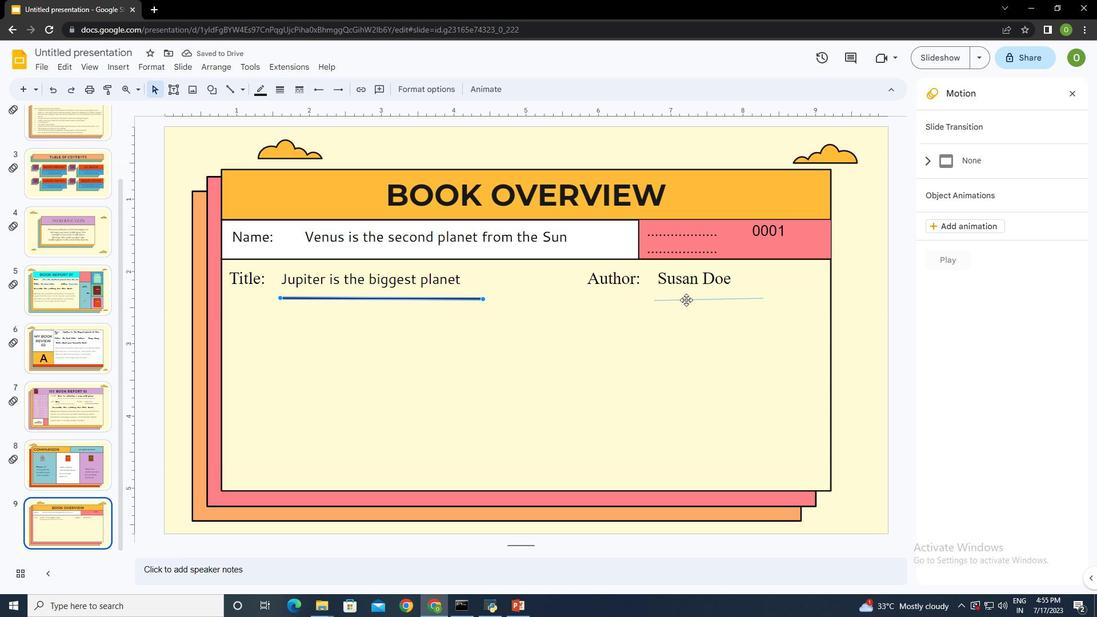 
Action: Mouse moved to (654, 300)
Screenshot: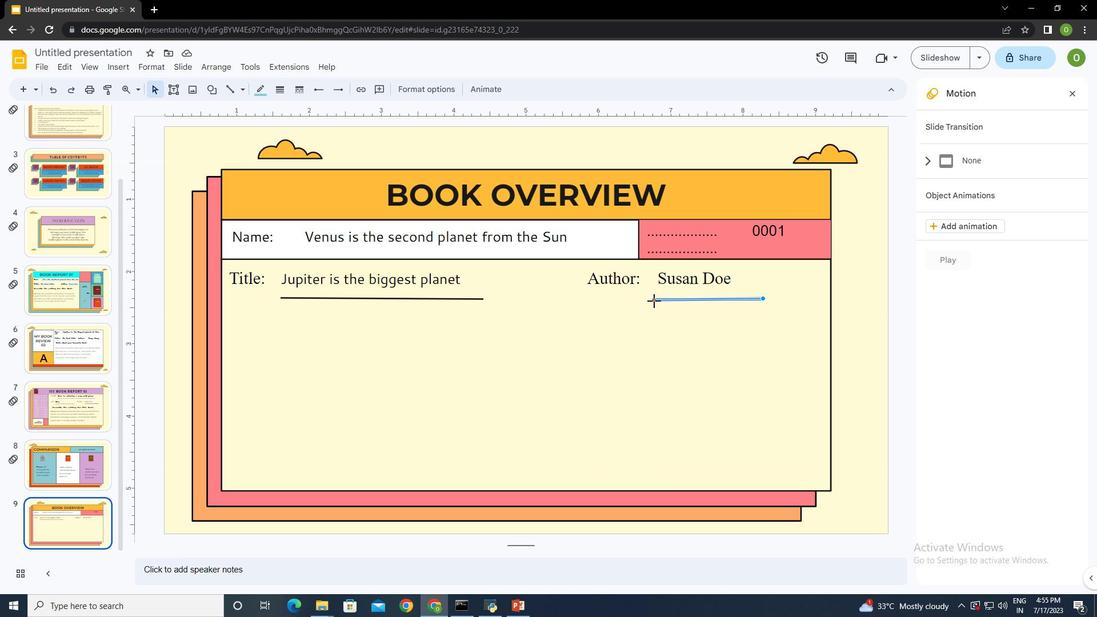 
Action: Mouse pressed left at (654, 300)
Screenshot: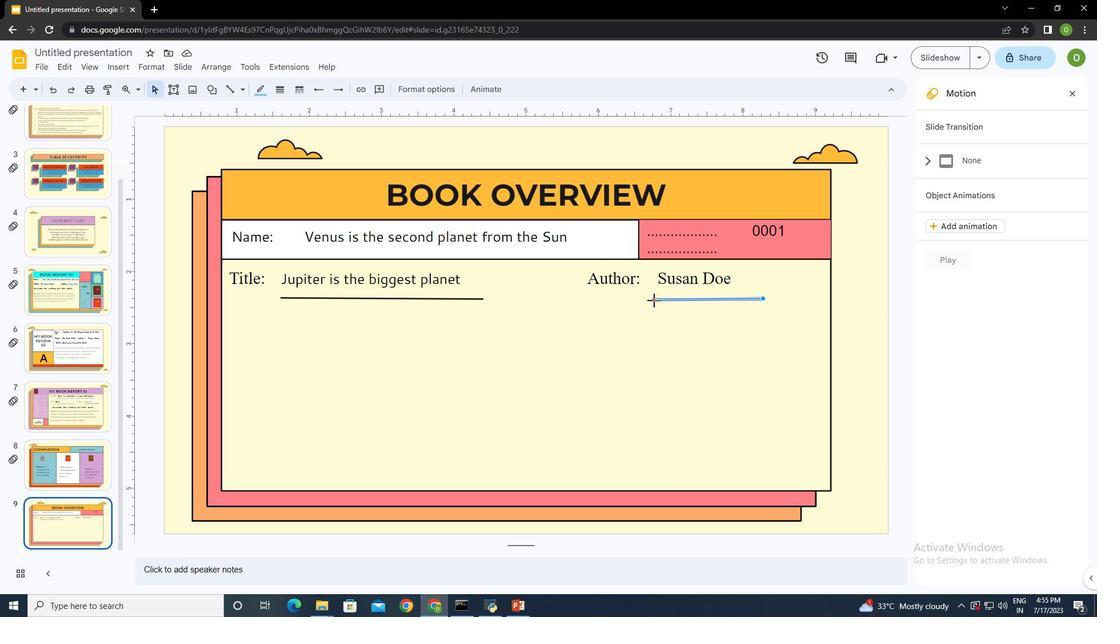 
Action: Mouse moved to (262, 89)
Screenshot: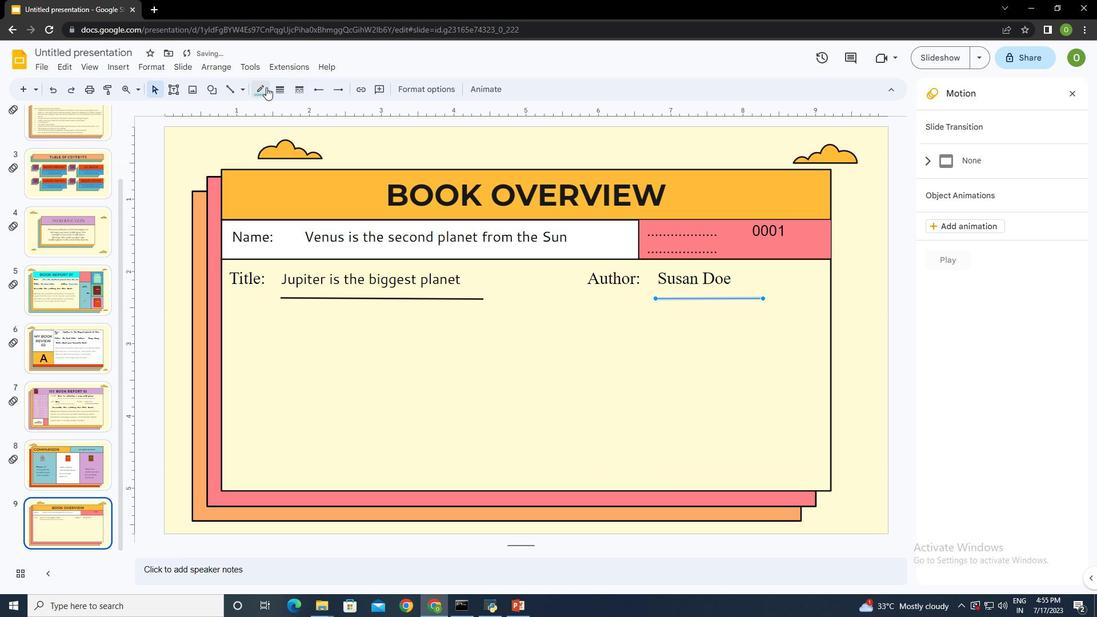 
Action: Mouse pressed left at (262, 89)
Screenshot: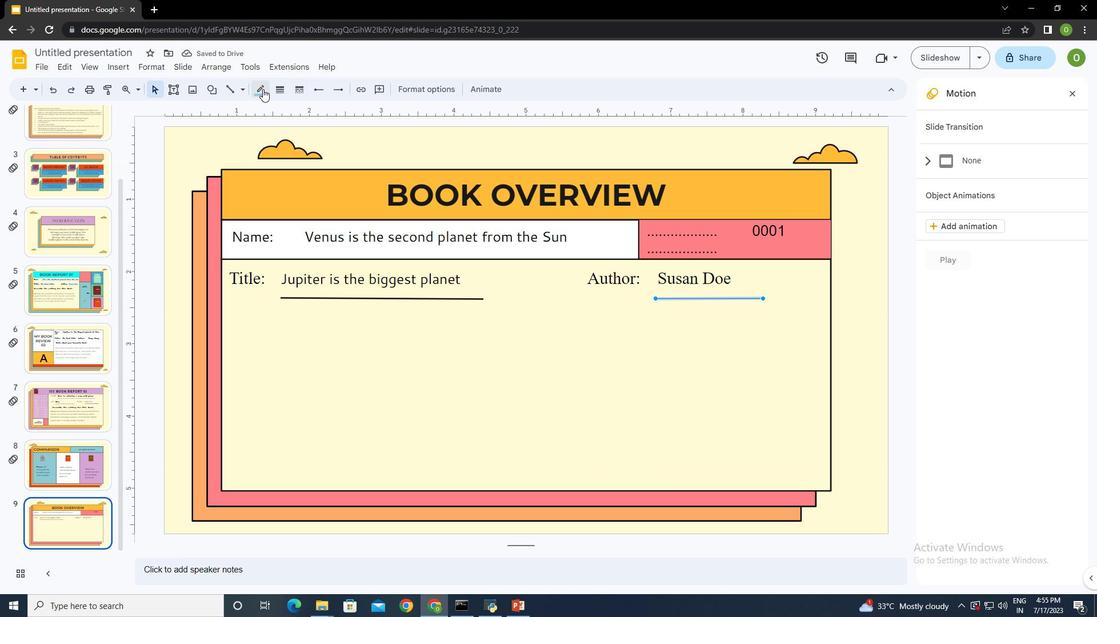 
Action: Mouse moved to (264, 124)
Screenshot: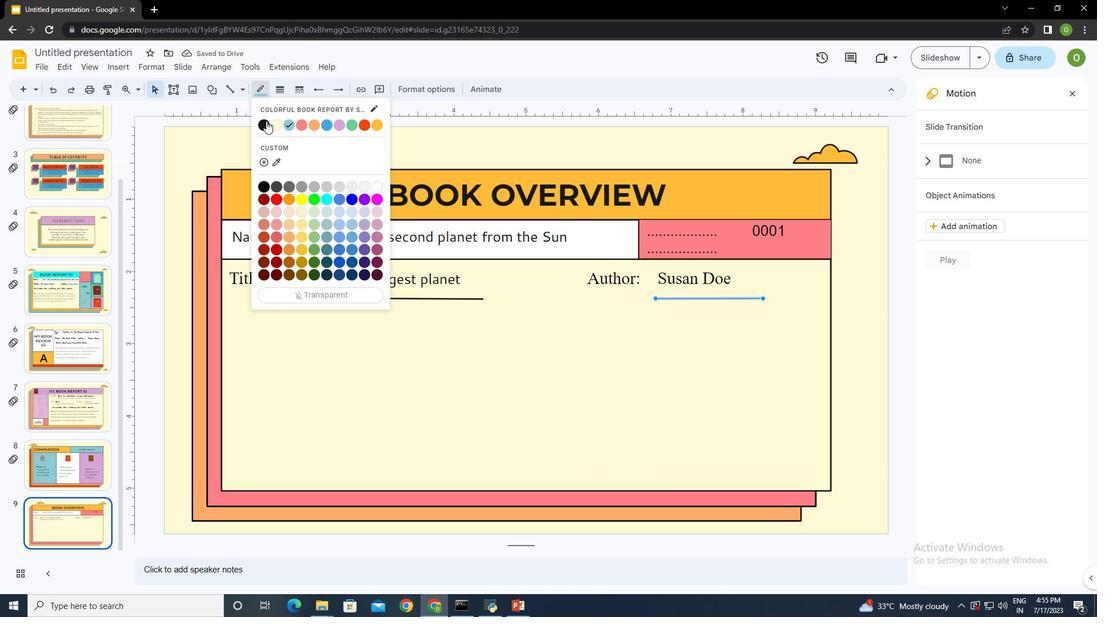 
Action: Mouse pressed left at (264, 124)
Screenshot: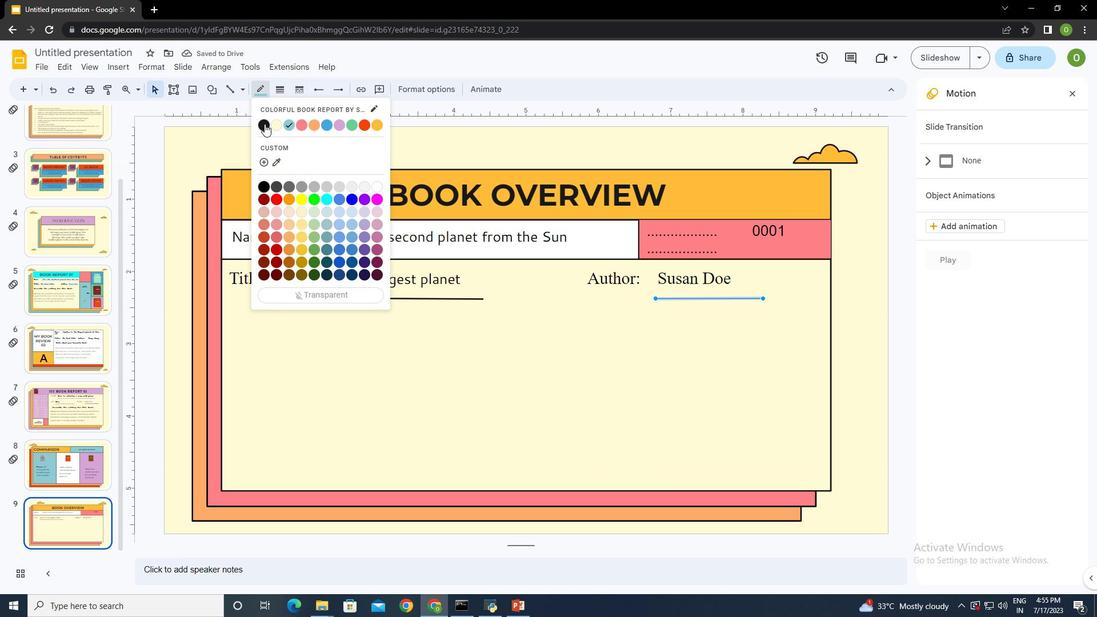 
Action: Mouse moved to (280, 86)
Screenshot: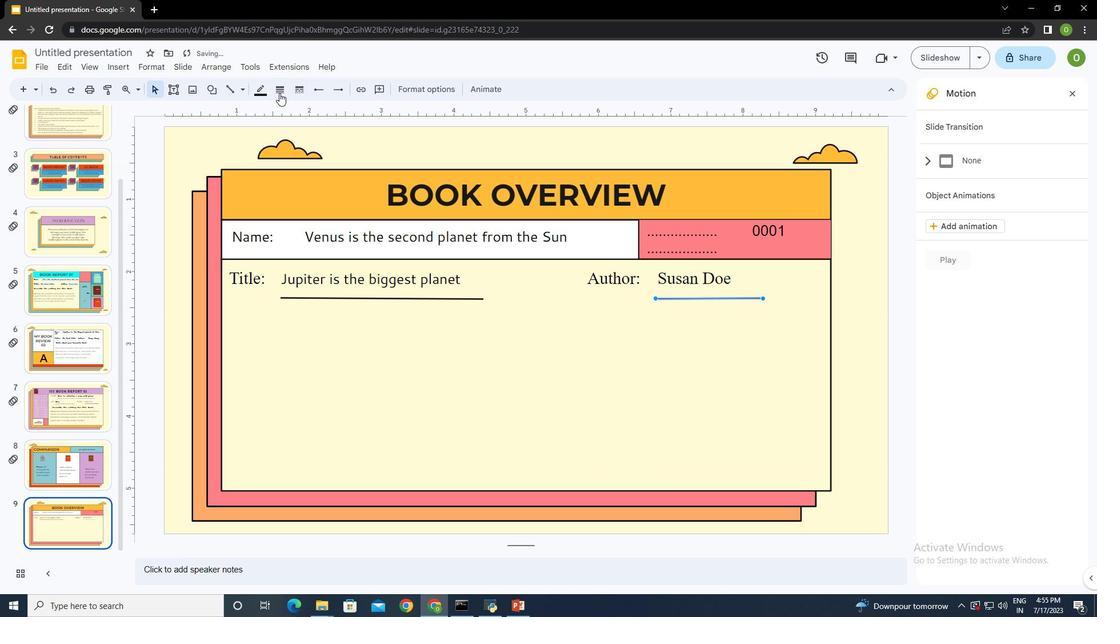 
Action: Mouse pressed left at (280, 86)
Screenshot: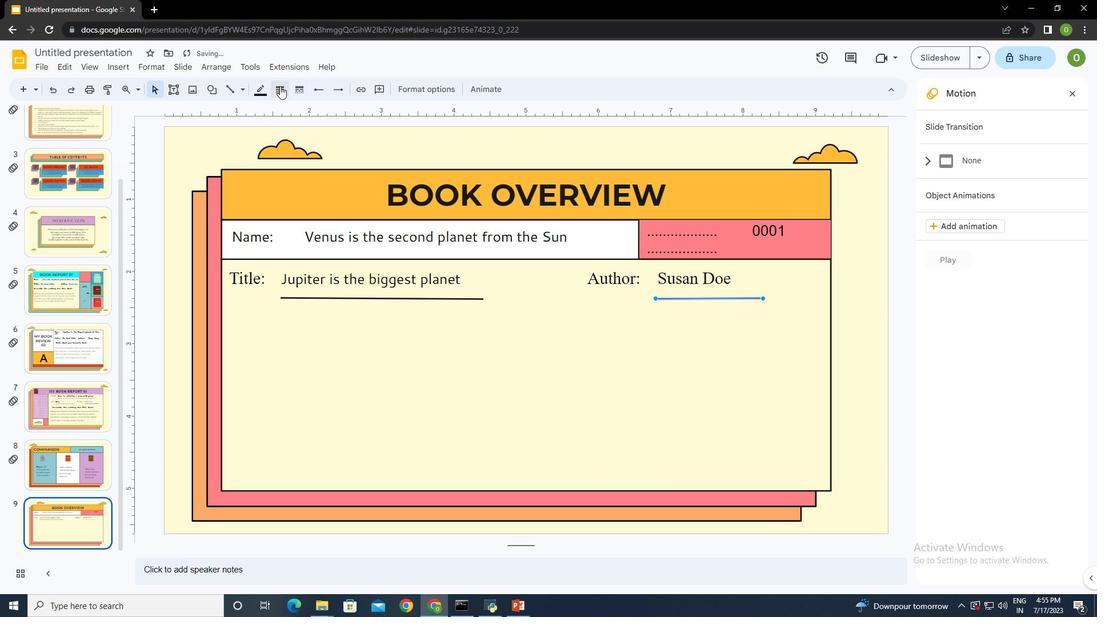 
Action: Mouse moved to (295, 125)
Screenshot: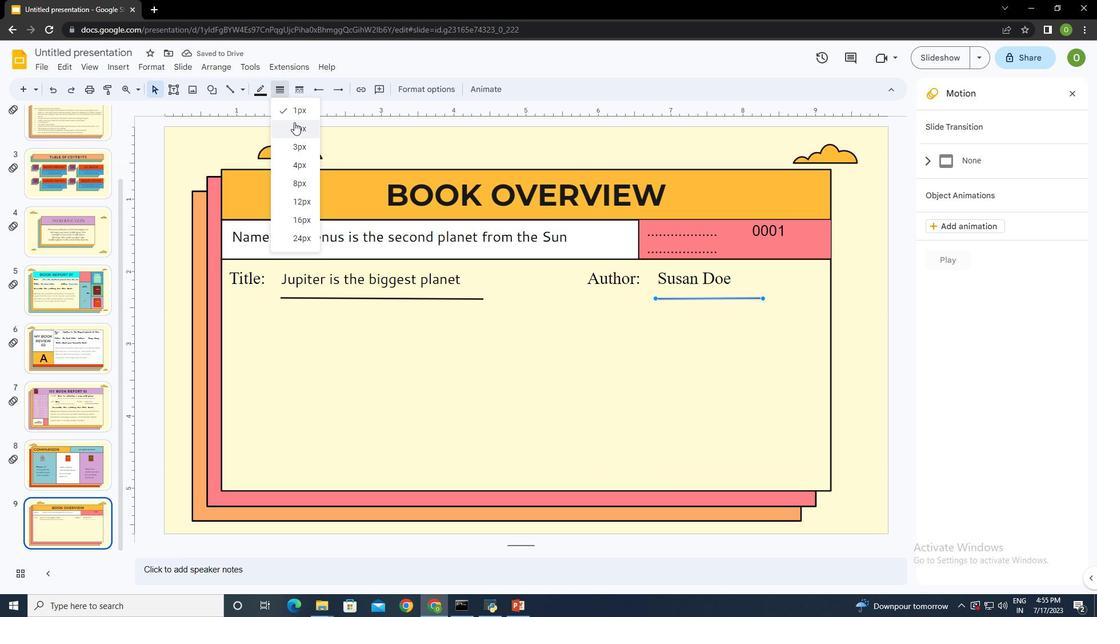
Action: Mouse pressed left at (295, 125)
Screenshot: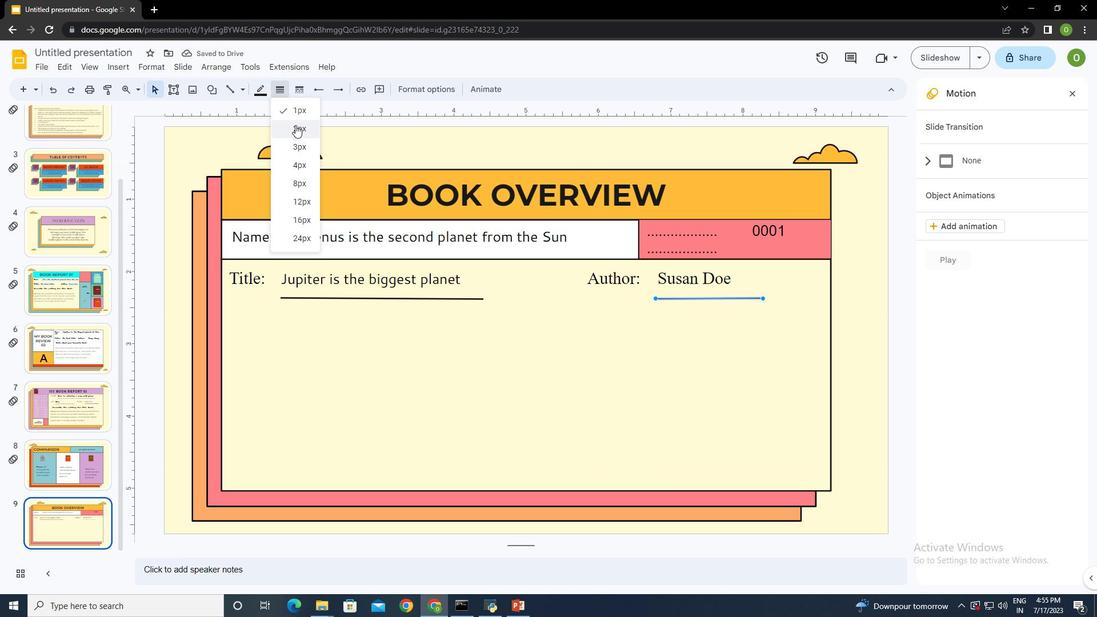 
Action: Mouse moved to (759, 333)
Screenshot: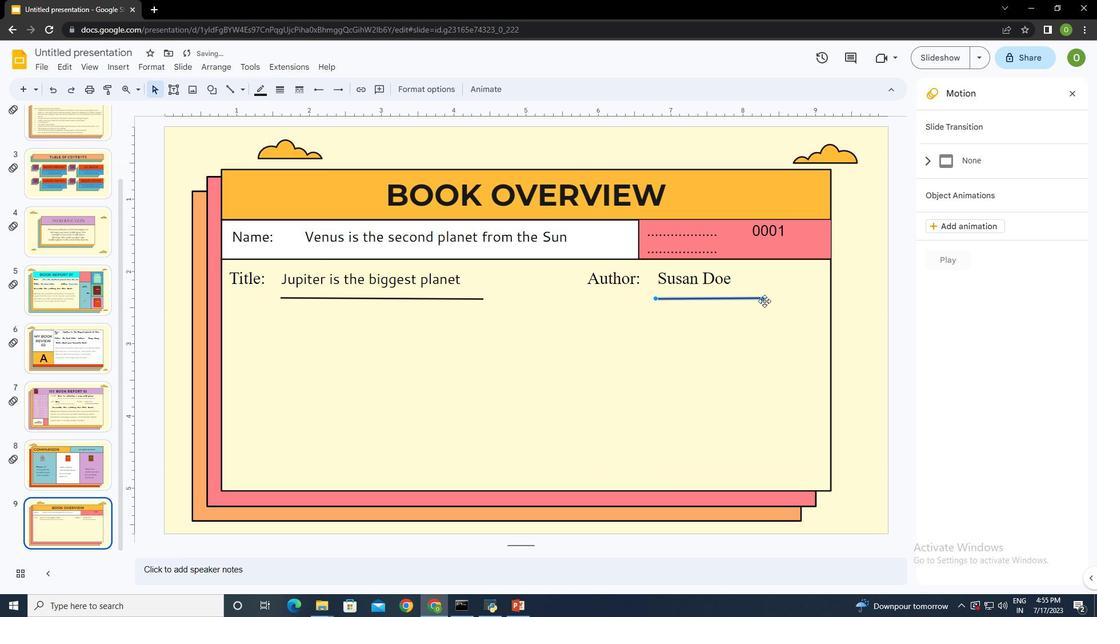 
Action: Mouse pressed left at (759, 333)
Screenshot: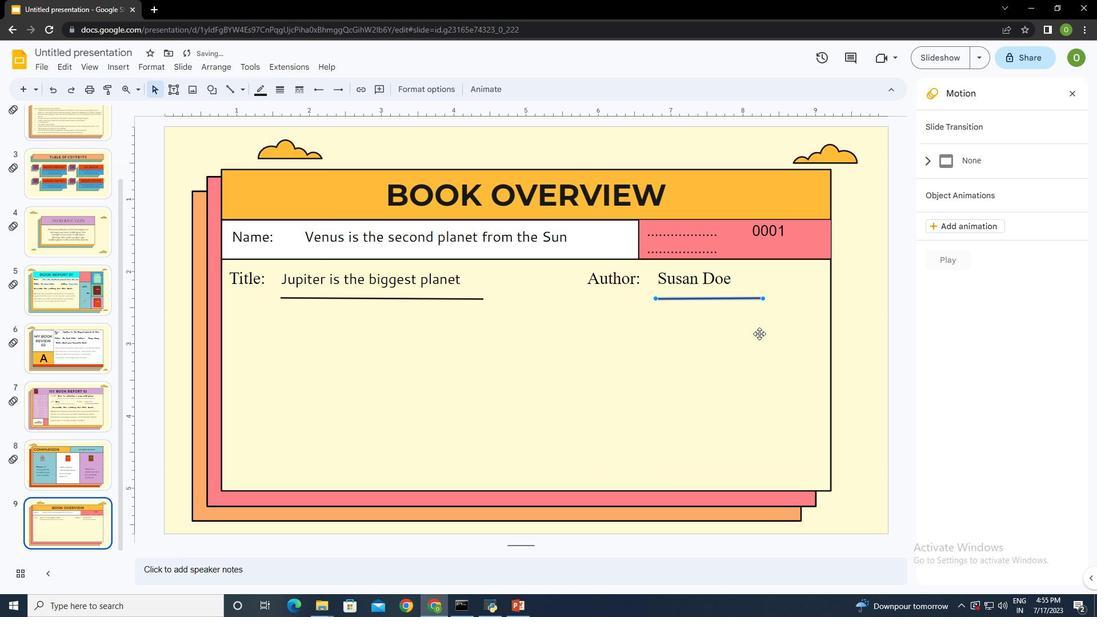 
Action: Mouse moved to (270, 335)
Screenshot: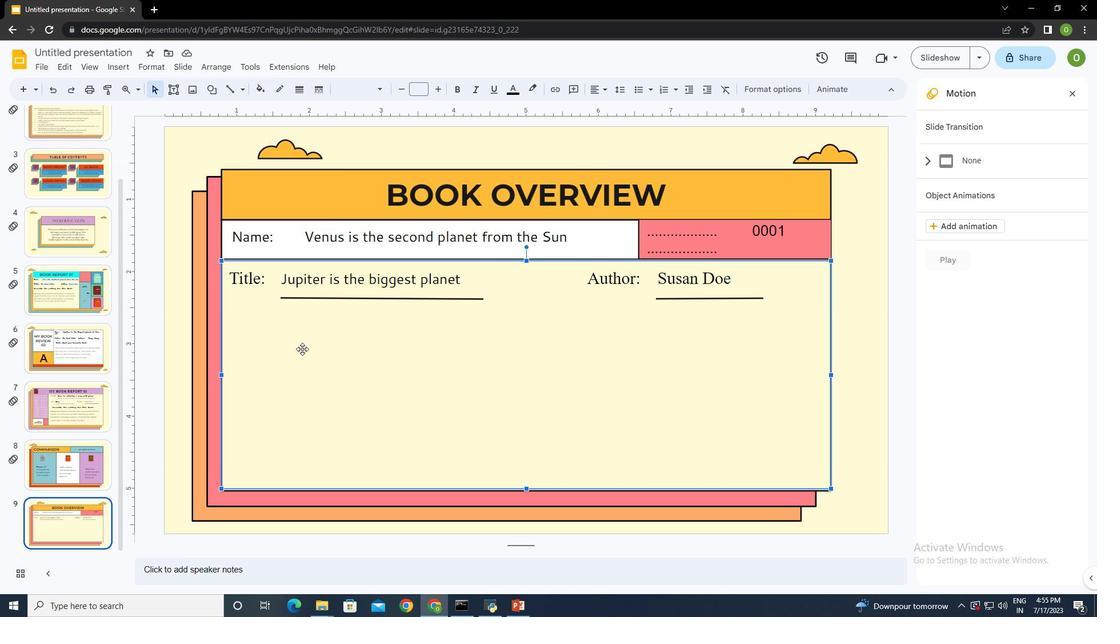 
Action: Mouse pressed left at (270, 335)
Screenshot: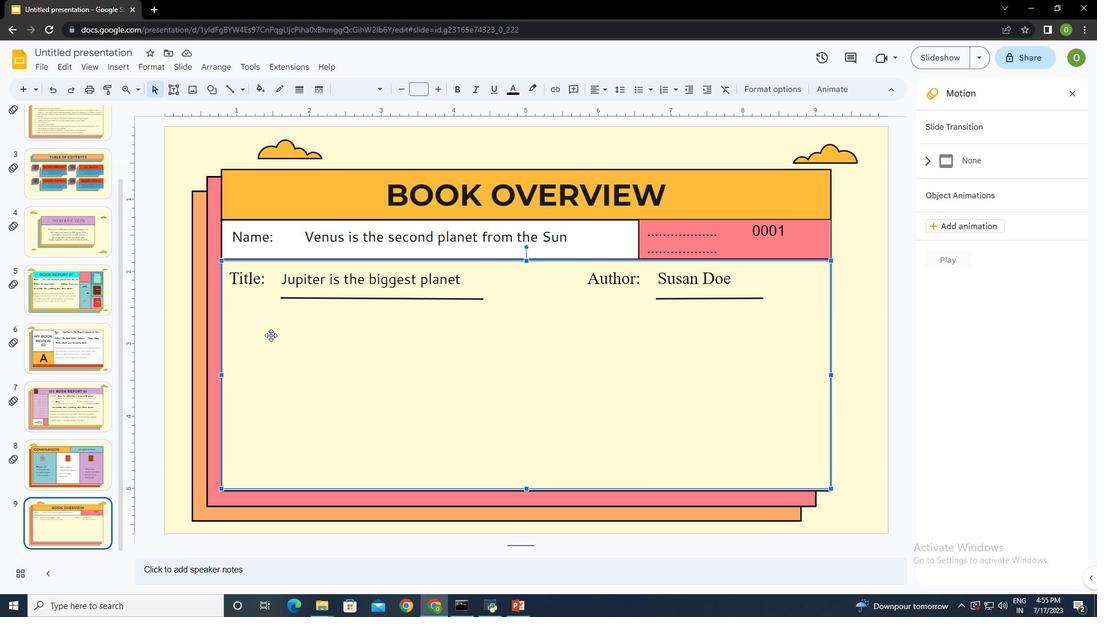 
Action: Mouse moved to (173, 88)
Screenshot: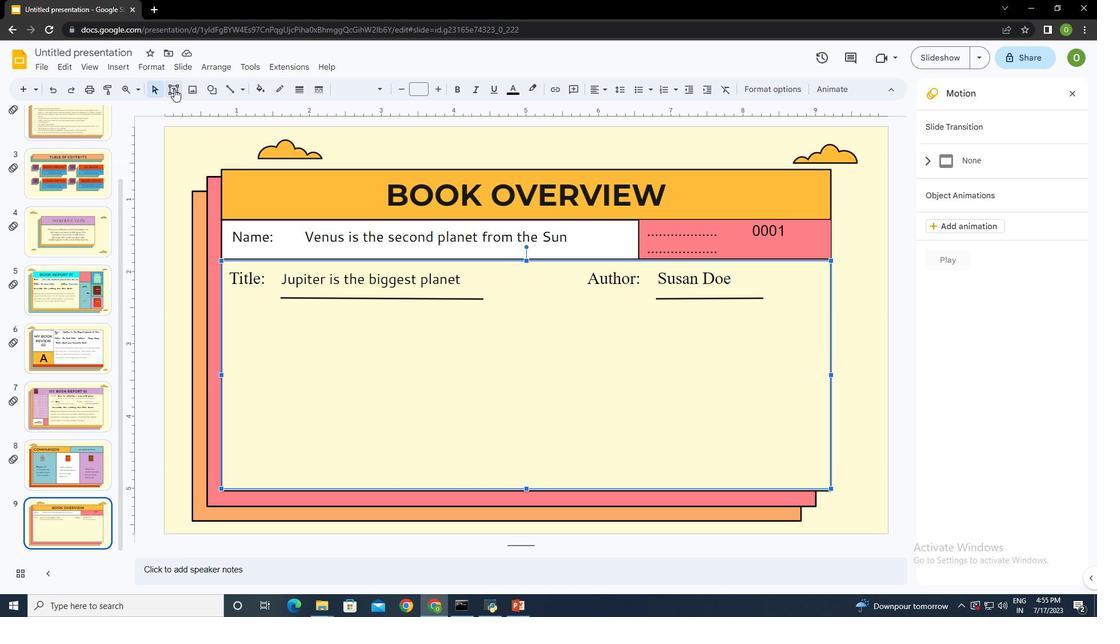 
Action: Mouse pressed left at (173, 88)
Screenshot: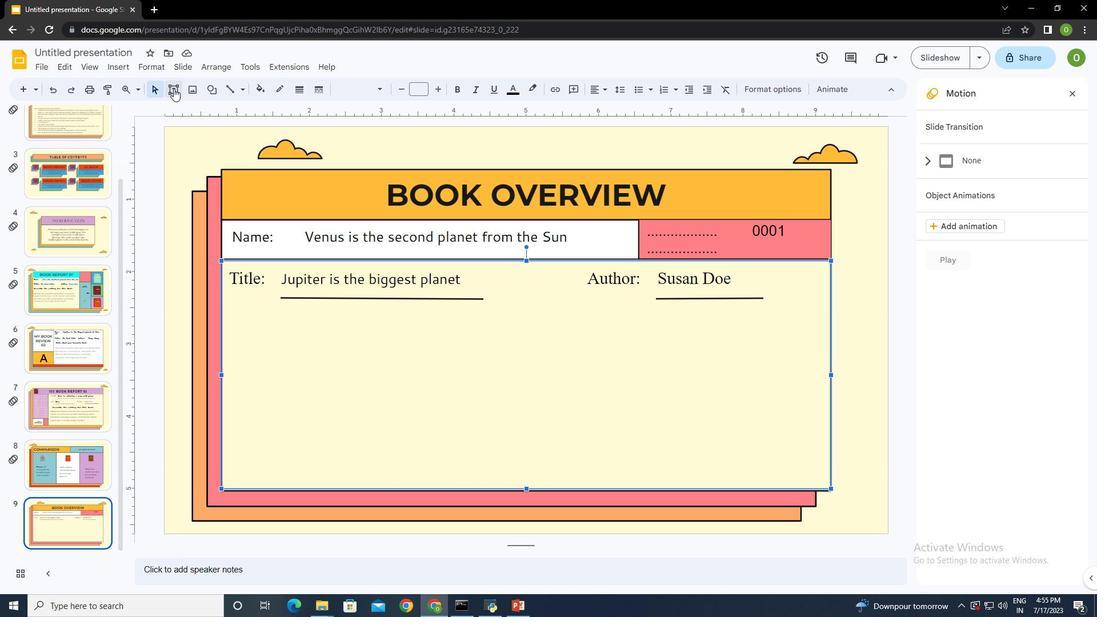 
Action: Mouse moved to (231, 314)
Screenshot: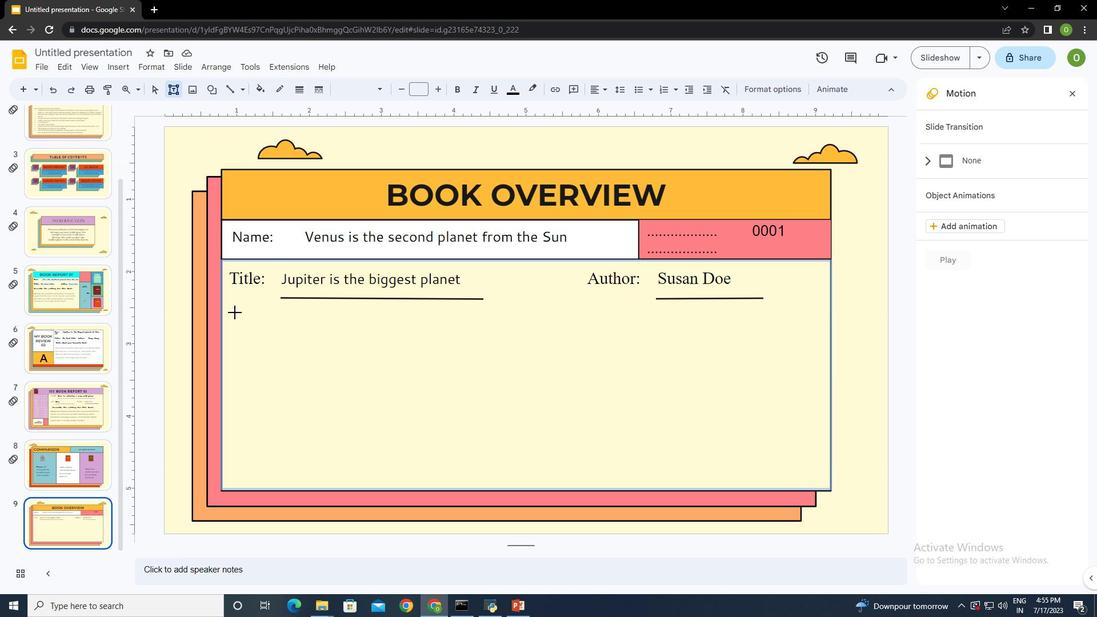 
Action: Mouse pressed left at (231, 314)
Screenshot: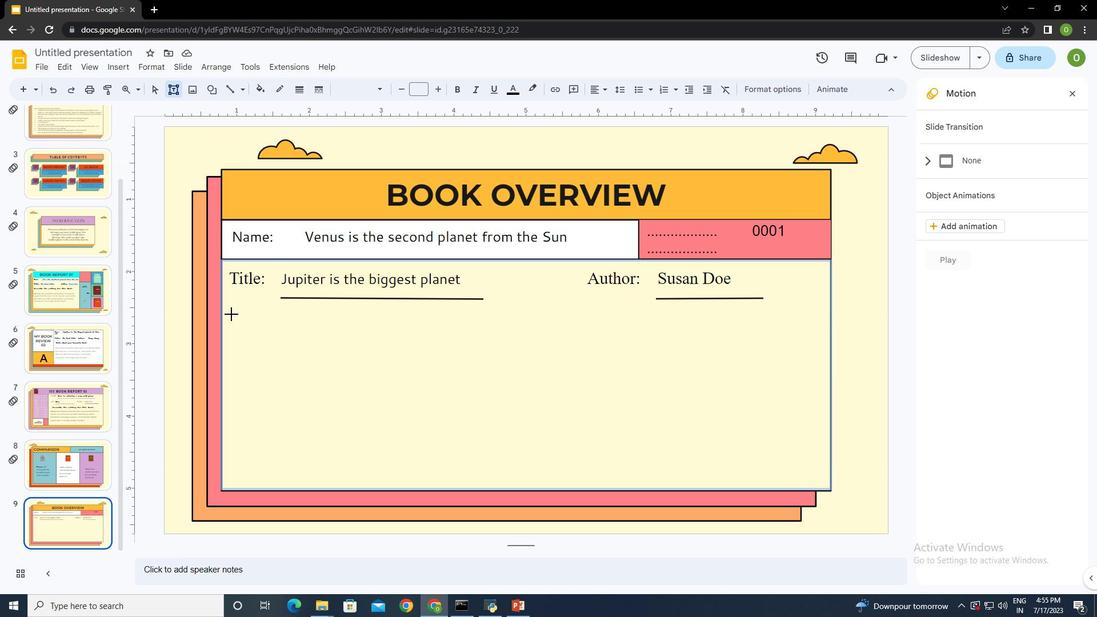 
Action: Mouse moved to (268, 342)
Screenshot: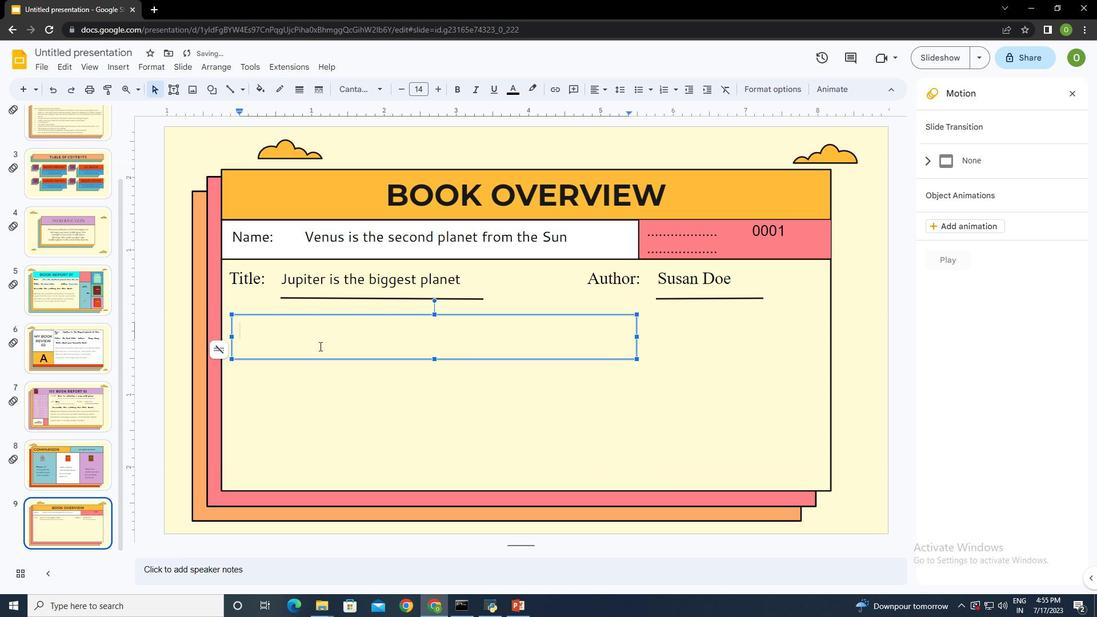 
Action: Key pressed <Key.shift><Key.shift><Key.shift><Key.shift><Key.shift>What<Key.space>news<Key.space><Key.backspace><Key.backspace><Key.space>words<Key.space>did<Key.space>you<Key.space>ler<Key.backspace>arn<Key.space>from<Key.space>this<Key.space>book<Key.shift_r>?
Screenshot: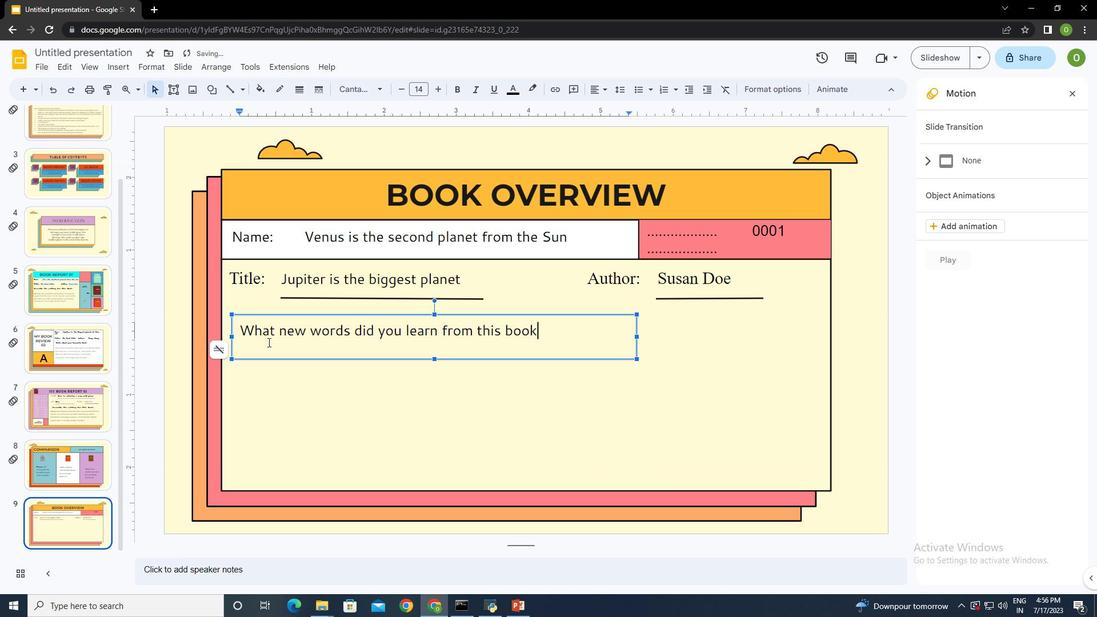 
Action: Mouse moved to (553, 331)
Screenshot: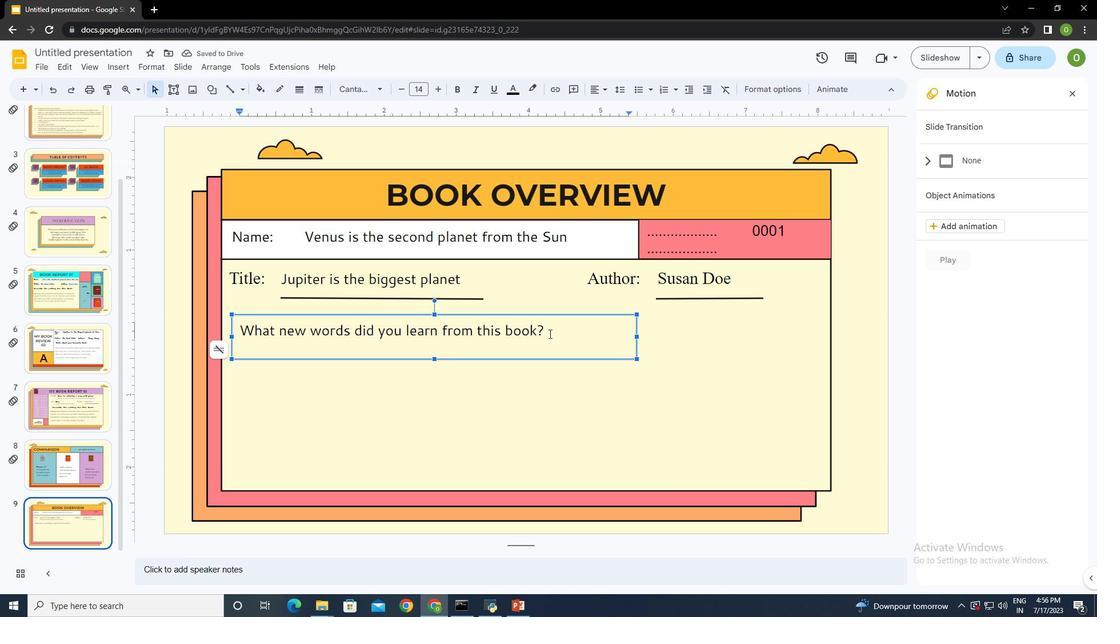 
Action: Mouse pressed left at (553, 331)
Screenshot: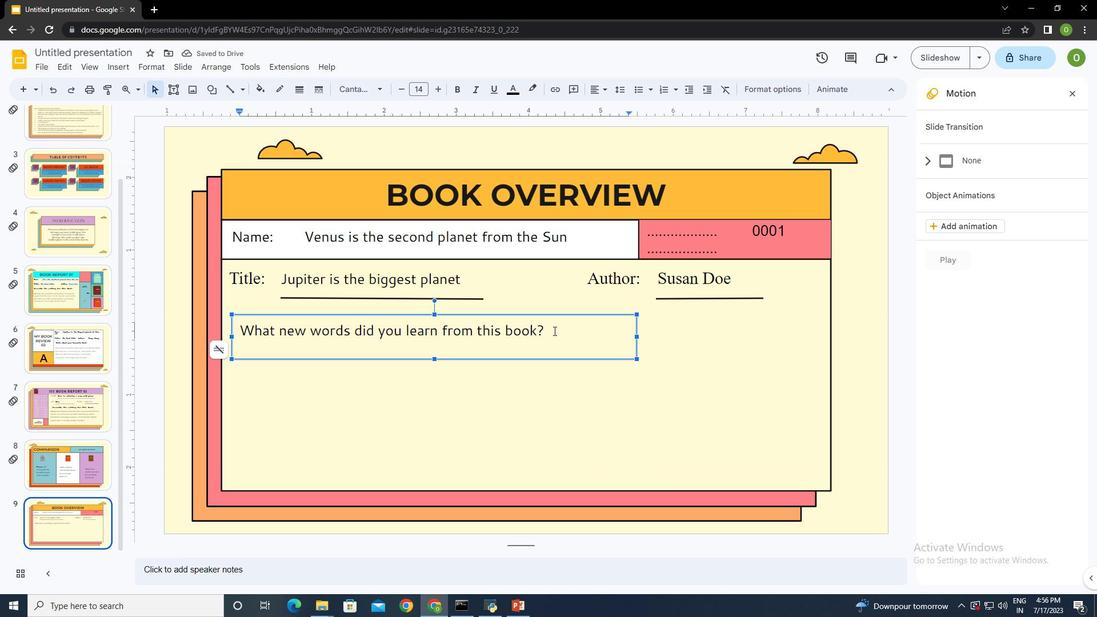 
Action: Mouse moved to (440, 87)
Screenshot: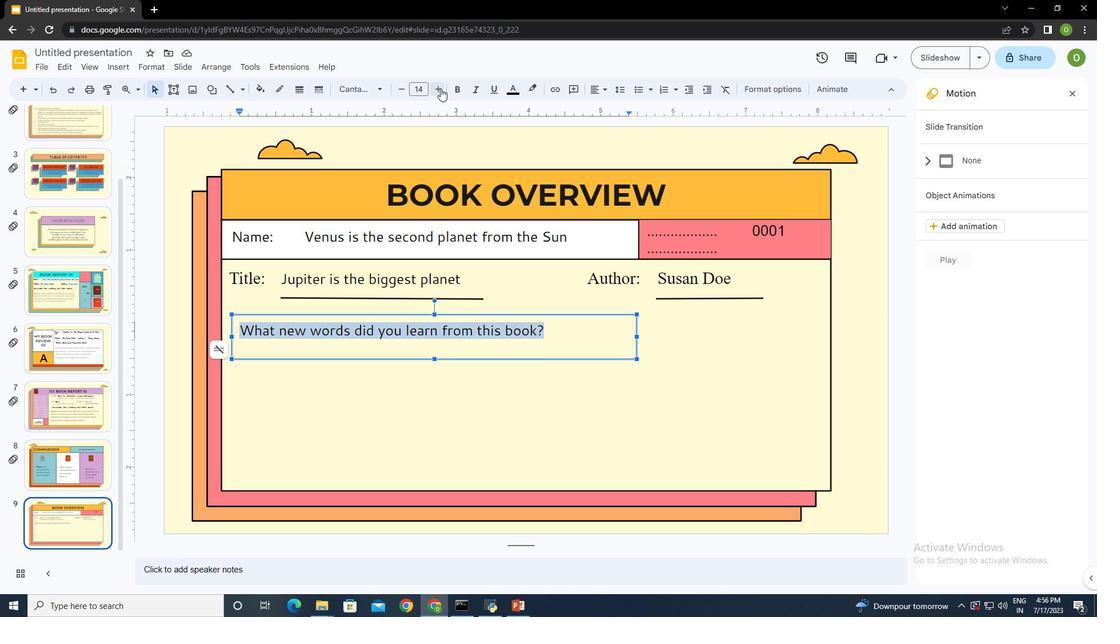 
Action: Mouse pressed left at (440, 87)
Screenshot: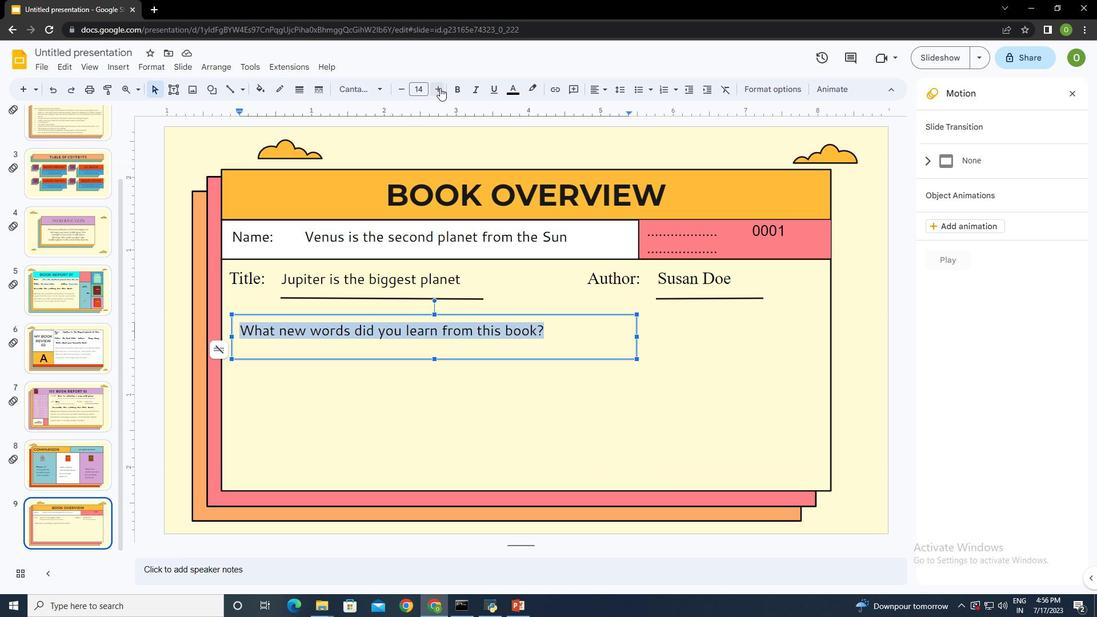 
Action: Mouse pressed left at (440, 87)
Screenshot: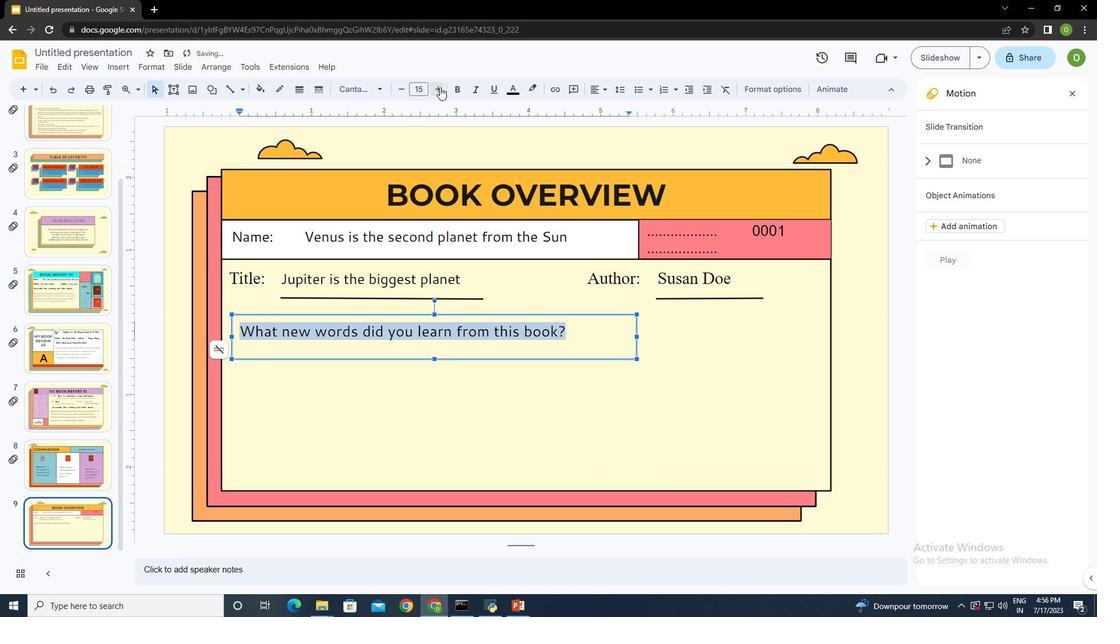 
Action: Mouse moved to (345, 86)
Screenshot: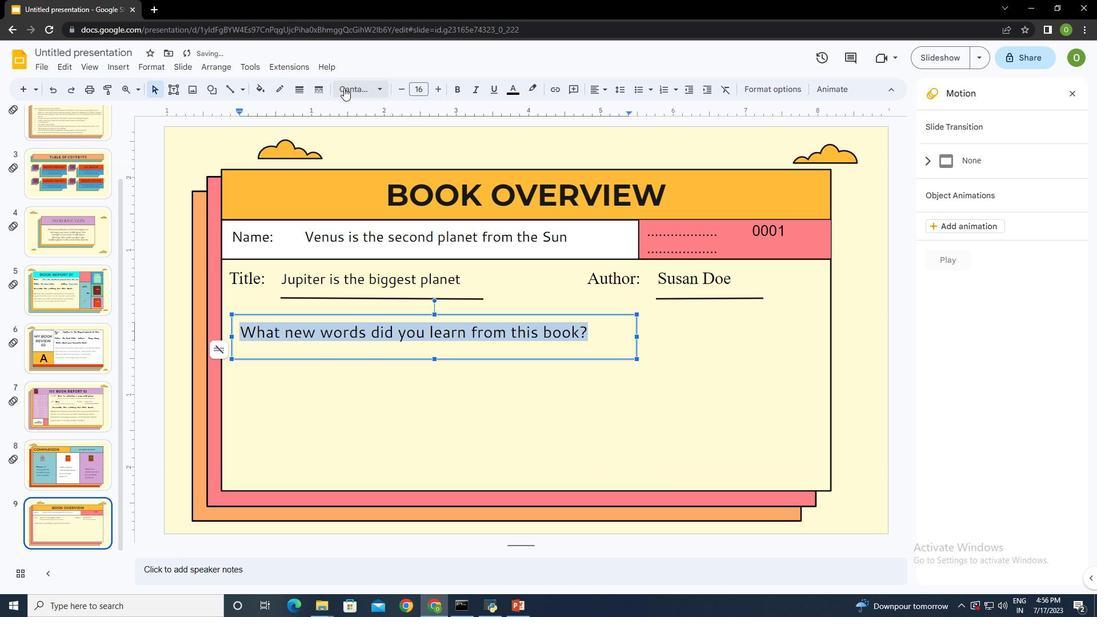 
Action: Mouse pressed left at (345, 86)
Screenshot: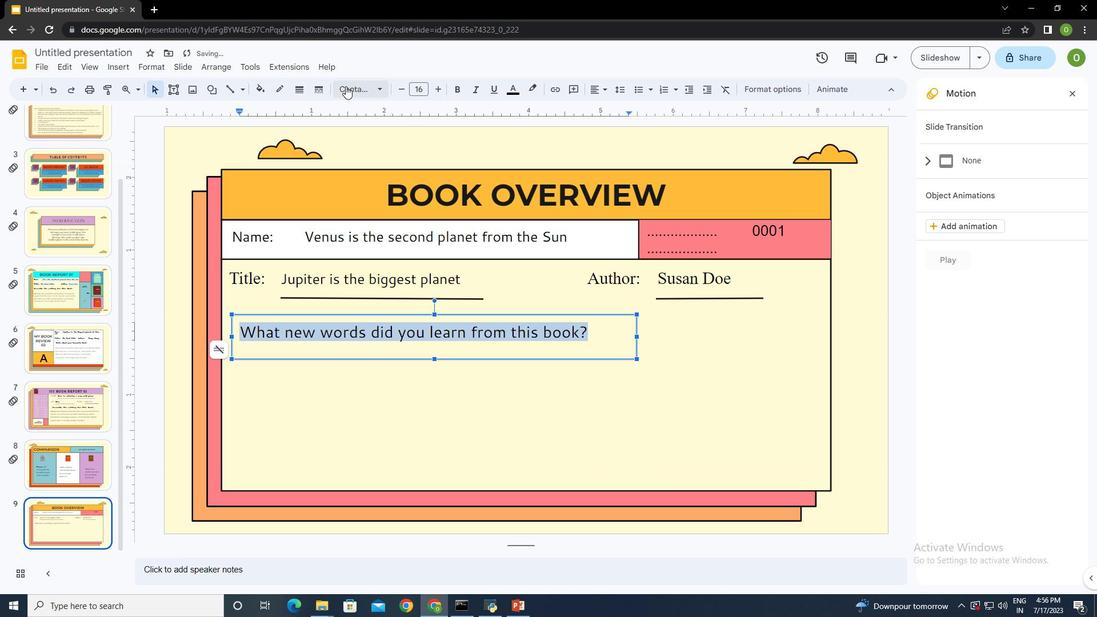 
Action: Mouse moved to (412, 309)
Screenshot: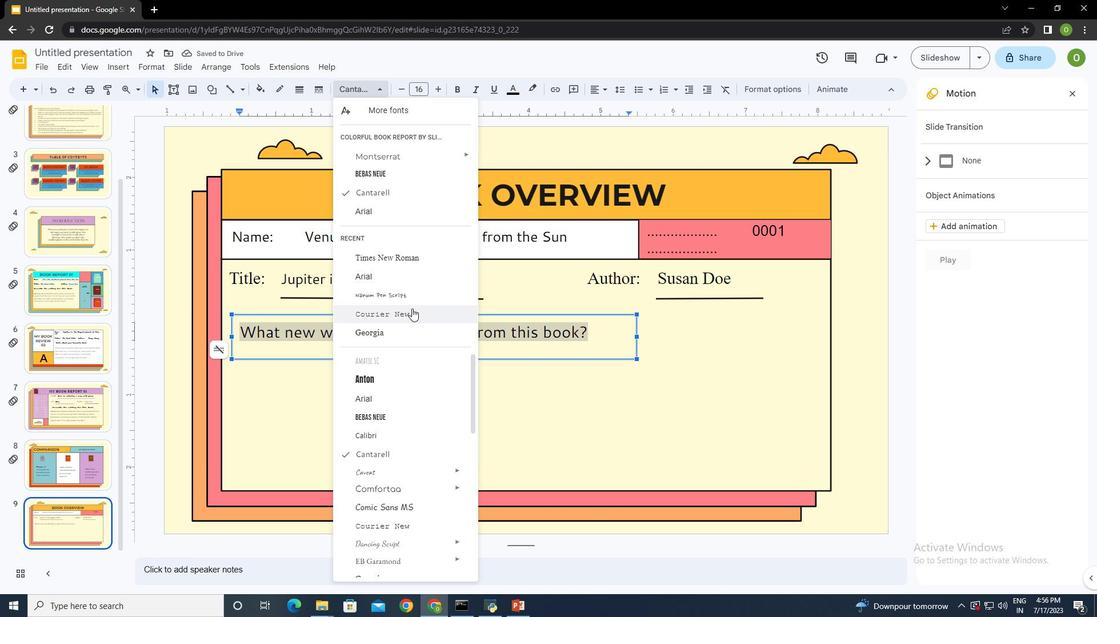 
Action: Mouse pressed left at (412, 309)
Screenshot: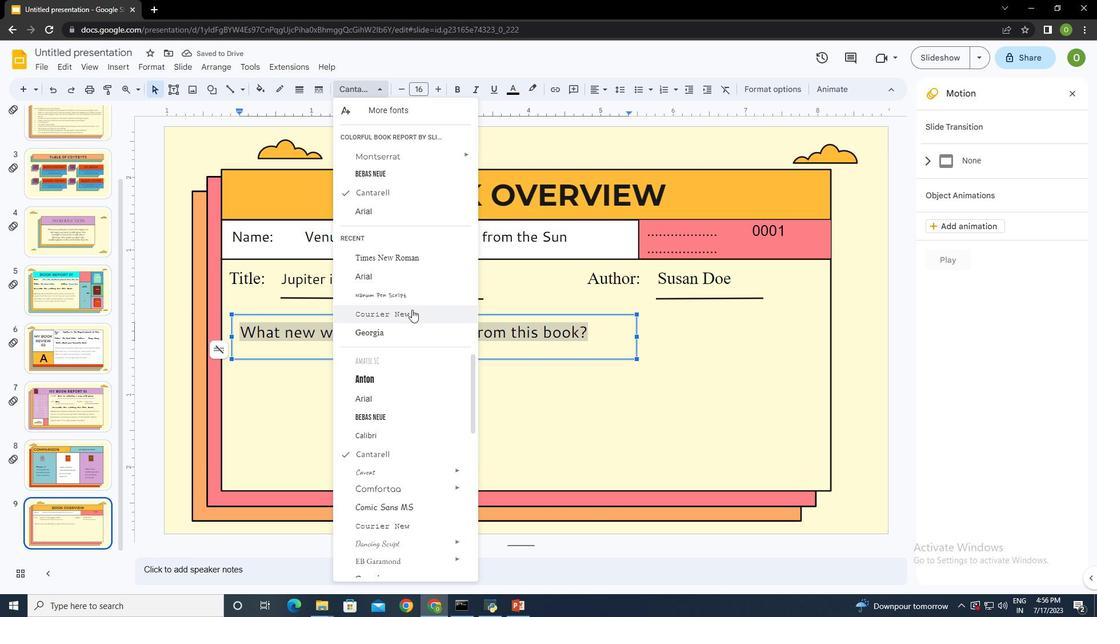 
Action: Mouse moved to (639, 336)
Screenshot: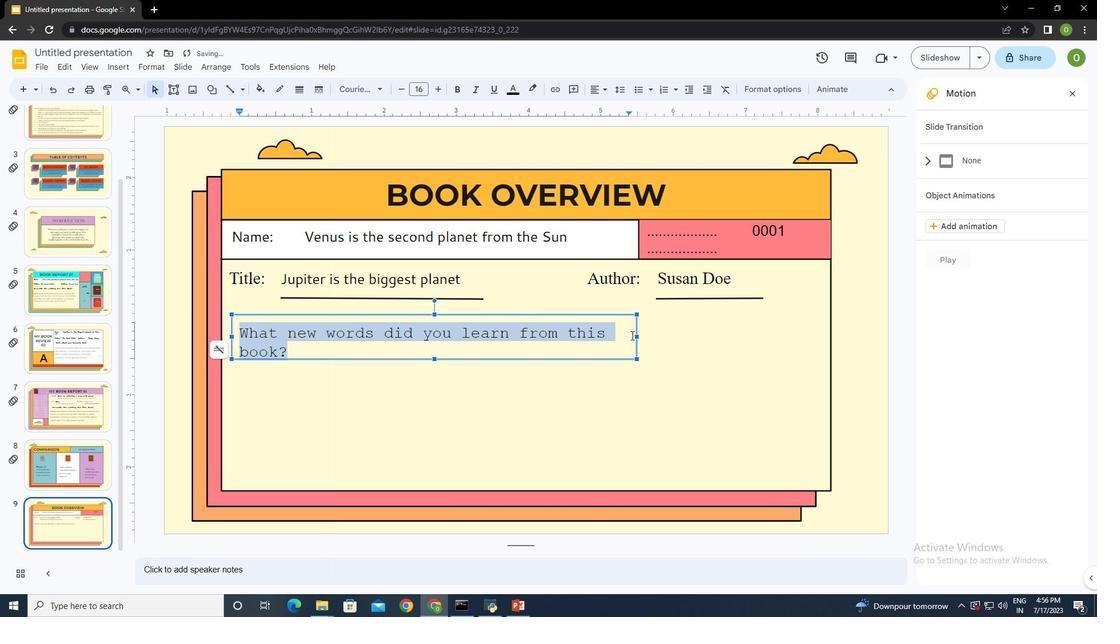 
Action: Mouse pressed left at (639, 336)
Screenshot: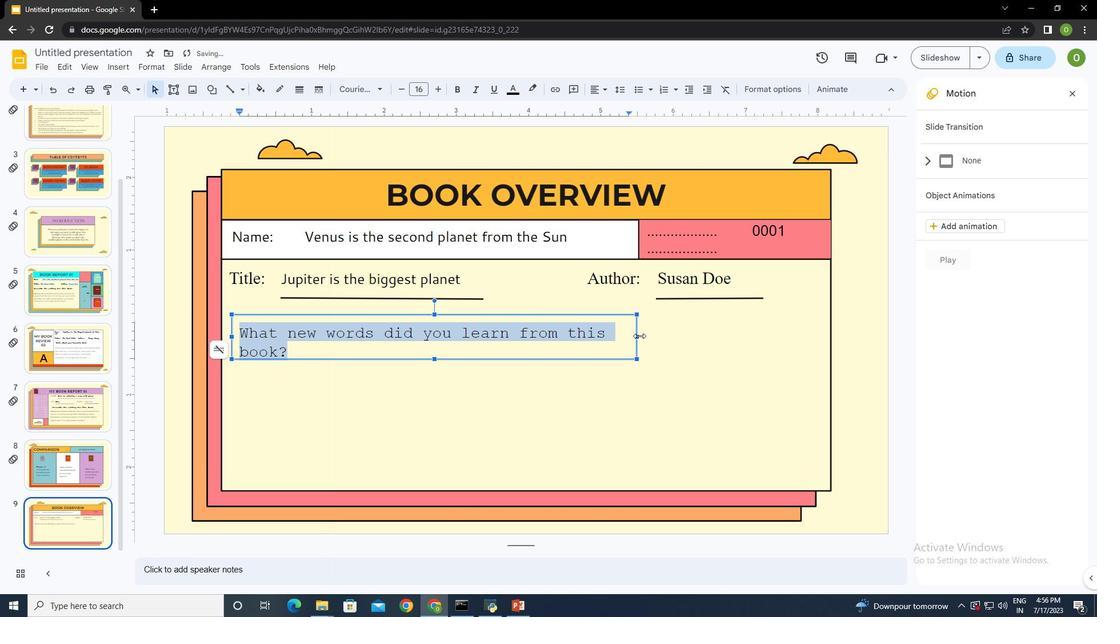 
Action: Mouse moved to (454, 360)
Screenshot: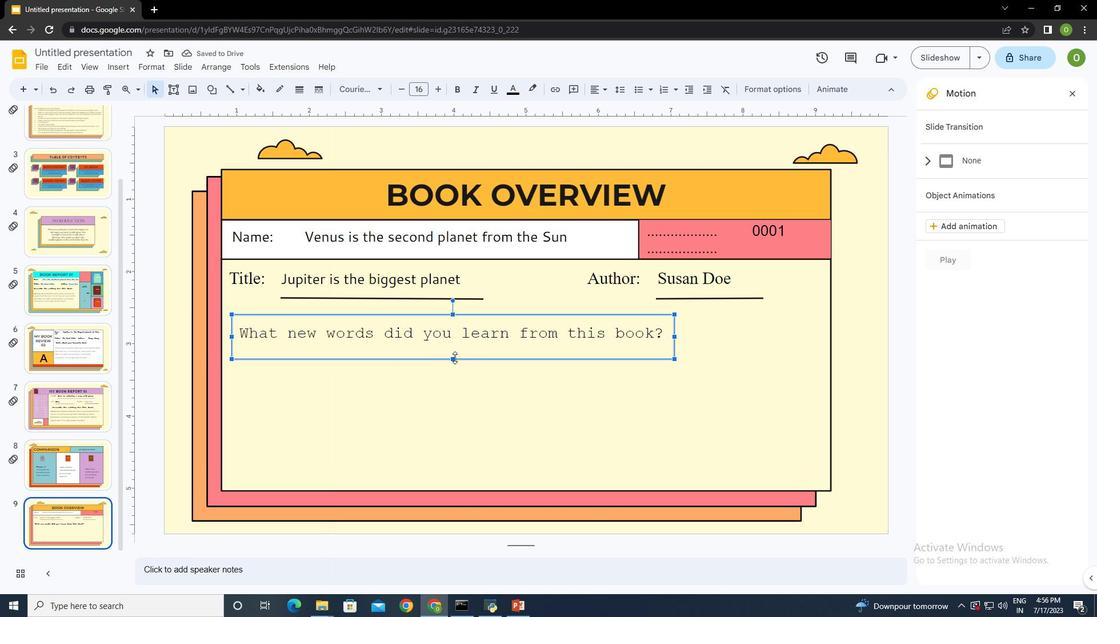 
Action: Mouse pressed left at (454, 360)
Screenshot: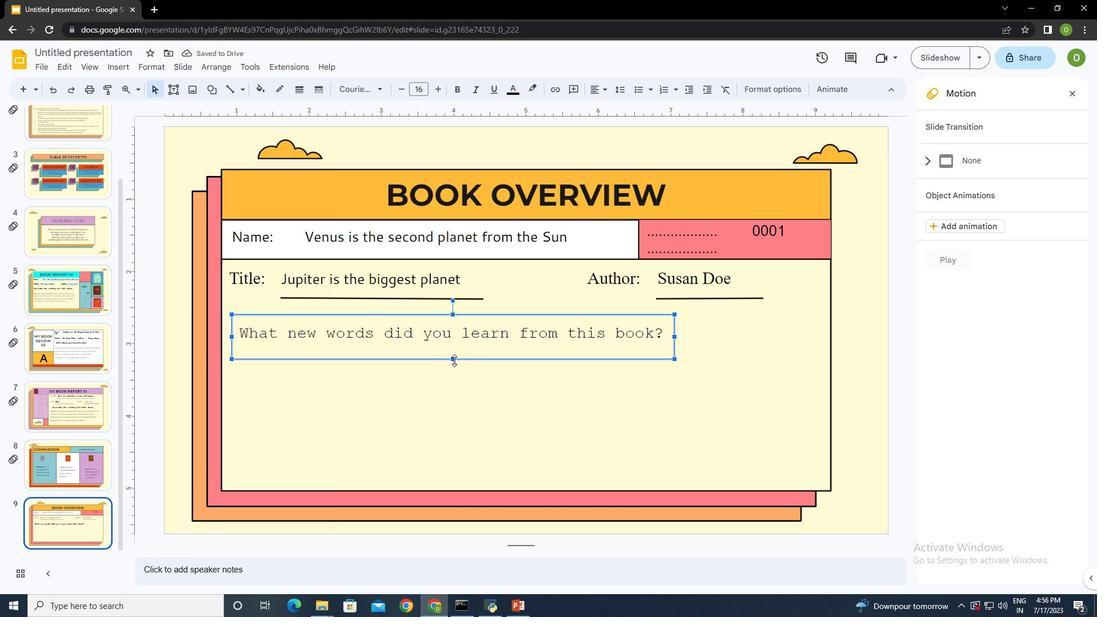 
Action: Mouse moved to (460, 377)
Screenshot: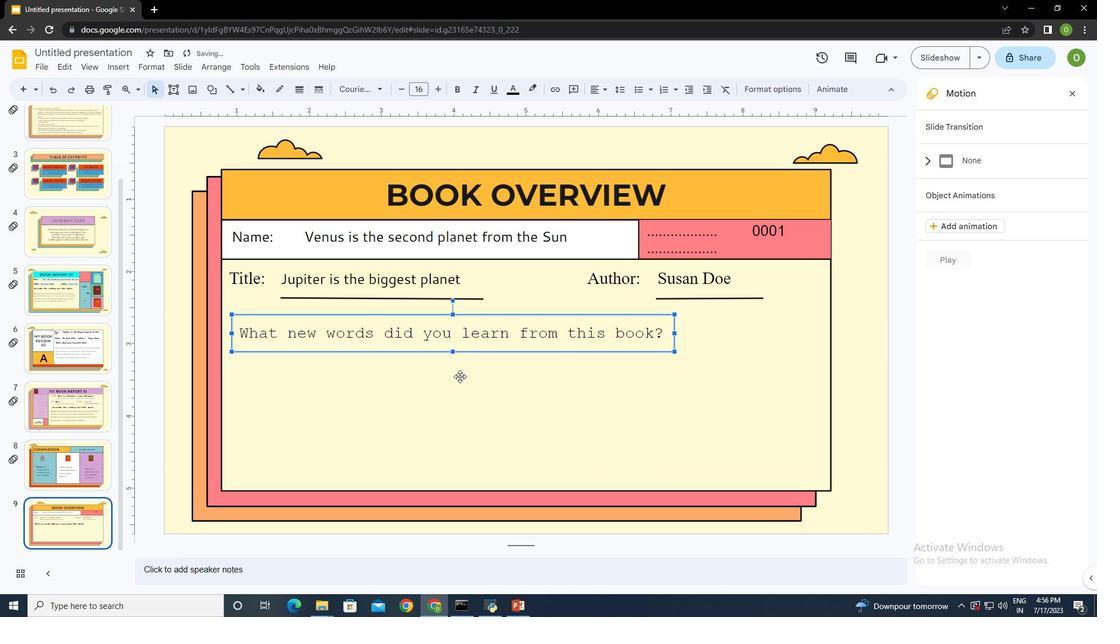 
Action: Mouse pressed left at (460, 377)
Screenshot: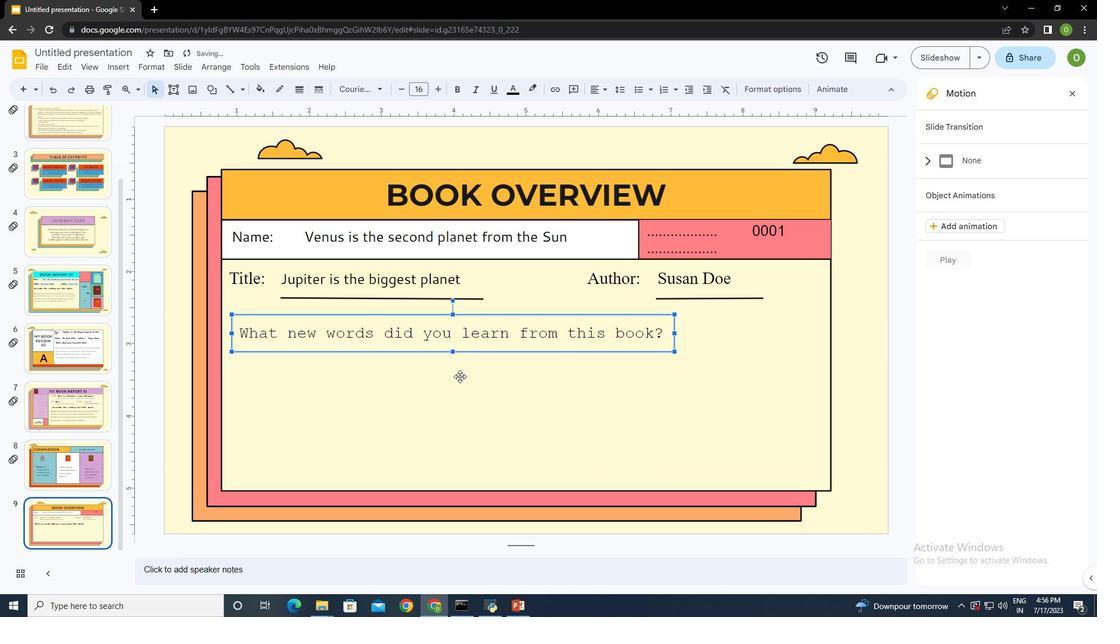 
Action: Mouse moved to (176, 86)
Screenshot: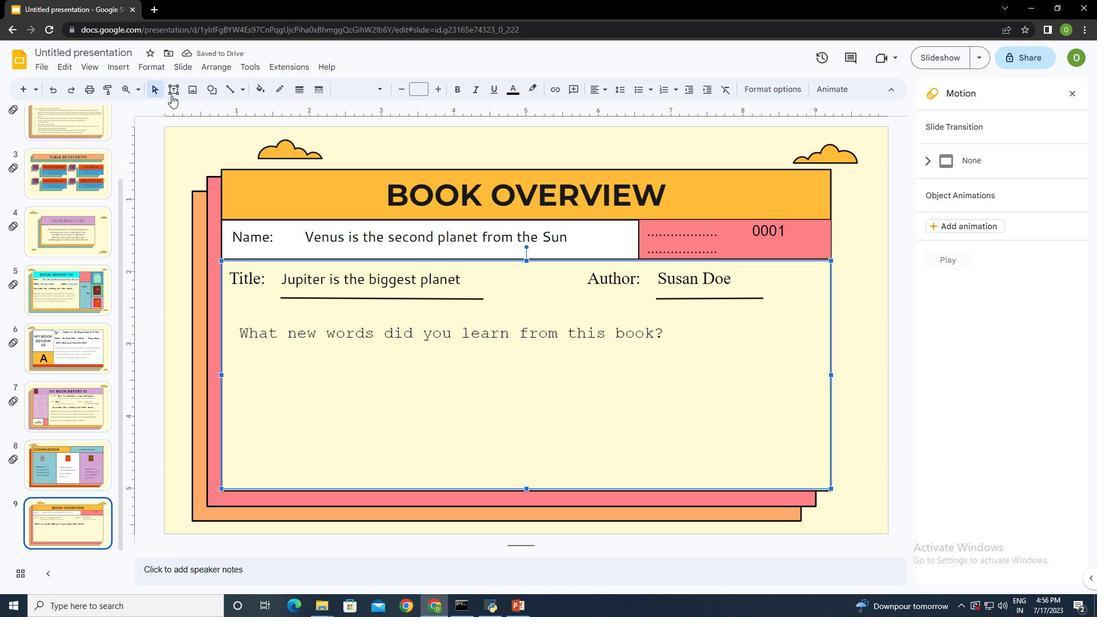 
Action: Mouse pressed left at (176, 86)
Screenshot: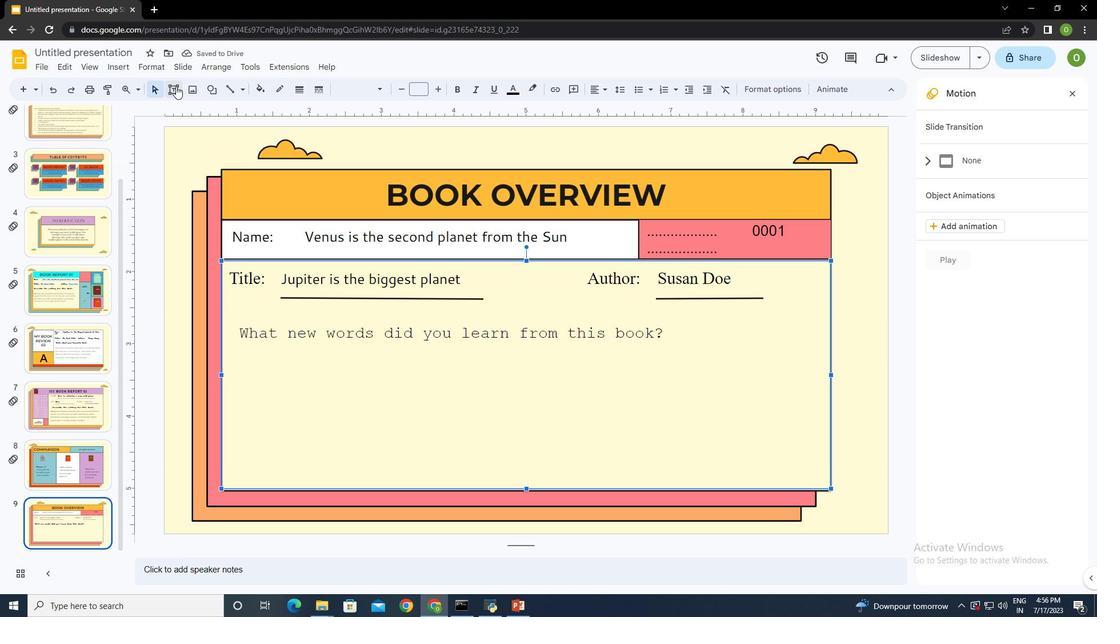 
Action: Mouse moved to (234, 355)
Screenshot: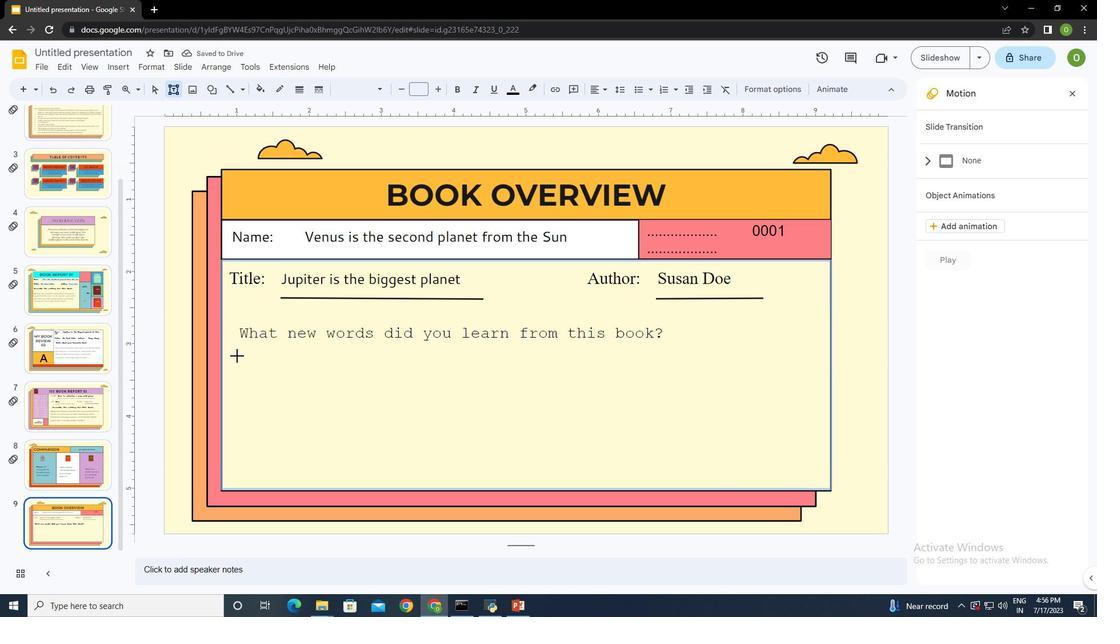 
Action: Mouse pressed left at (234, 355)
Screenshot: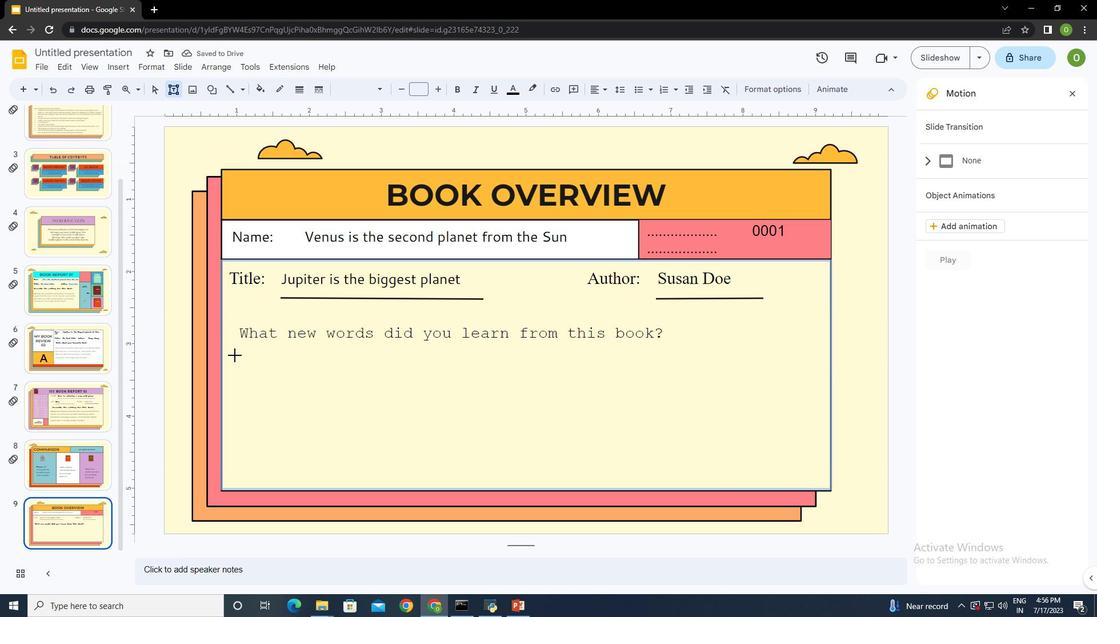 
Action: Mouse moved to (408, 395)
Screenshot: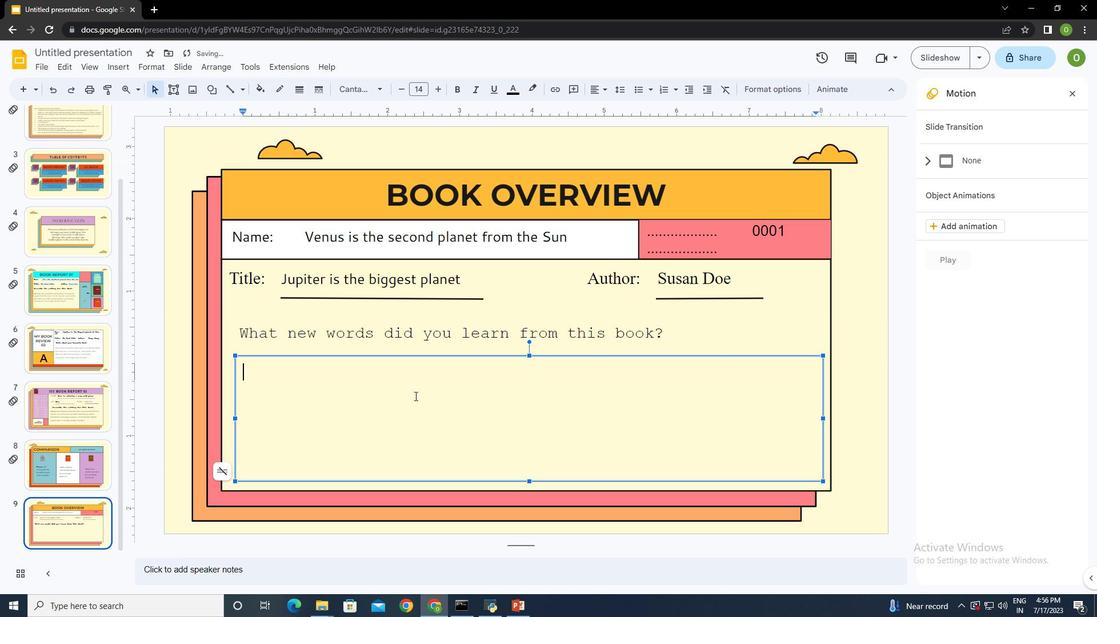 
Action: Key pressed <Key.shift><Key.shift><Key.shift>Jpiter<Key.space>is<Key.space>a<Key.space>gas<Key.space>giant<Key.space>and<Key.space>the<Key.space>biggest<Key.space>planet<Key.space>in<Key.space>the<Key.space>s<Key.backspace><Key.shift>Soler<Key.space><Key.backspace><Key.backspace><Key.backspace>ar<Key.space><Key.shift>System.<Key.space><Key.shift>It's<Key.space>the<Key.space>fourth-<Key.shift><Key.shift>brightest<Key.space>object<Key.space>in<Key.space>the<Key.space>night<Key.space>sky.<Key.space><Key.shift>It<Key.space>was<Key.space>named<Key.space>after<Key.space>the<Key.space><Key.shift>Roman<Key.space>god<Key.space>of<Key.space>the<Key.space>skies<Key.space>and<Key.space>lightning
Screenshot: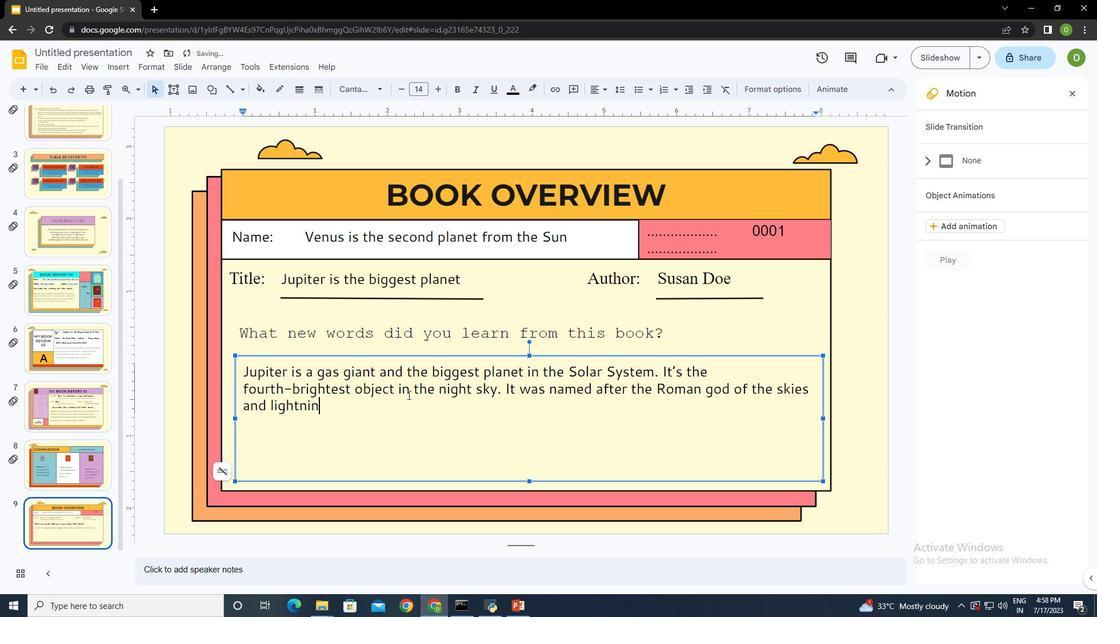 
Action: Mouse moved to (822, 419)
Screenshot: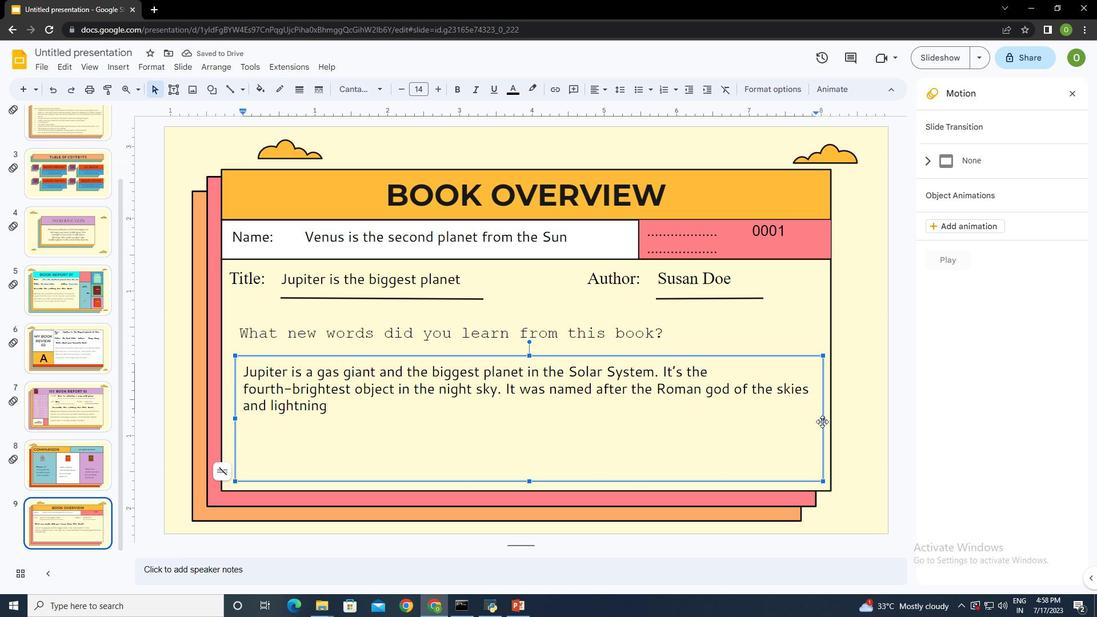 
Action: Mouse pressed left at (822, 419)
Screenshot: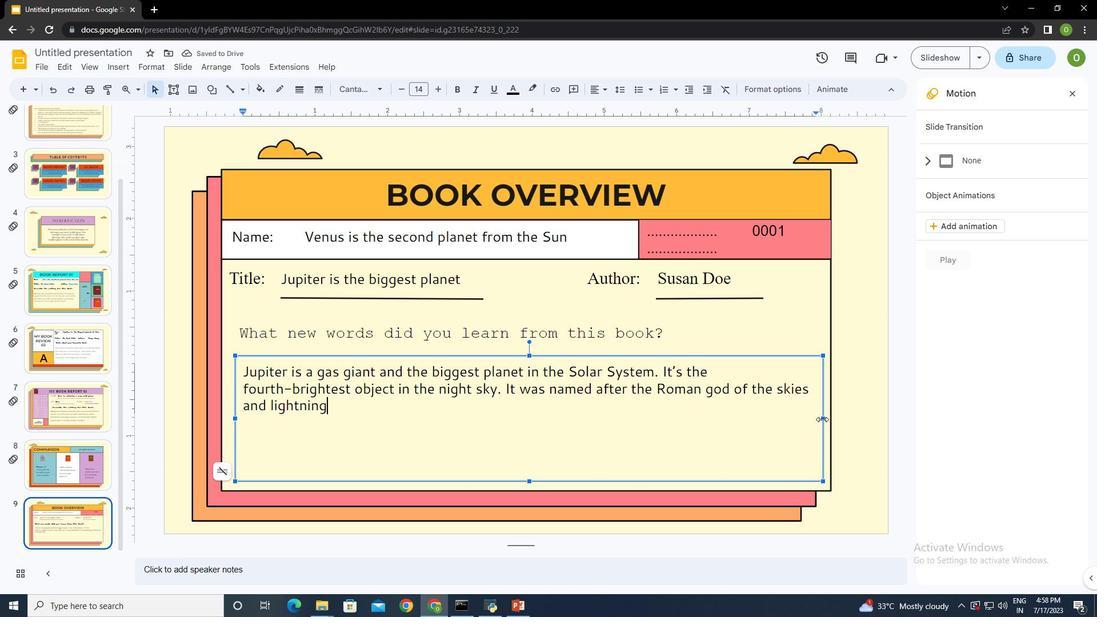 
Action: Mouse moved to (556, 409)
Screenshot: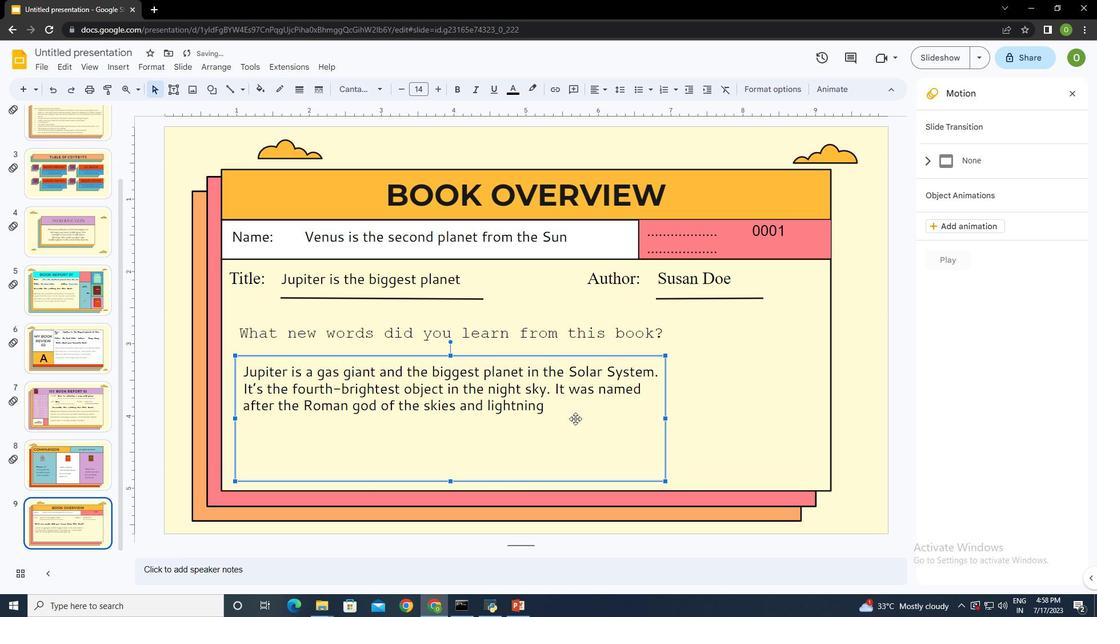 
Action: Mouse pressed left at (556, 409)
Screenshot: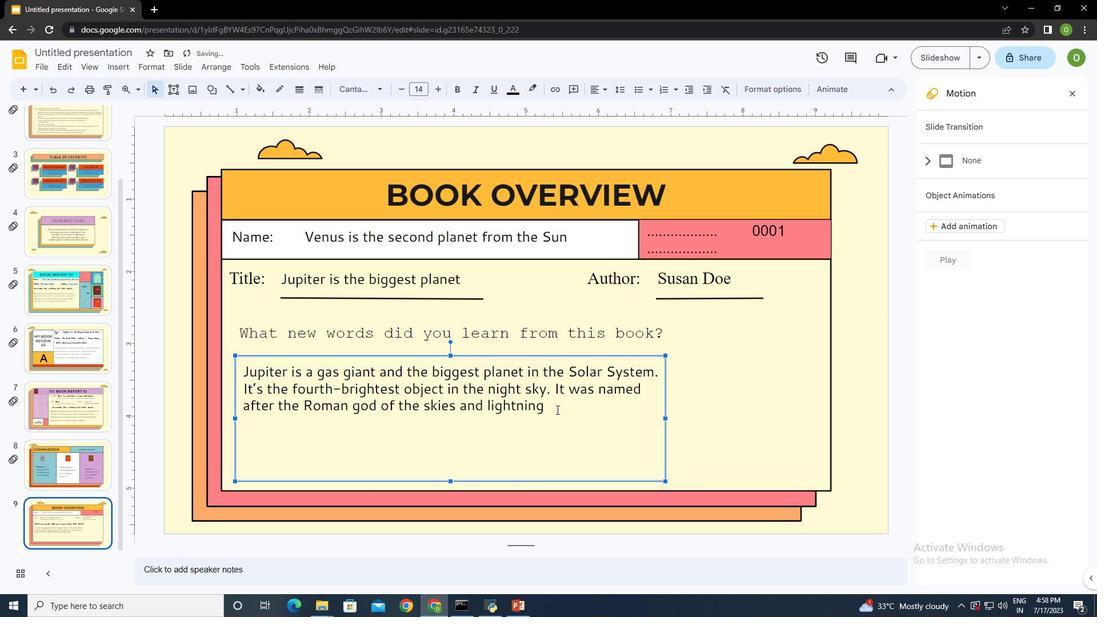 
Action: Mouse pressed left at (556, 409)
Screenshot: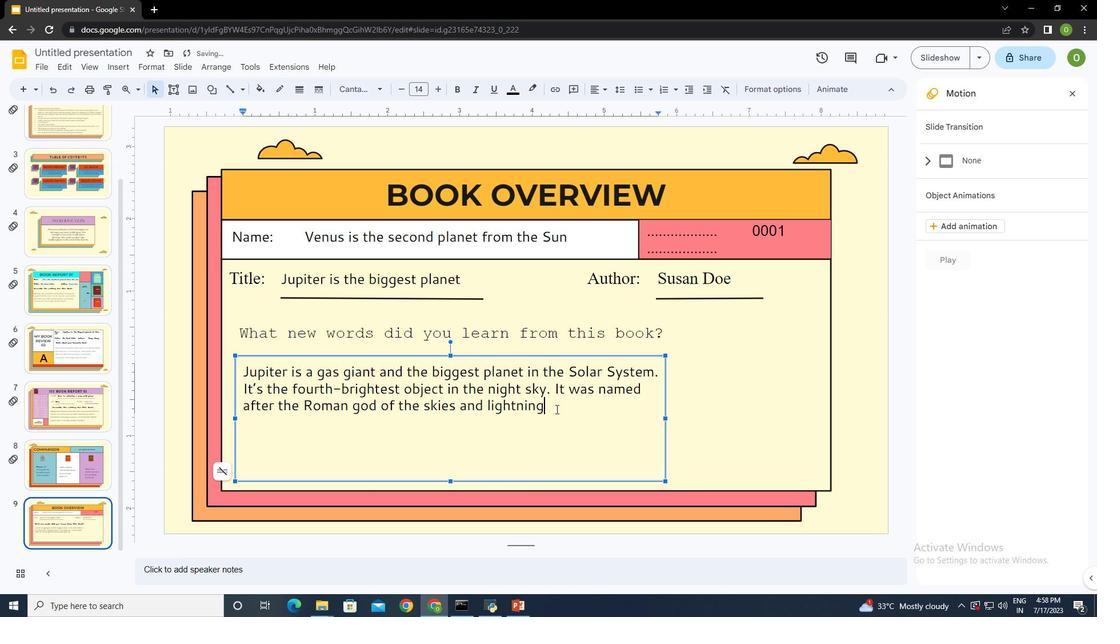 
Action: Mouse moved to (290, 380)
Screenshot: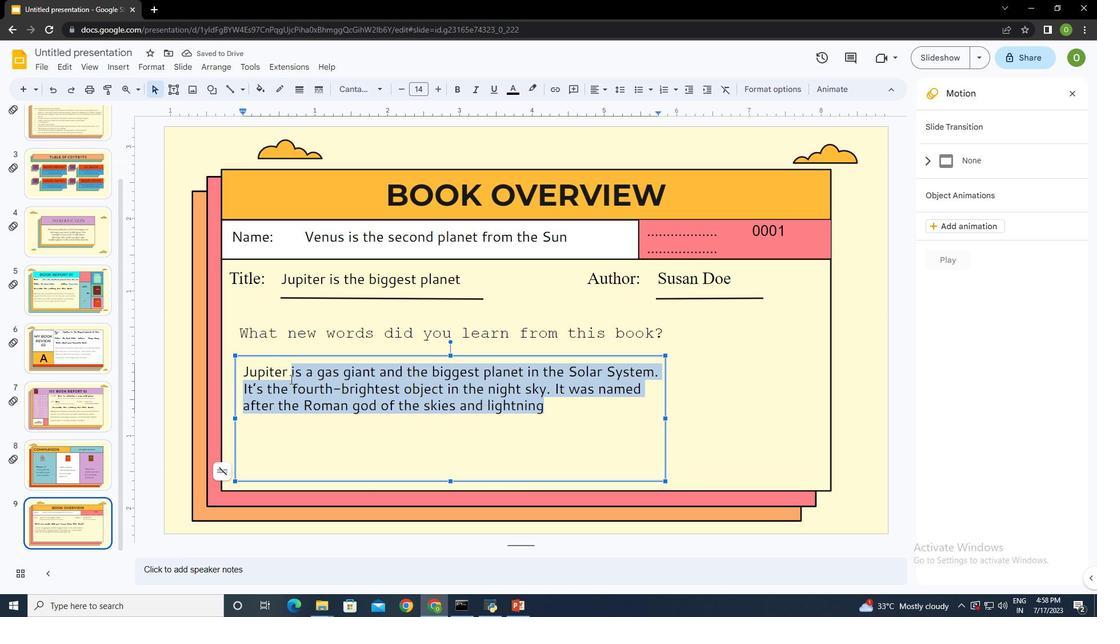 
Action: Mouse pressed left at (290, 380)
Screenshot: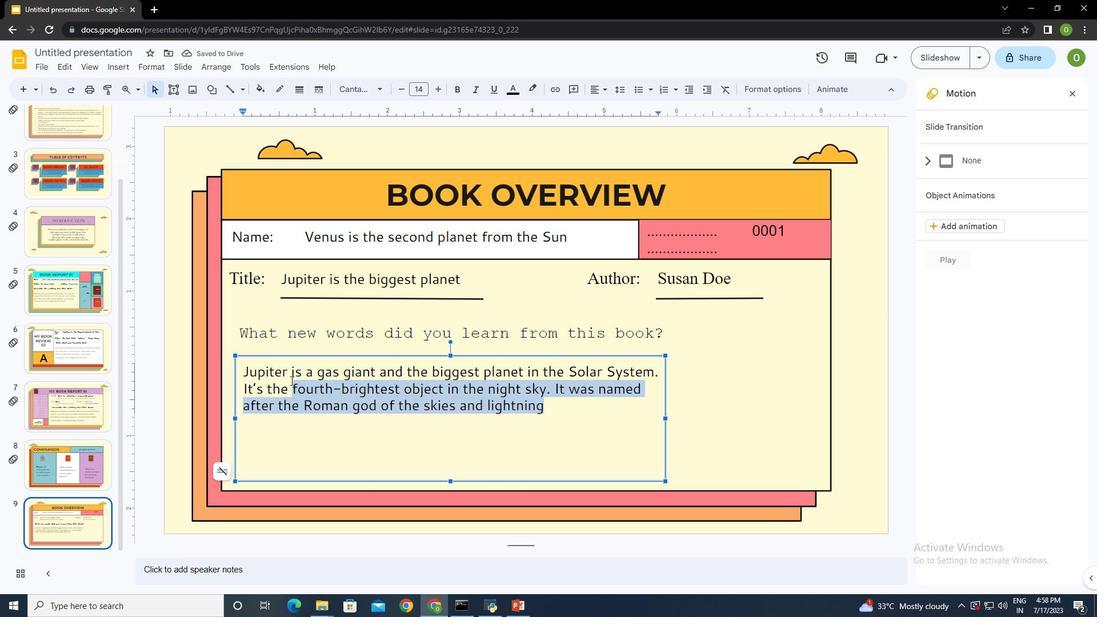 
Action: Mouse moved to (548, 409)
Screenshot: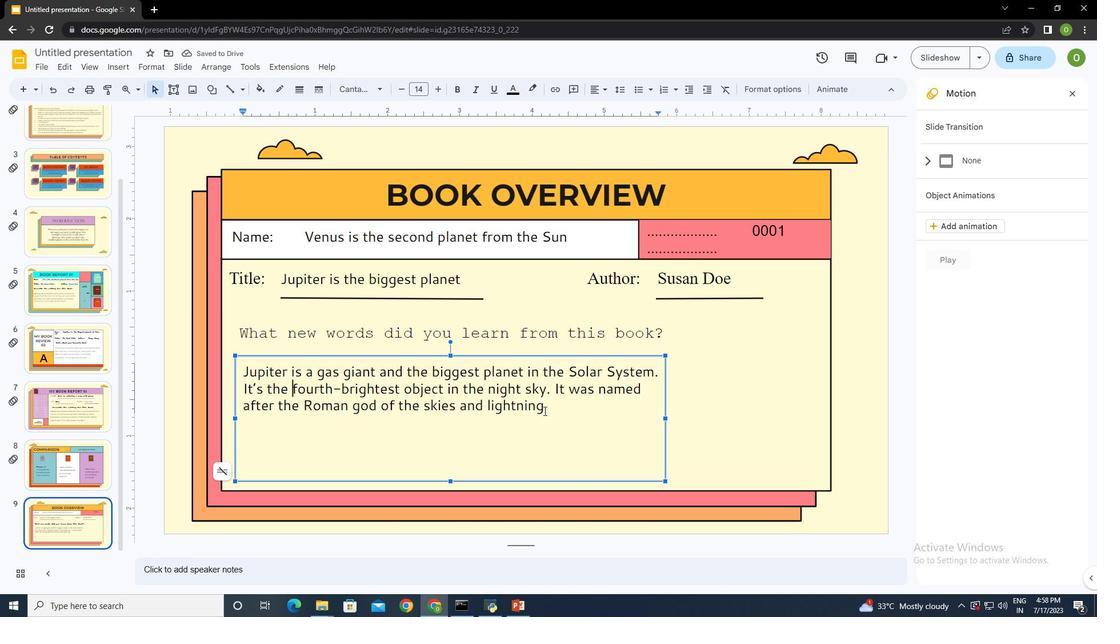 
Action: Mouse pressed left at (548, 409)
Screenshot: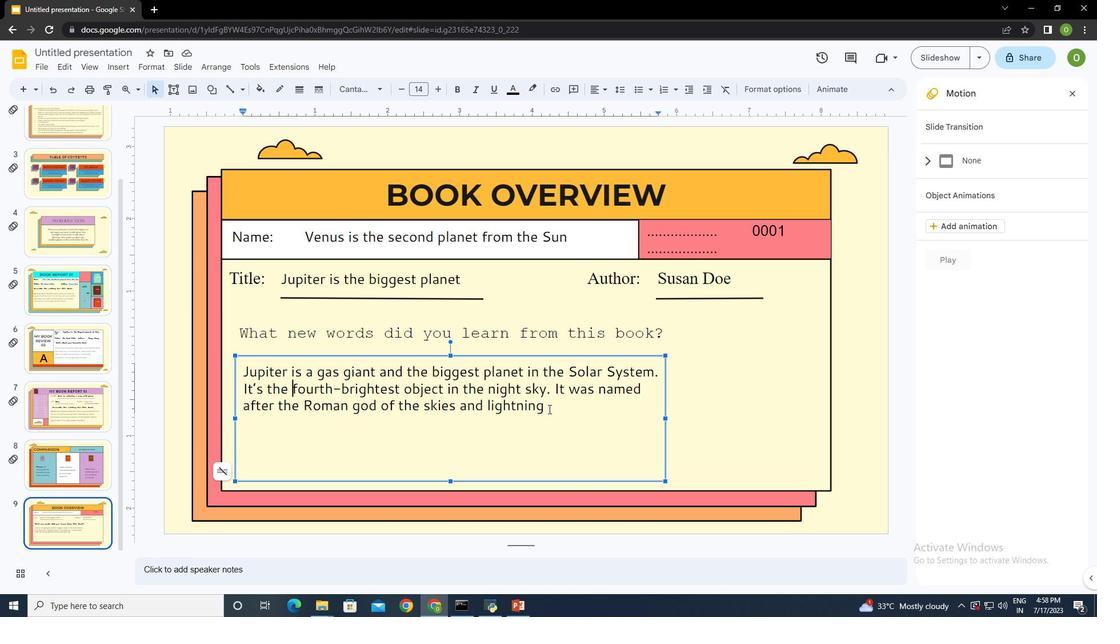 
Action: Mouse moved to (344, 84)
